 Task: In the event  named  Third Conference Call with Stakeholders, Set a range of dates when you can accept meetings  '2 Jul â€" 5 Aug 2023'. Select a duration of  60 min. Select working hours  	_x000D_
MON- SAT 10:00am â€" 6:00pm. Add time before or after your events  as 10 min. Set the frequency of available time slots for invitees as  40 min. Set the minimum notice period and maximum events allowed per day as  168 hours and 2. , logged in from the account softage.4@softage.net and add another guest for the event, softage.9@softage.net
Action: Mouse pressed left at (663, 223)
Screenshot: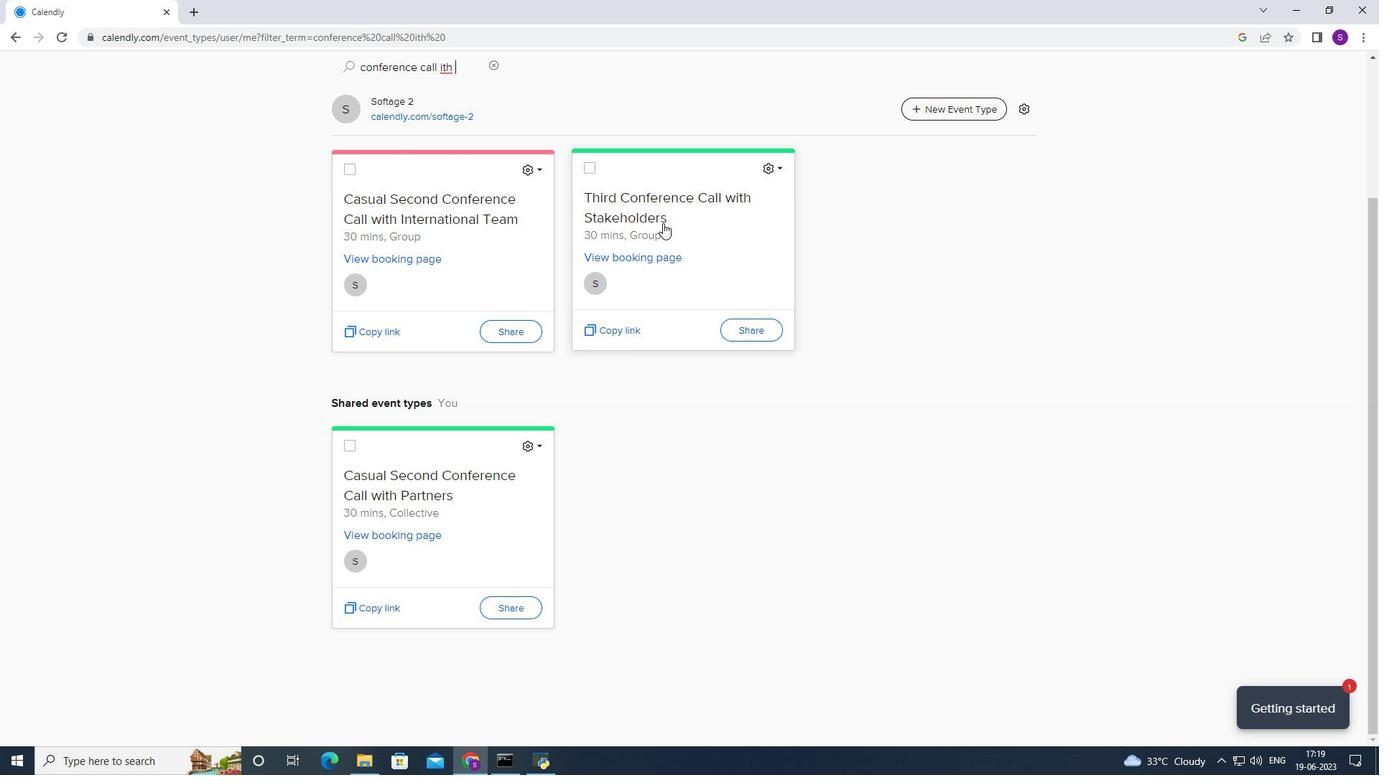 
Action: Mouse moved to (492, 309)
Screenshot: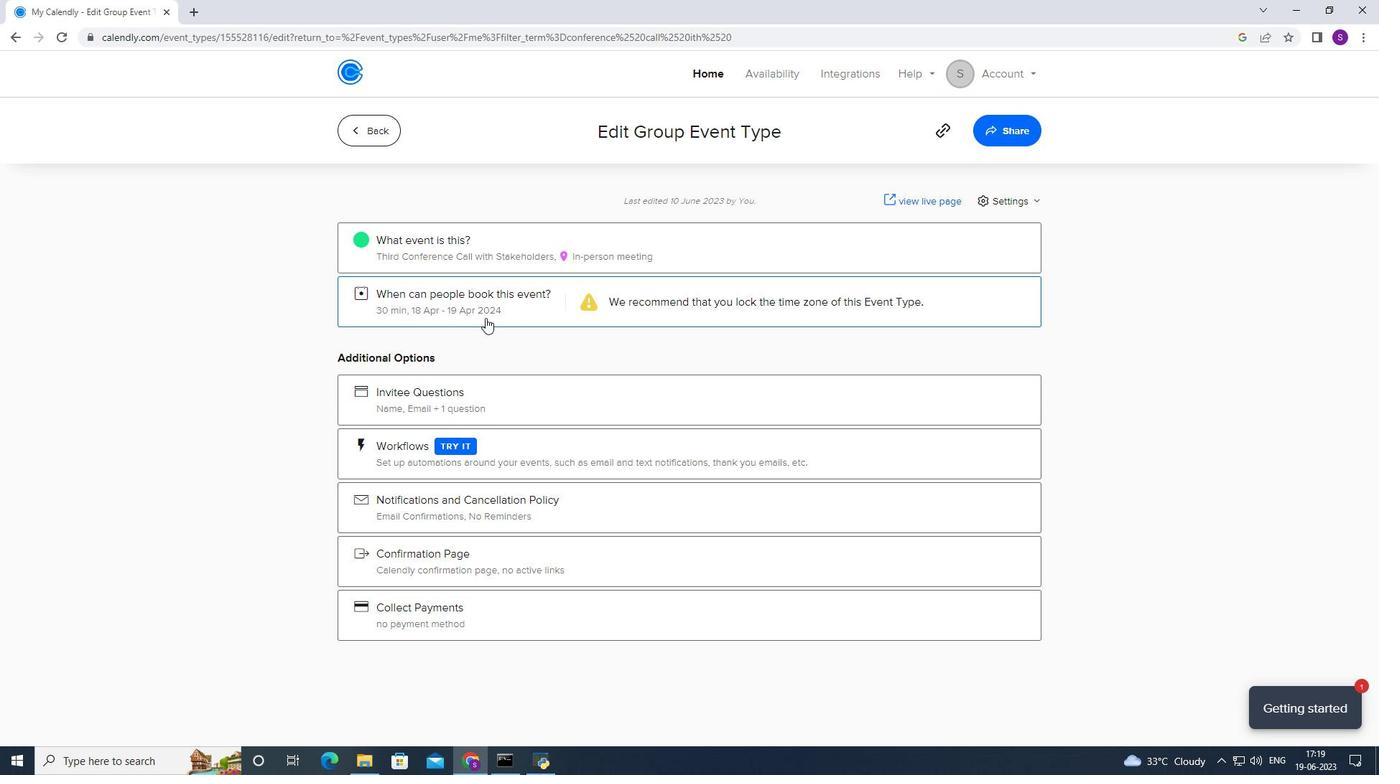 
Action: Mouse pressed left at (492, 309)
Screenshot: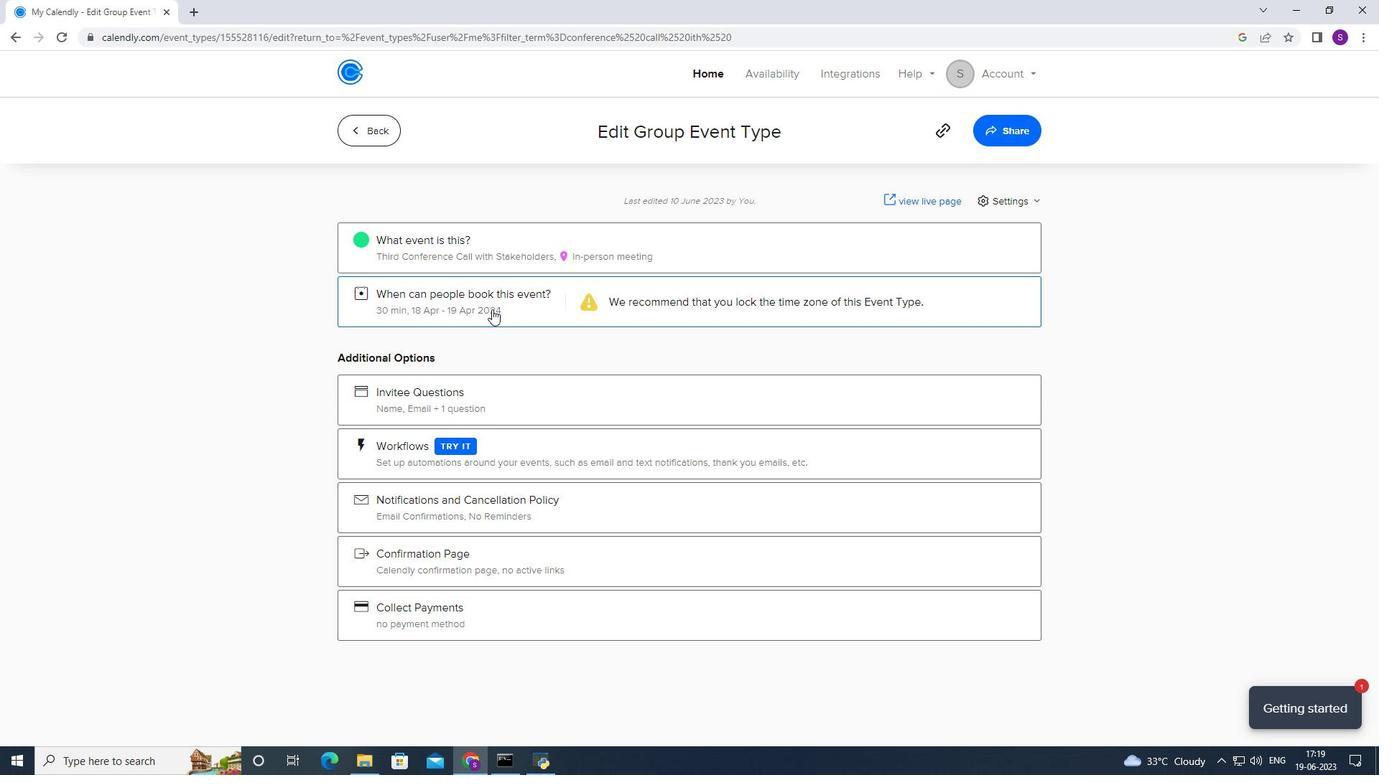 
Action: Mouse moved to (520, 479)
Screenshot: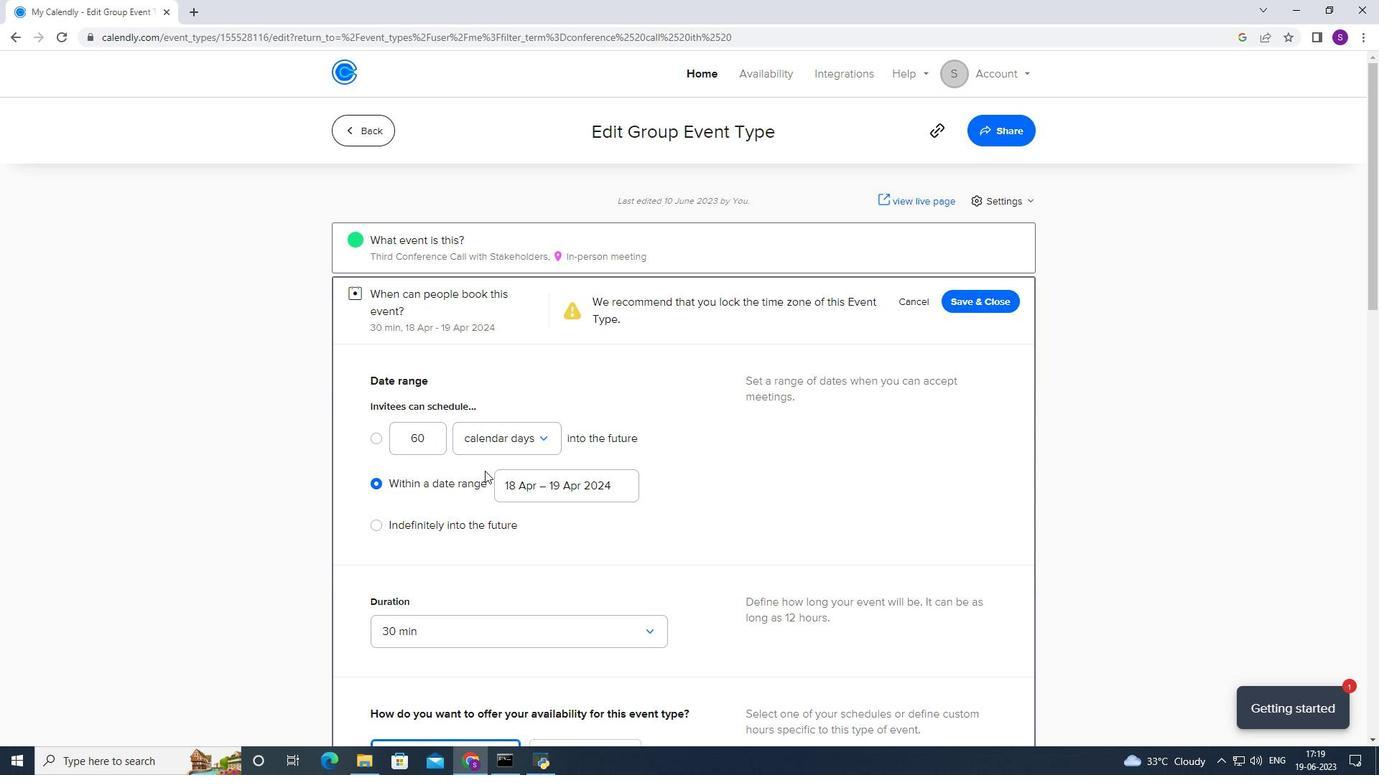 
Action: Mouse pressed left at (520, 479)
Screenshot: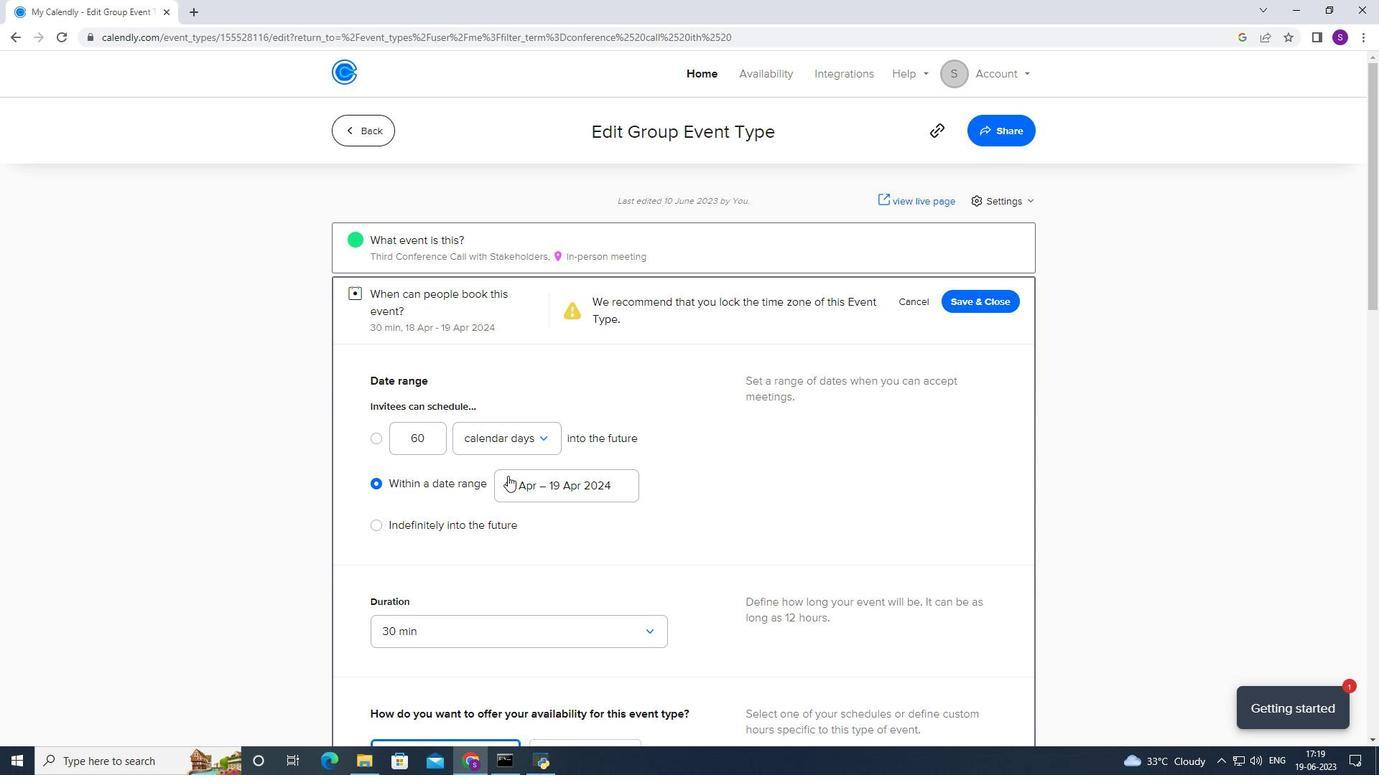 
Action: Mouse moved to (603, 220)
Screenshot: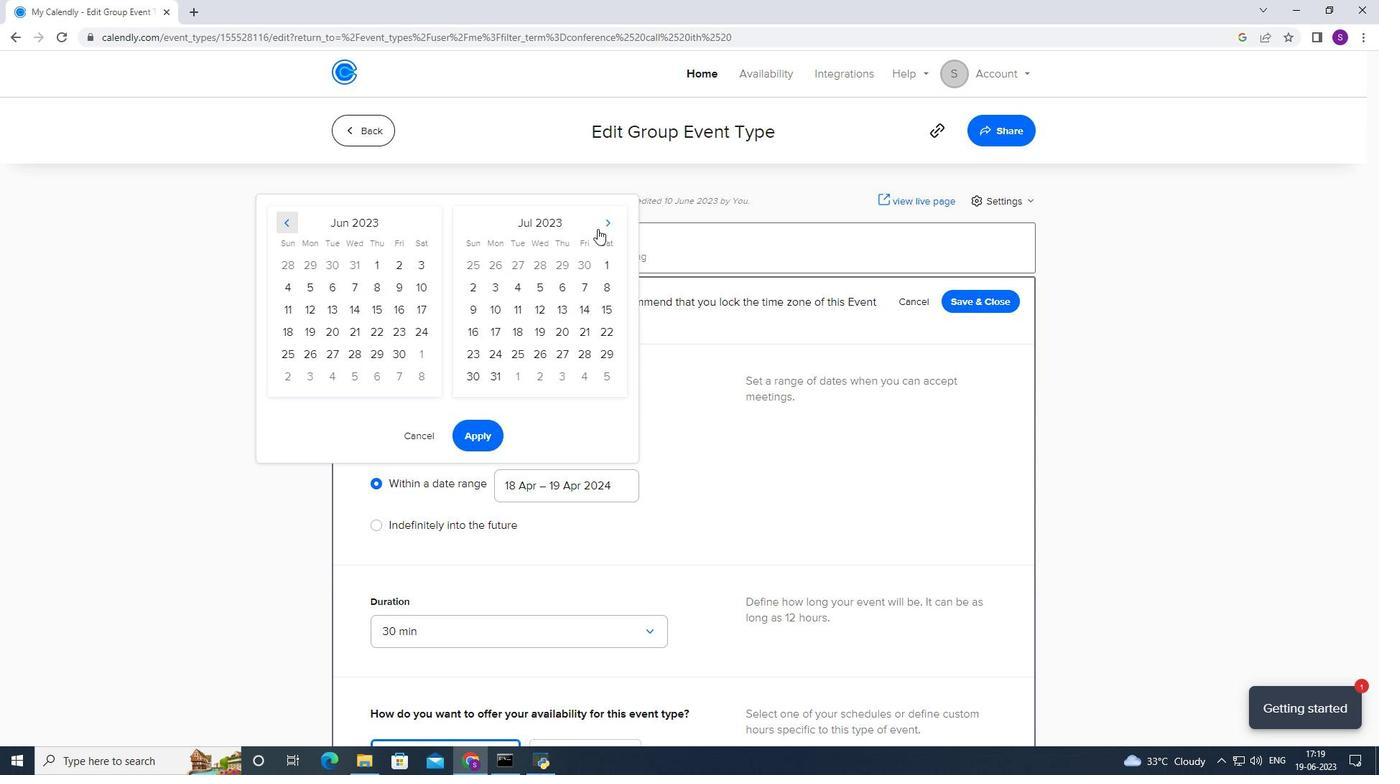 
Action: Mouse pressed left at (603, 220)
Screenshot: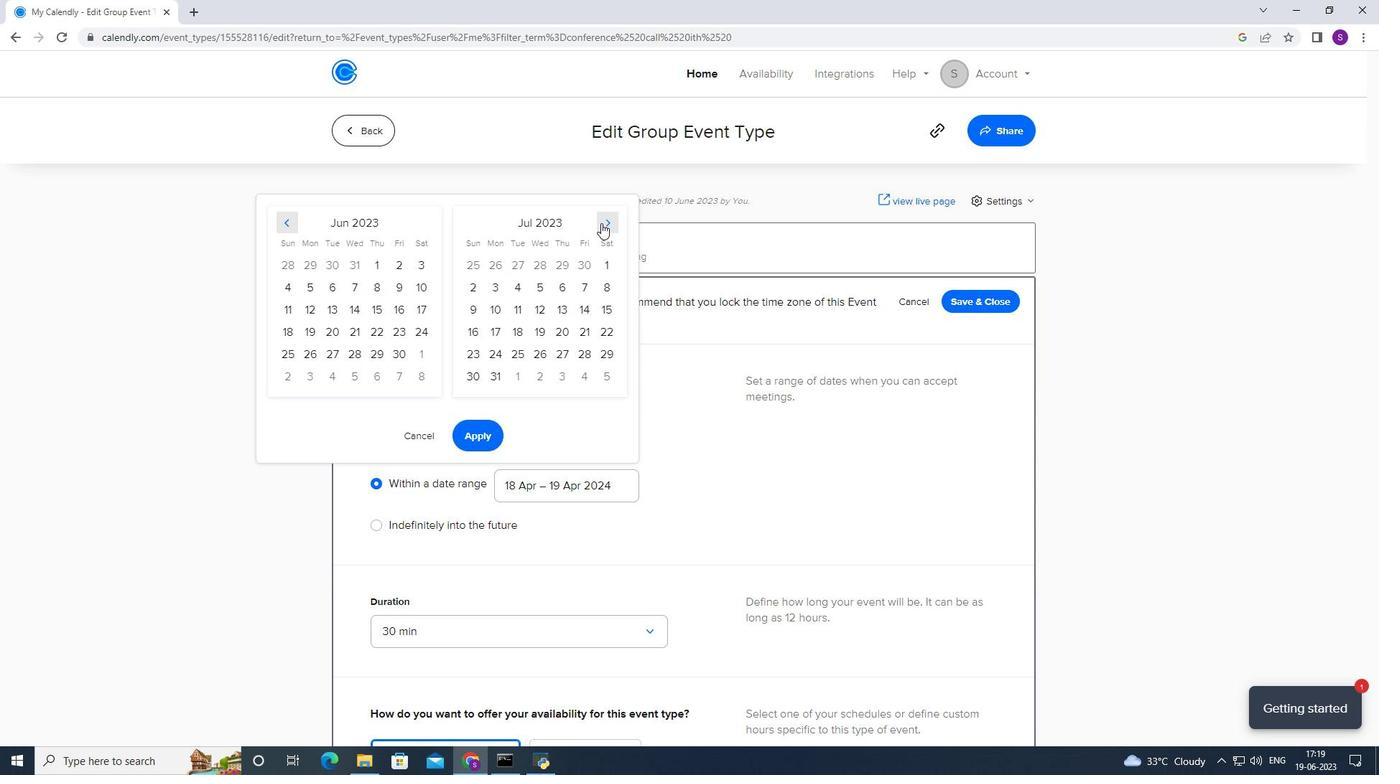 
Action: Mouse moved to (298, 280)
Screenshot: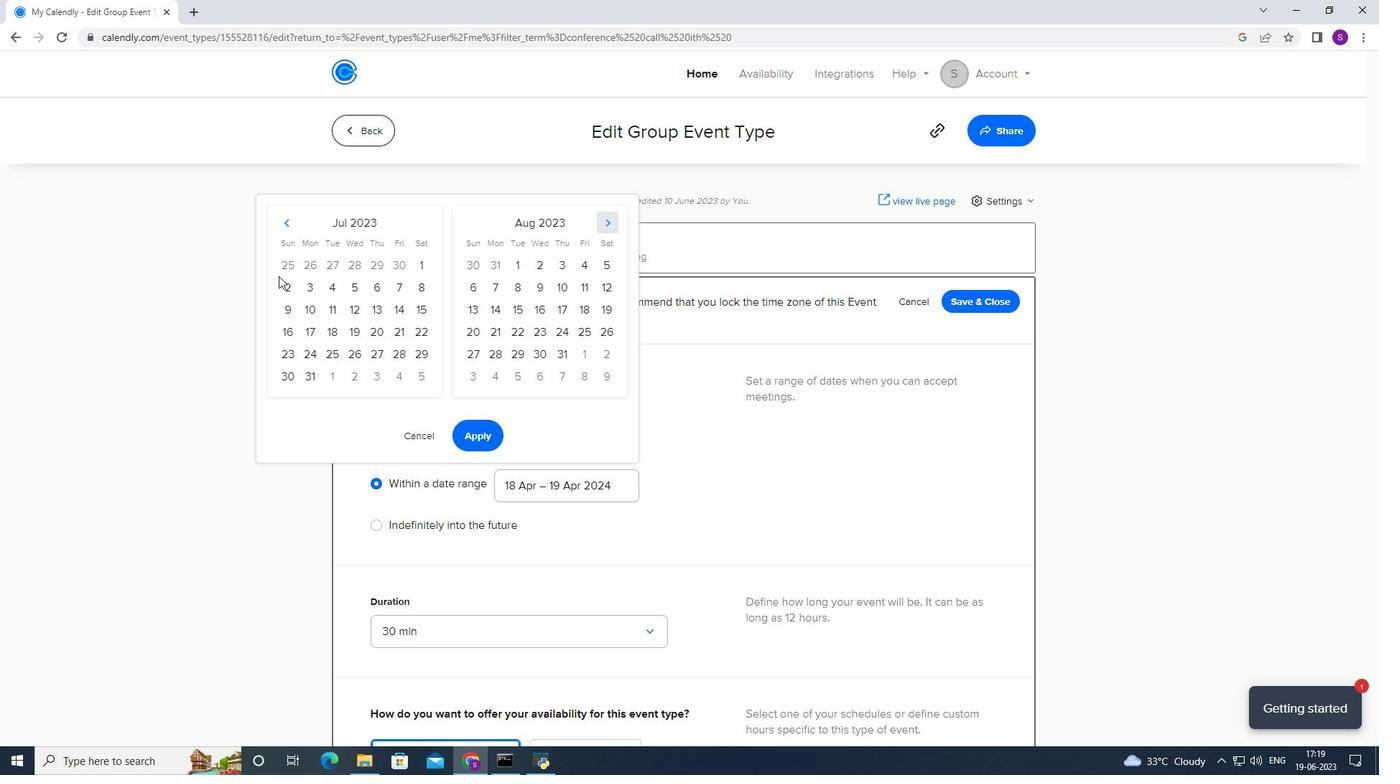 
Action: Mouse pressed left at (298, 280)
Screenshot: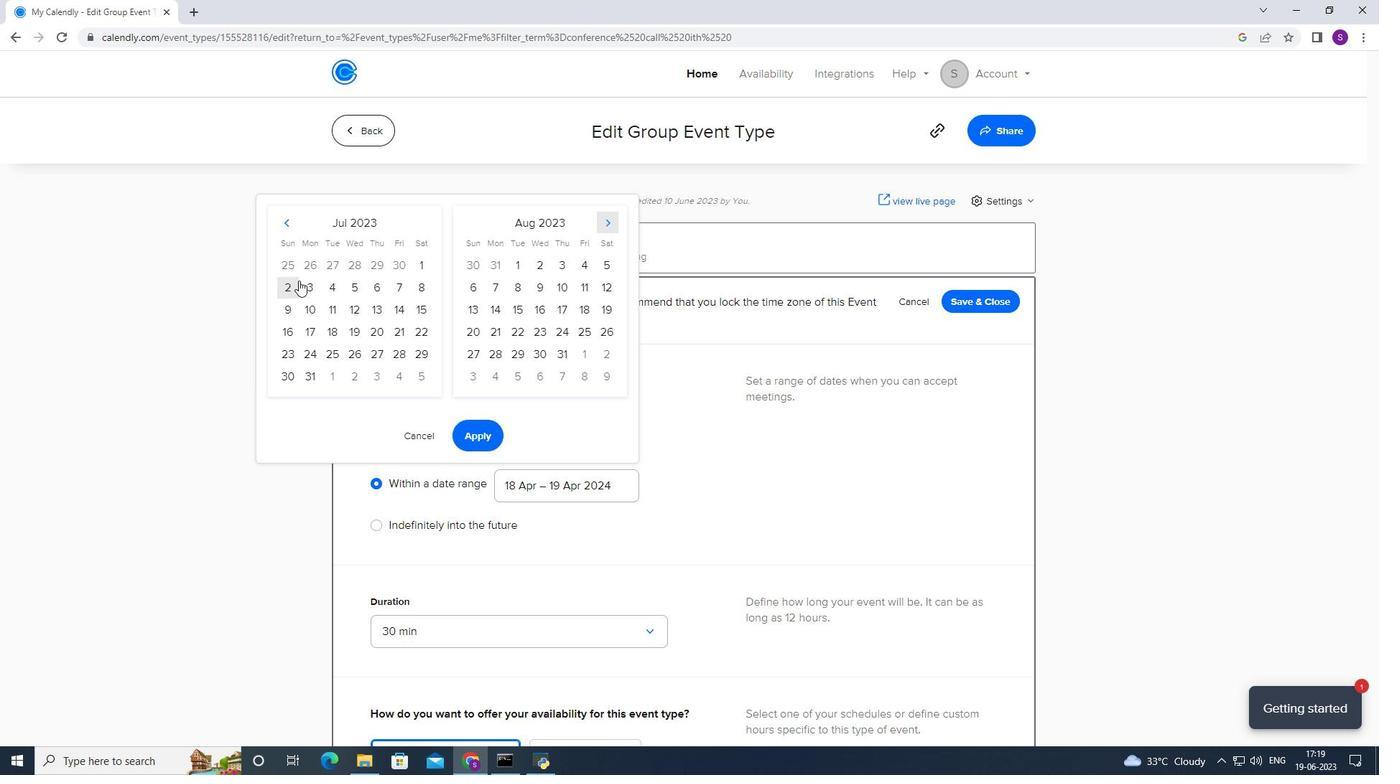 
Action: Mouse moved to (613, 271)
Screenshot: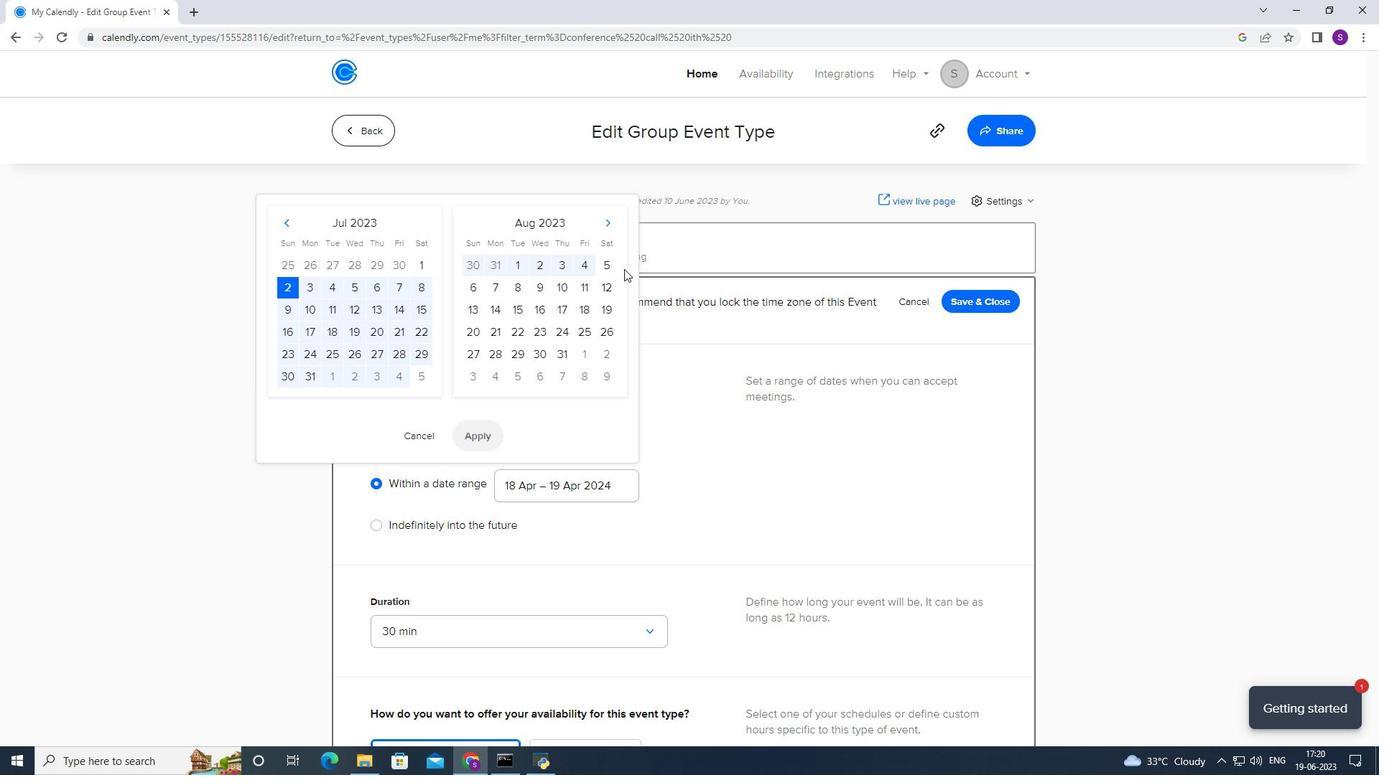 
Action: Mouse pressed left at (613, 271)
Screenshot: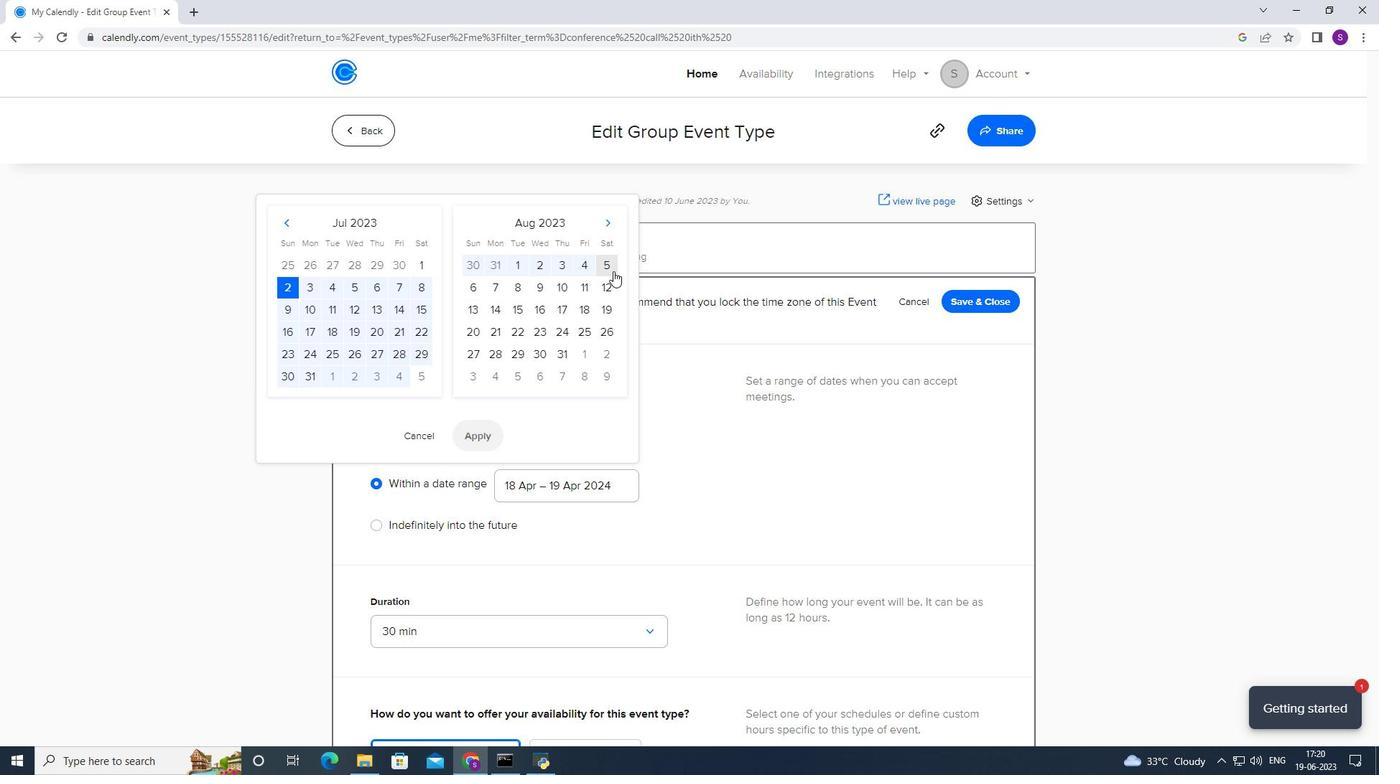 
Action: Mouse moved to (474, 431)
Screenshot: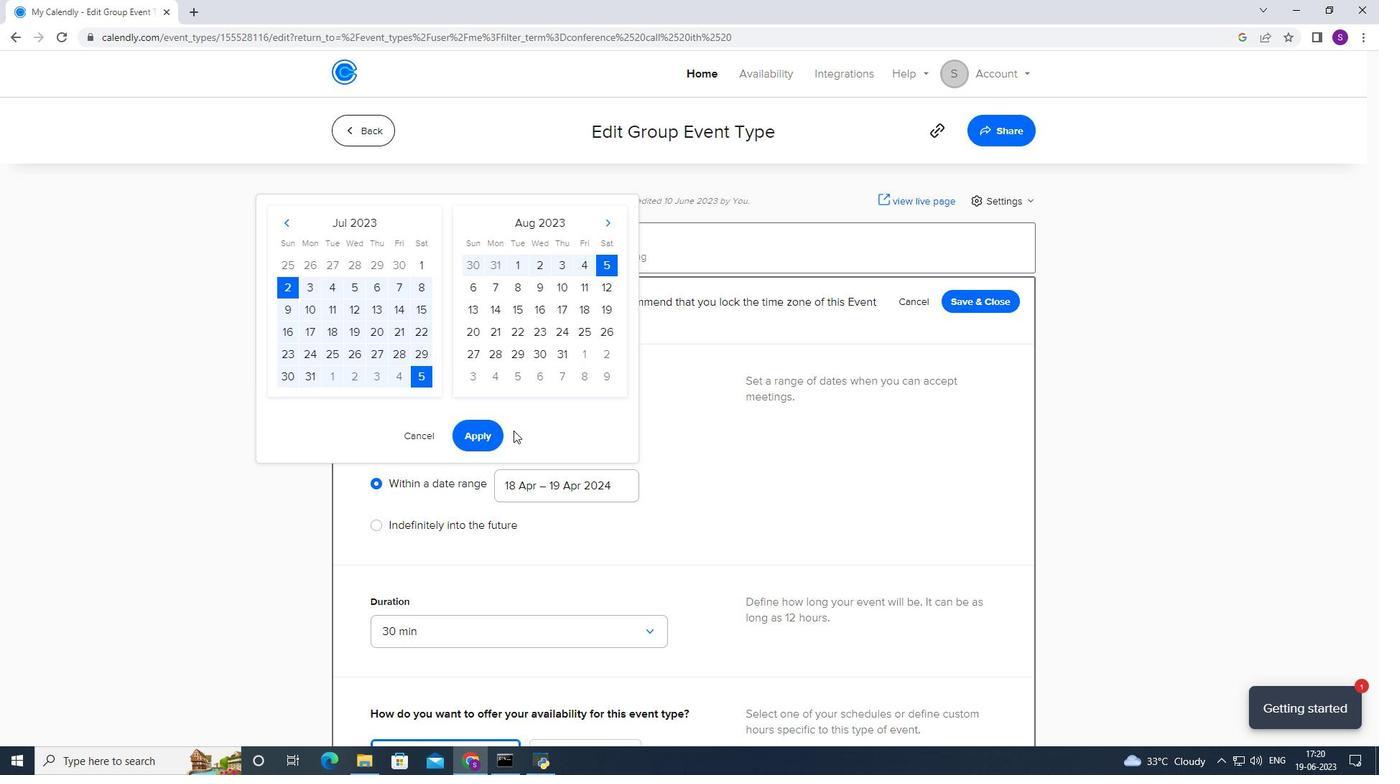 
Action: Mouse pressed left at (474, 431)
Screenshot: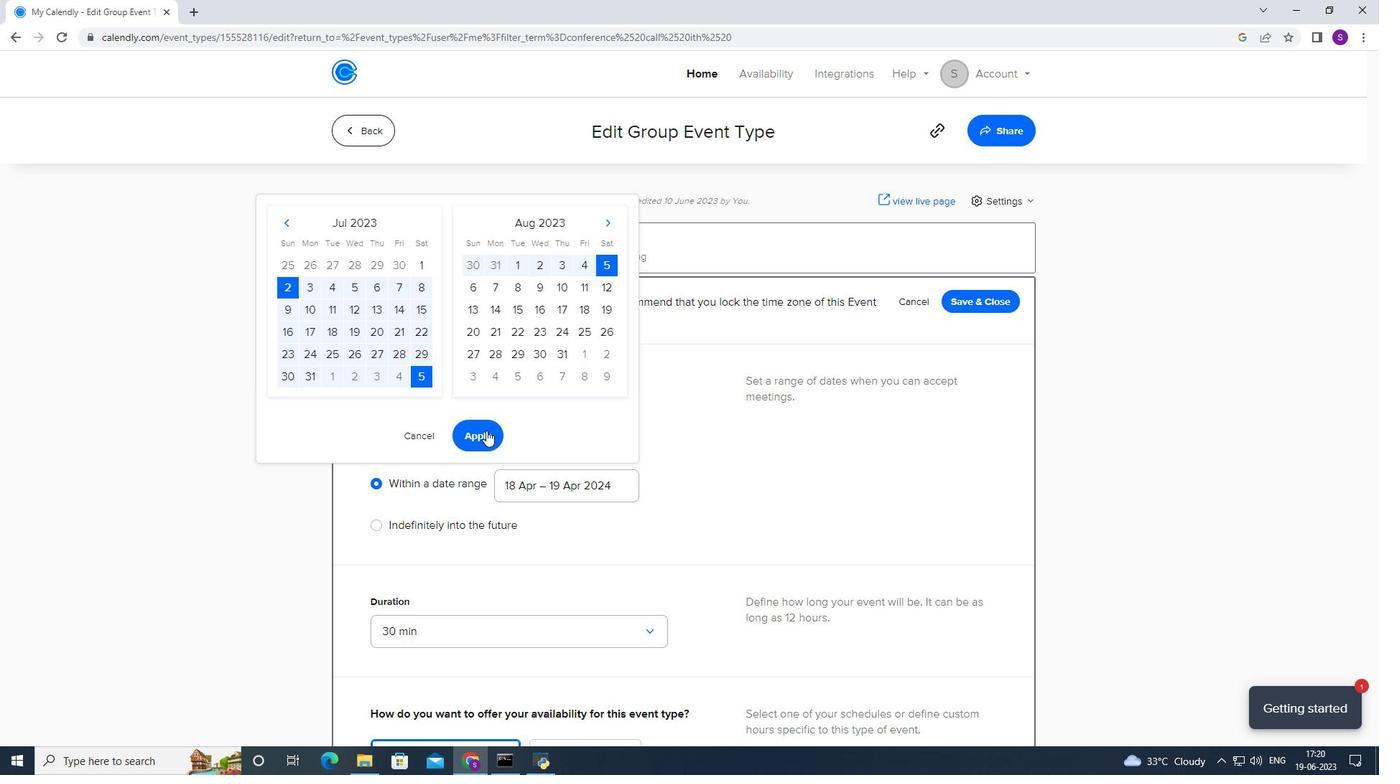 
Action: Mouse moved to (476, 416)
Screenshot: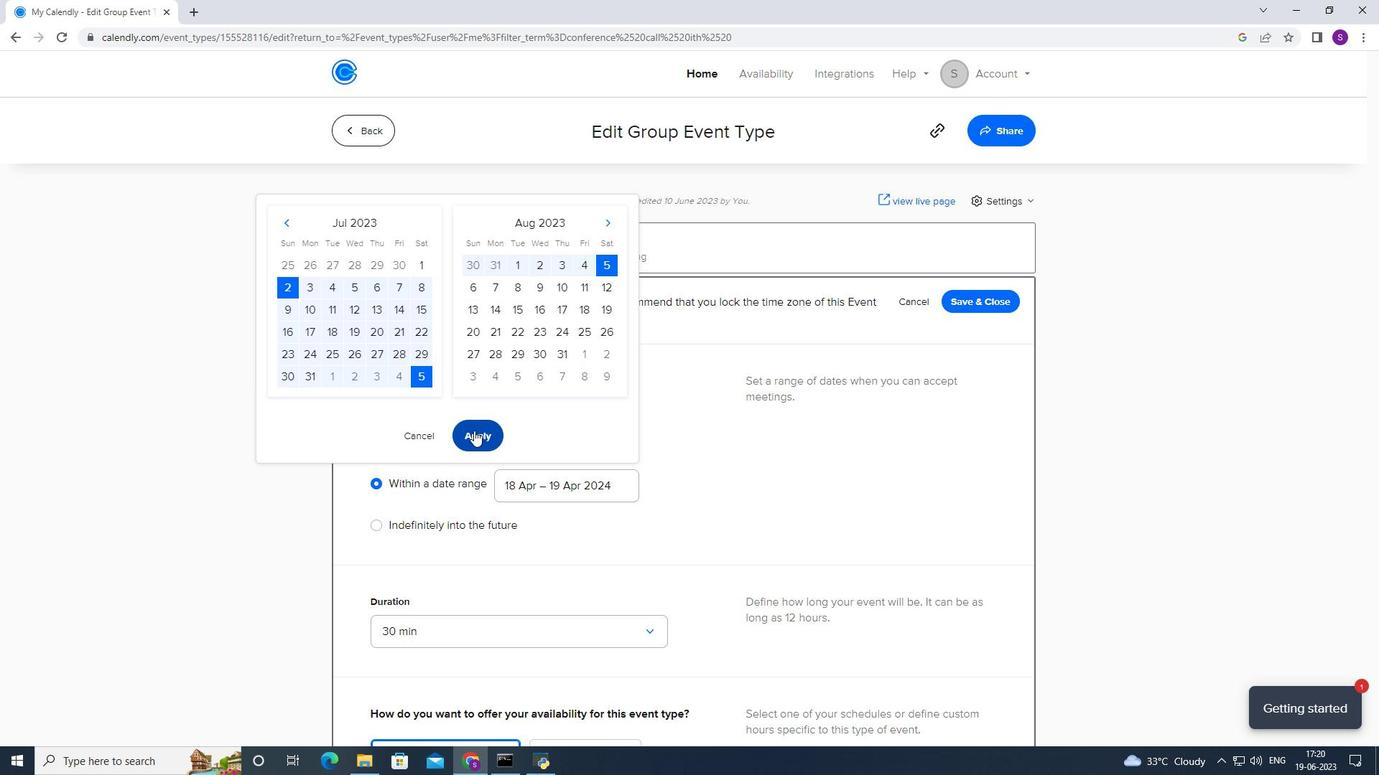 
Action: Mouse scrolled (476, 416) with delta (0, 0)
Screenshot: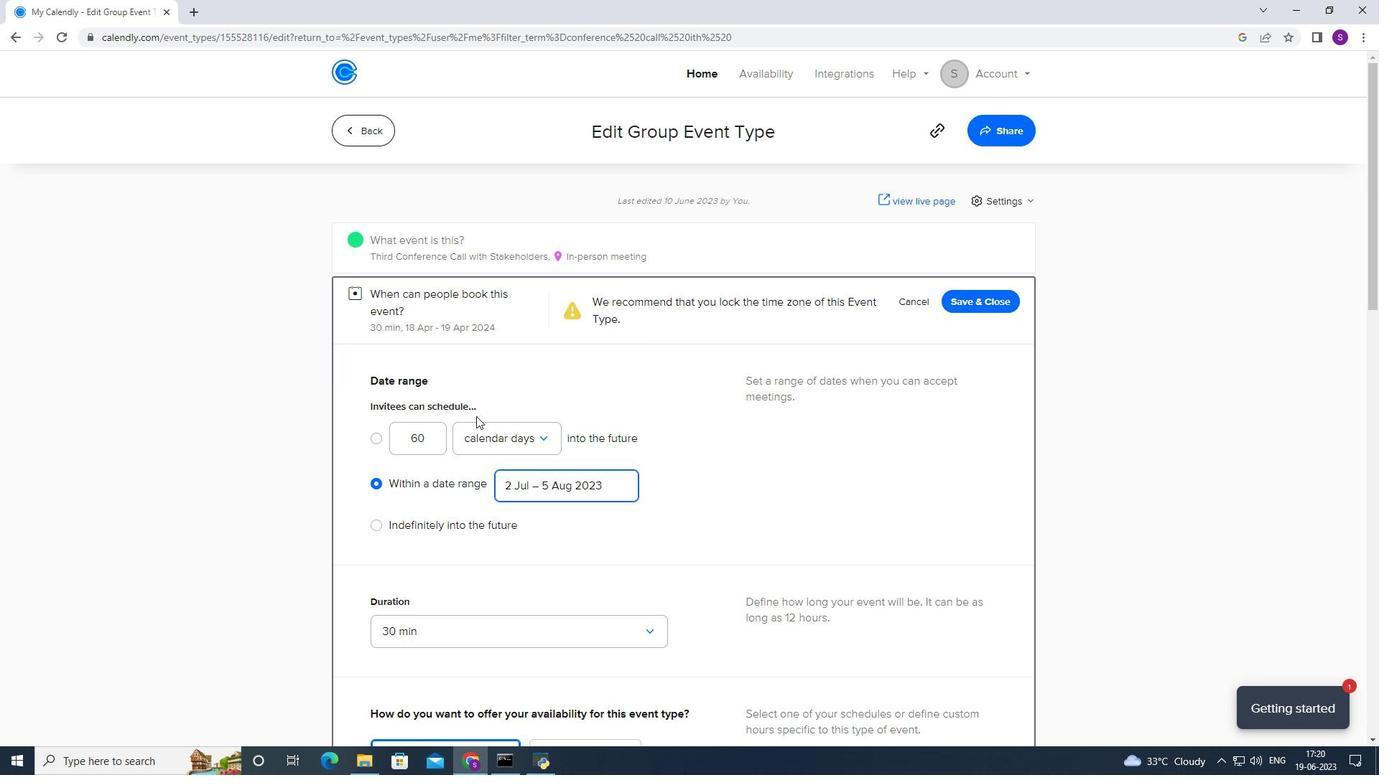 
Action: Mouse scrolled (476, 416) with delta (0, 0)
Screenshot: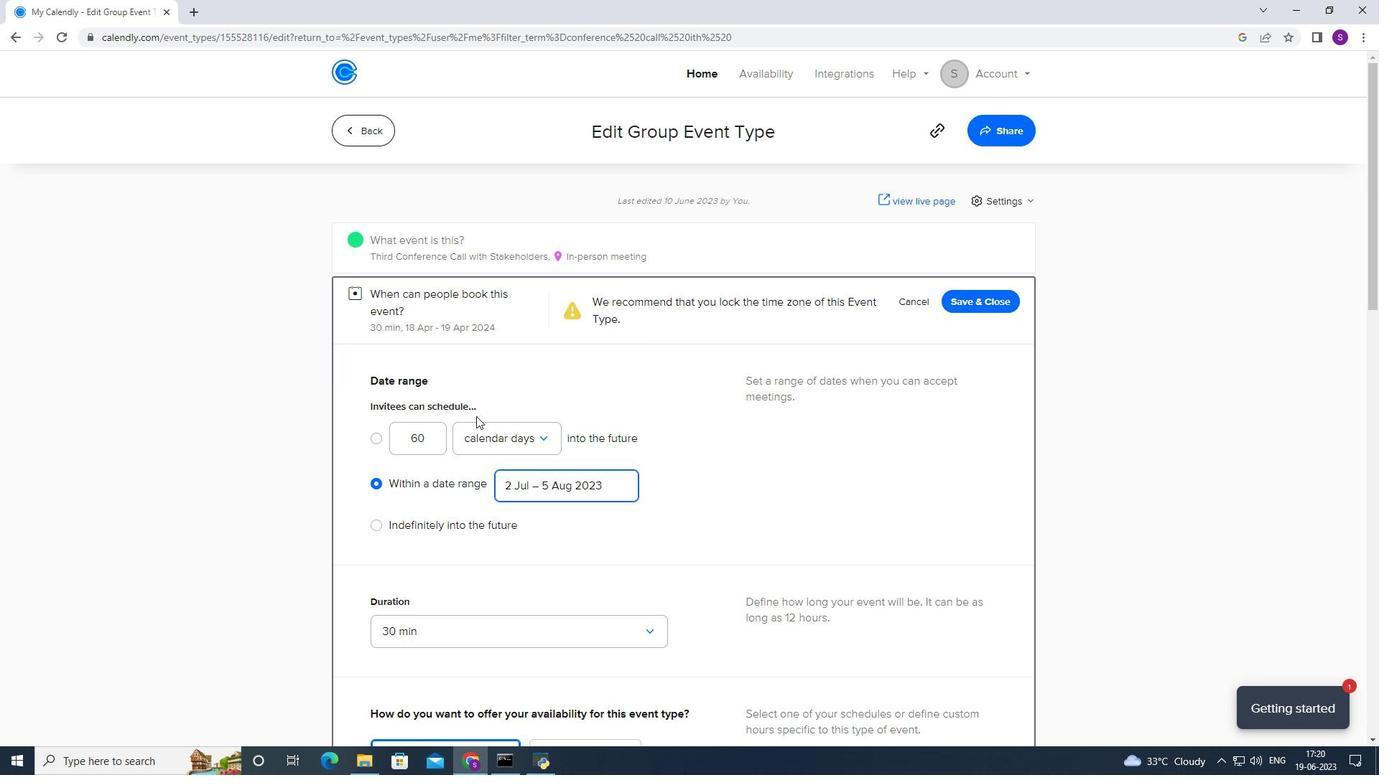 
Action: Mouse scrolled (476, 416) with delta (0, 0)
Screenshot: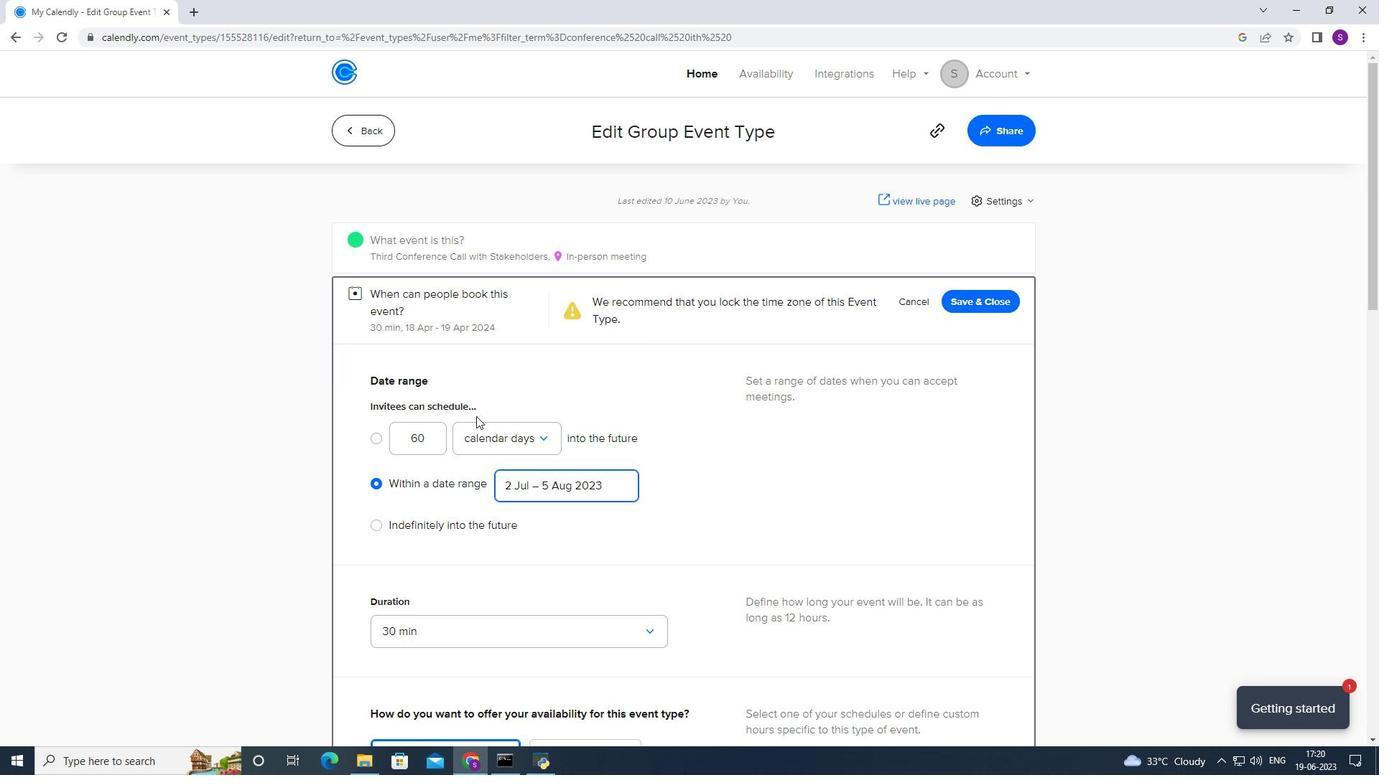 
Action: Mouse scrolled (476, 416) with delta (0, 0)
Screenshot: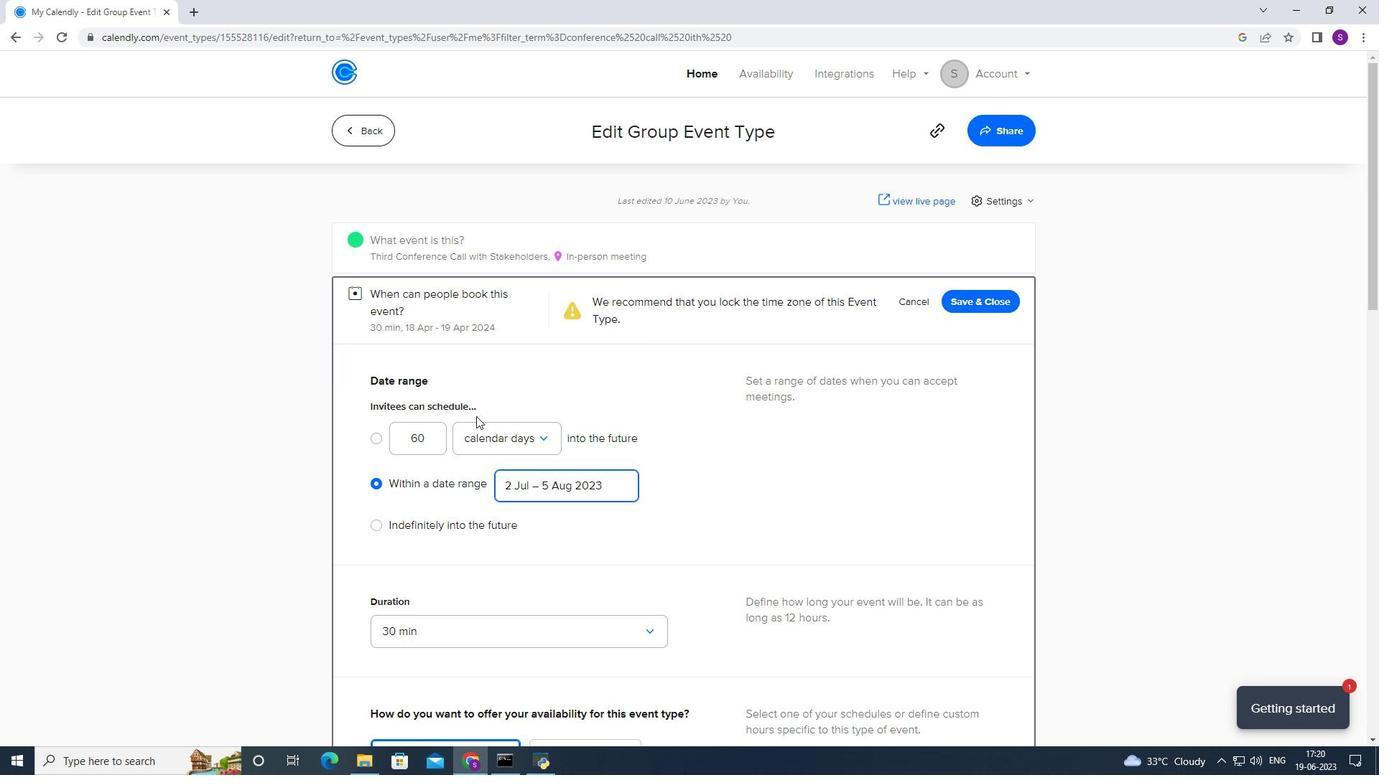 
Action: Mouse scrolled (476, 416) with delta (0, 0)
Screenshot: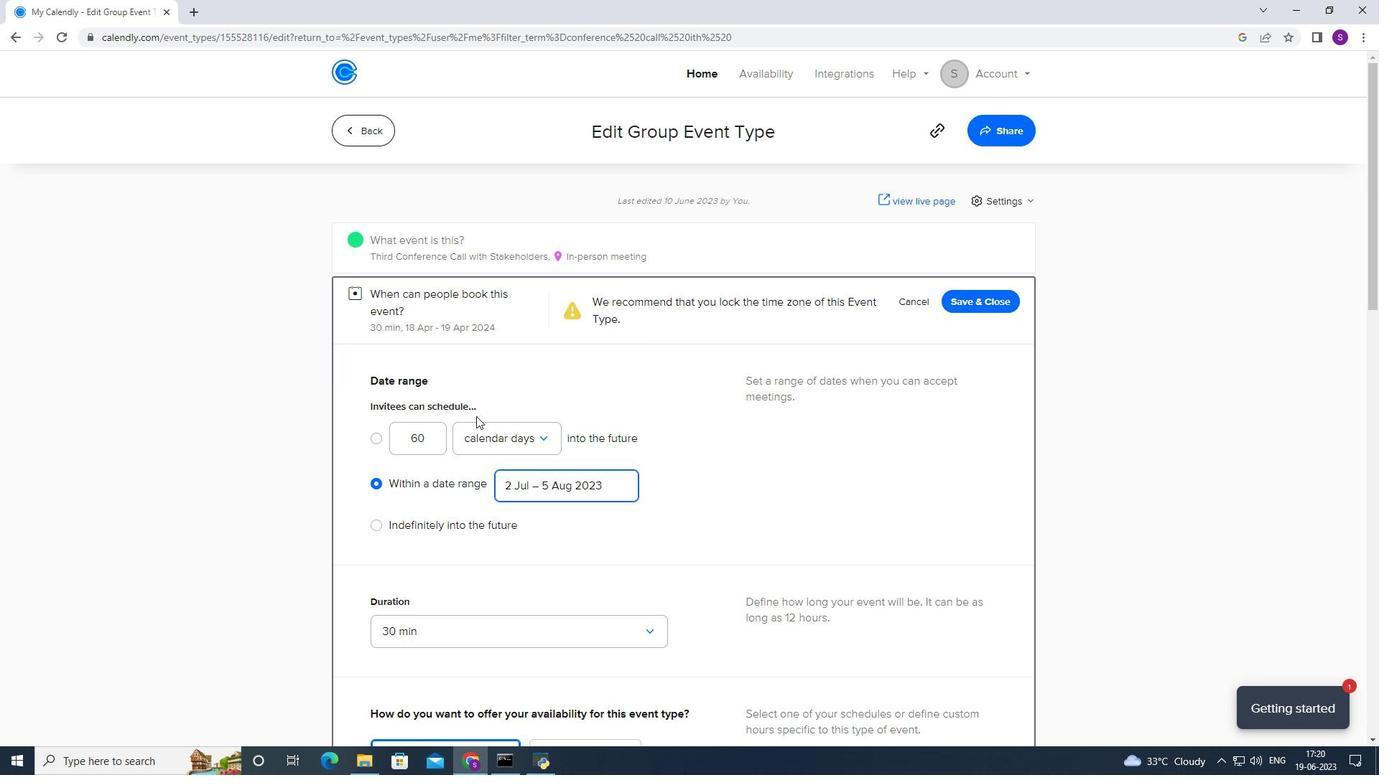 
Action: Mouse scrolled (476, 416) with delta (0, 0)
Screenshot: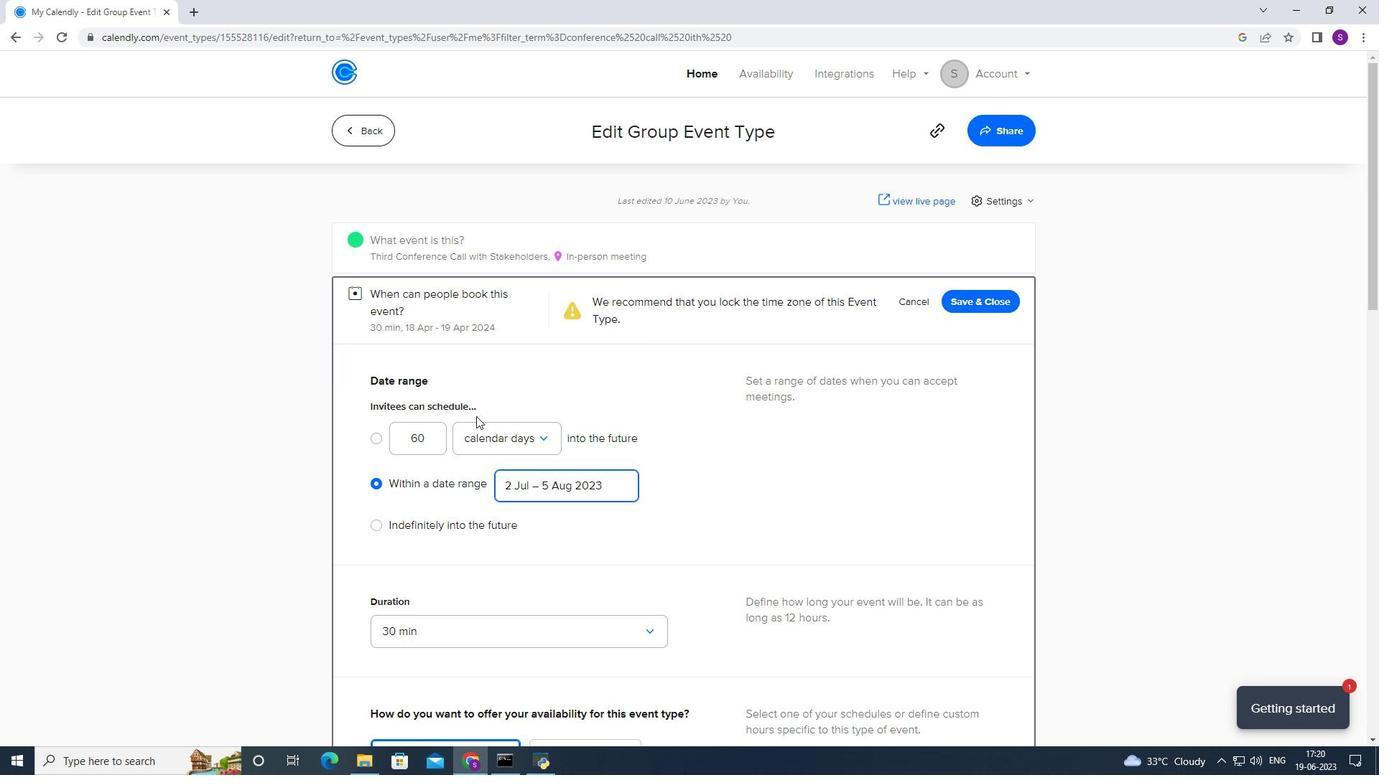 
Action: Mouse scrolled (476, 416) with delta (0, 0)
Screenshot: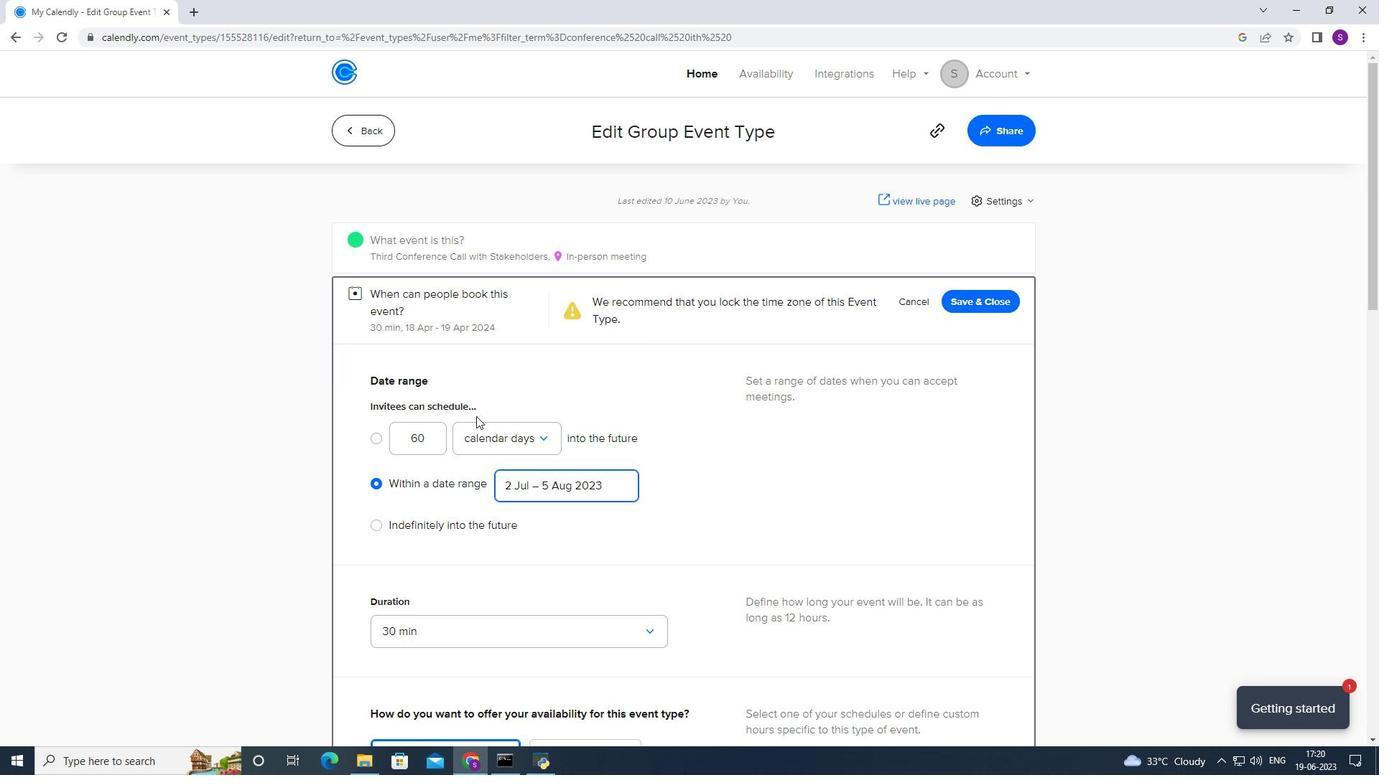 
Action: Mouse moved to (482, 408)
Screenshot: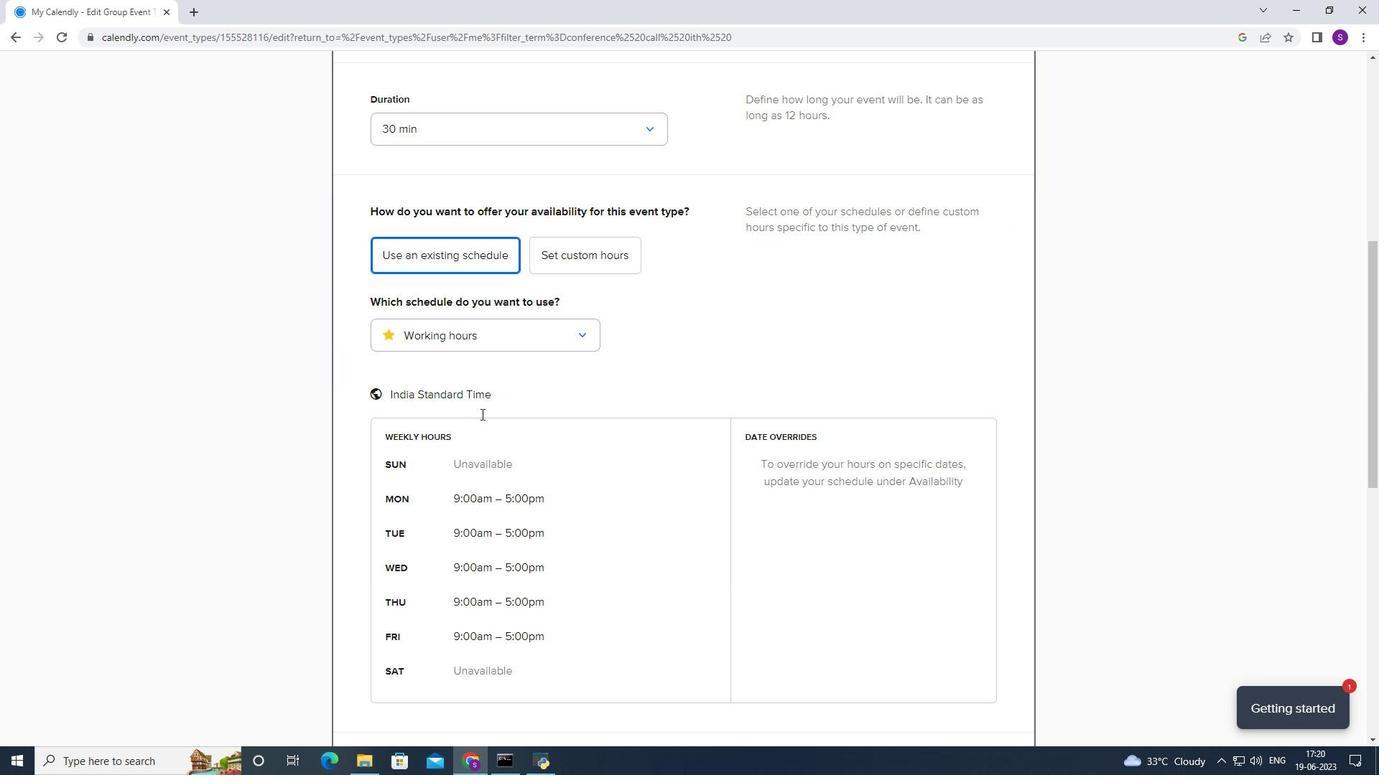 
Action: Mouse scrolled (482, 408) with delta (0, 0)
Screenshot: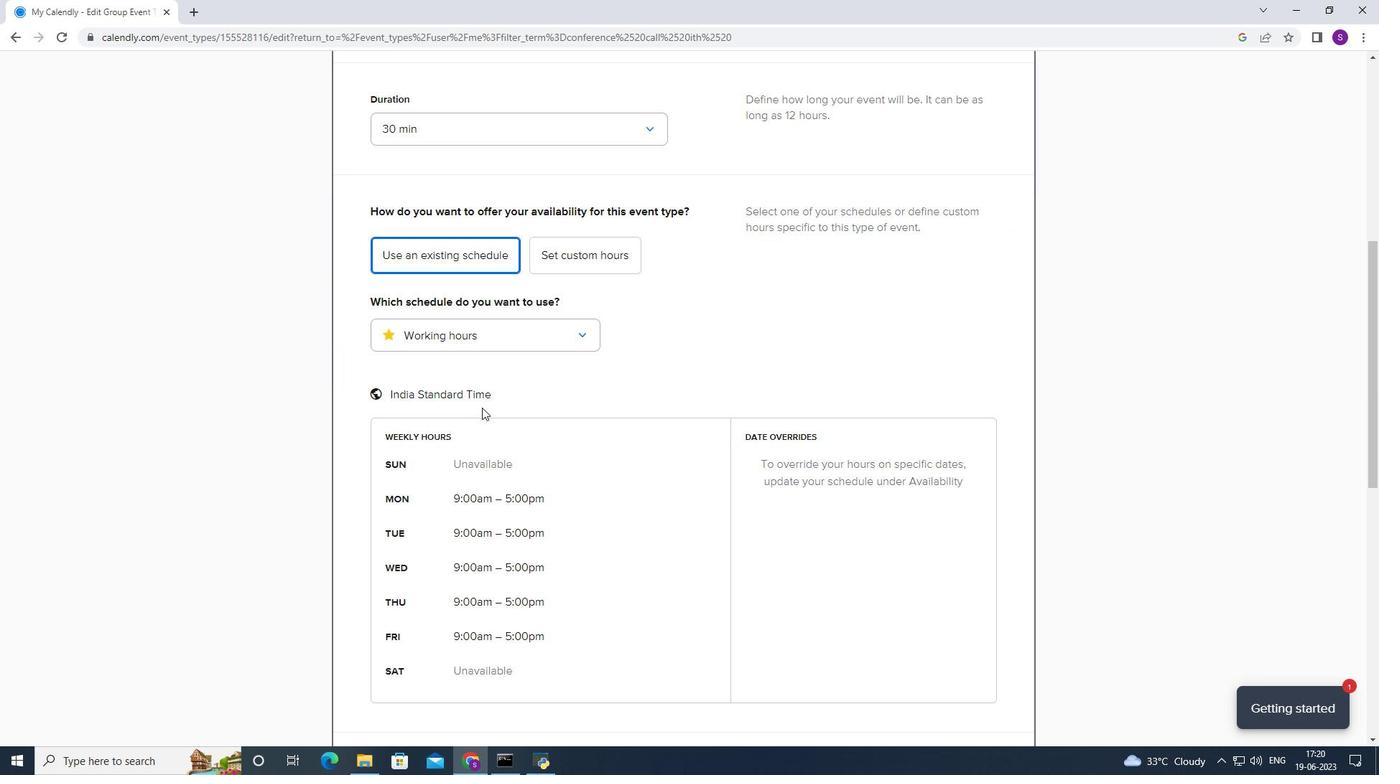 
Action: Mouse scrolled (482, 408) with delta (0, 0)
Screenshot: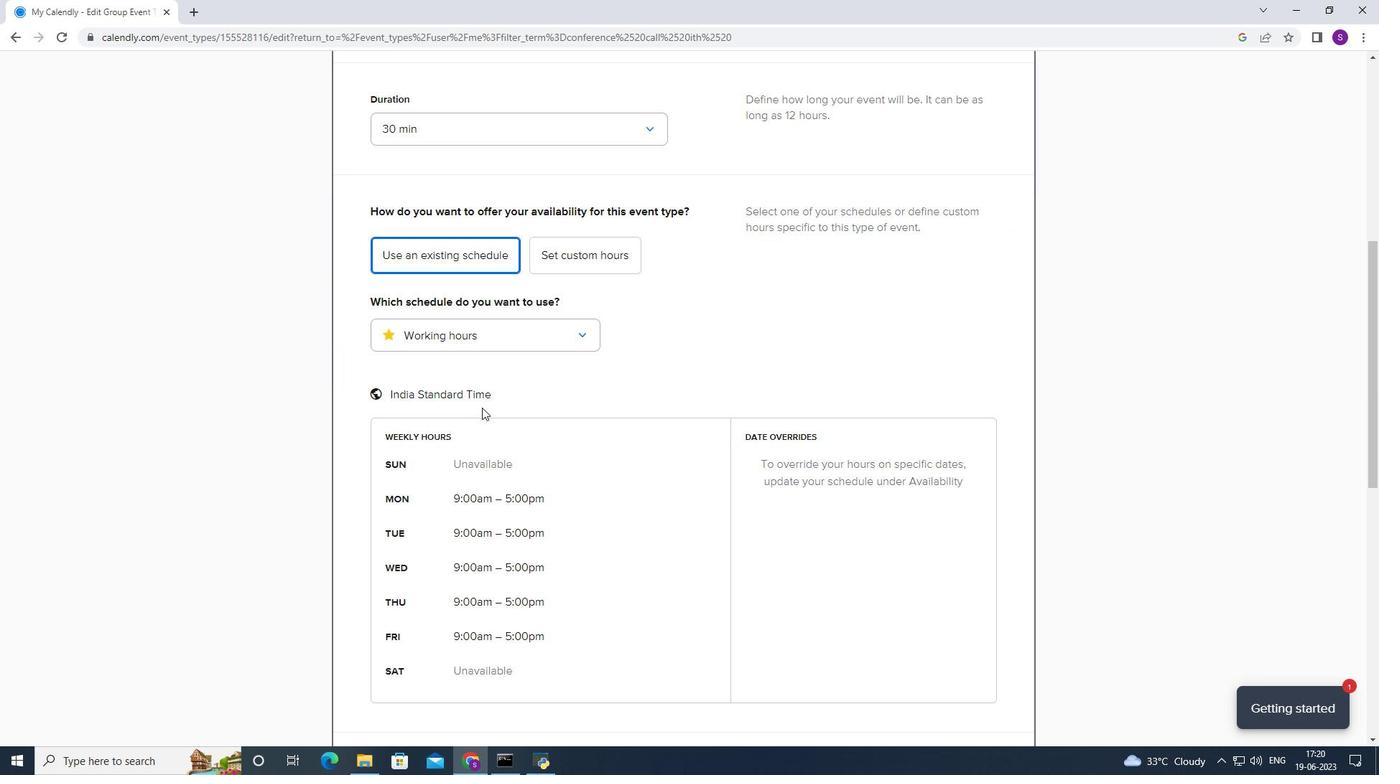 
Action: Mouse scrolled (482, 408) with delta (0, 0)
Screenshot: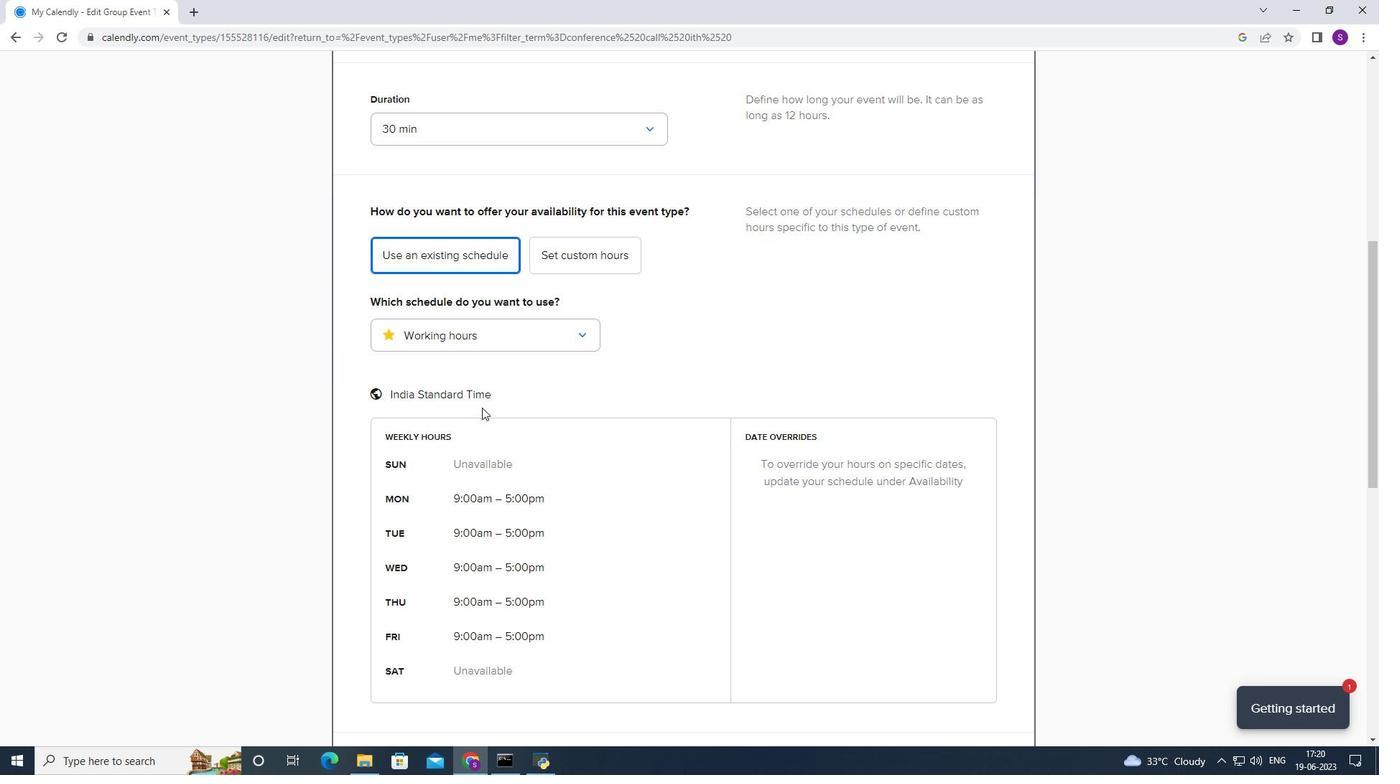 
Action: Mouse moved to (475, 343)
Screenshot: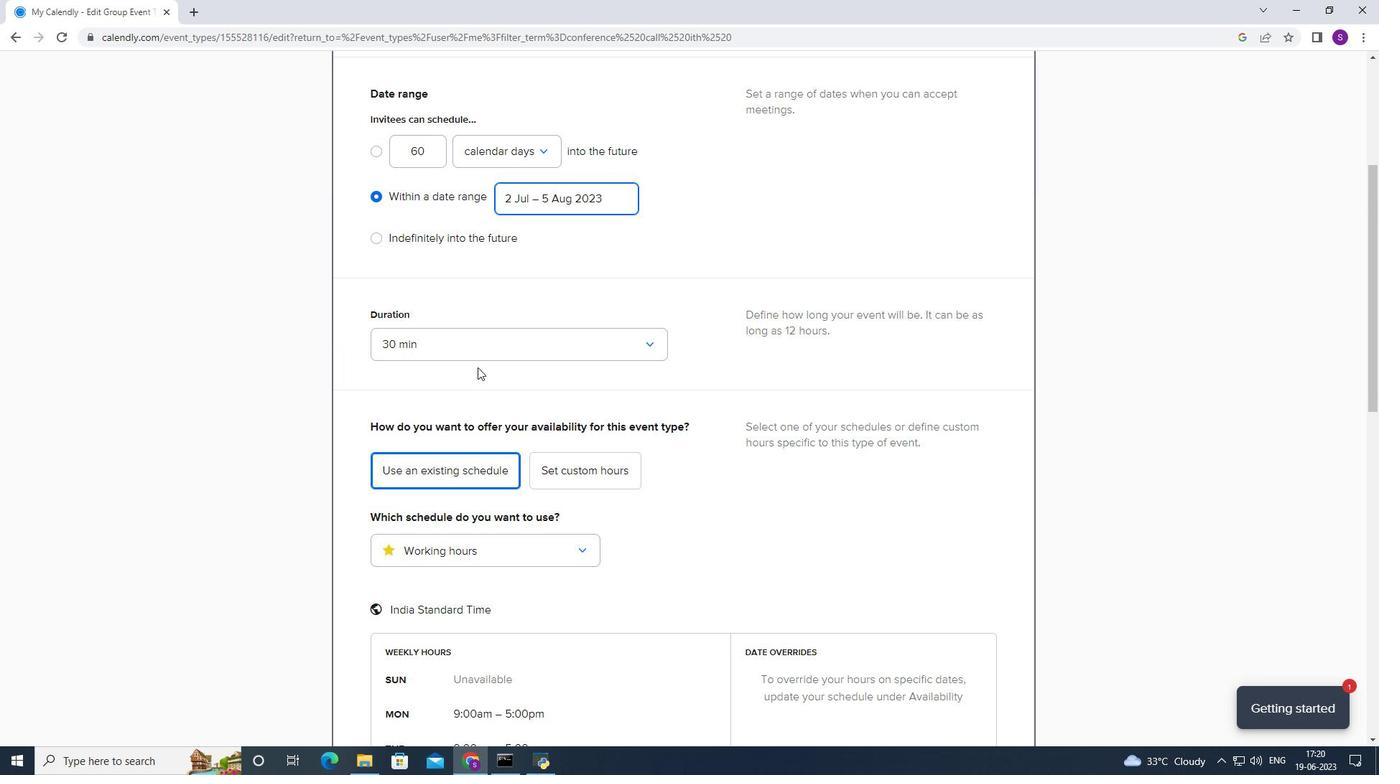 
Action: Mouse pressed left at (475, 343)
Screenshot: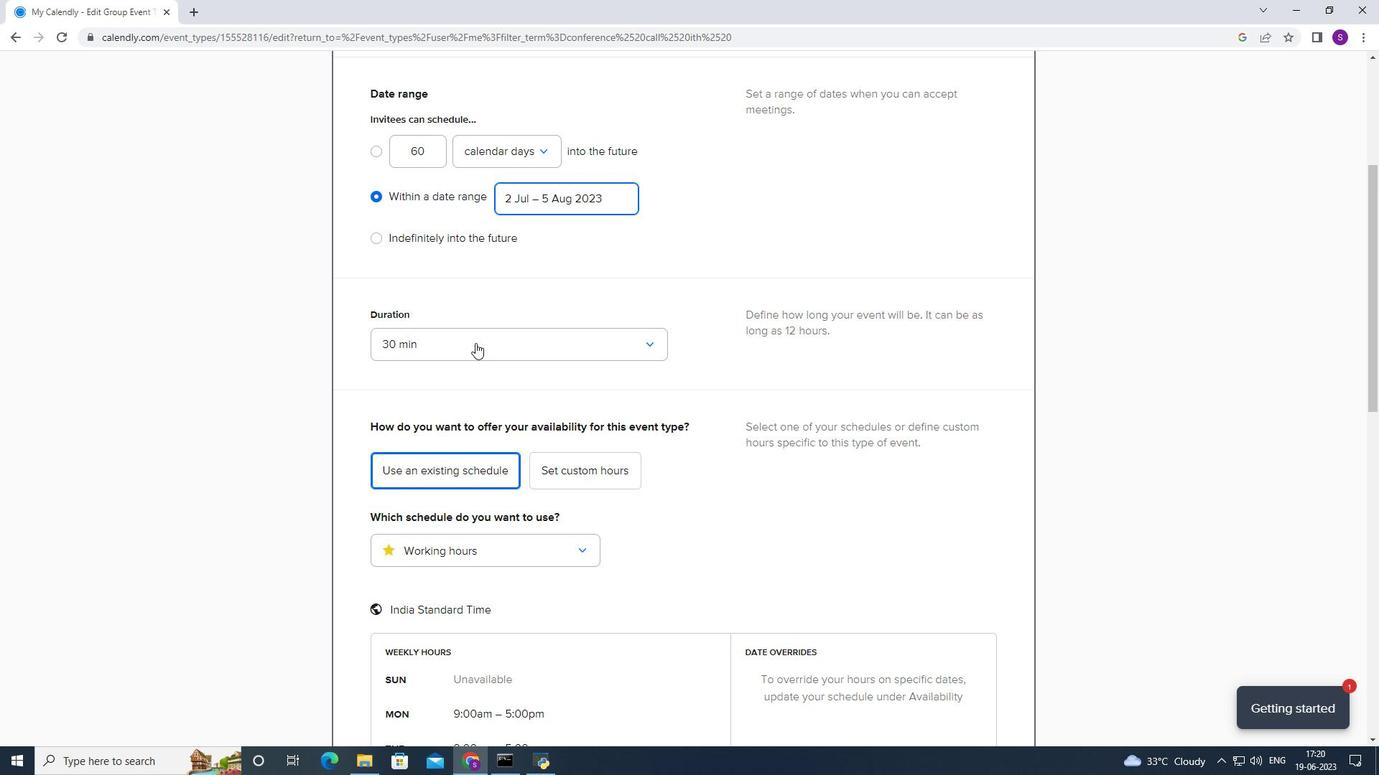 
Action: Mouse moved to (403, 464)
Screenshot: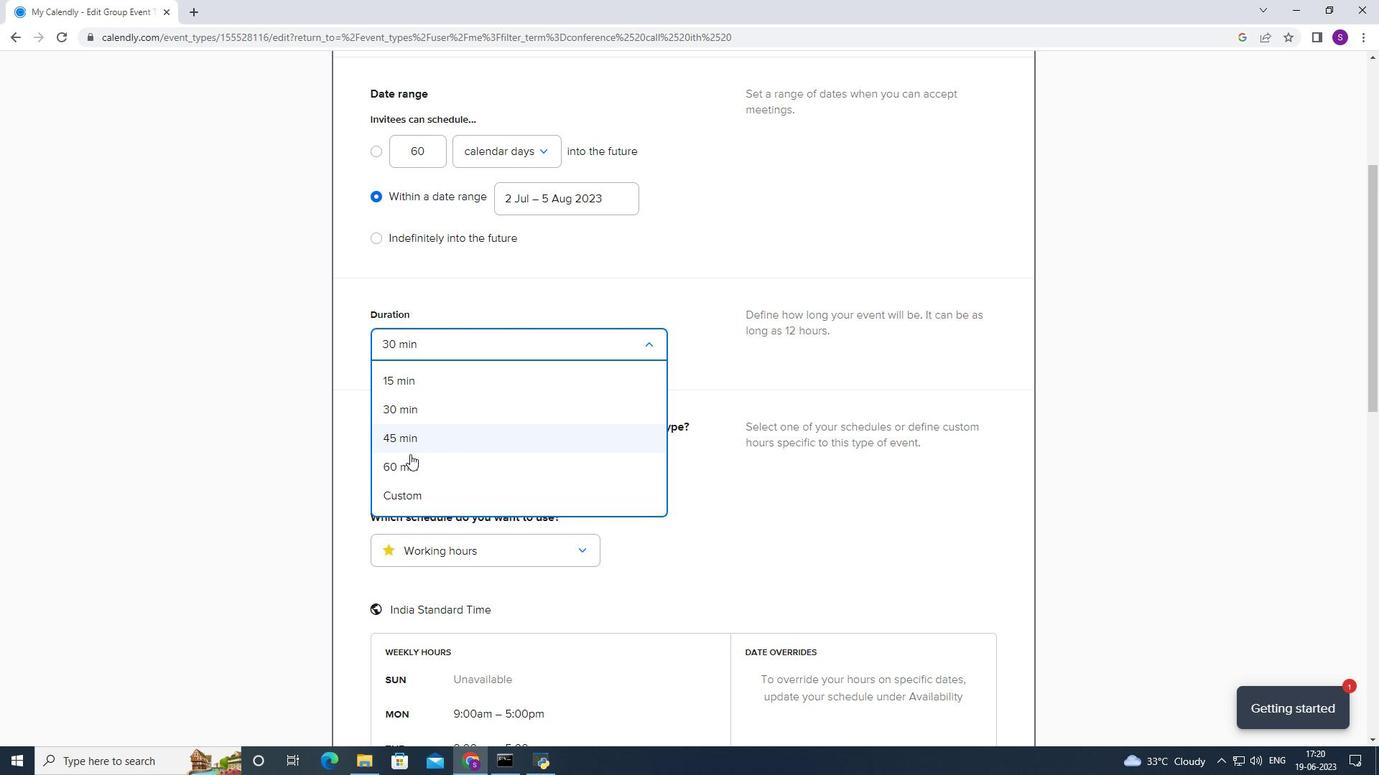 
Action: Mouse pressed left at (405, 461)
Screenshot: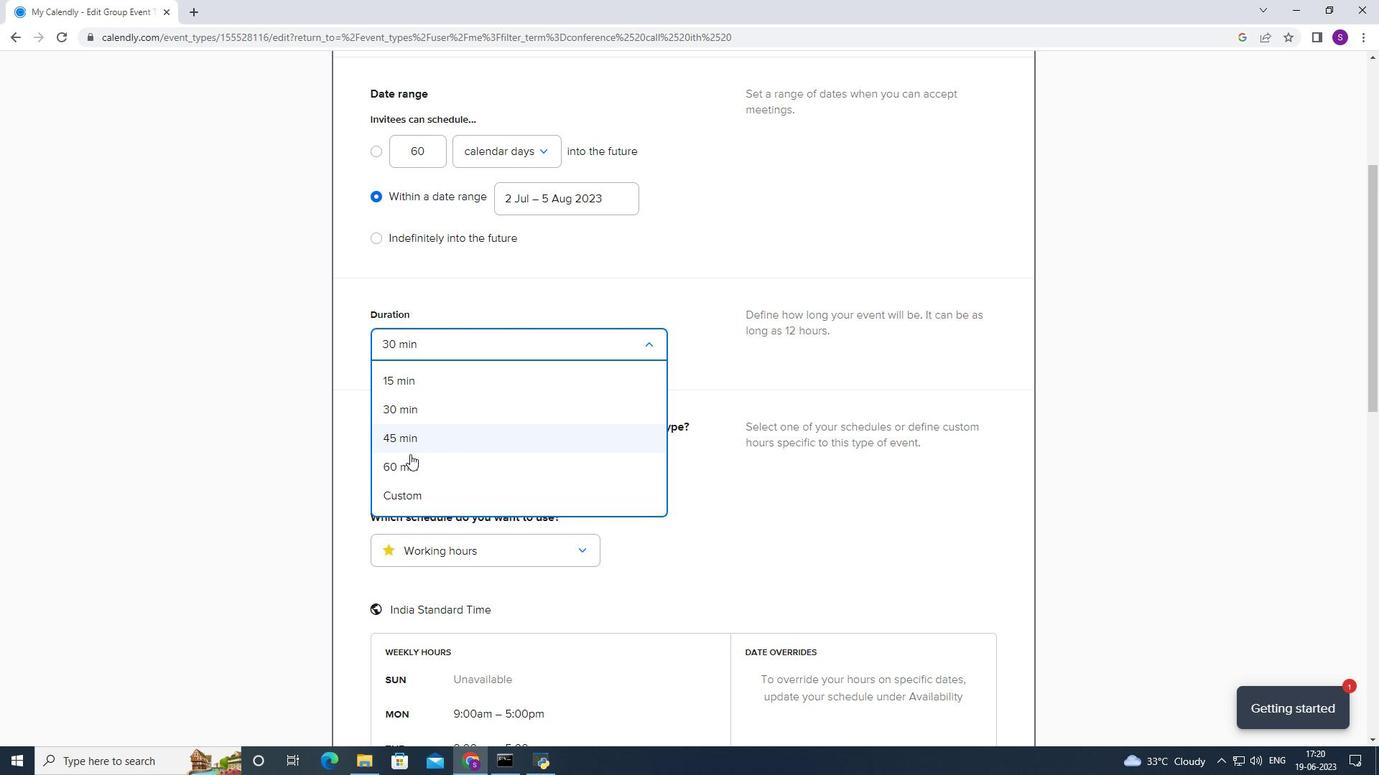 
Action: Mouse moved to (450, 436)
Screenshot: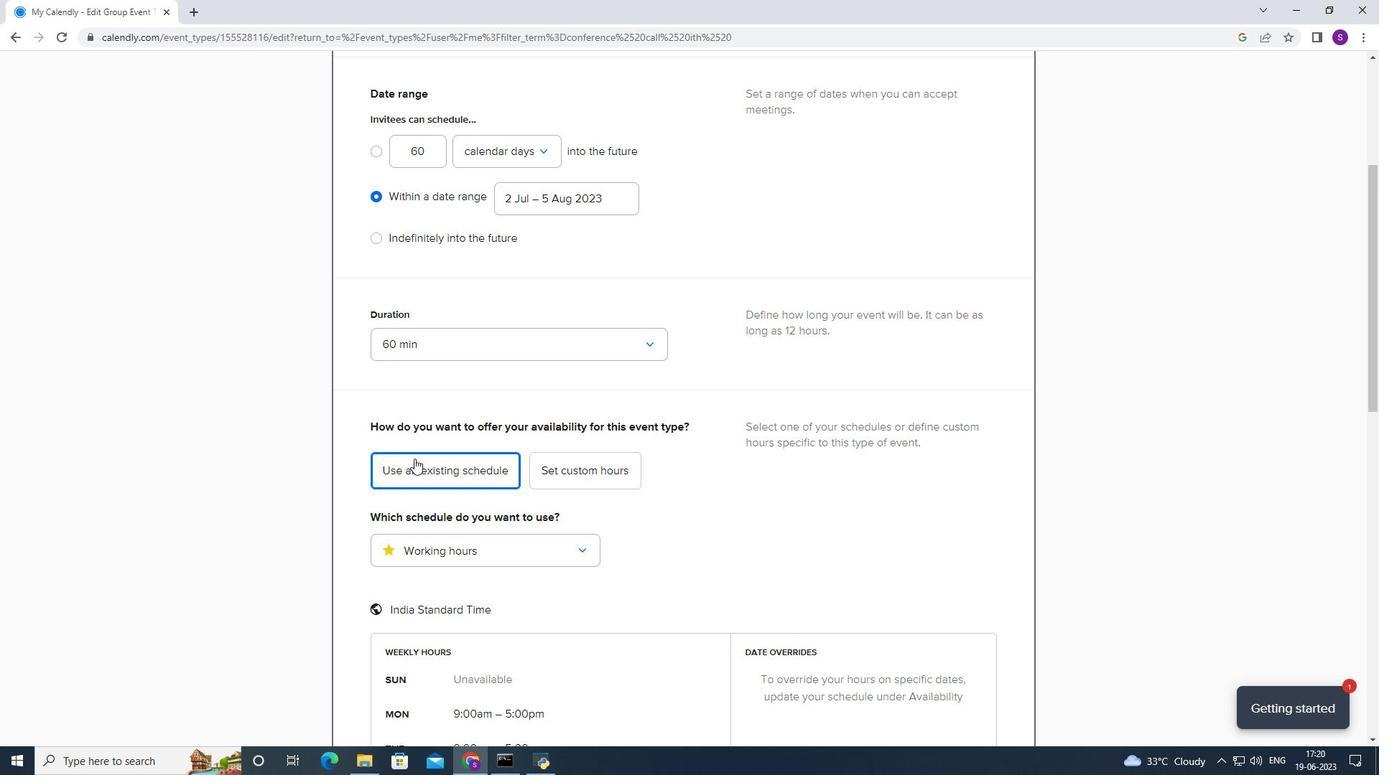 
Action: Mouse scrolled (450, 435) with delta (0, 0)
Screenshot: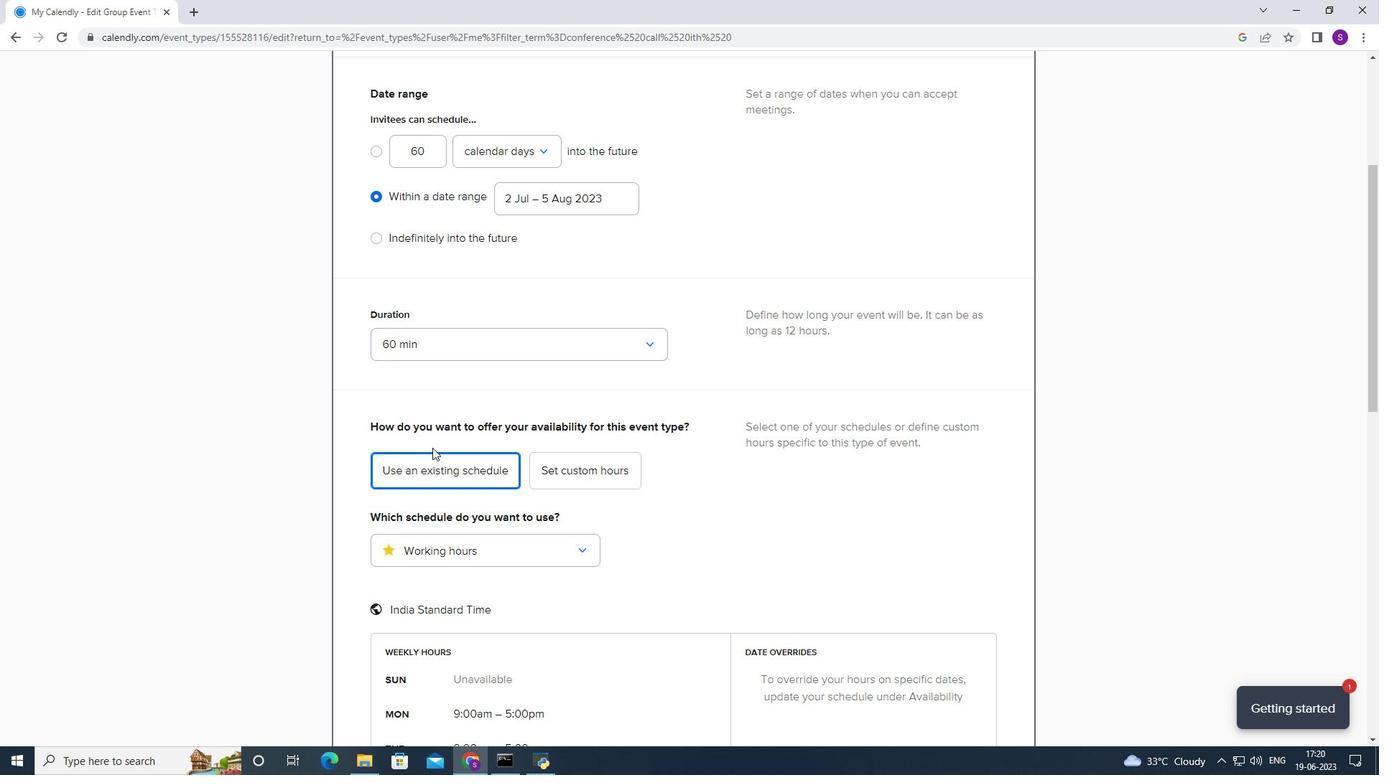 
Action: Mouse scrolled (450, 435) with delta (0, 0)
Screenshot: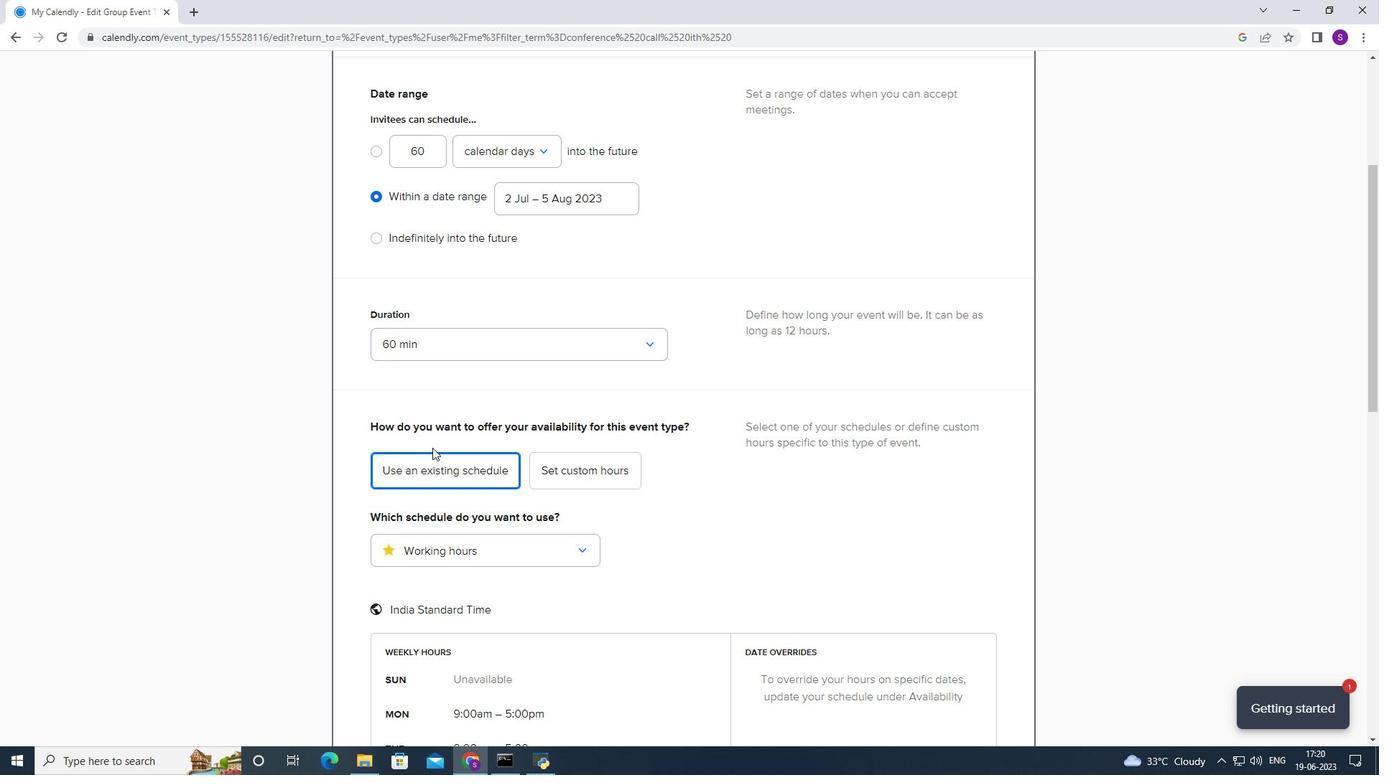 
Action: Mouse scrolled (450, 435) with delta (0, 0)
Screenshot: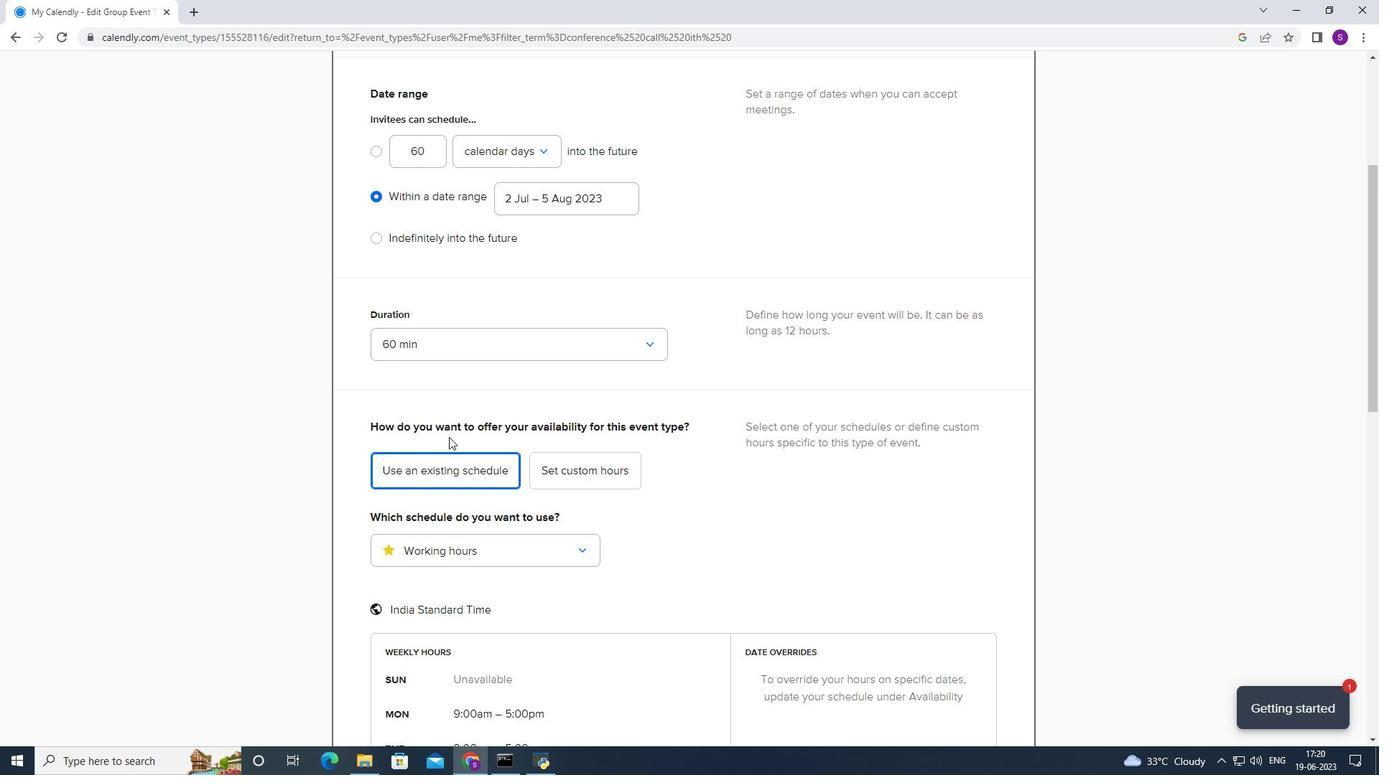 
Action: Mouse scrolled (450, 435) with delta (0, 0)
Screenshot: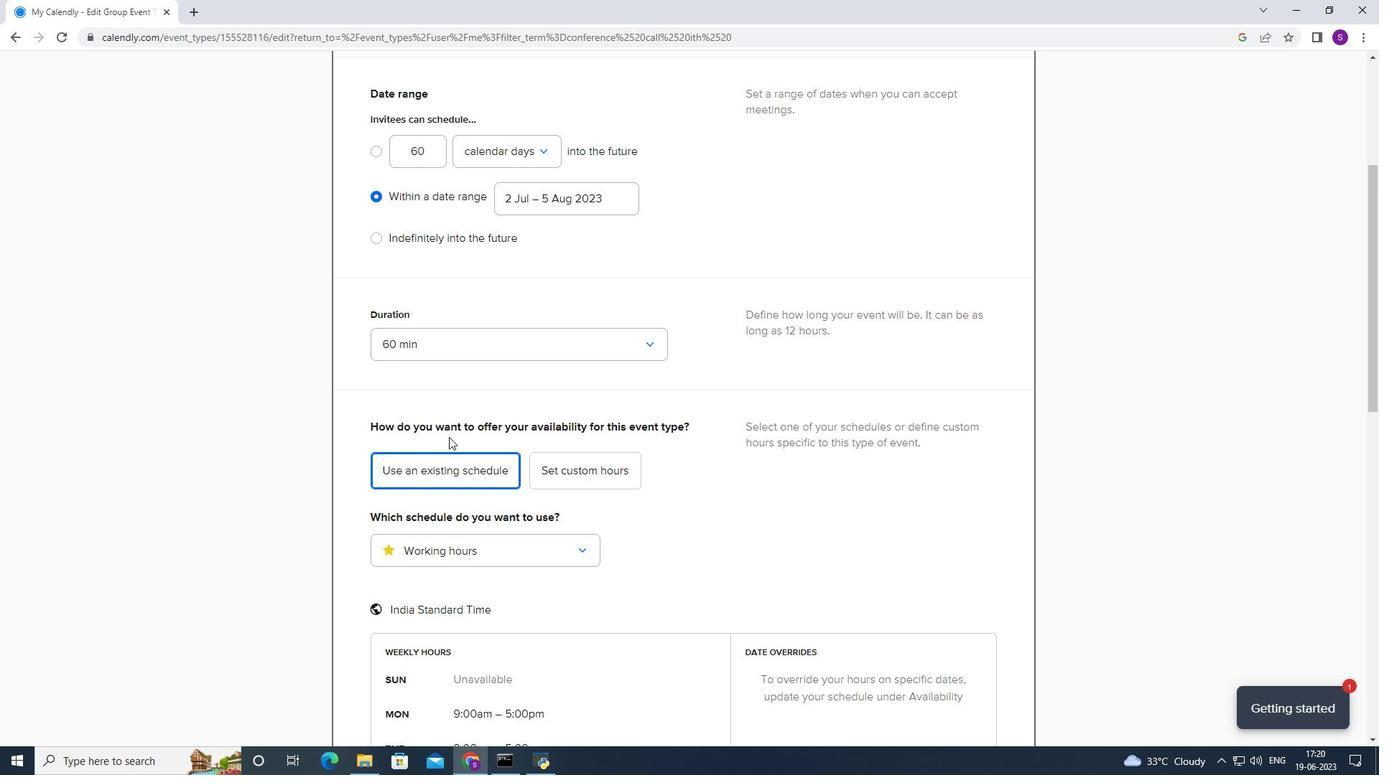 
Action: Mouse moved to (607, 199)
Screenshot: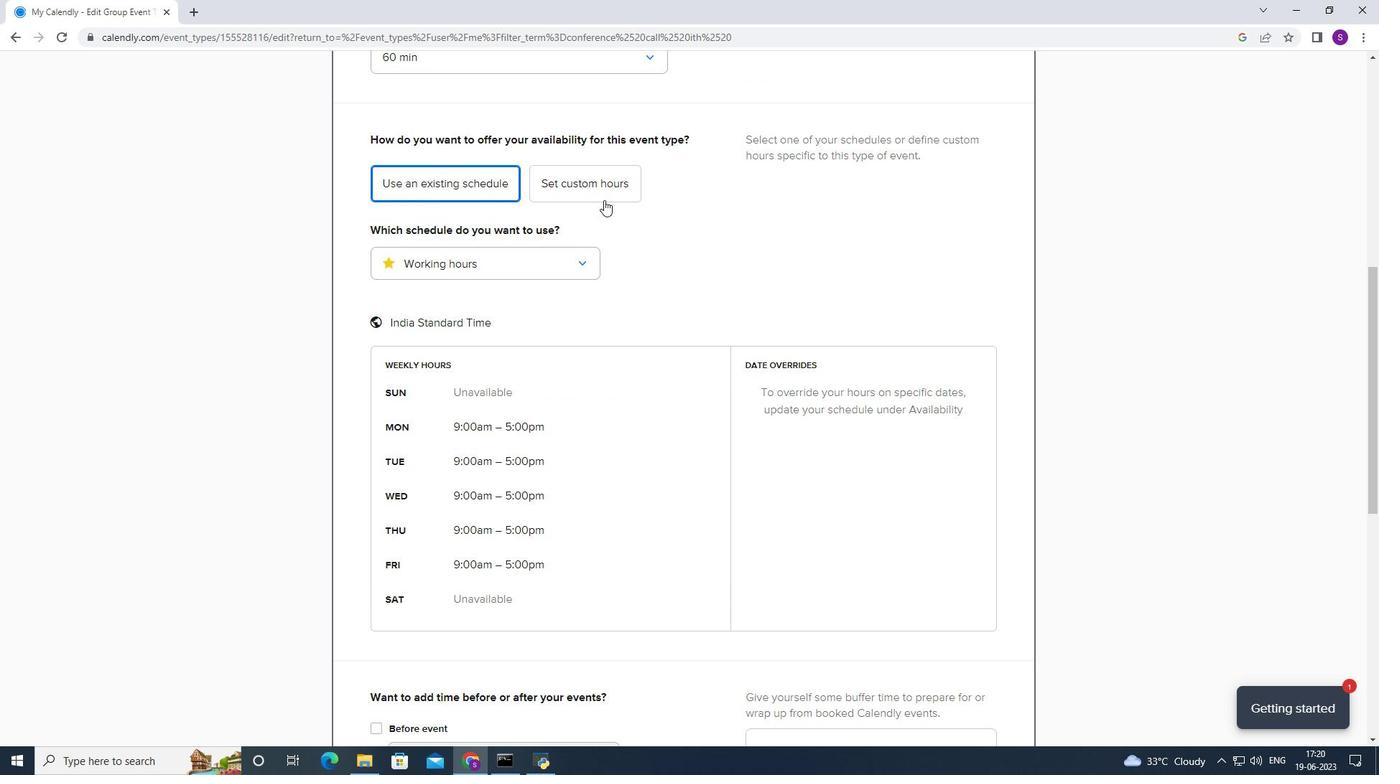 
Action: Mouse pressed left at (607, 199)
Screenshot: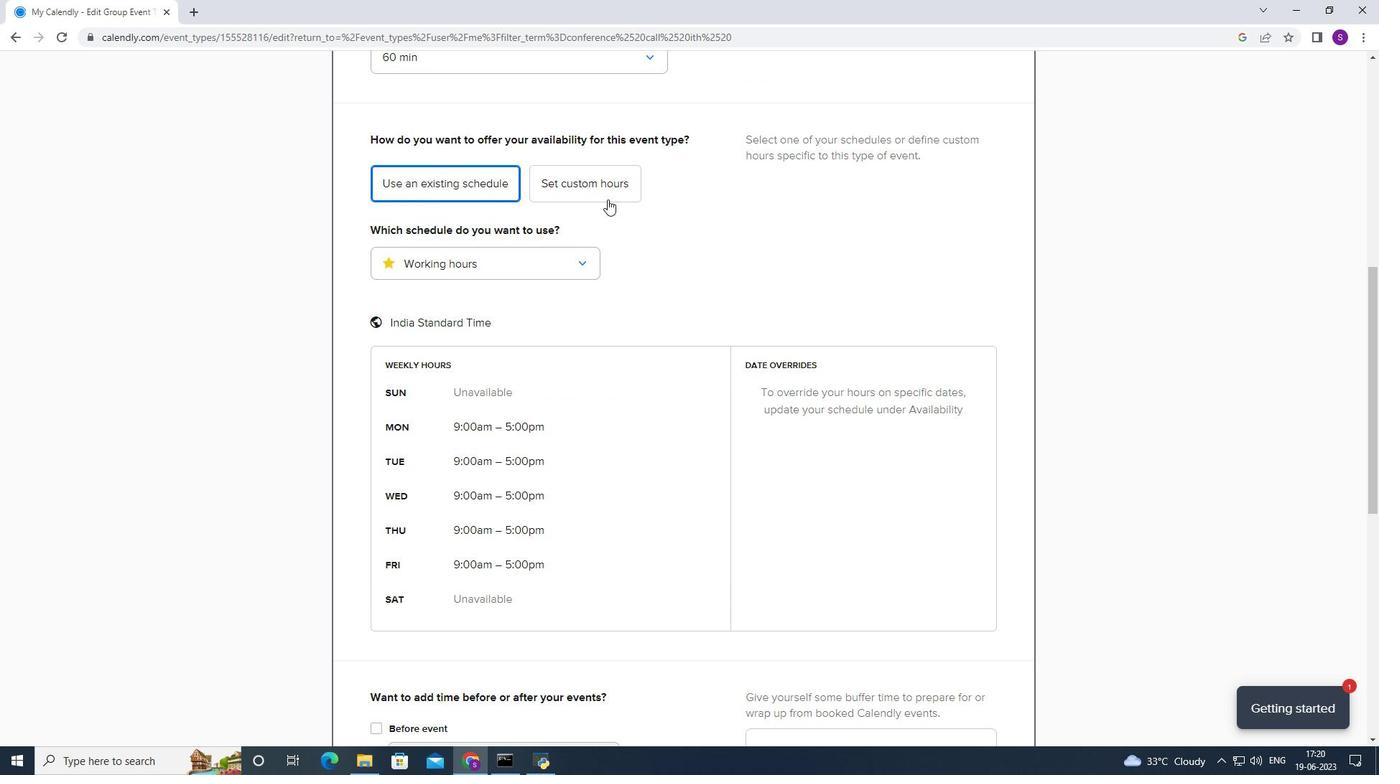 
Action: Mouse moved to (427, 476)
Screenshot: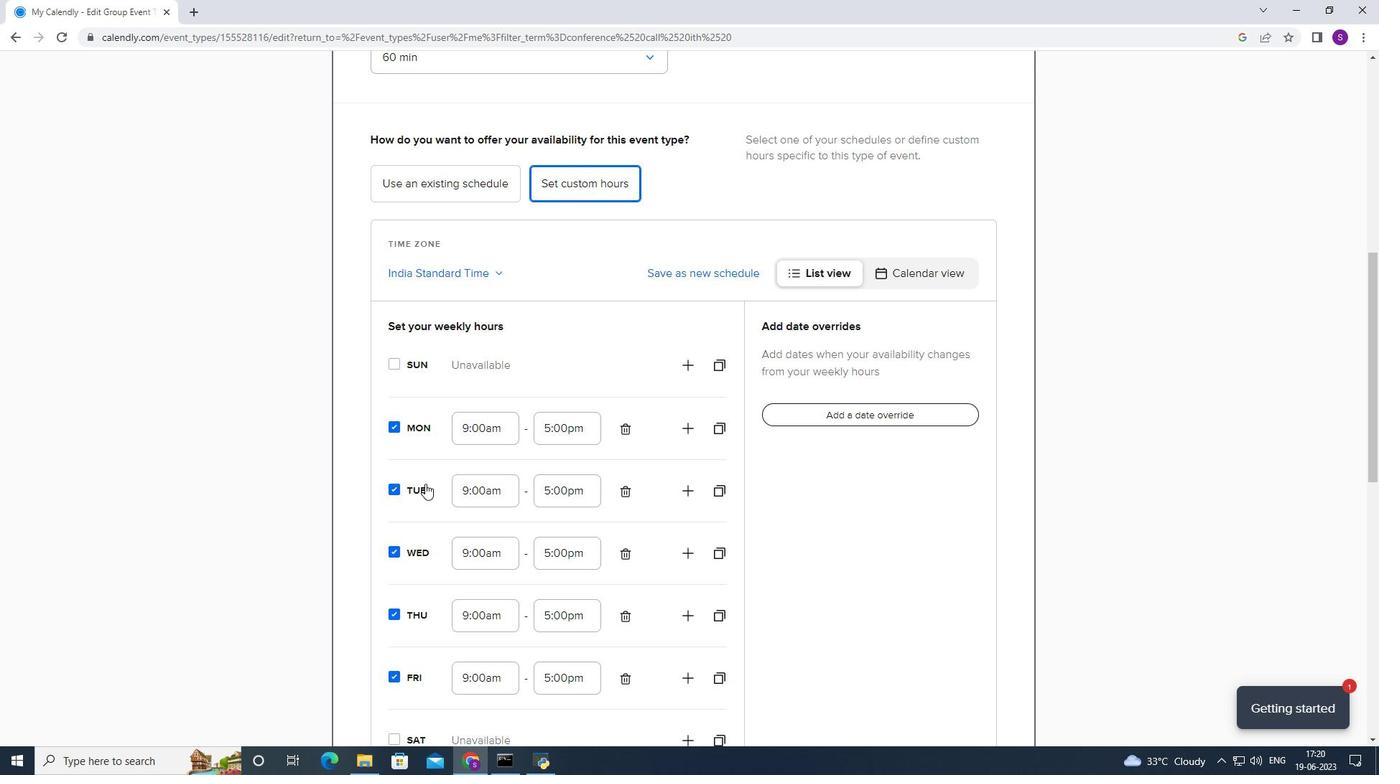 
Action: Mouse scrolled (427, 475) with delta (0, 0)
Screenshot: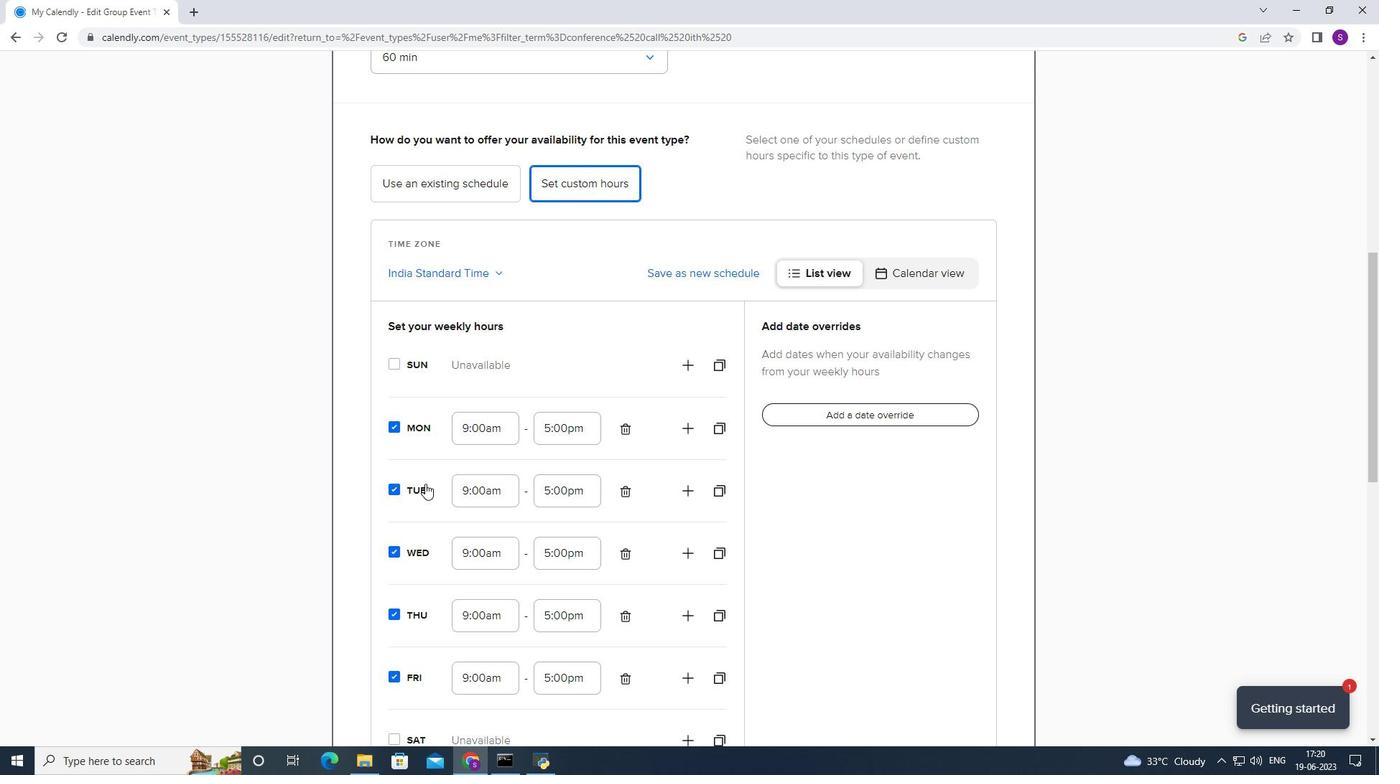
Action: Mouse scrolled (427, 475) with delta (0, 0)
Screenshot: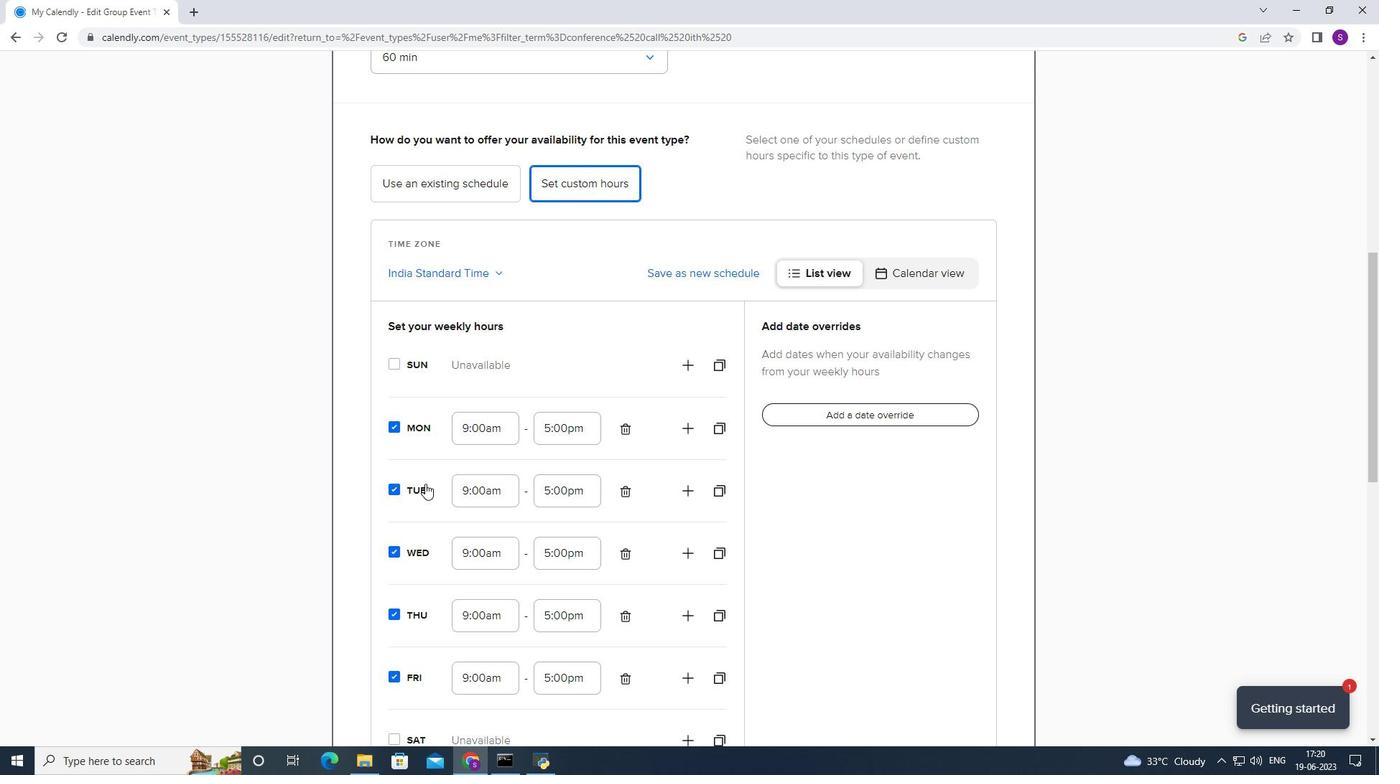 
Action: Mouse scrolled (427, 475) with delta (0, 0)
Screenshot: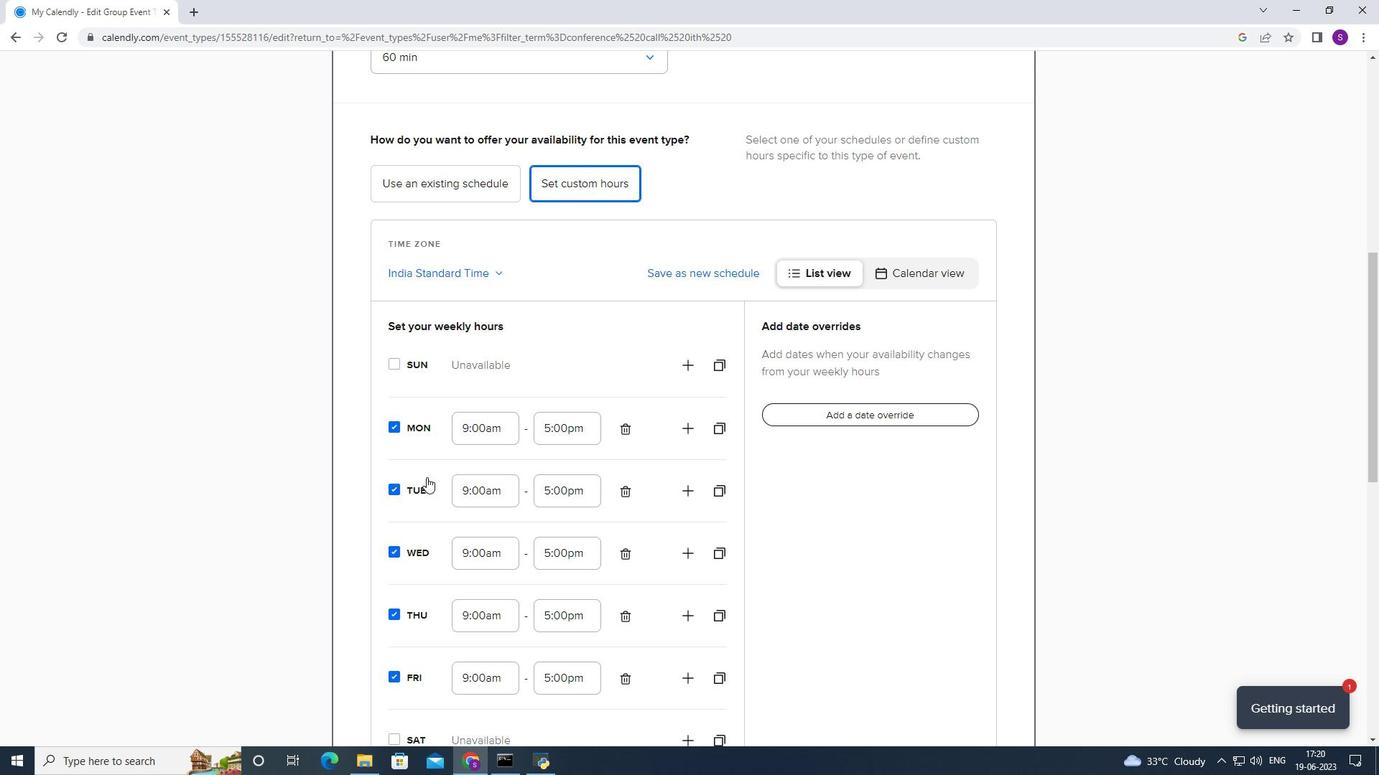 
Action: Mouse scrolled (427, 475) with delta (0, 0)
Screenshot: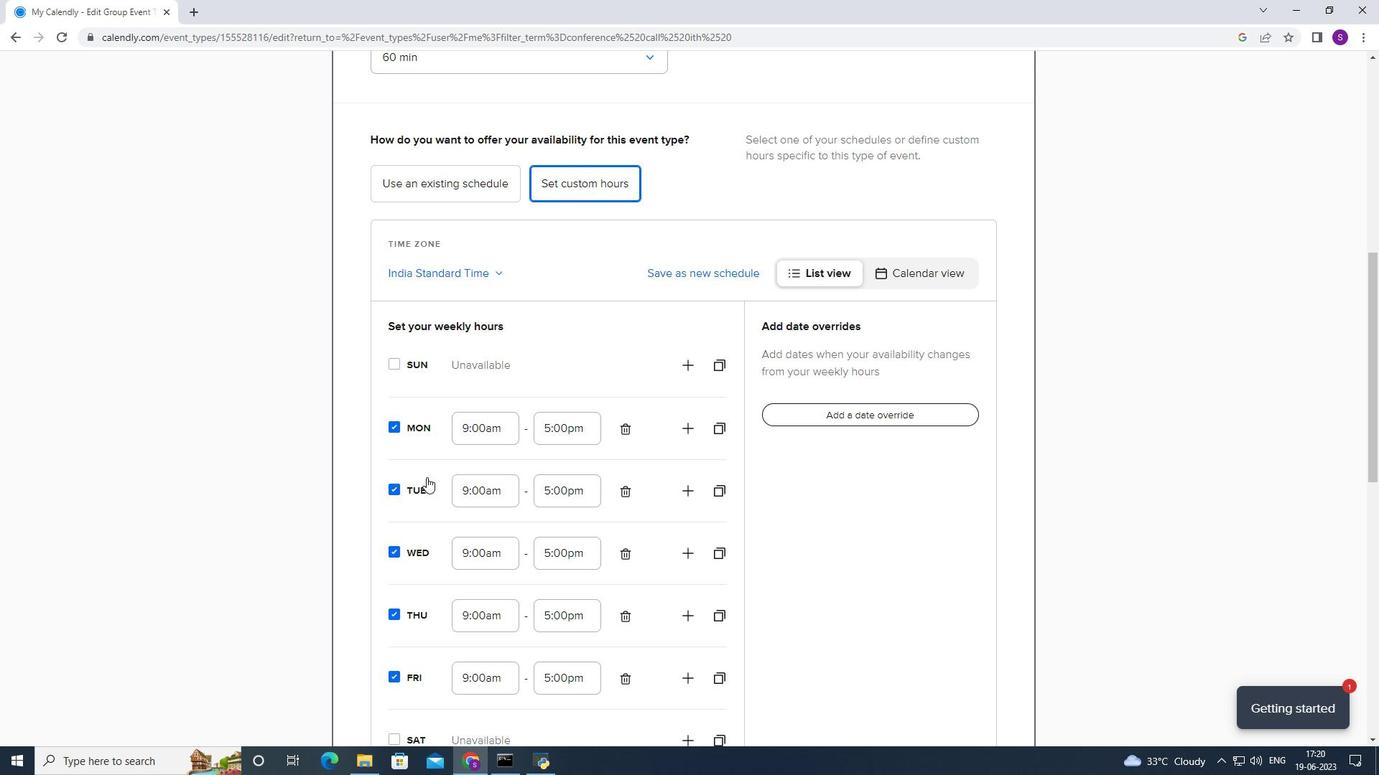 
Action: Mouse scrolled (427, 475) with delta (0, 0)
Screenshot: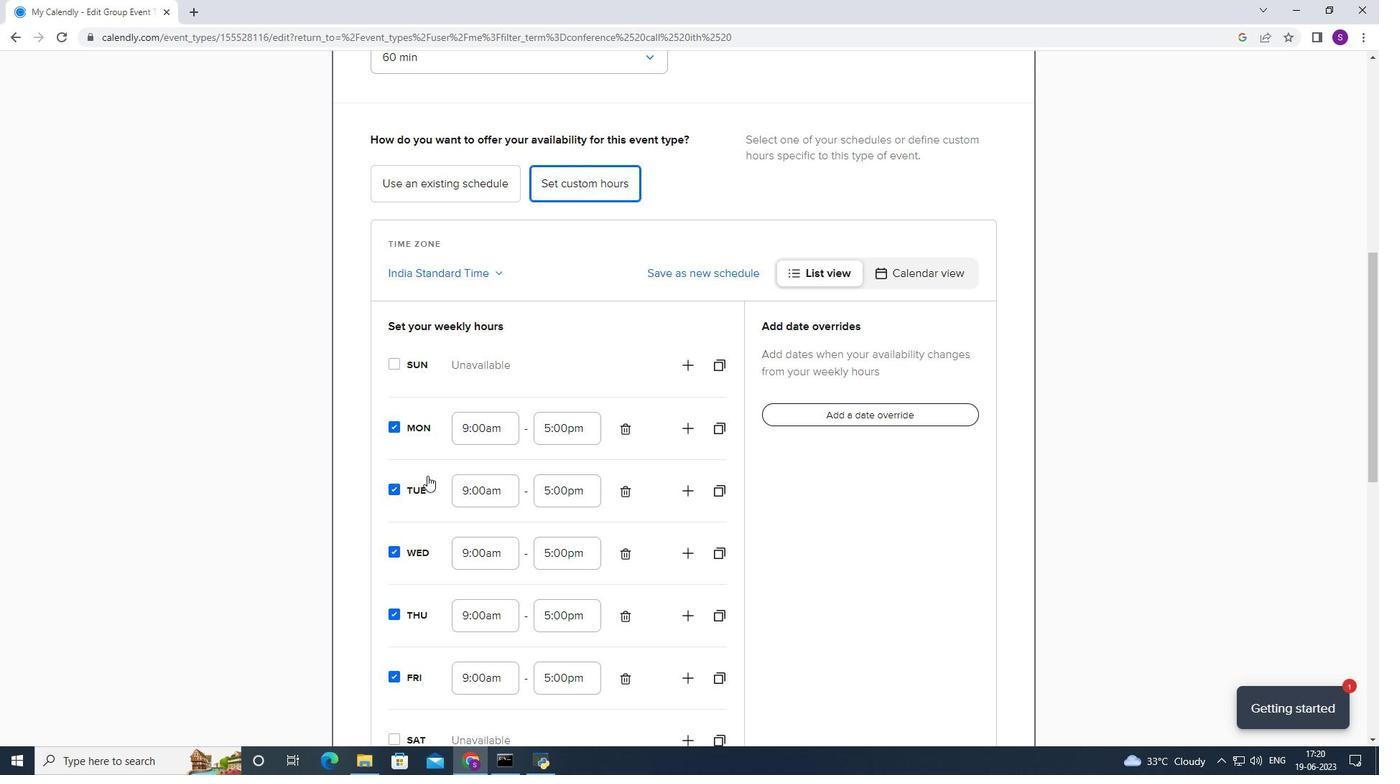 
Action: Mouse moved to (386, 367)
Screenshot: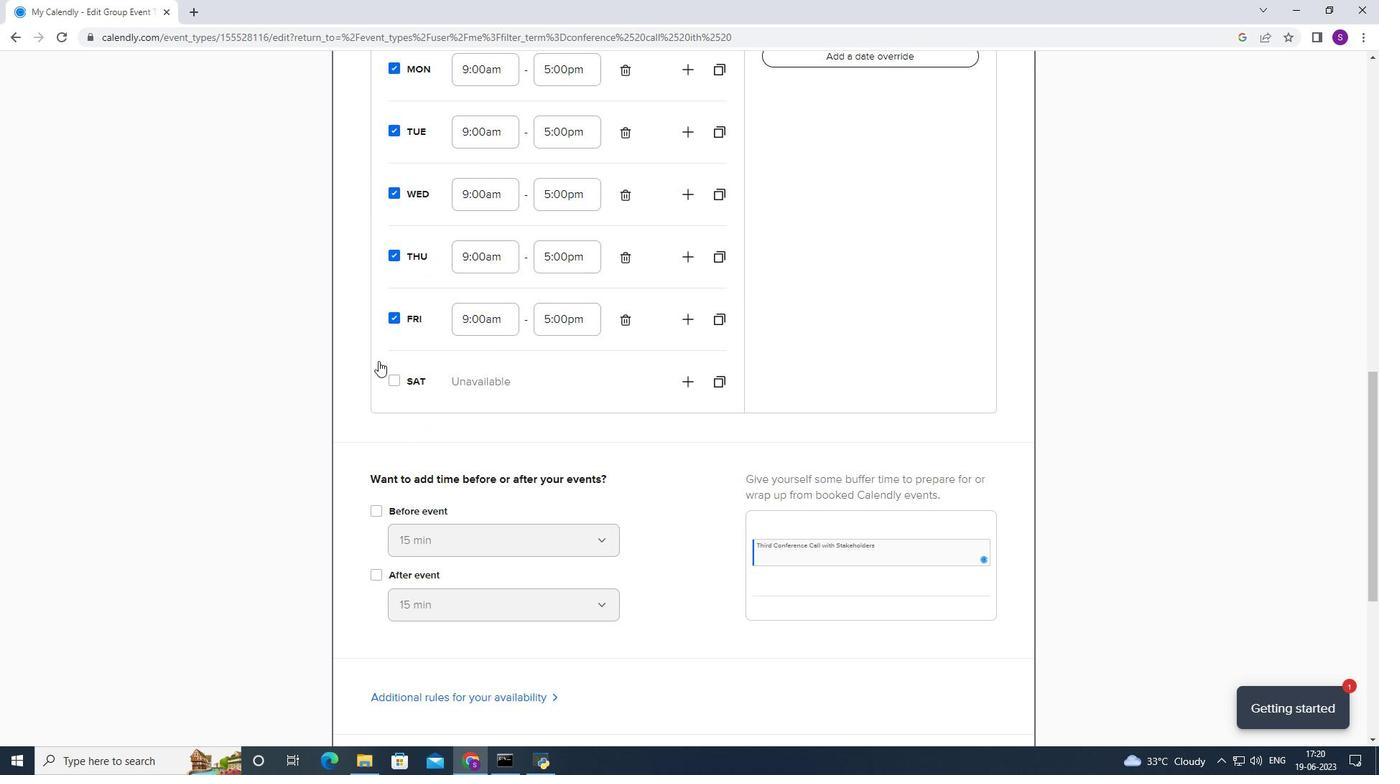 
Action: Mouse pressed left at (386, 367)
Screenshot: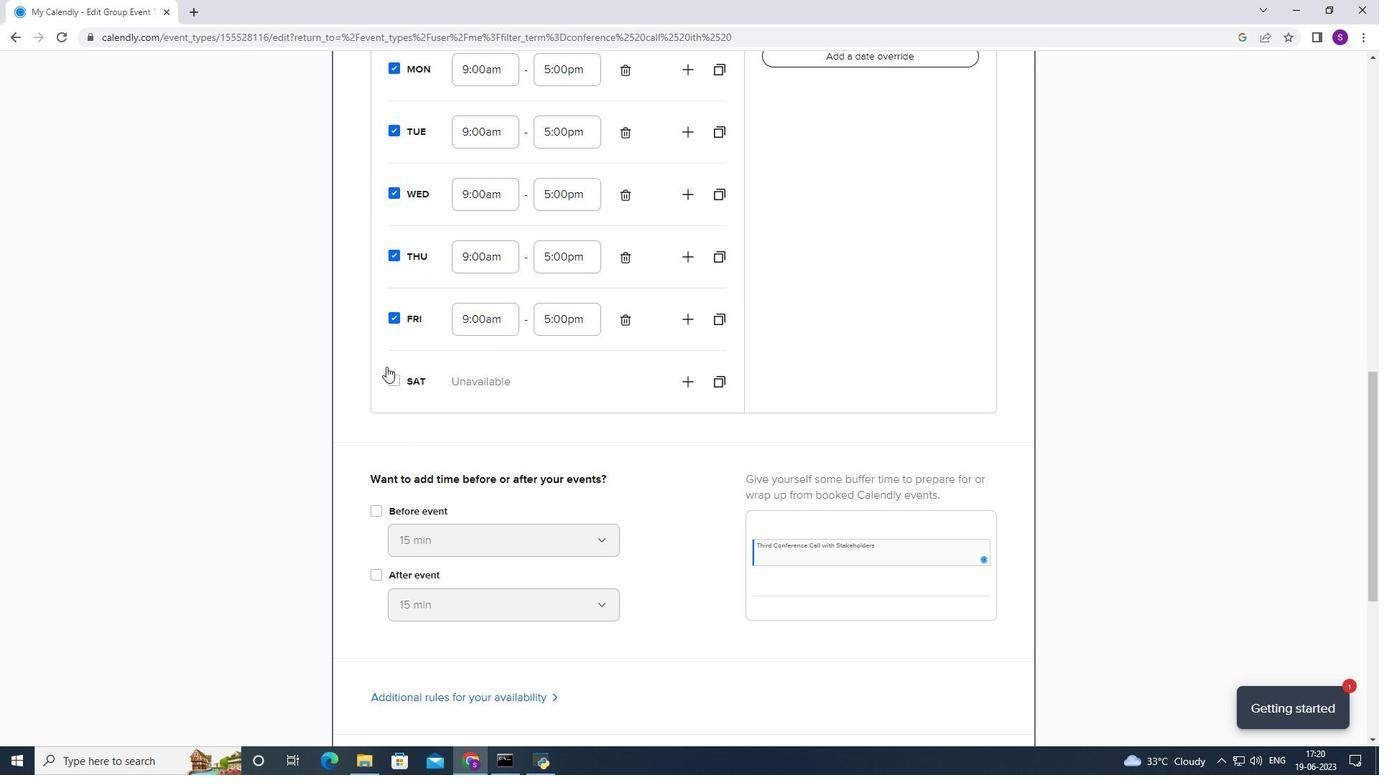
Action: Mouse moved to (395, 378)
Screenshot: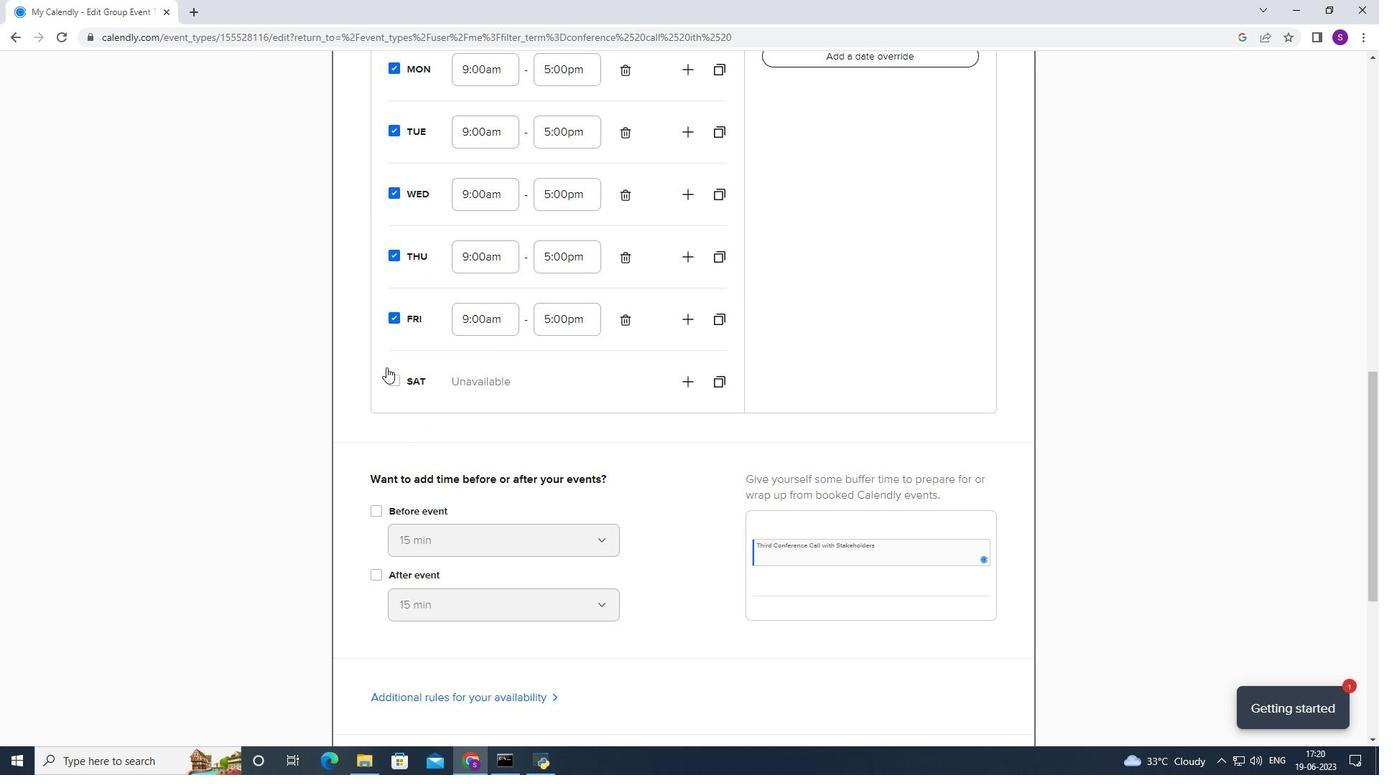 
Action: Mouse pressed left at (395, 378)
Screenshot: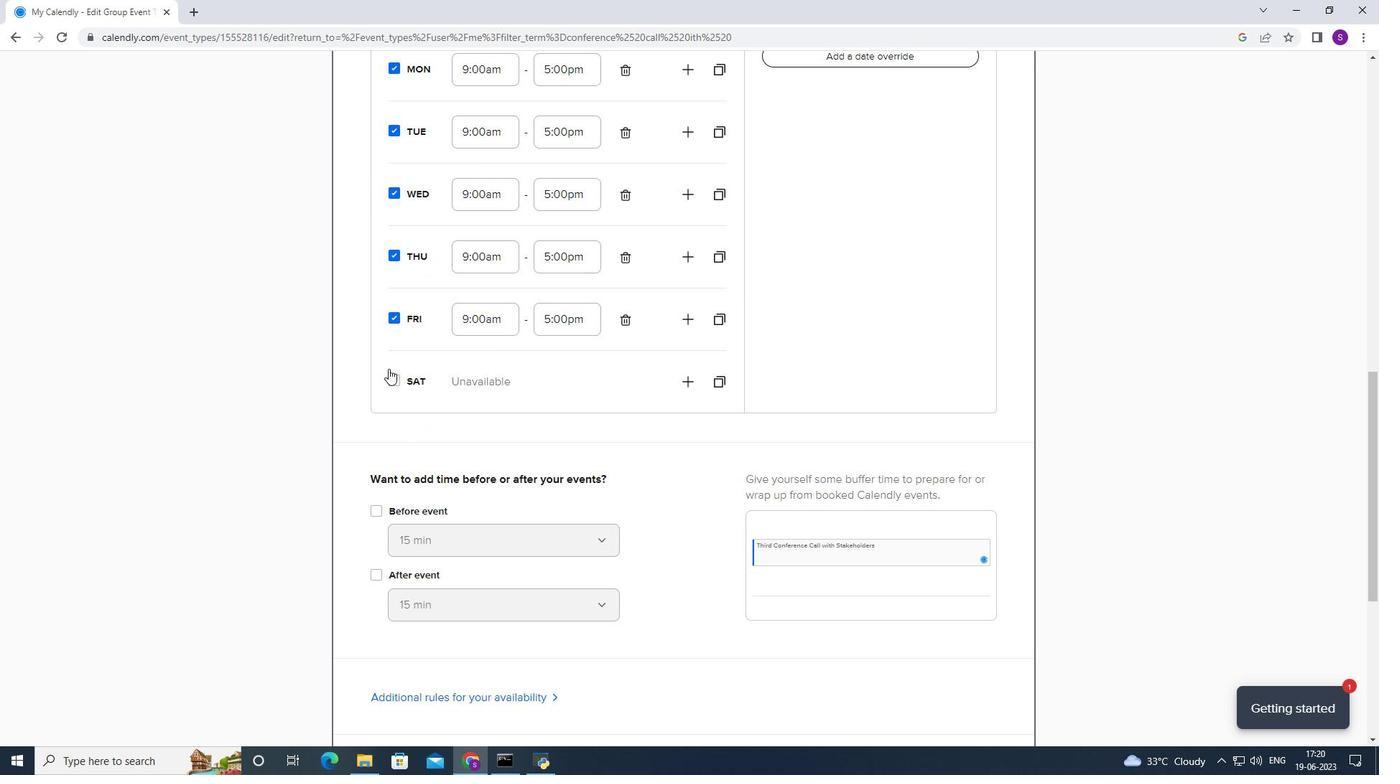
Action: Mouse moved to (408, 374)
Screenshot: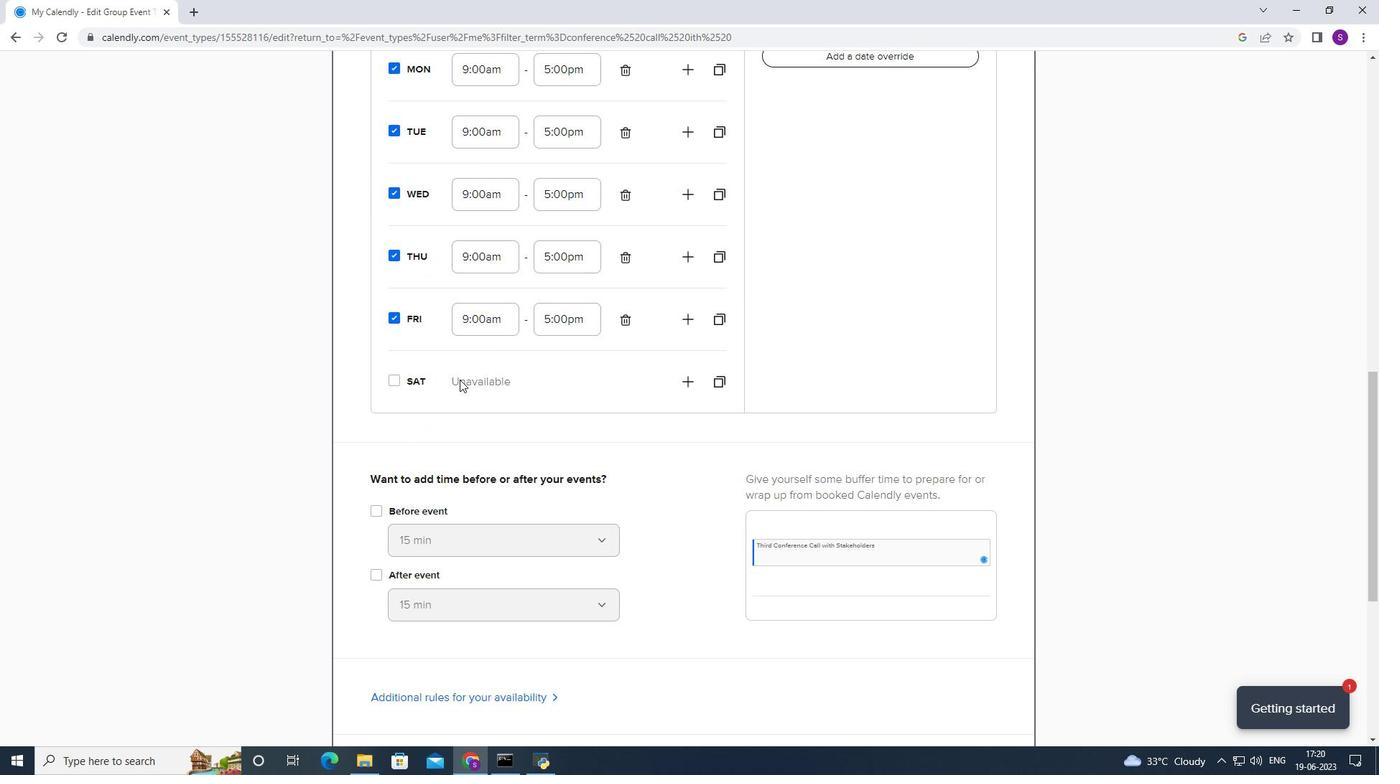
Action: Mouse pressed left at (408, 374)
Screenshot: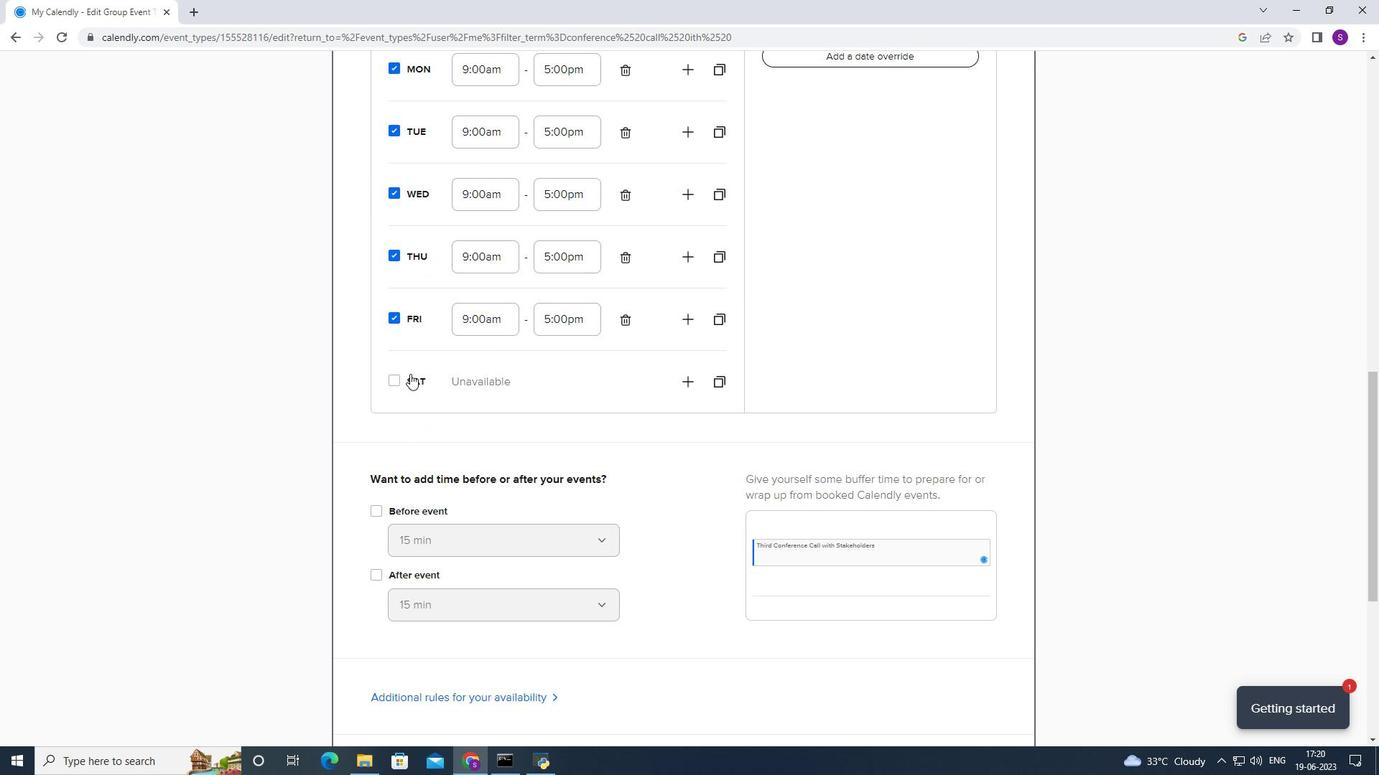 
Action: Mouse moved to (472, 378)
Screenshot: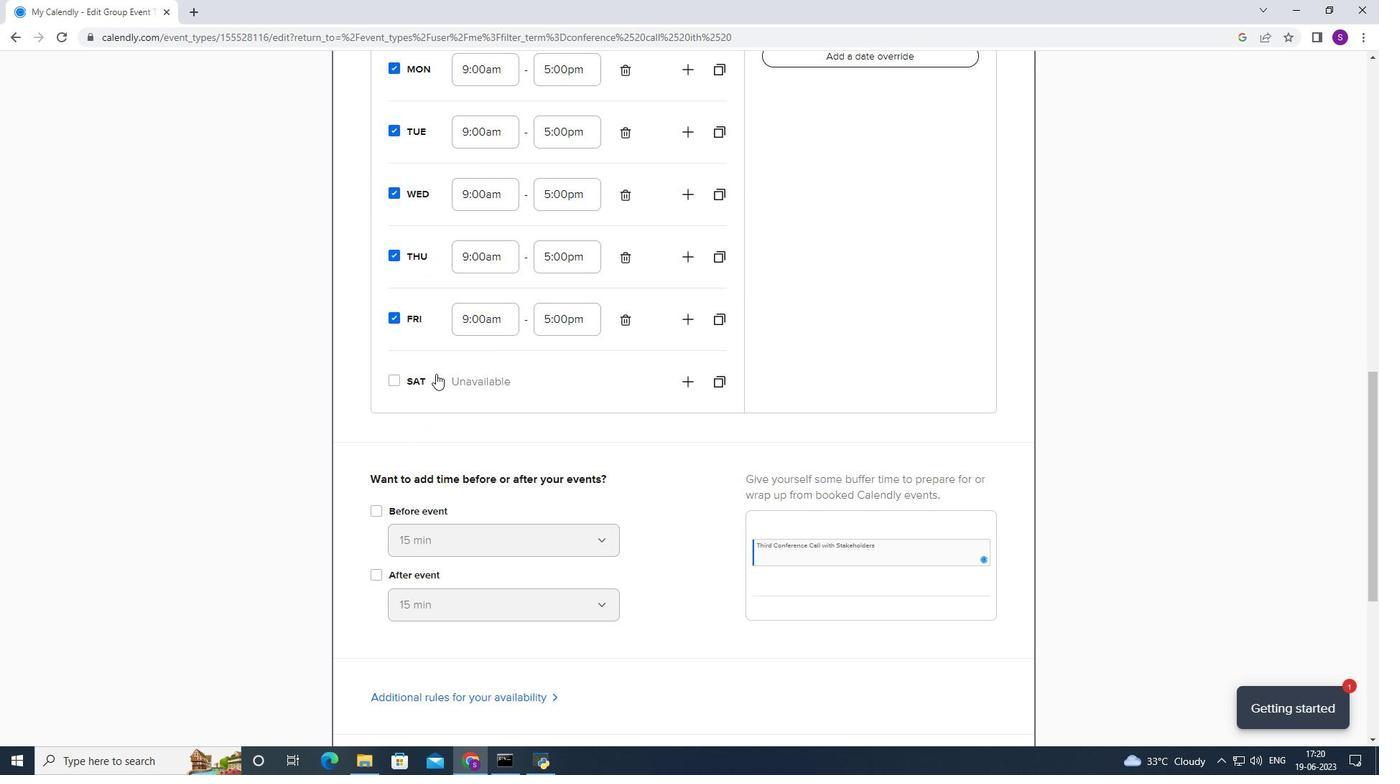 
Action: Mouse pressed left at (472, 378)
Screenshot: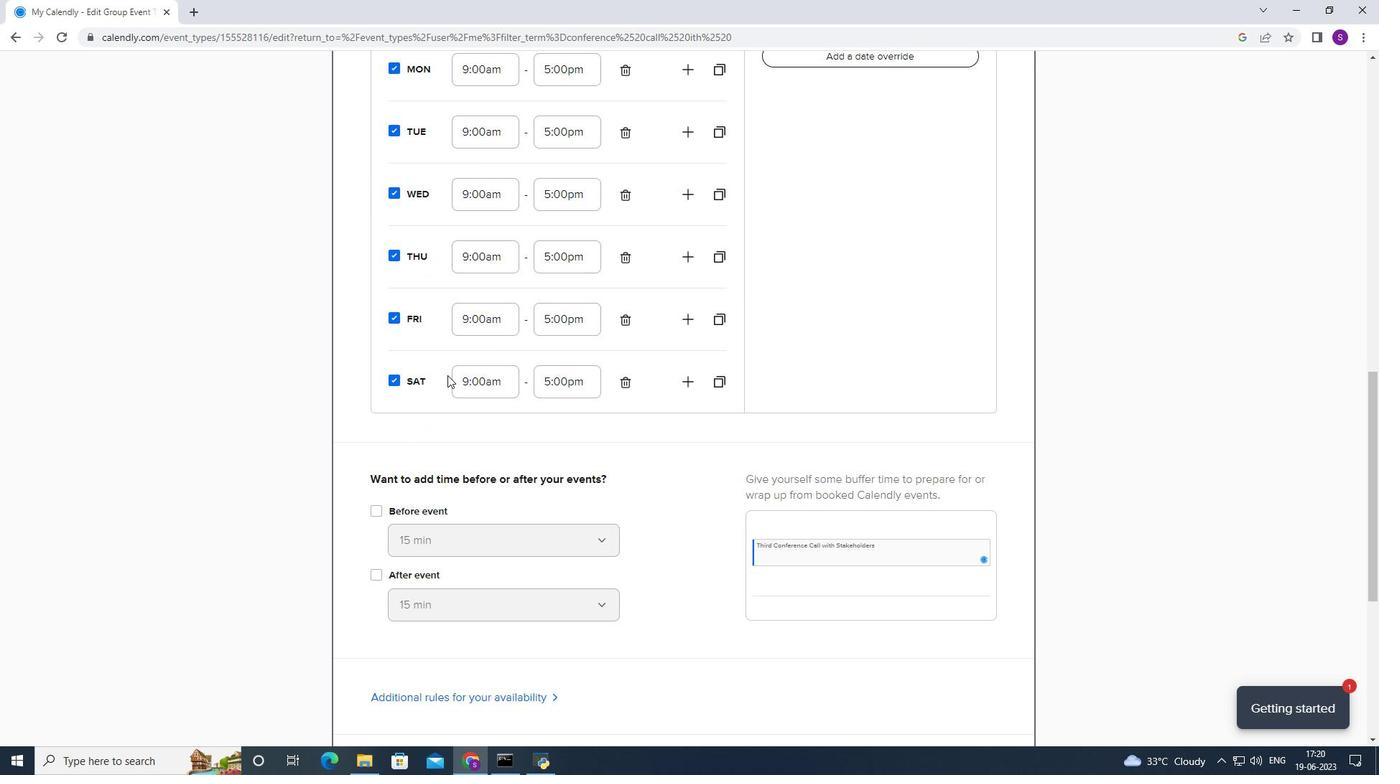 
Action: Mouse moved to (485, 428)
Screenshot: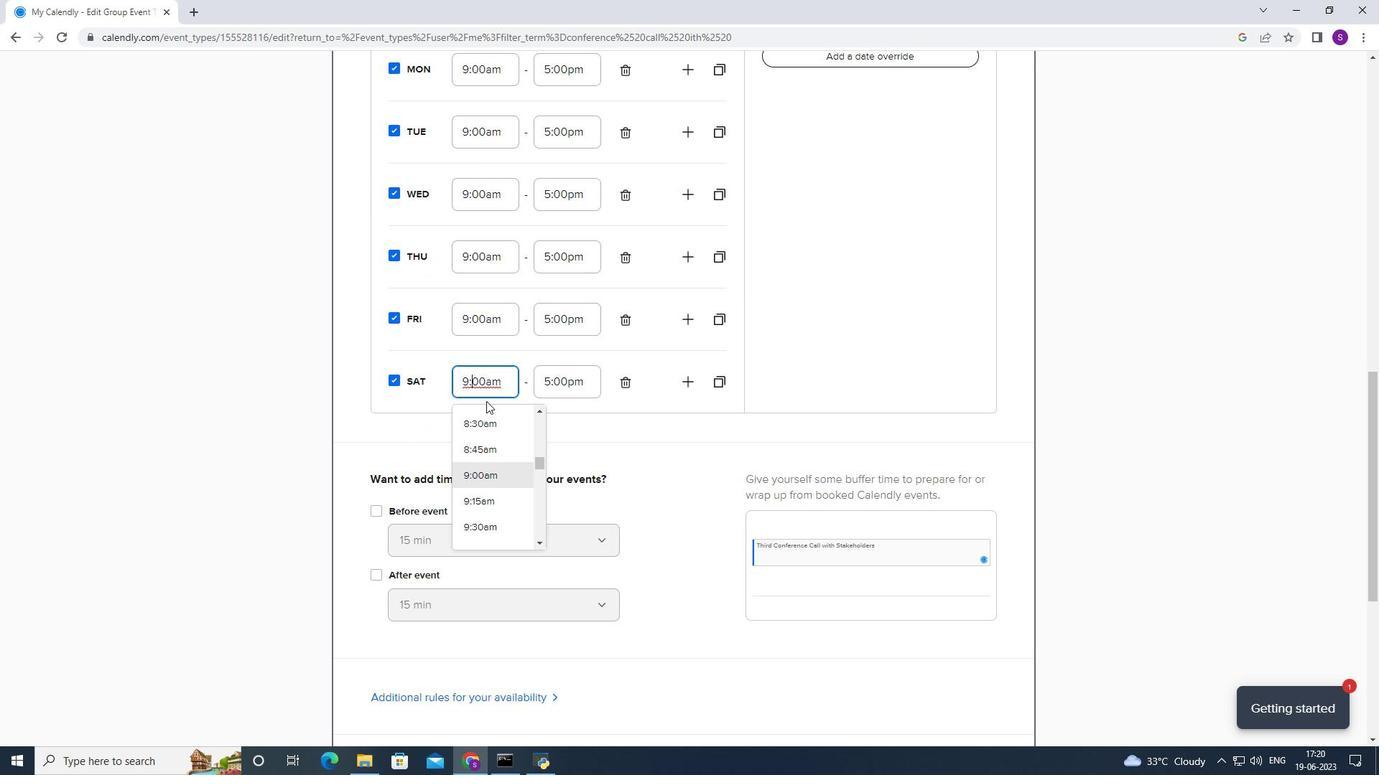 
Action: Mouse scrolled (485, 427) with delta (0, 0)
Screenshot: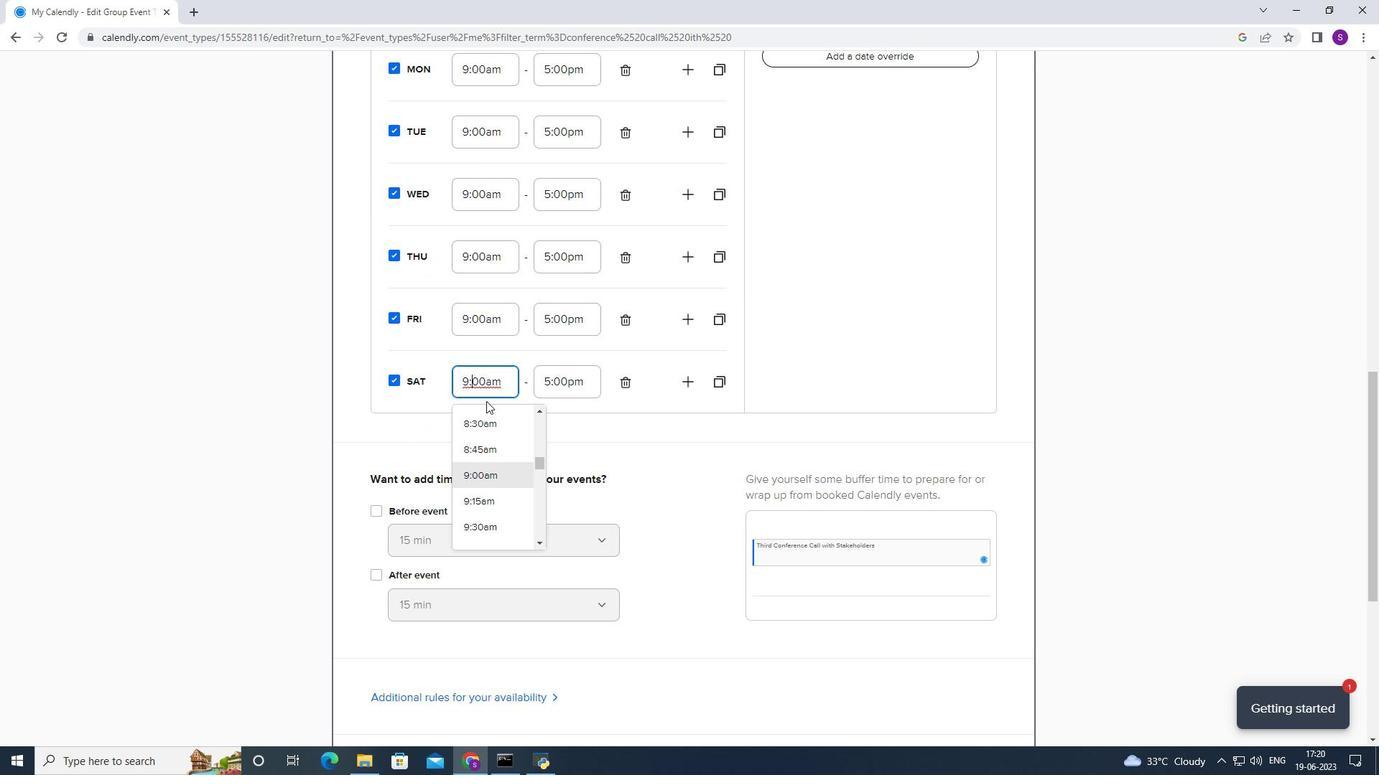 
Action: Mouse scrolled (485, 427) with delta (0, 0)
Screenshot: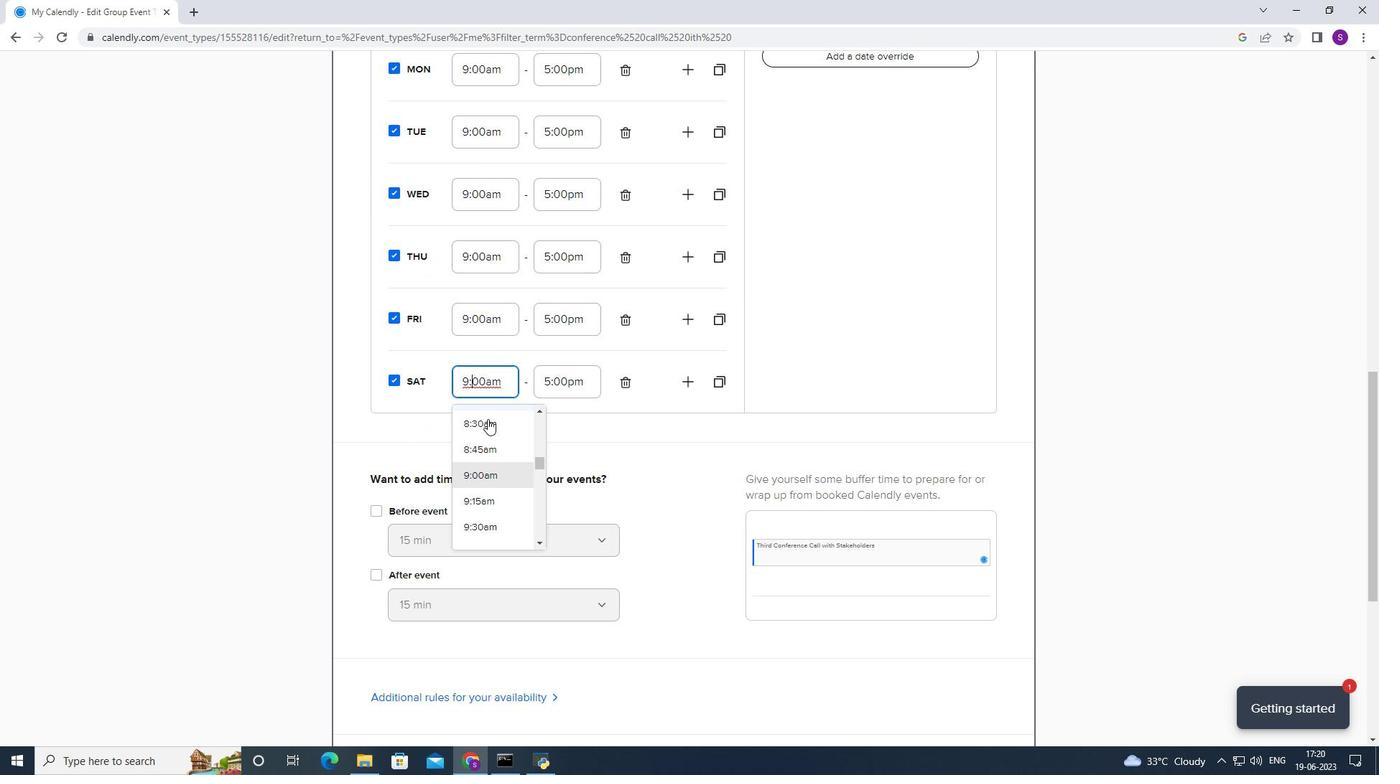 
Action: Mouse moved to (479, 438)
Screenshot: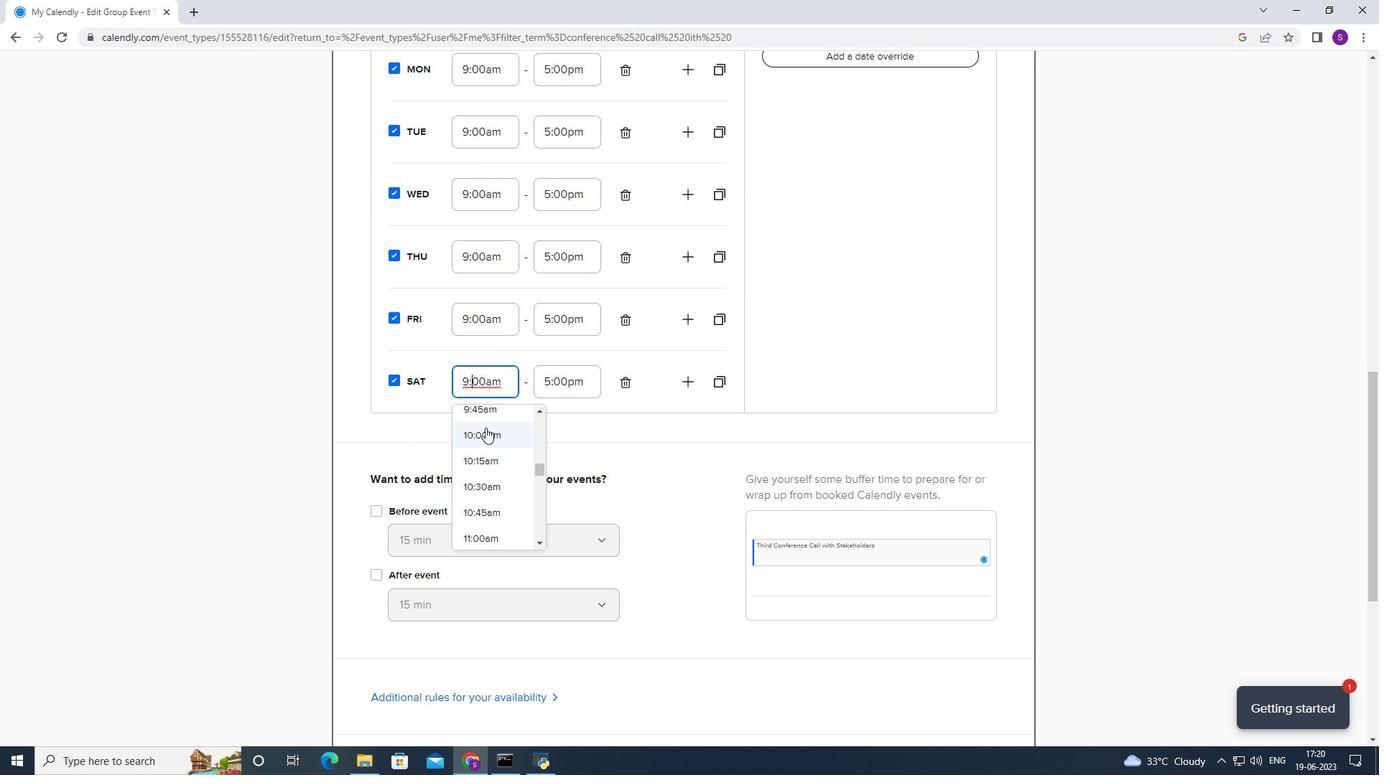 
Action: Mouse pressed left at (479, 438)
Screenshot: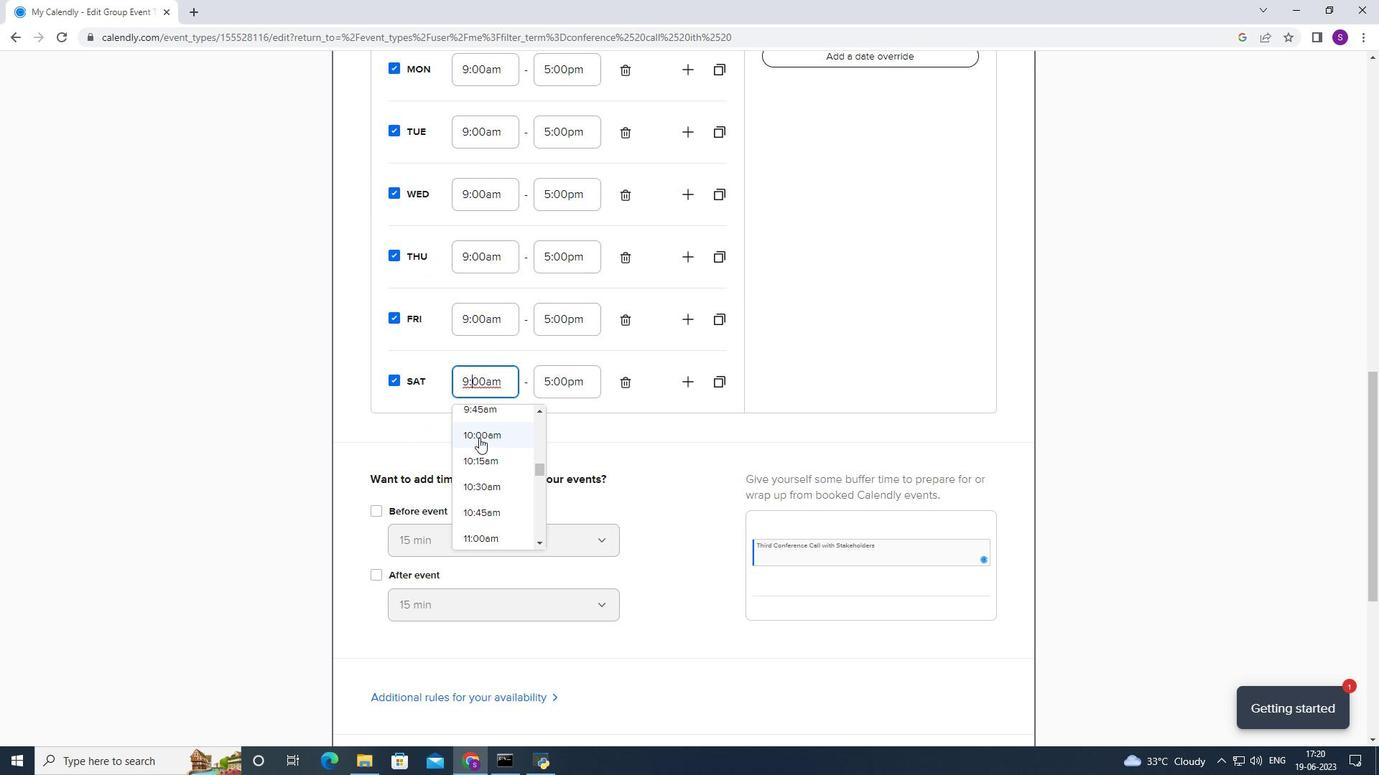 
Action: Mouse moved to (573, 398)
Screenshot: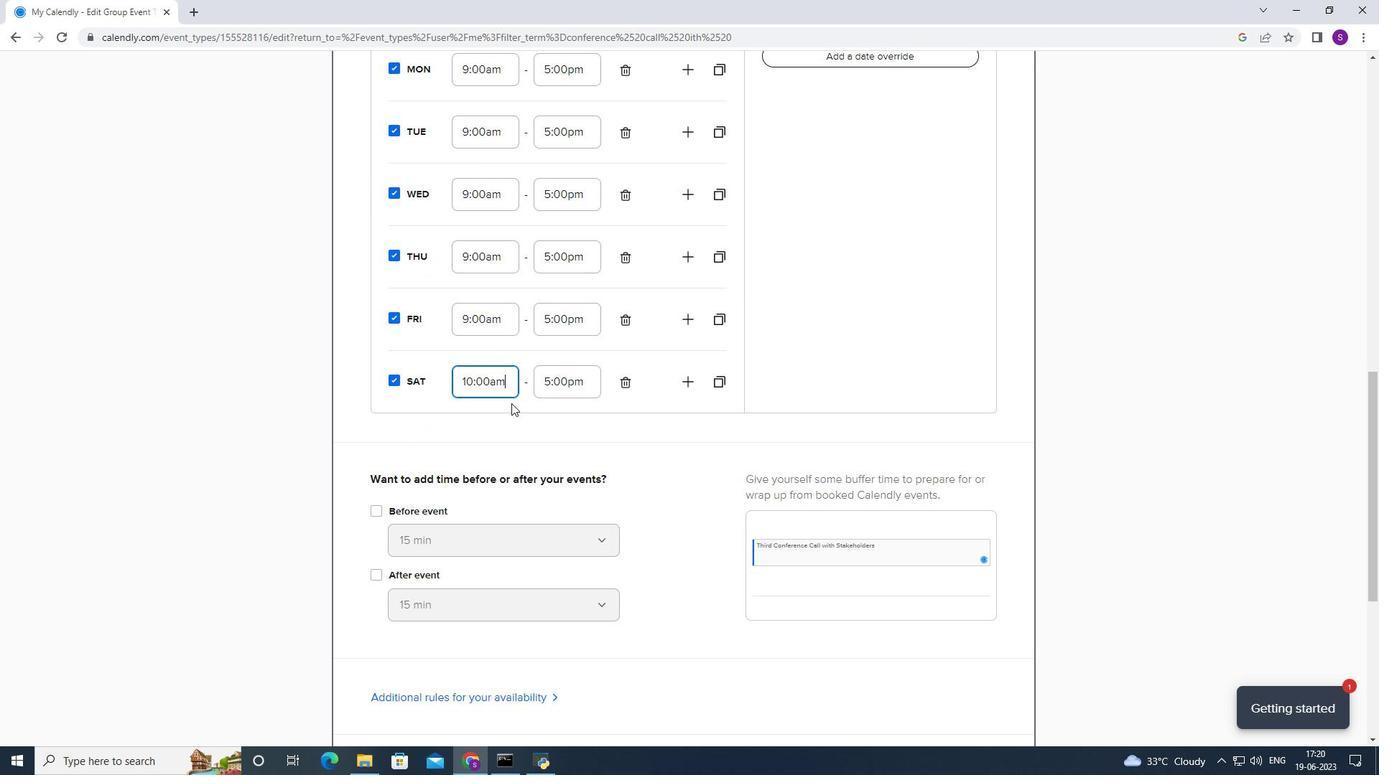 
Action: Mouse pressed left at (573, 398)
Screenshot: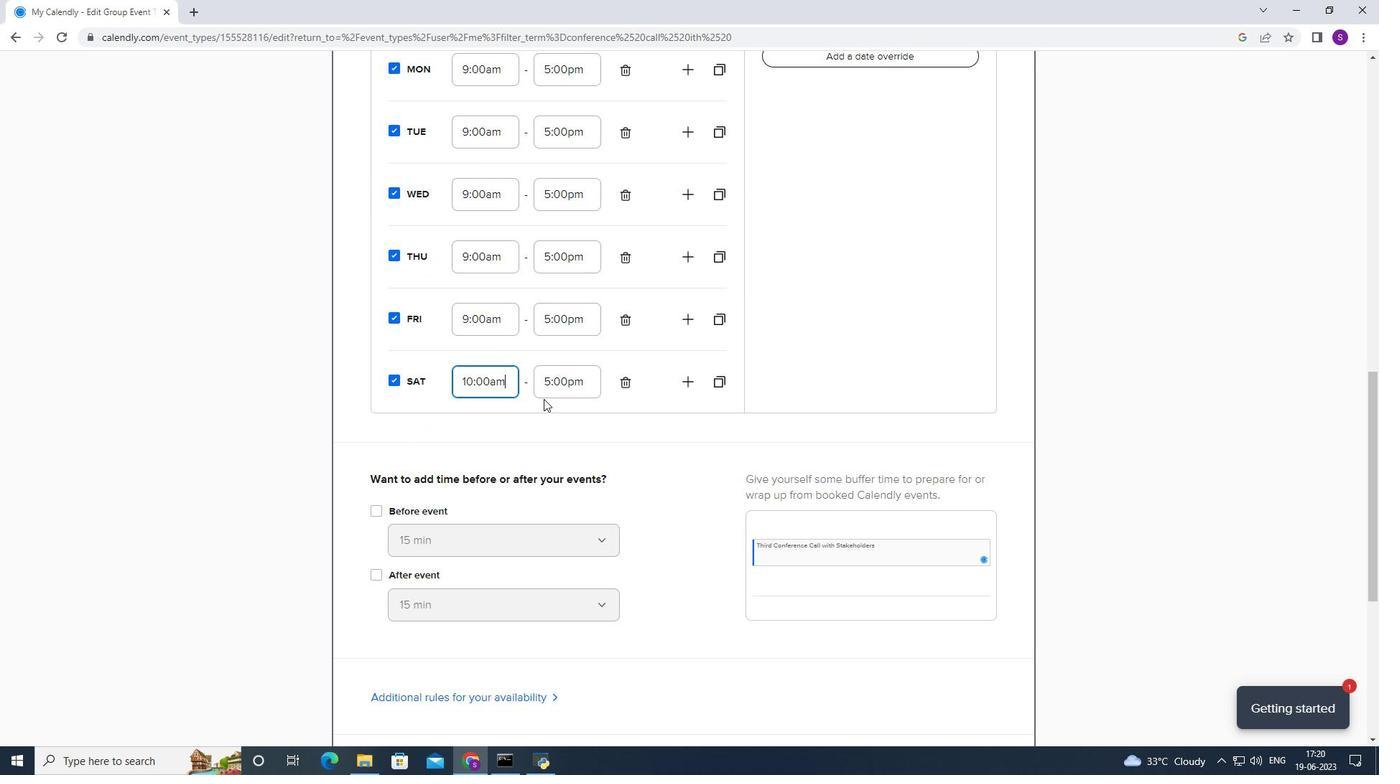 
Action: Mouse moved to (560, 441)
Screenshot: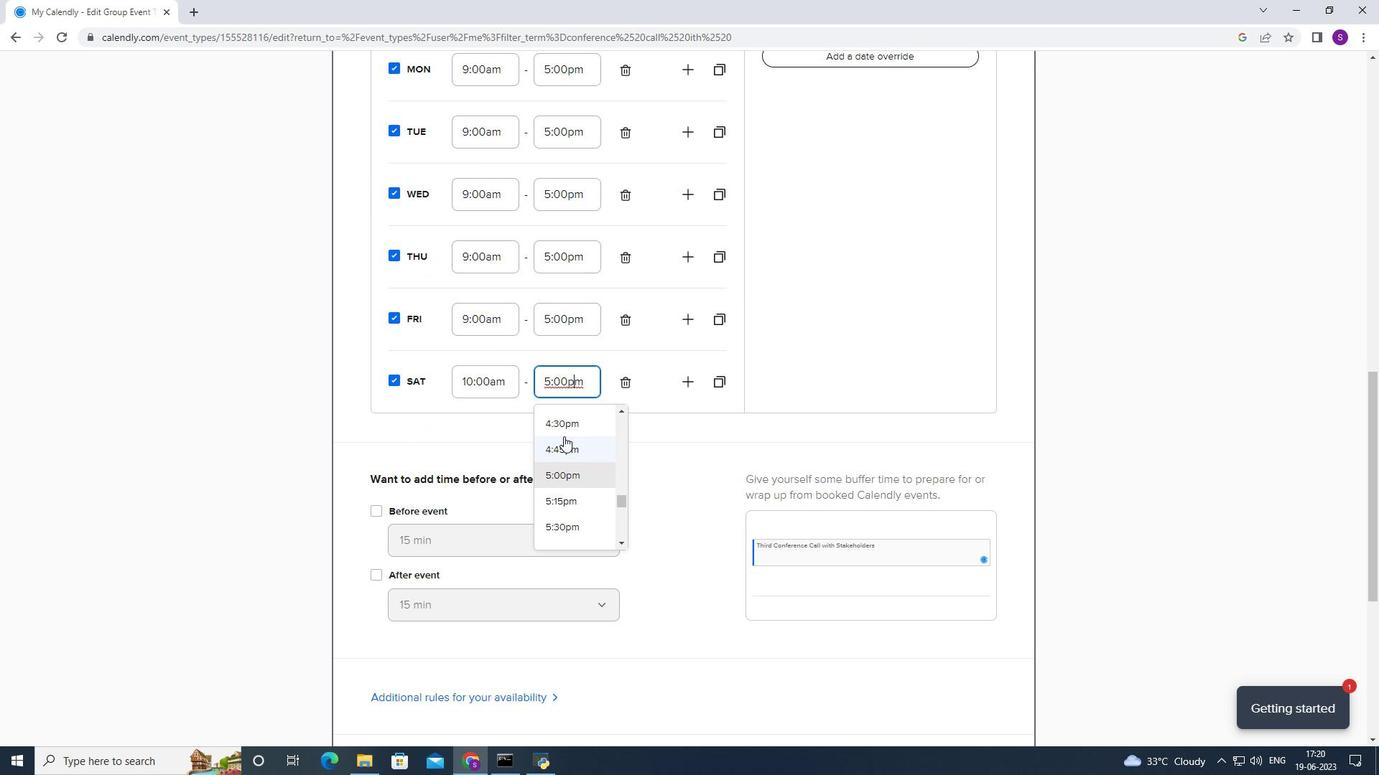 
Action: Mouse scrolled (560, 441) with delta (0, 0)
Screenshot: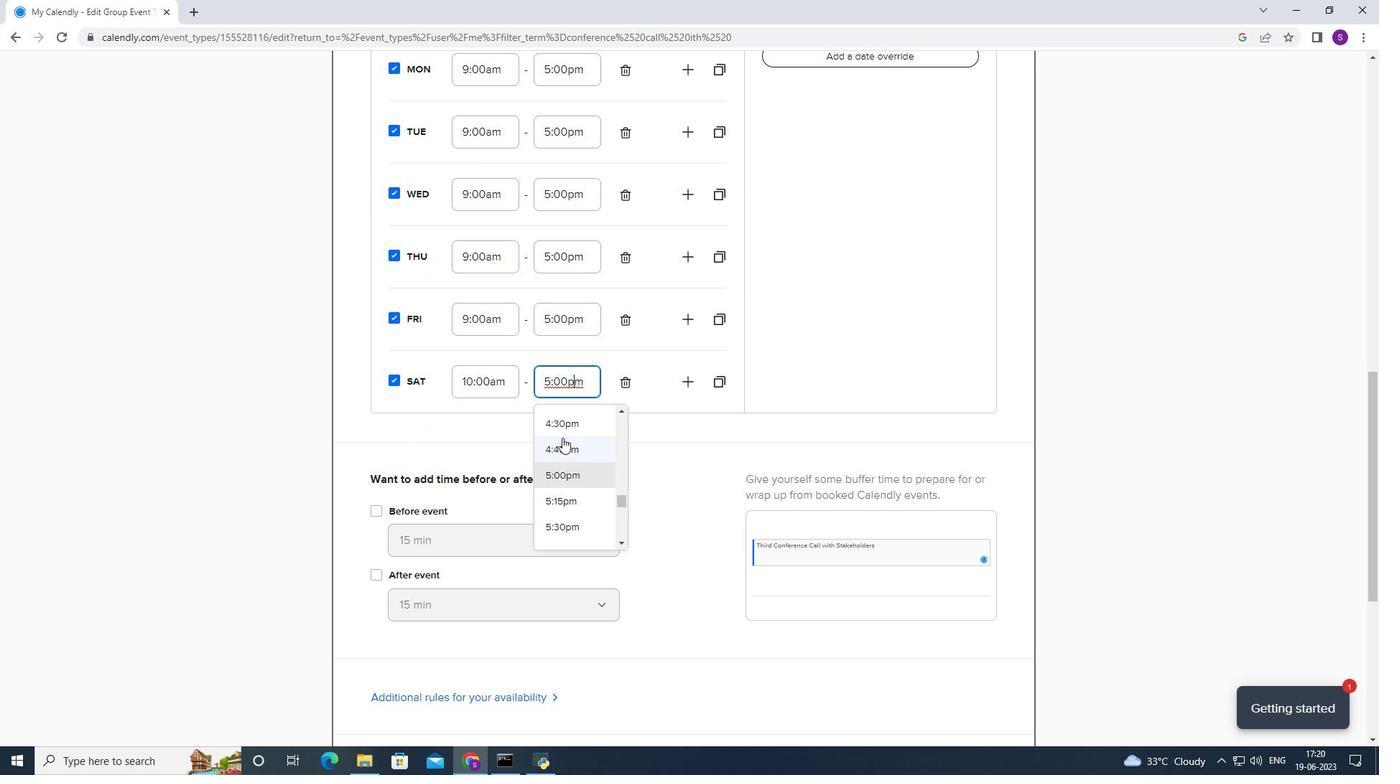 
Action: Mouse moved to (540, 509)
Screenshot: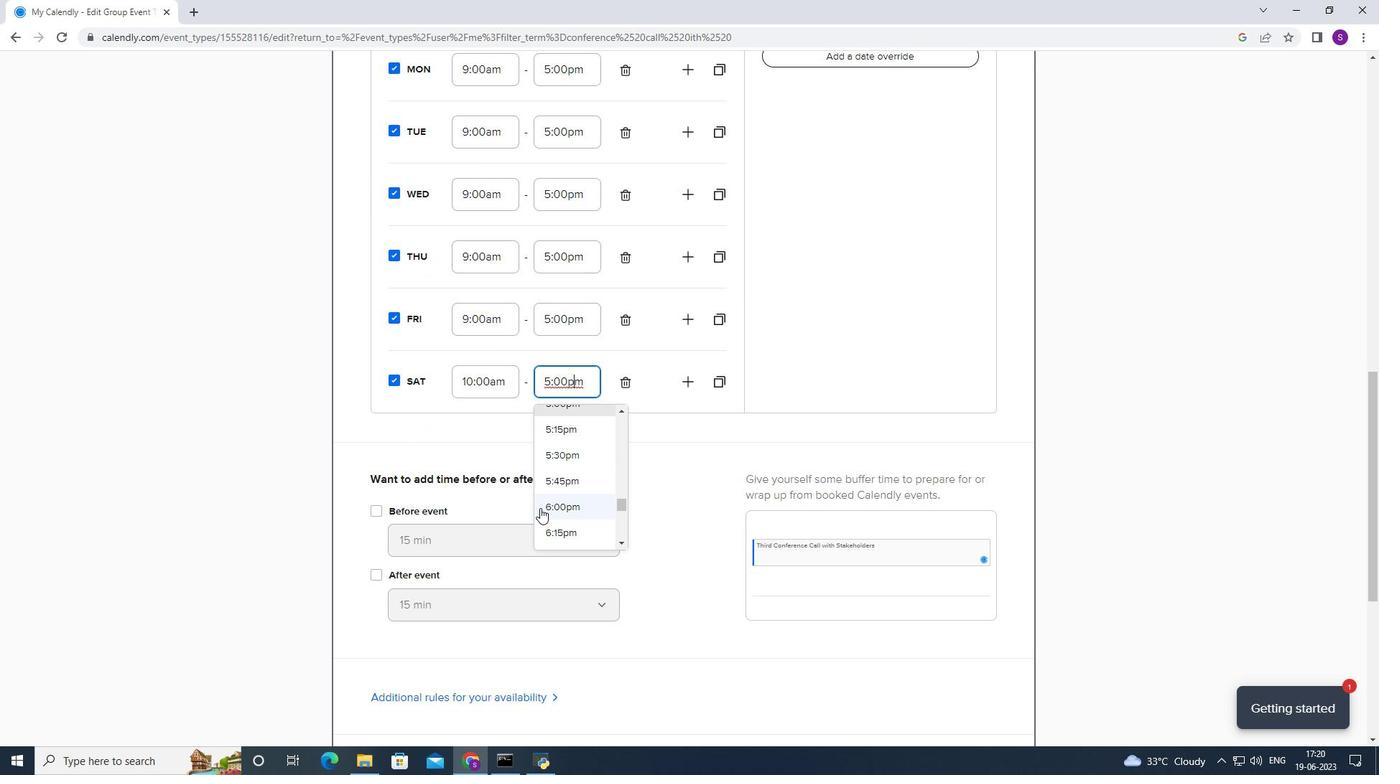 
Action: Mouse pressed left at (540, 509)
Screenshot: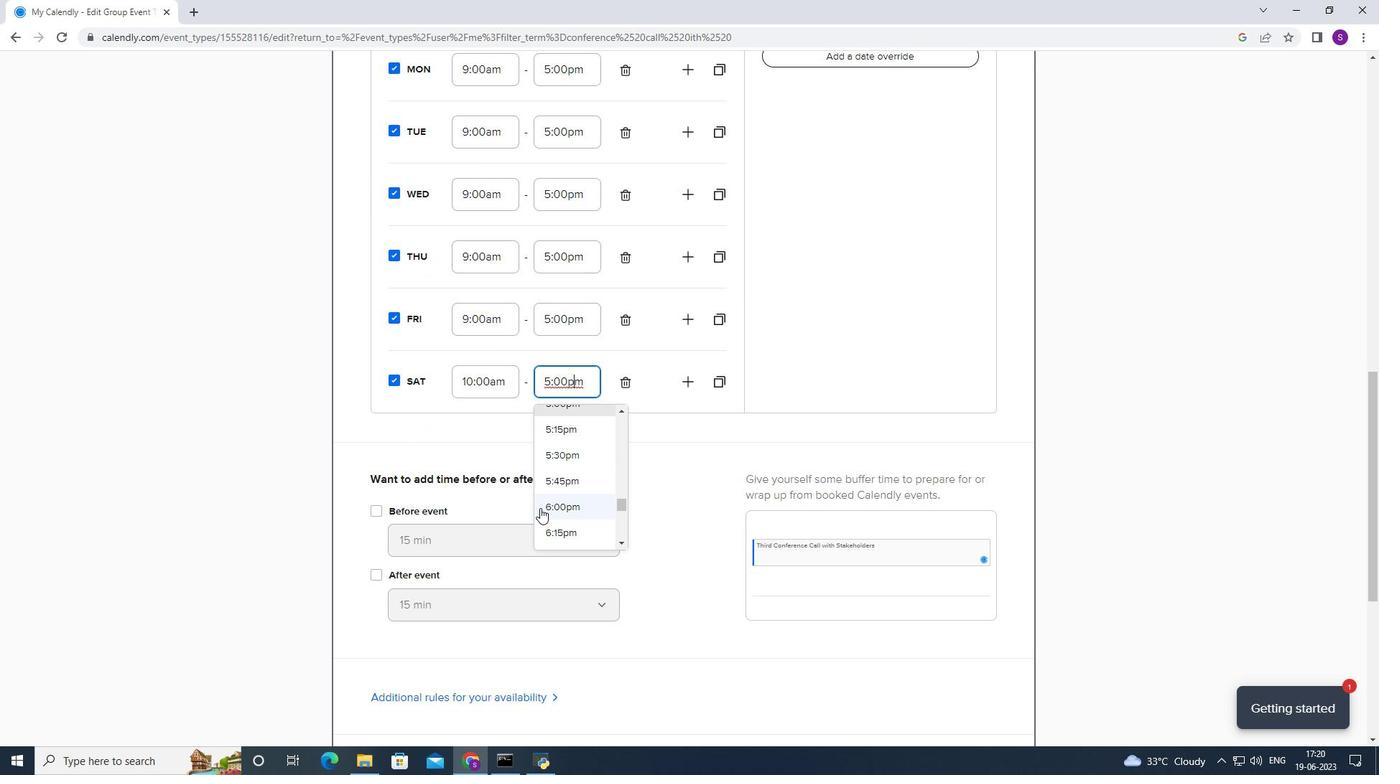 
Action: Mouse moved to (564, 295)
Screenshot: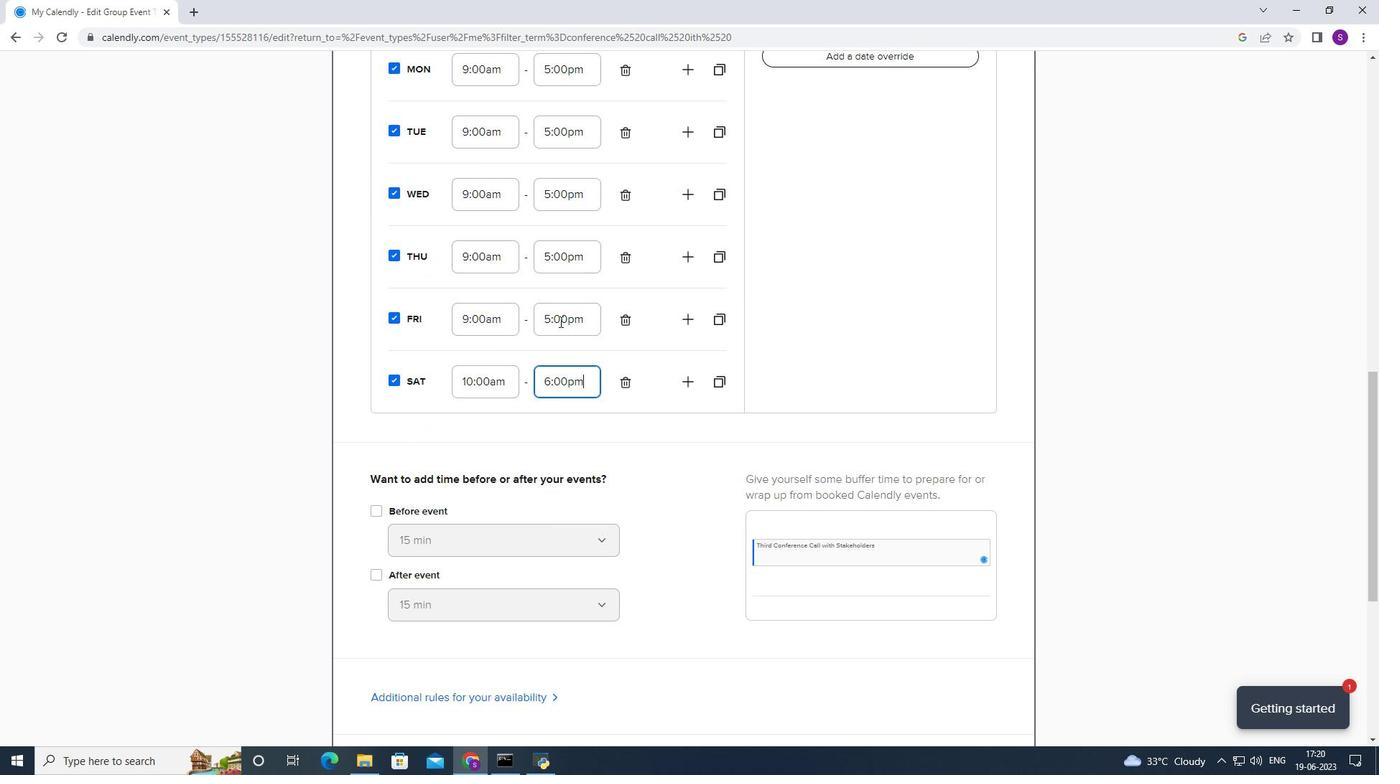 
Action: Mouse pressed left at (564, 295)
Screenshot: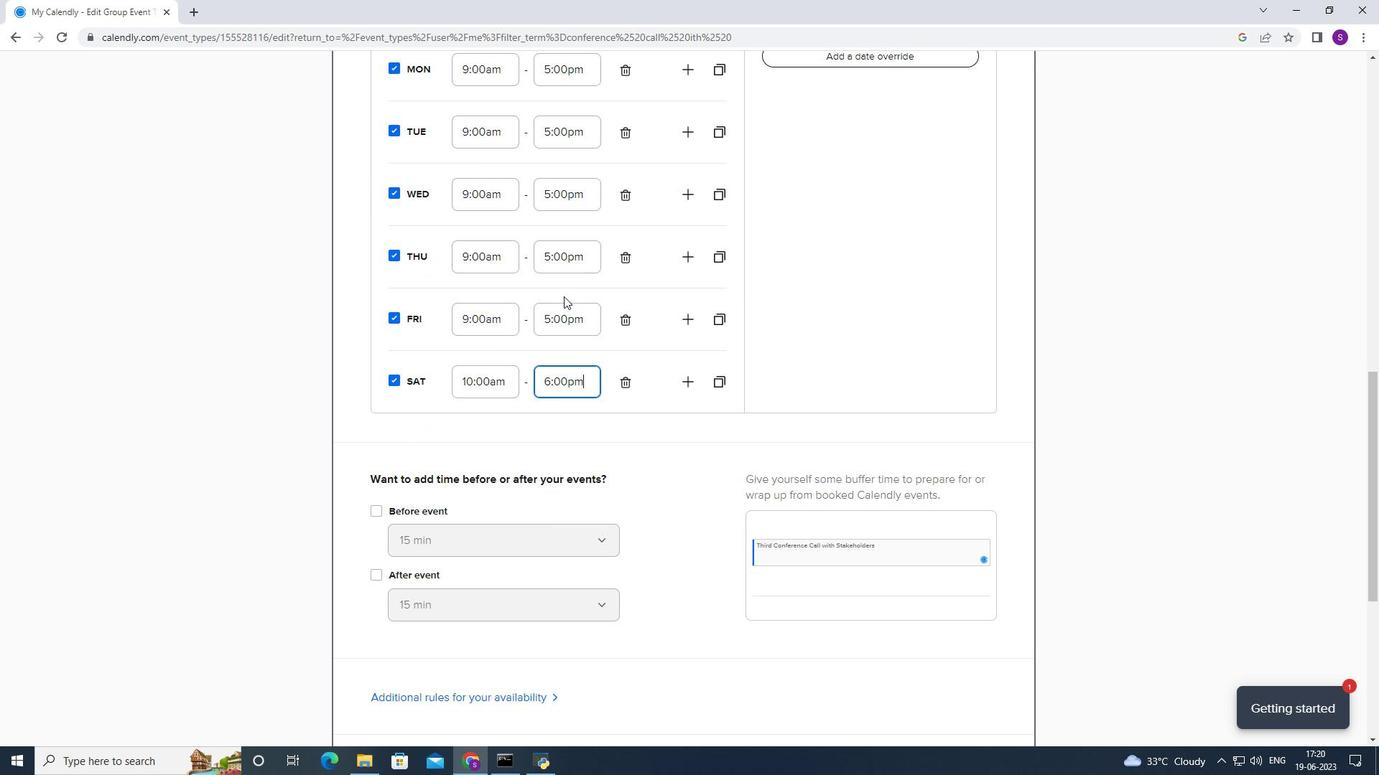 
Action: Mouse moved to (561, 313)
Screenshot: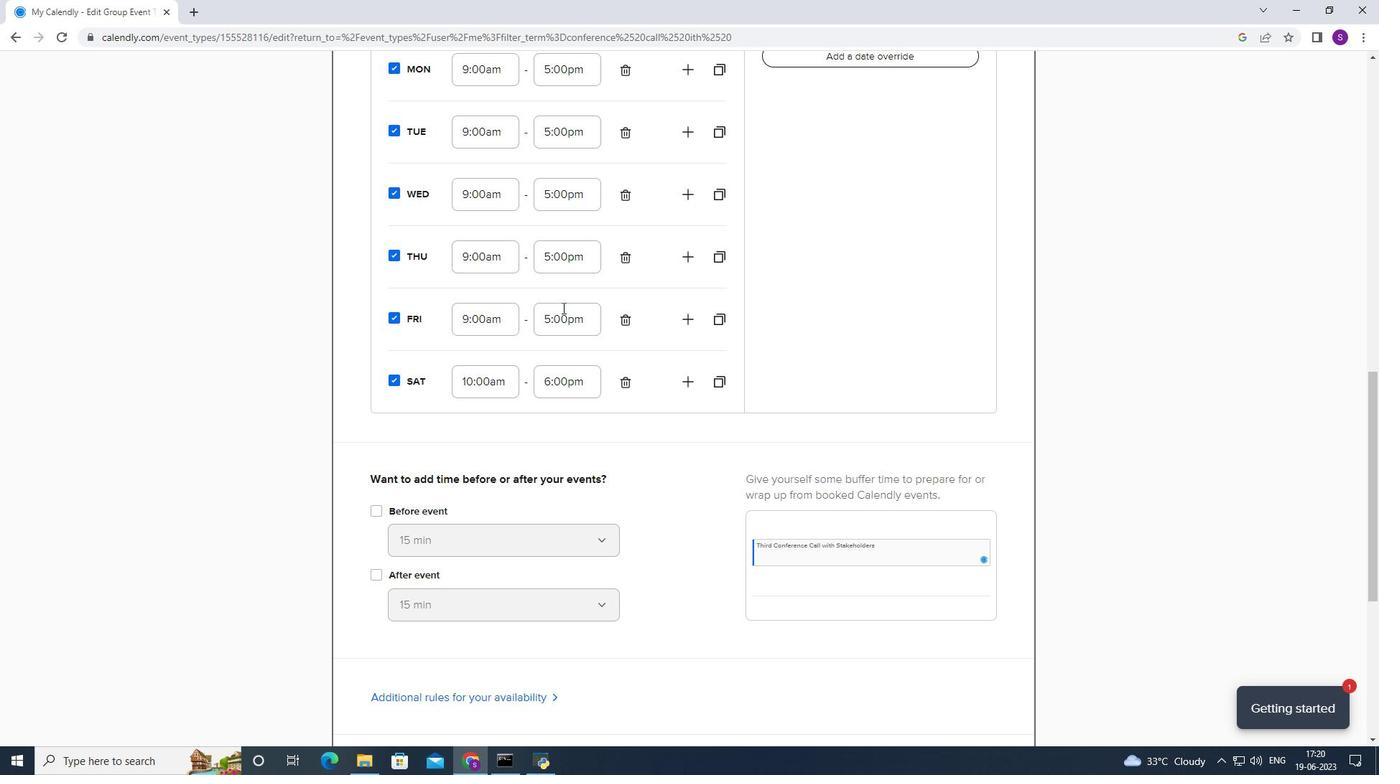 
Action: Mouse pressed left at (561, 313)
Screenshot: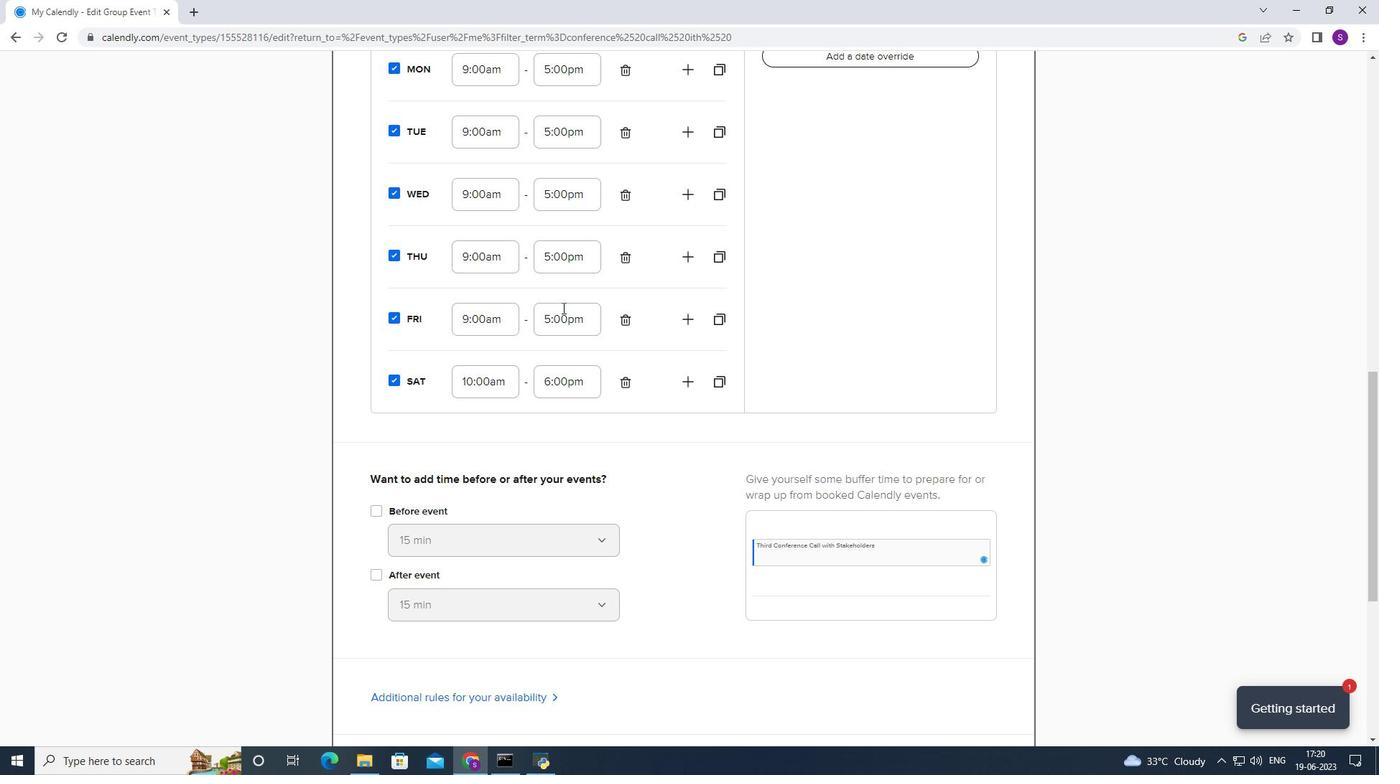 
Action: Mouse moved to (551, 420)
Screenshot: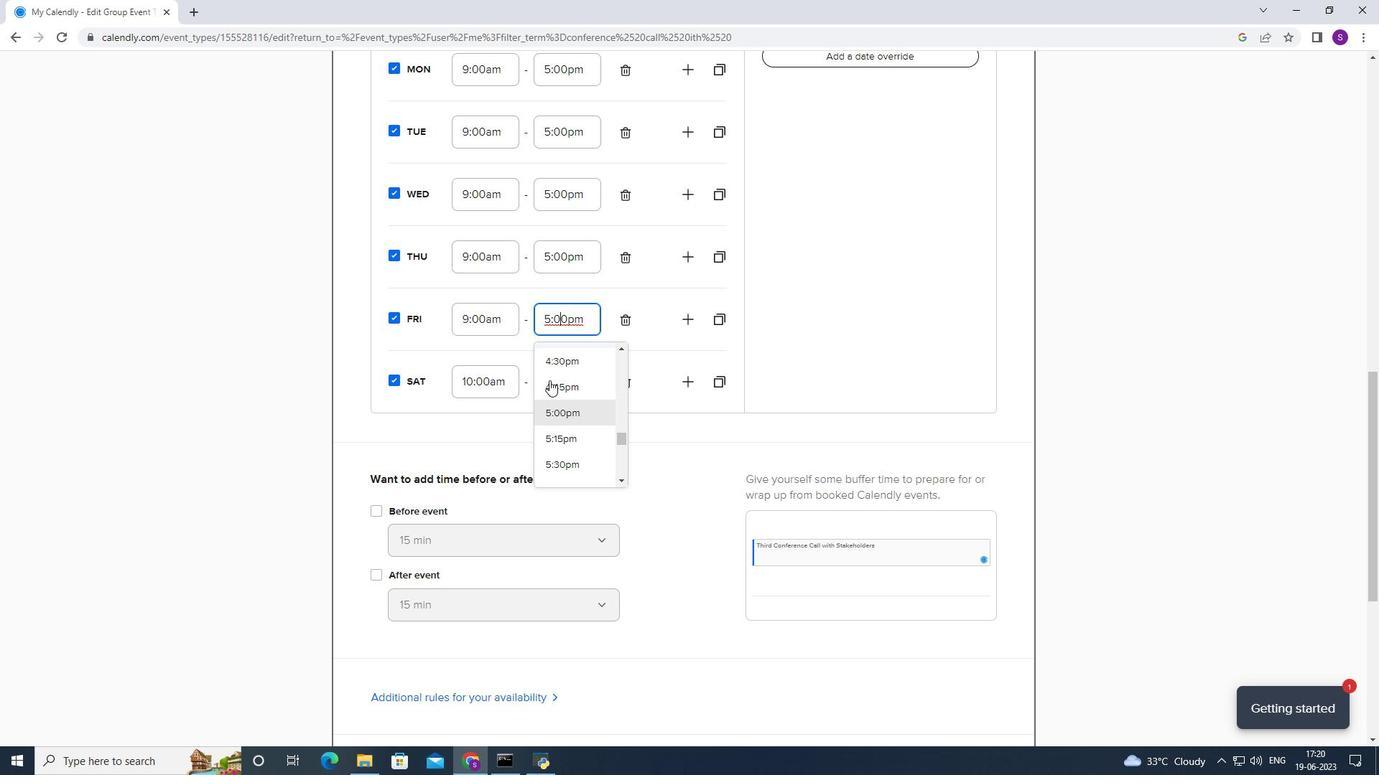 
Action: Mouse scrolled (551, 419) with delta (0, 0)
Screenshot: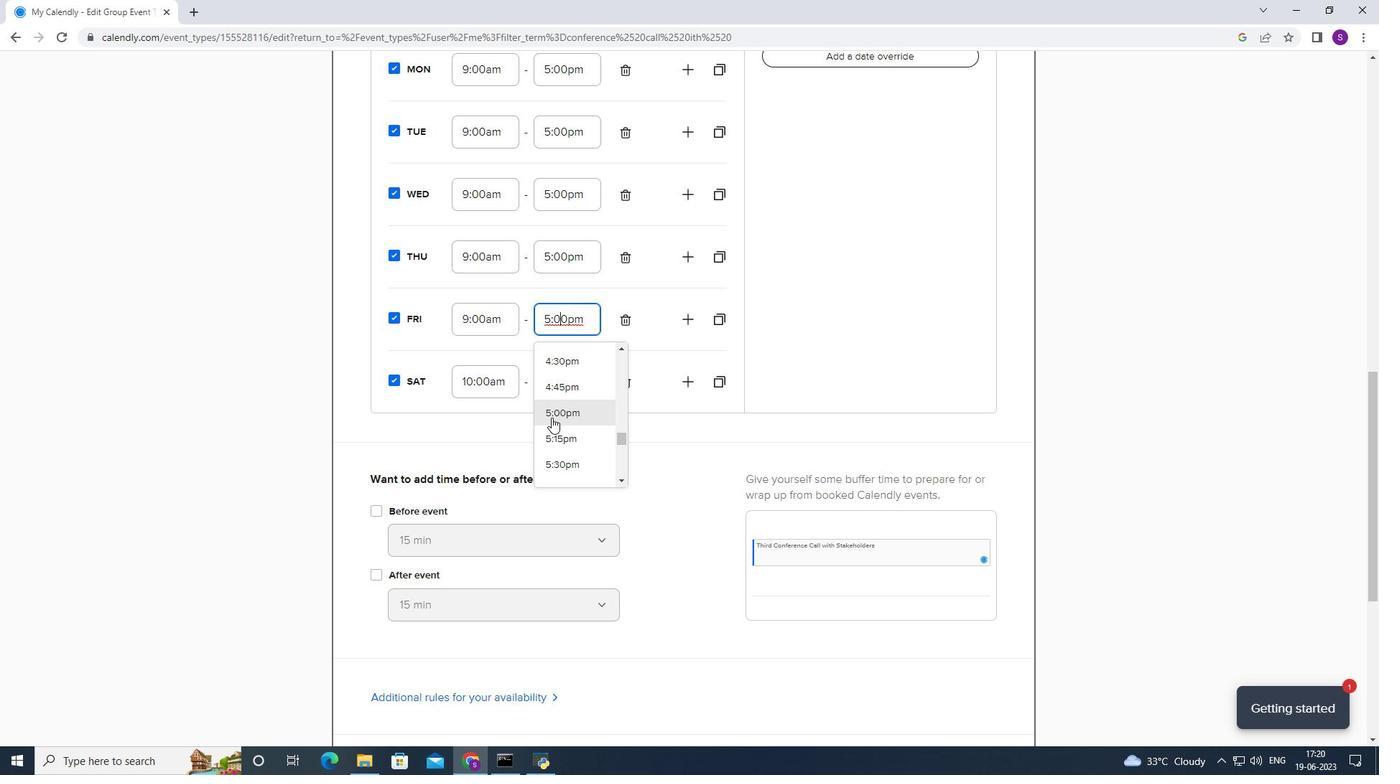 
Action: Mouse scrolled (551, 419) with delta (0, 0)
Screenshot: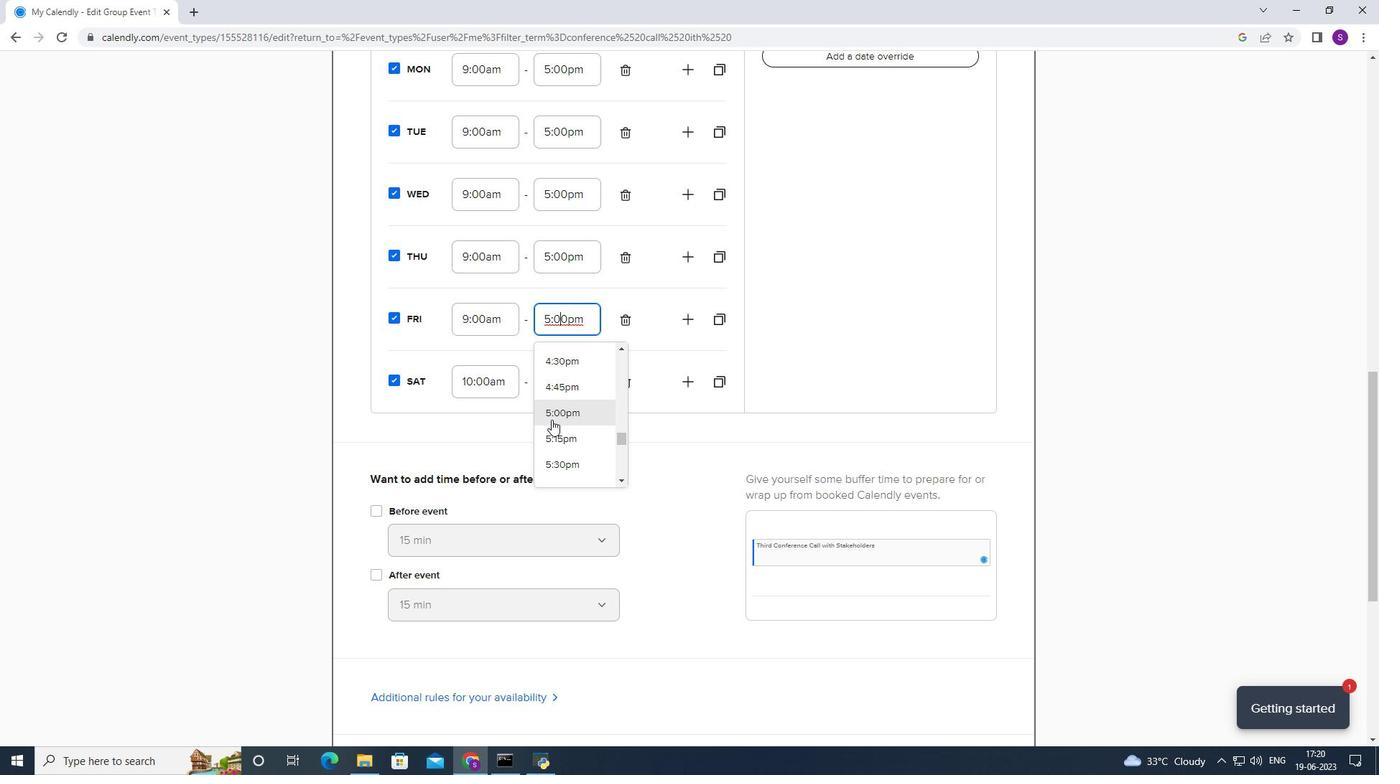 
Action: Mouse moved to (575, 375)
Screenshot: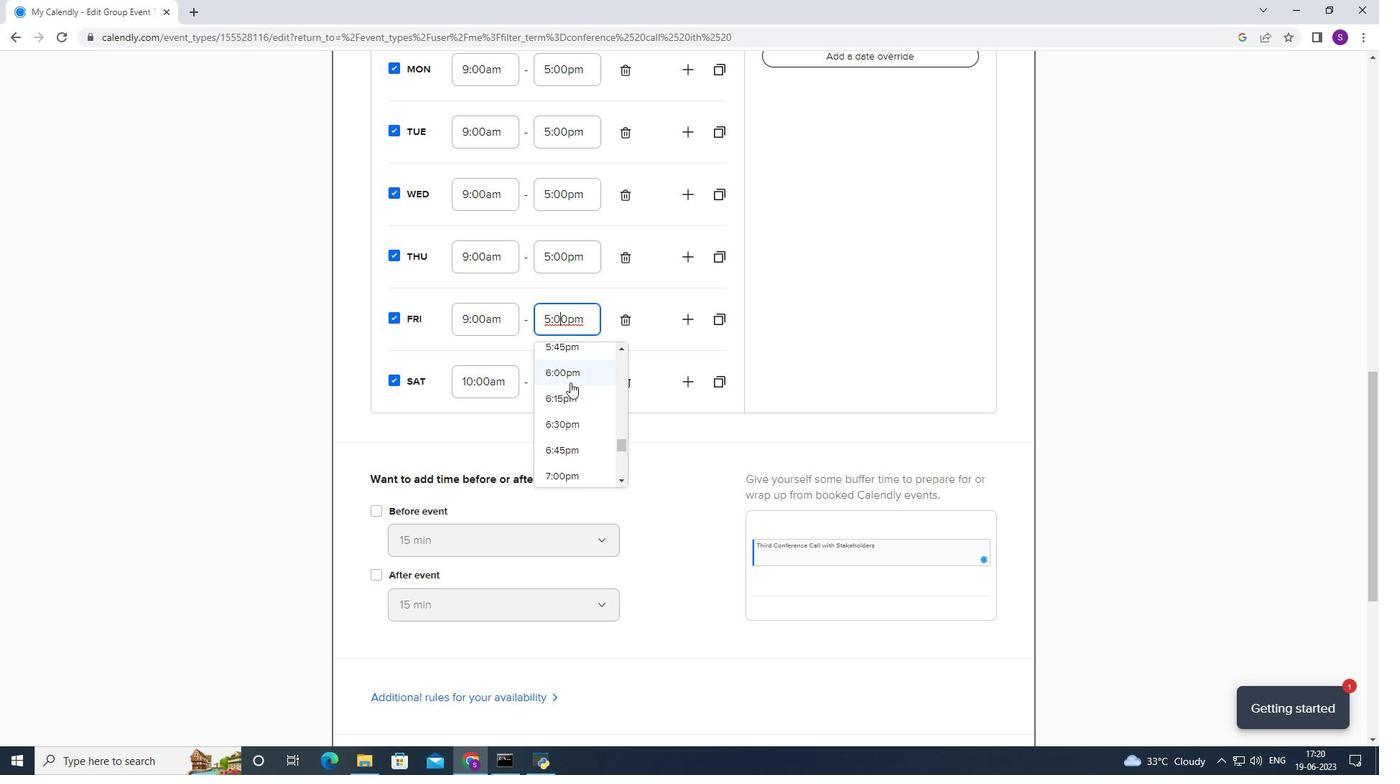 
Action: Mouse pressed left at (575, 375)
Screenshot: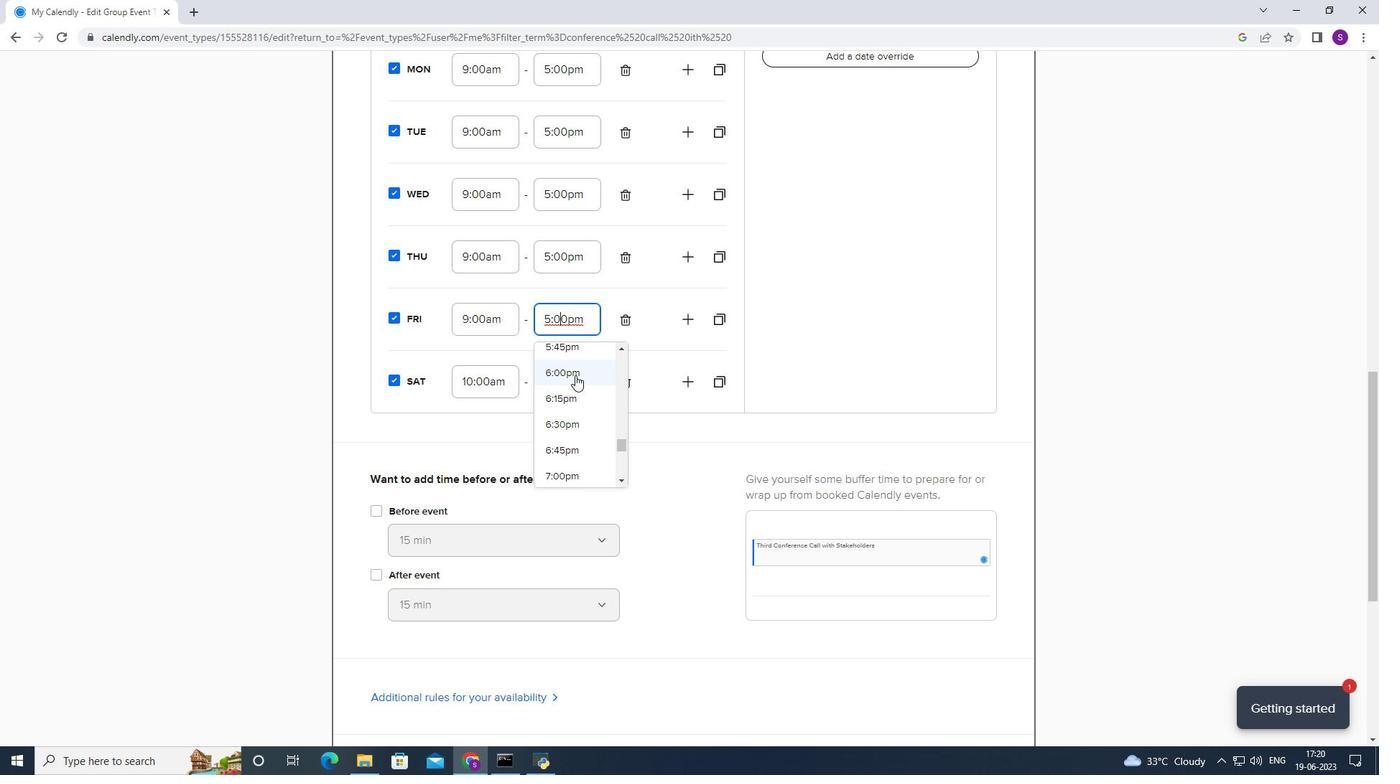 
Action: Mouse moved to (508, 338)
Screenshot: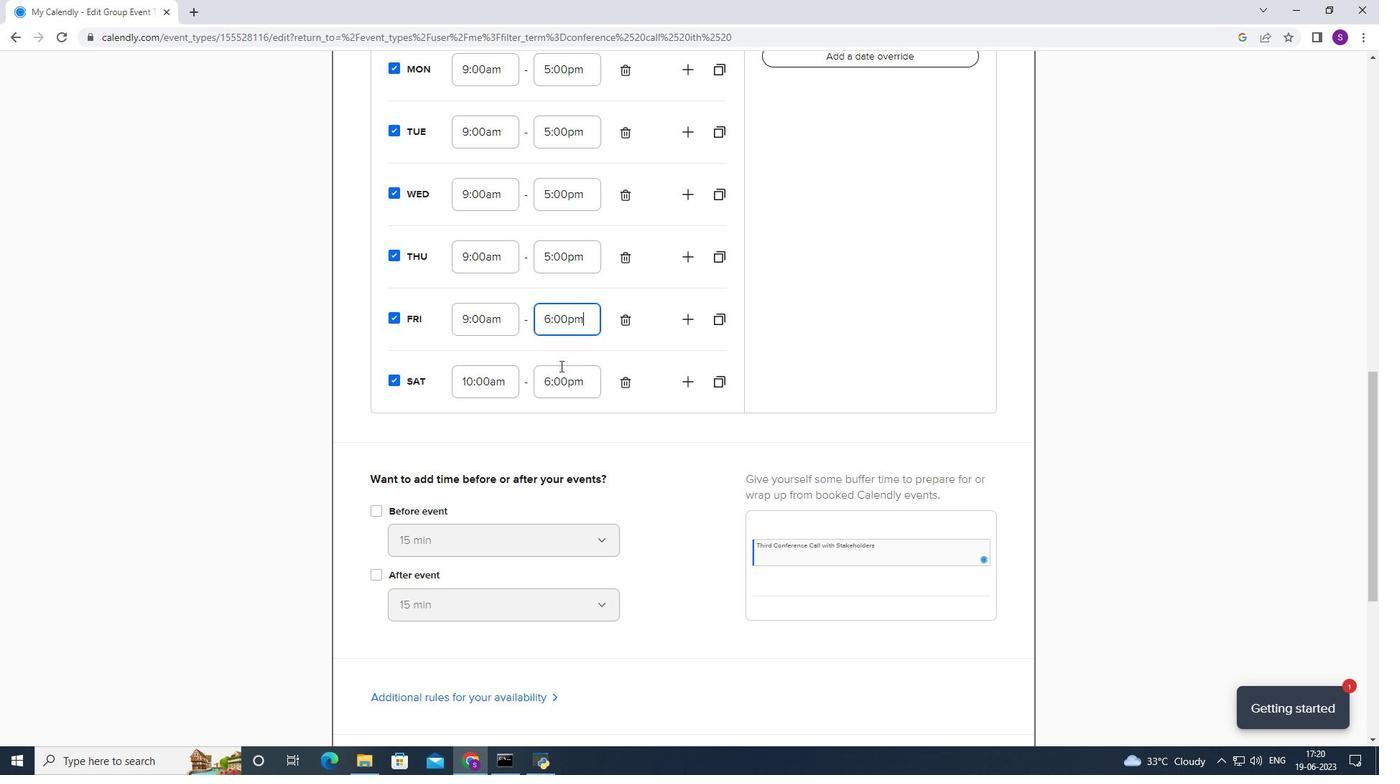 
Action: Mouse pressed left at (508, 338)
Screenshot: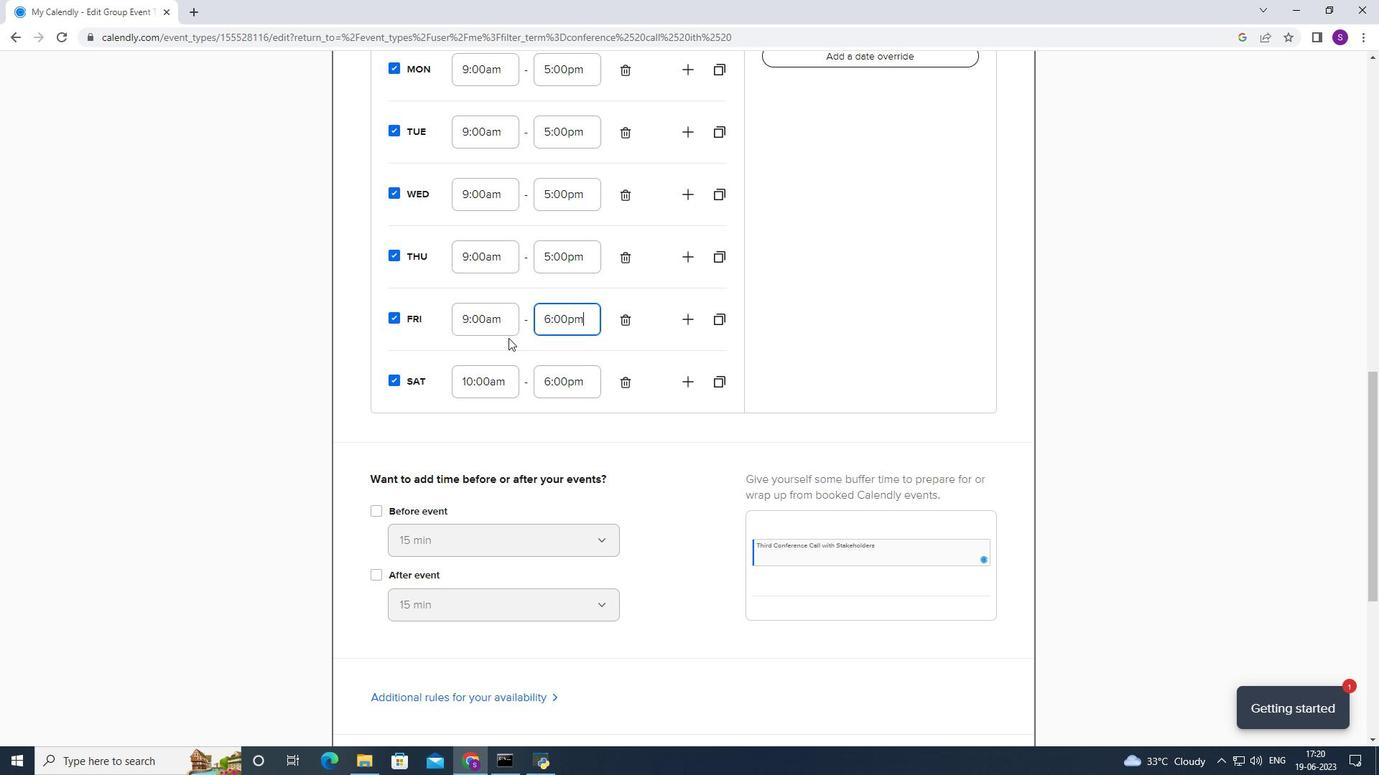 
Action: Mouse moved to (509, 327)
Screenshot: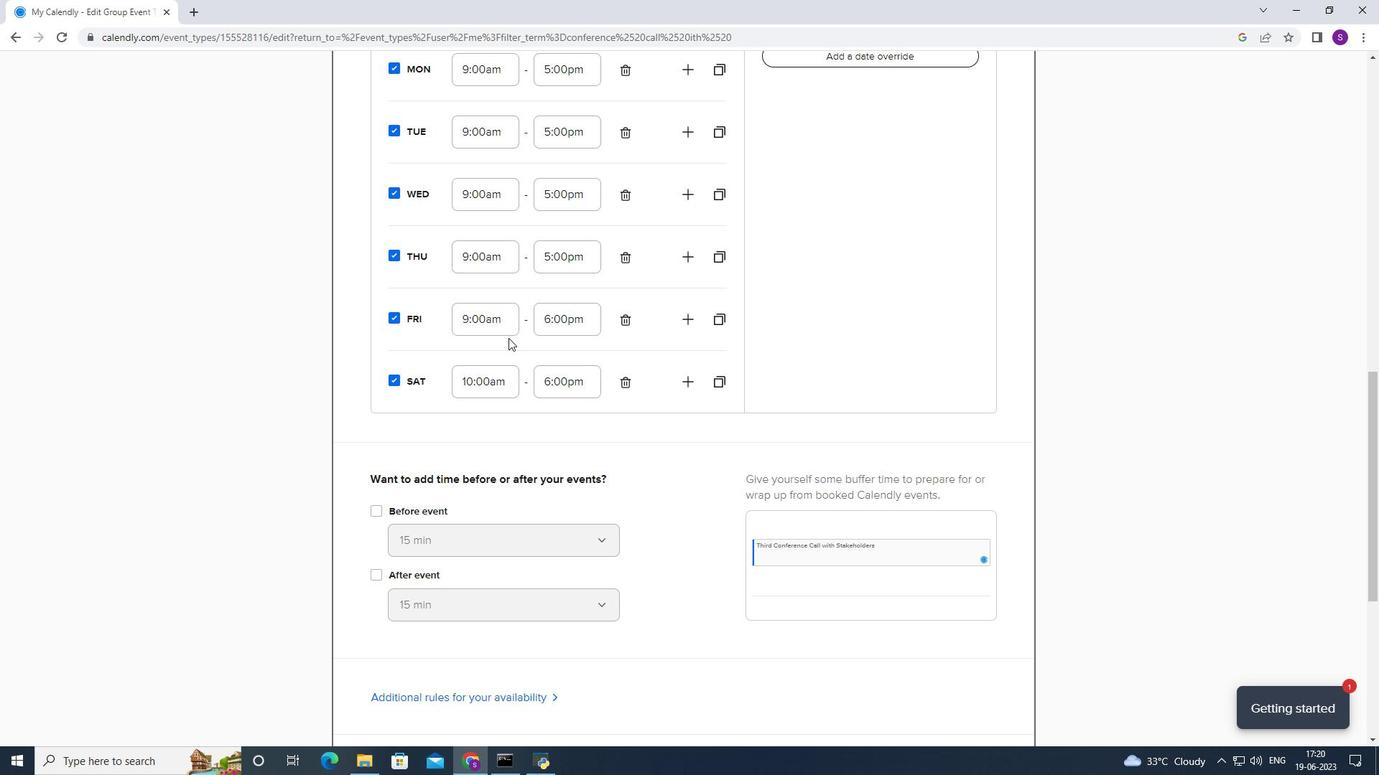 
Action: Mouse pressed left at (509, 327)
Screenshot: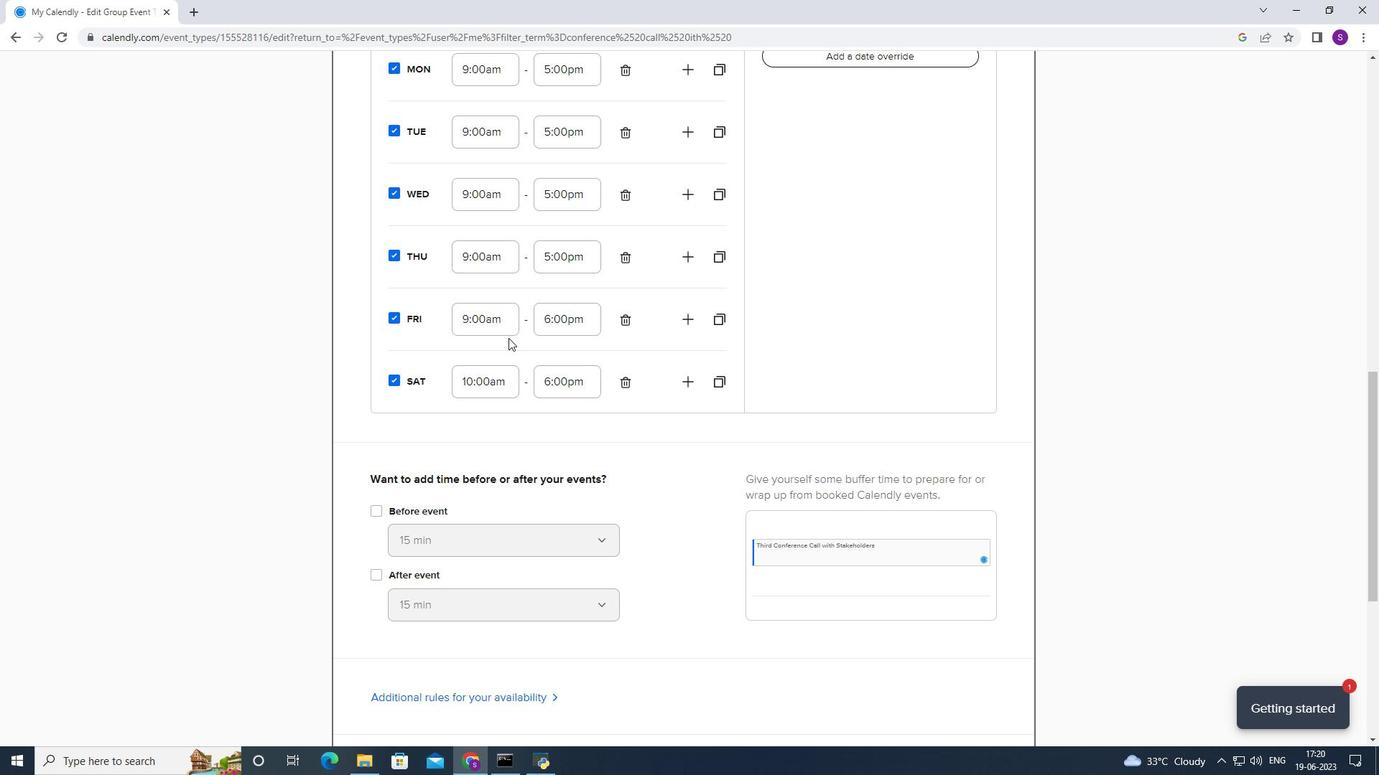 
Action: Mouse moved to (499, 423)
Screenshot: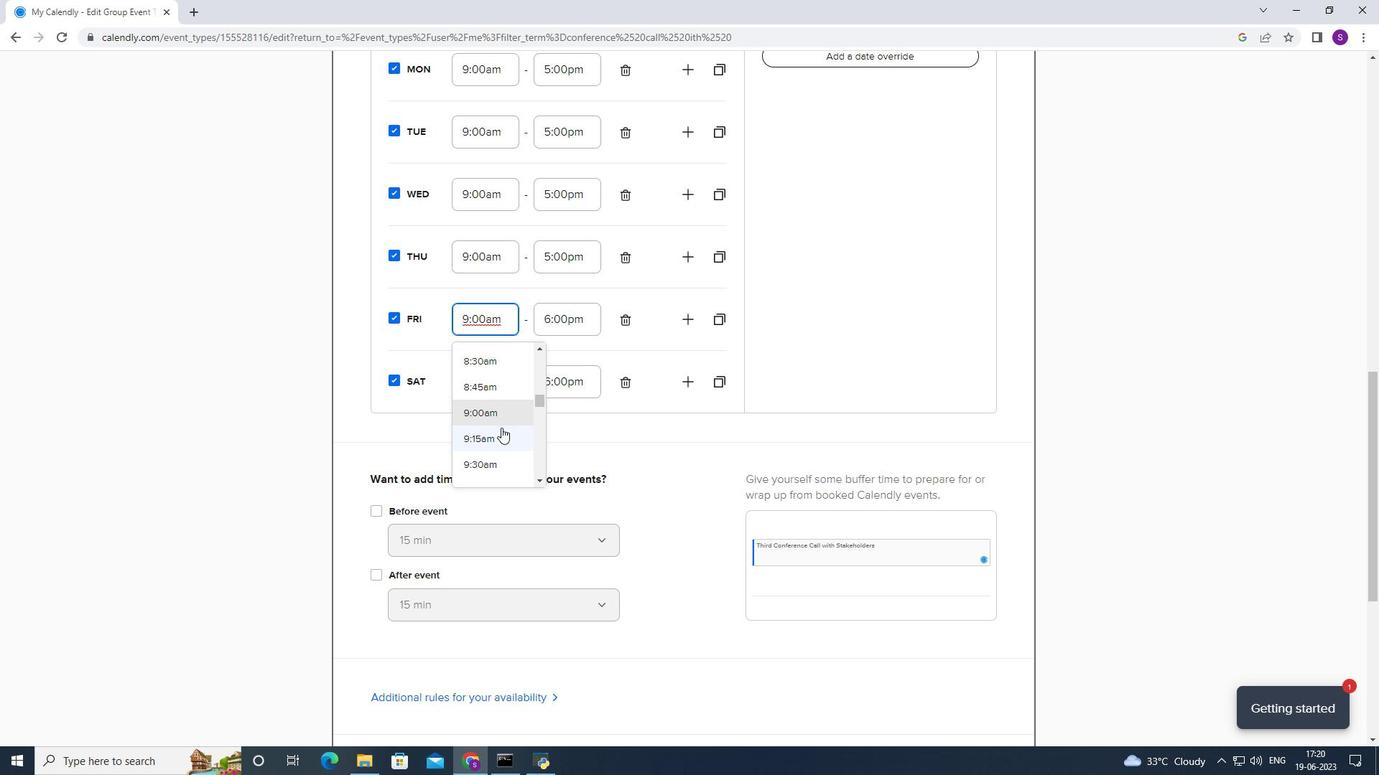 
Action: Mouse scrolled (499, 422) with delta (0, 0)
Screenshot: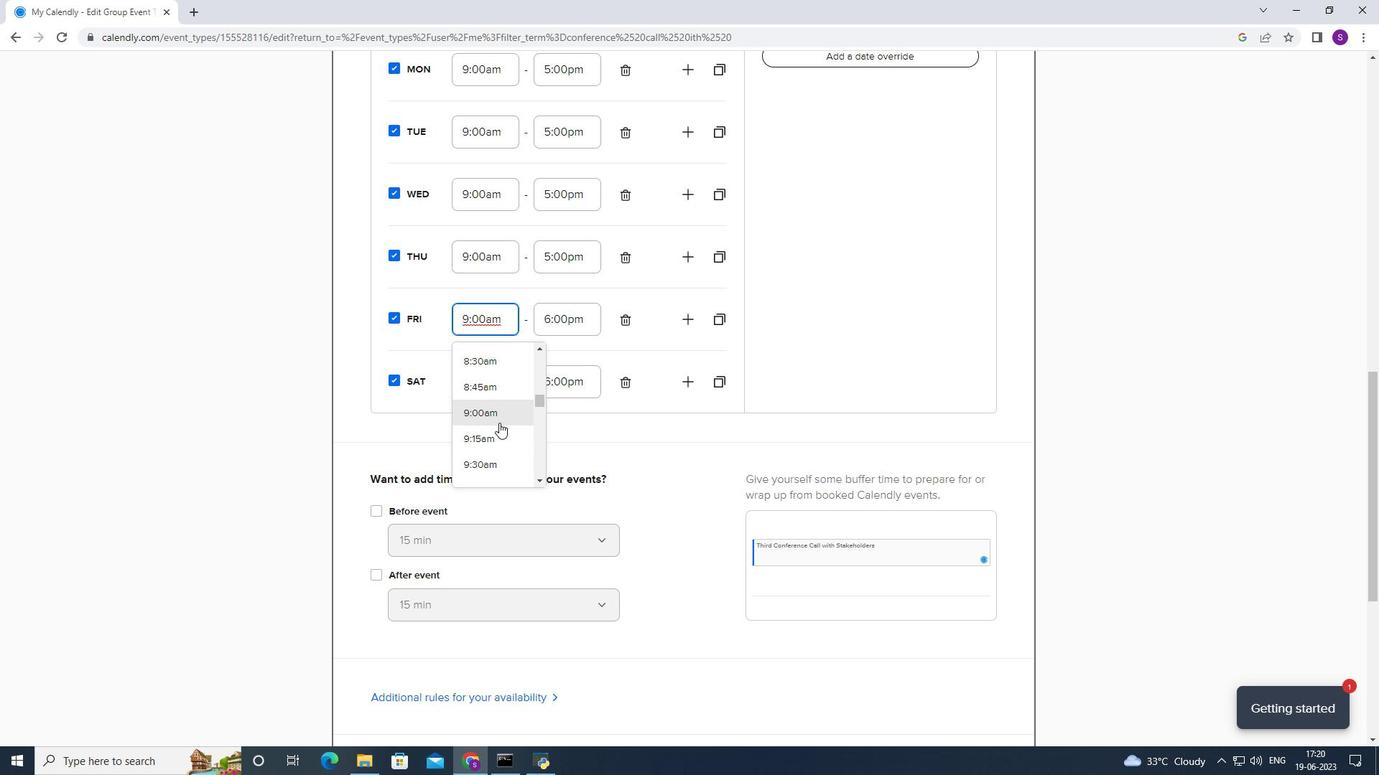 
Action: Mouse moved to (486, 432)
Screenshot: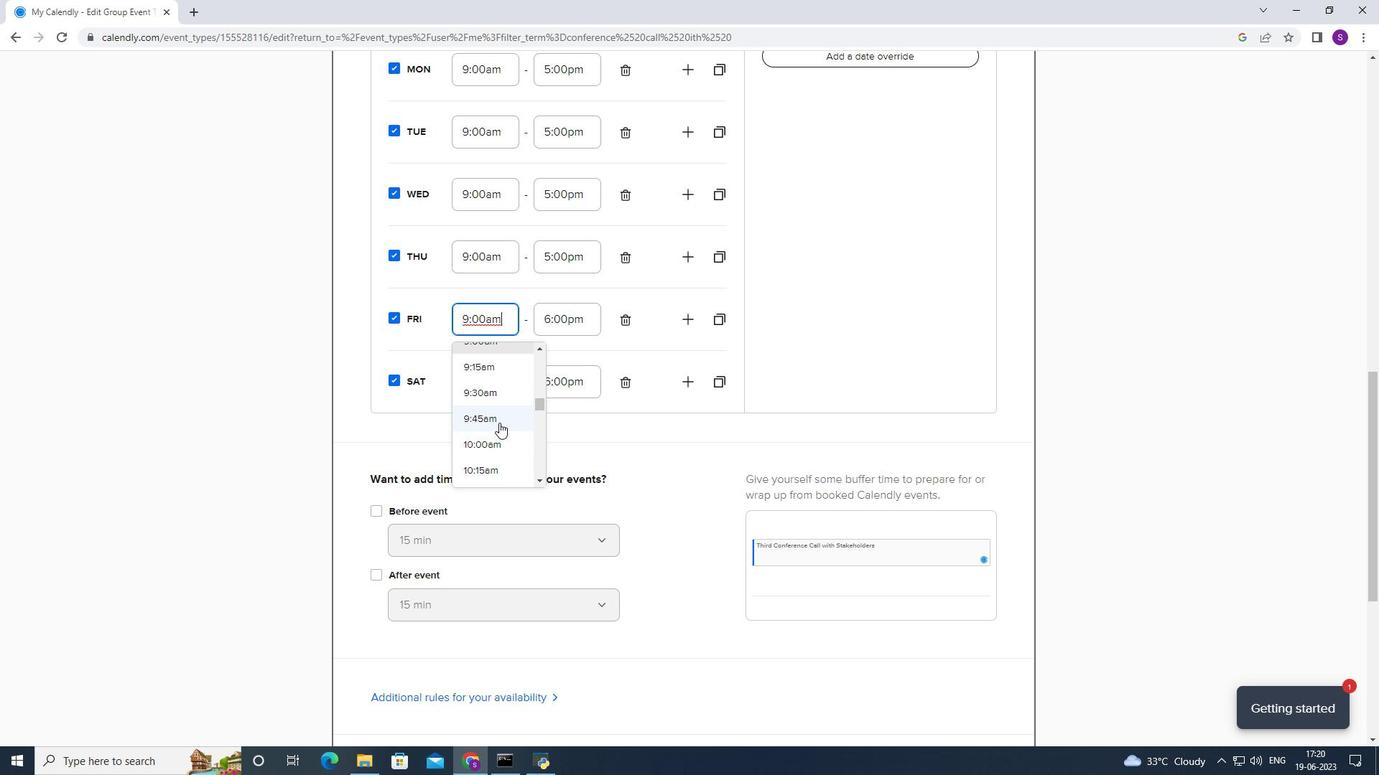 
Action: Mouse pressed left at (486, 432)
Screenshot: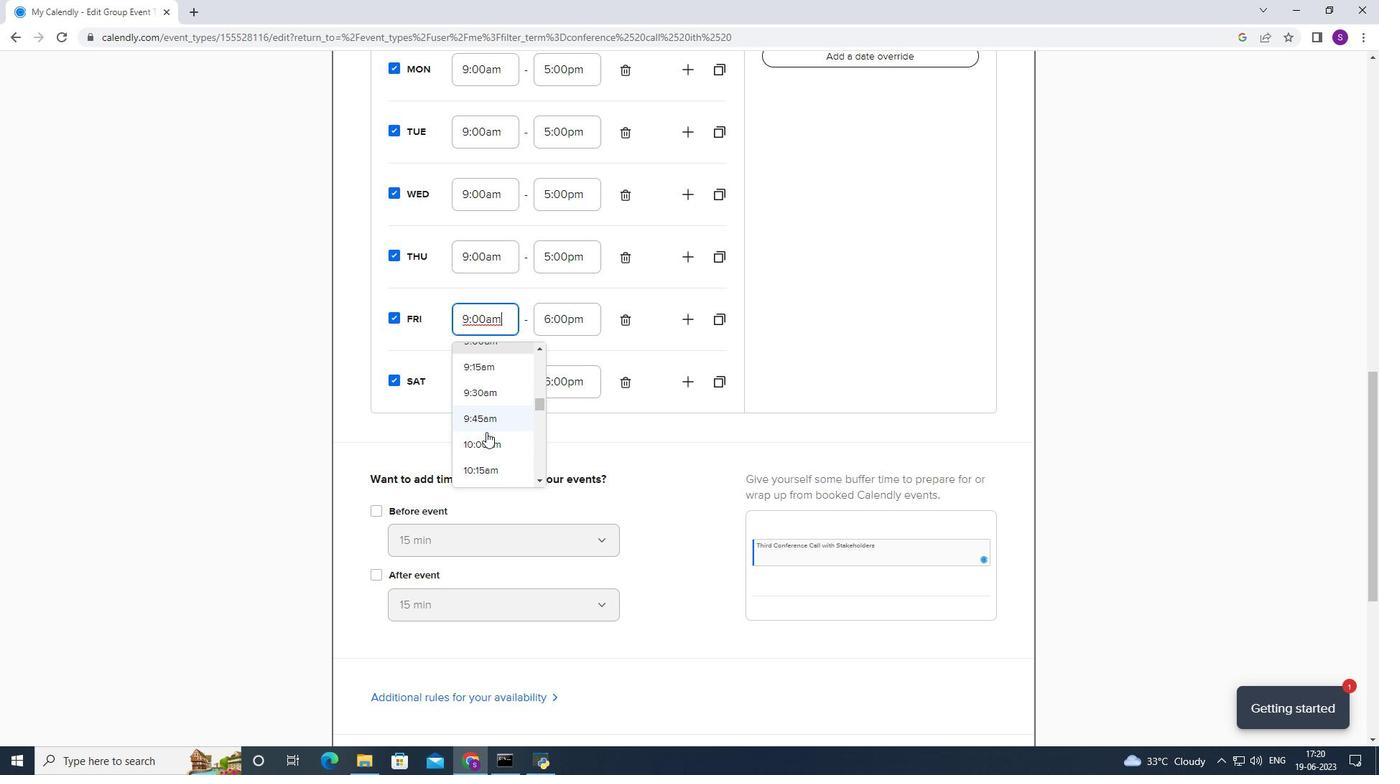 
Action: Mouse moved to (495, 269)
Screenshot: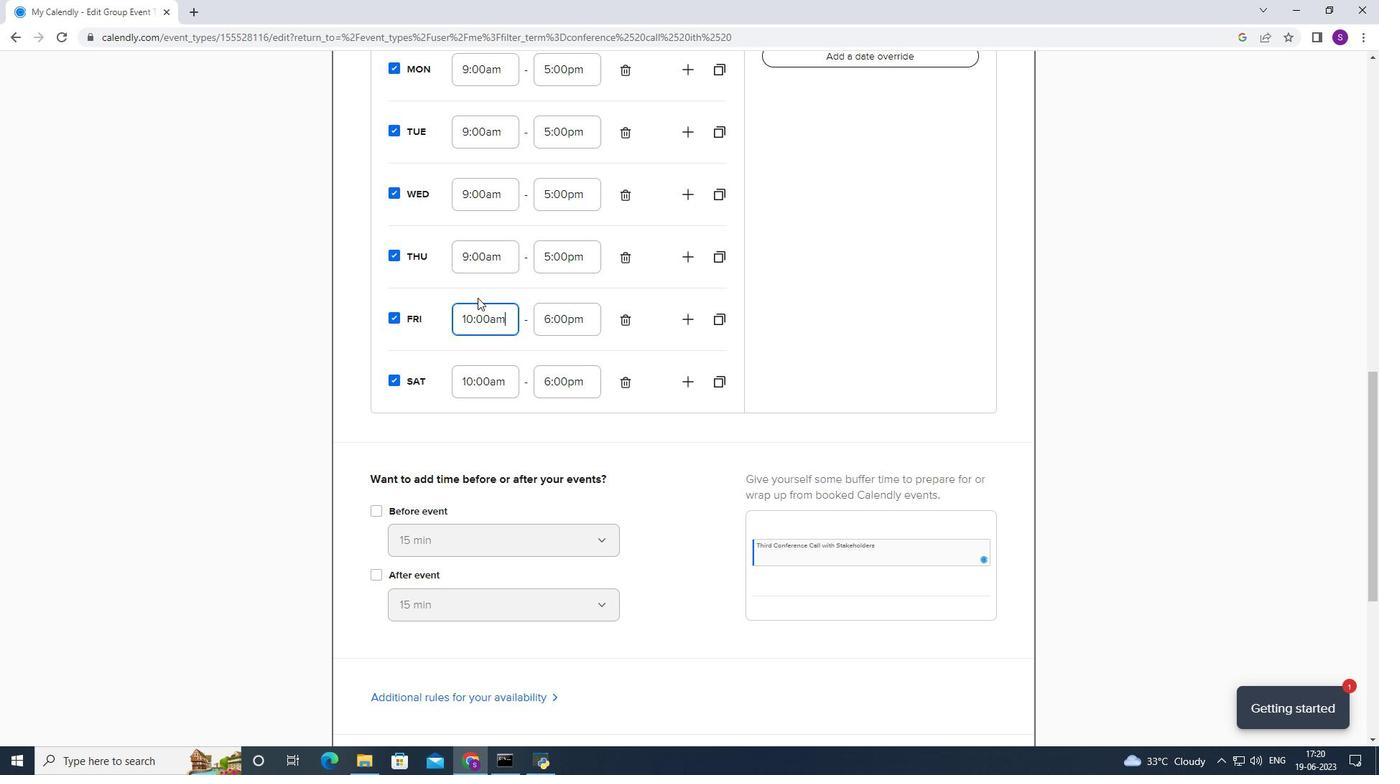
Action: Mouse pressed left at (495, 269)
Screenshot: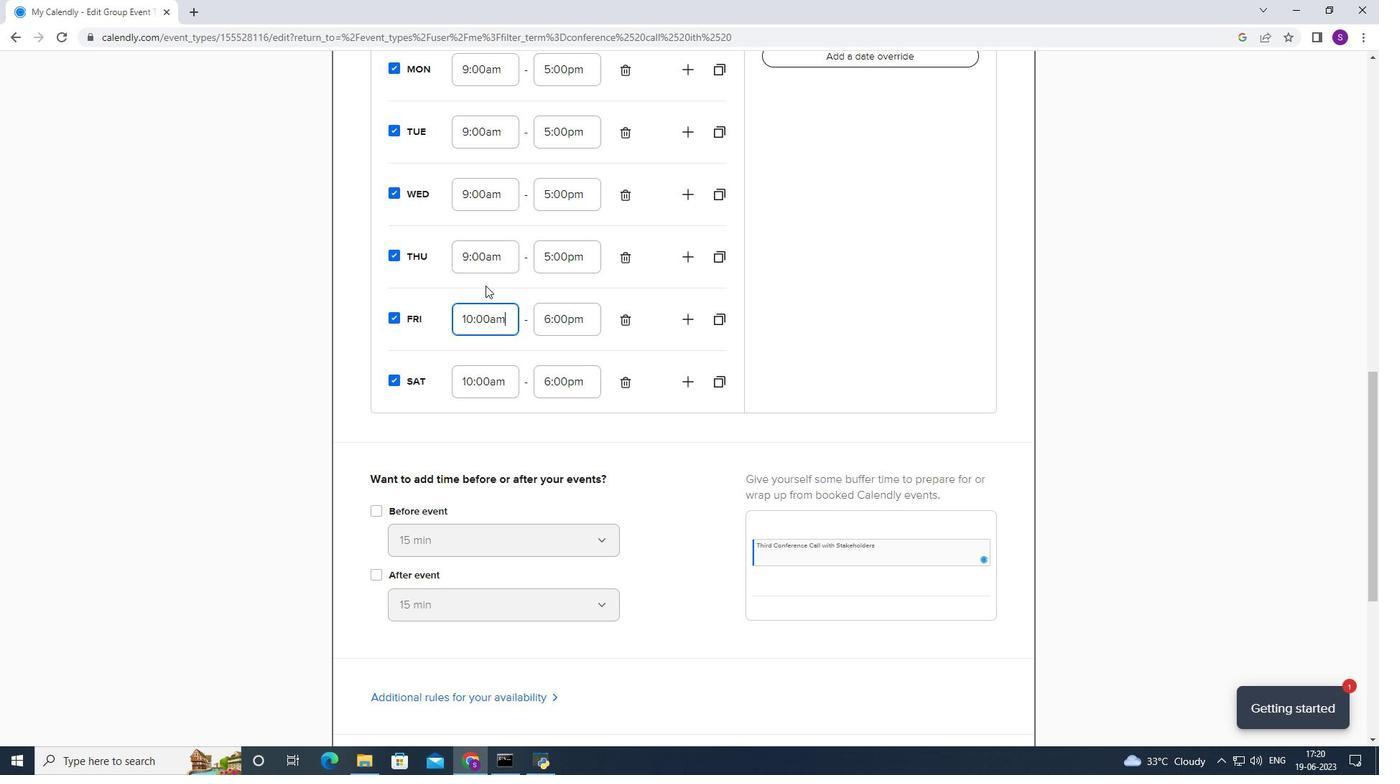 
Action: Mouse moved to (501, 319)
Screenshot: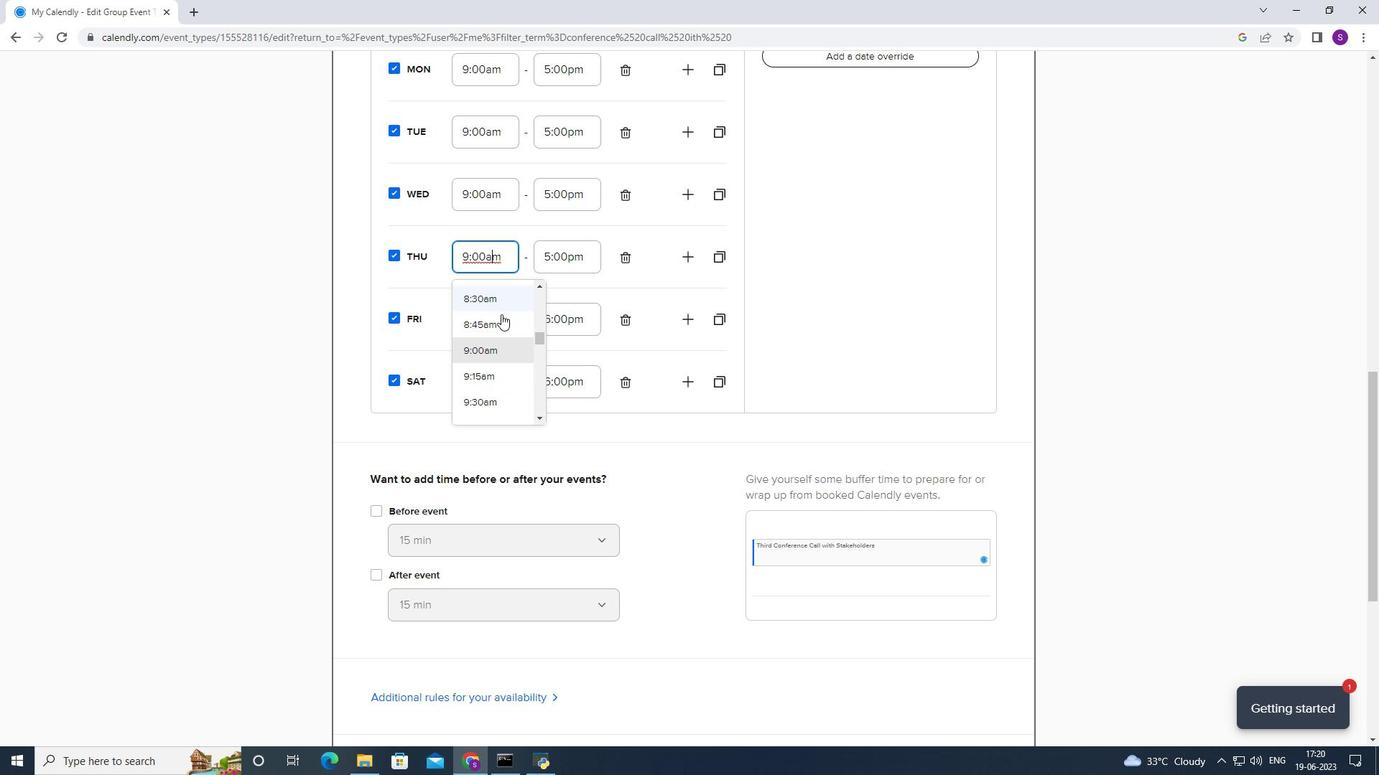 
Action: Mouse scrolled (501, 319) with delta (0, 0)
Screenshot: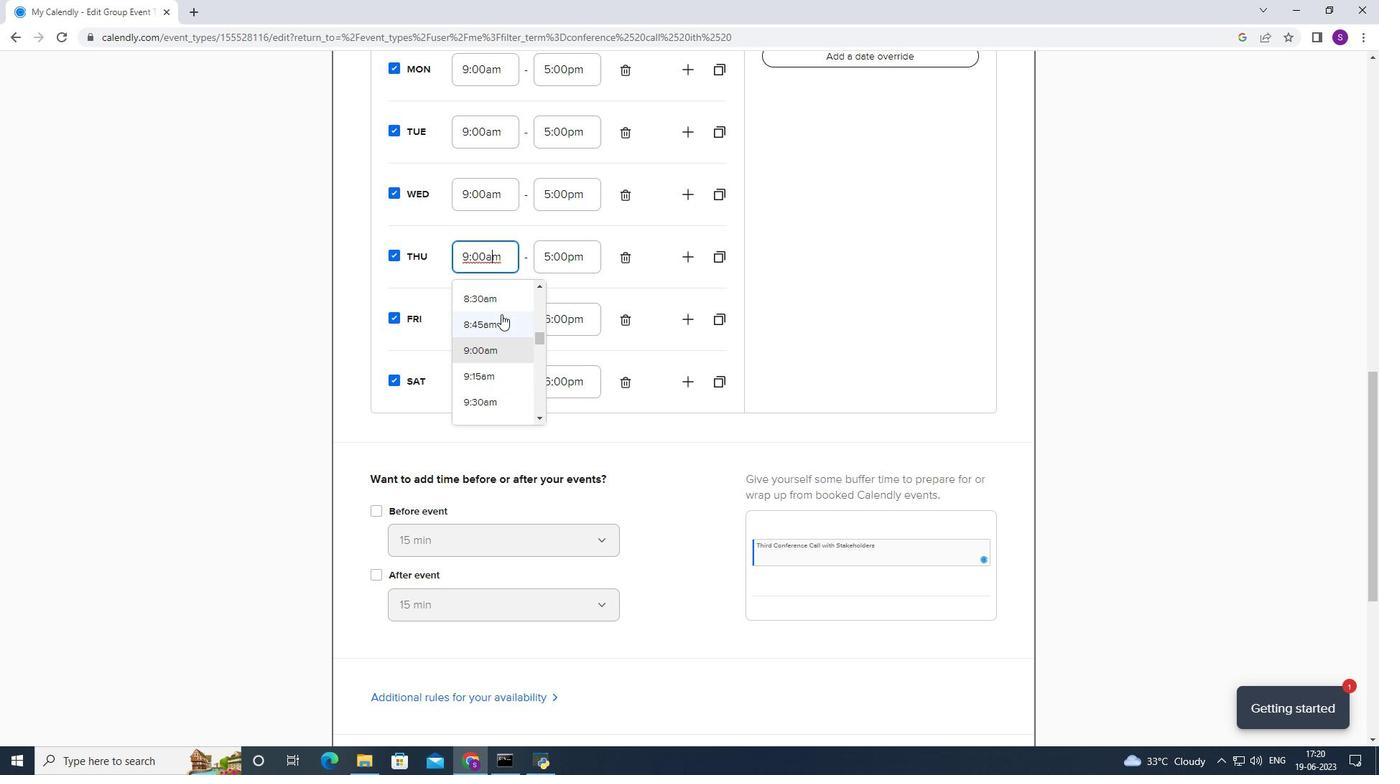
Action: Mouse moved to (475, 389)
Screenshot: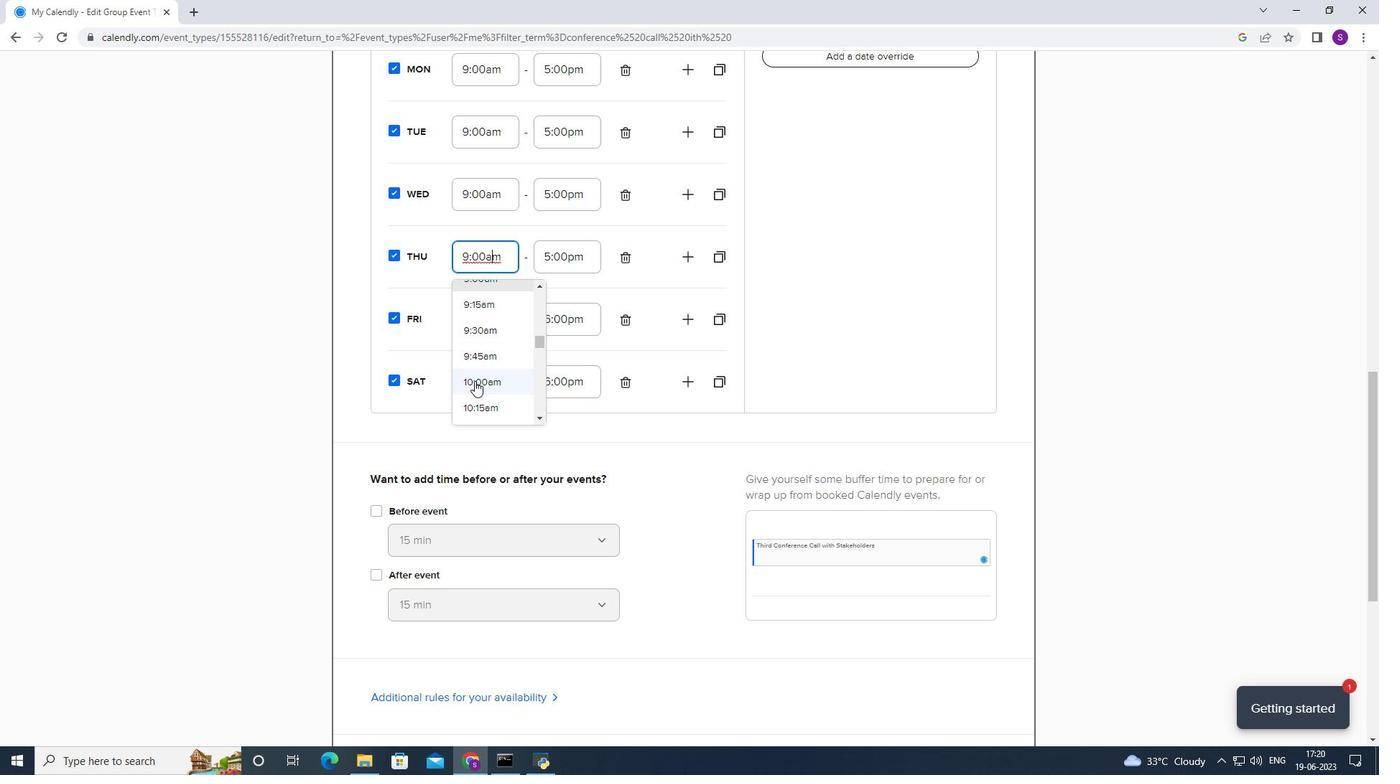 
Action: Mouse pressed left at (475, 389)
Screenshot: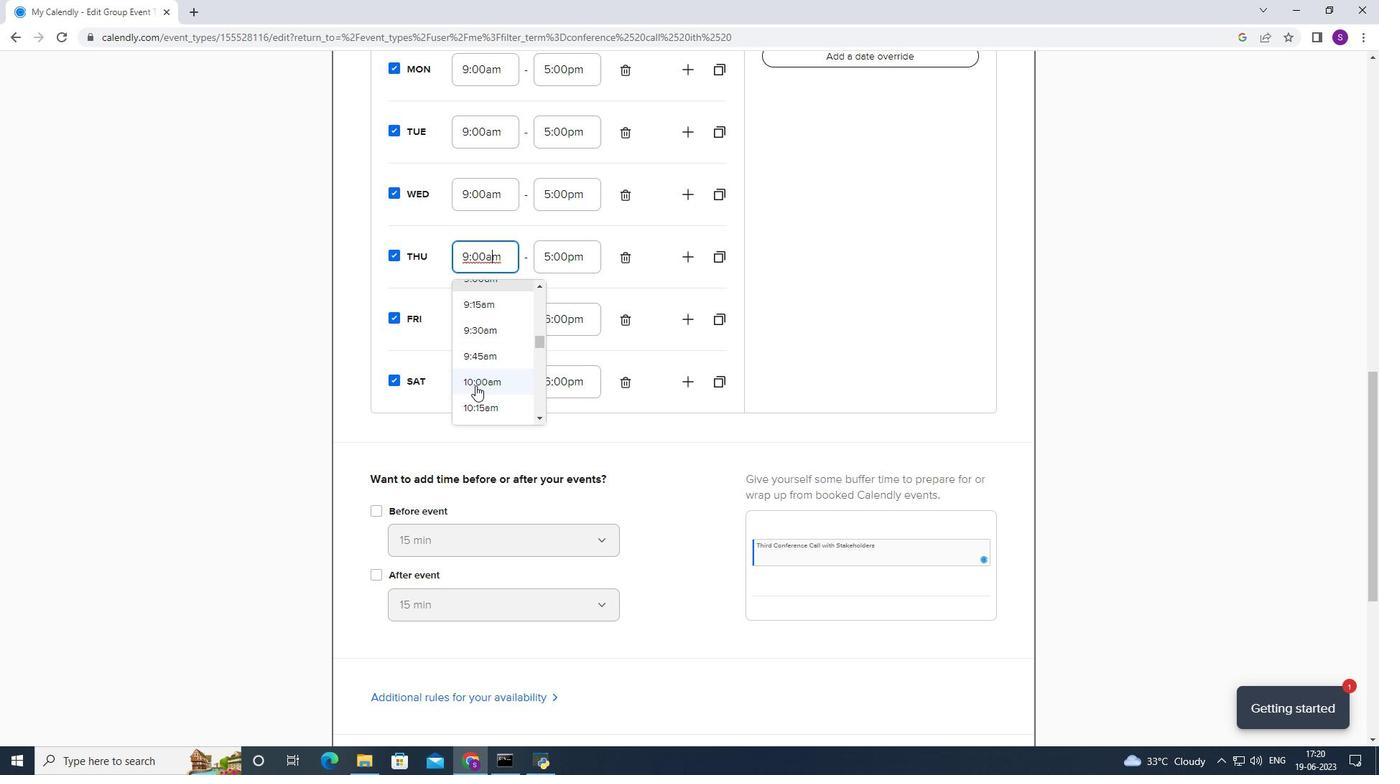 
Action: Mouse moved to (571, 267)
Screenshot: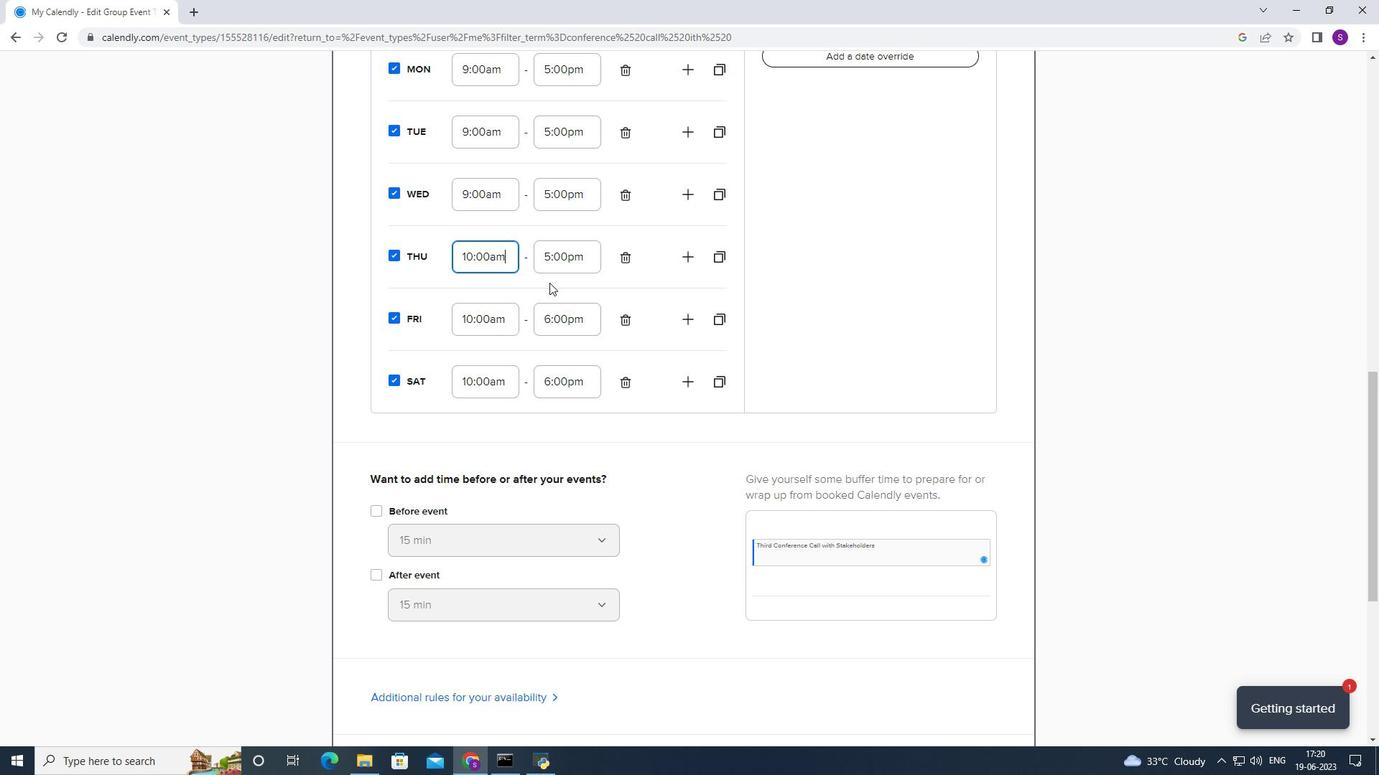 
Action: Mouse pressed left at (571, 267)
Screenshot: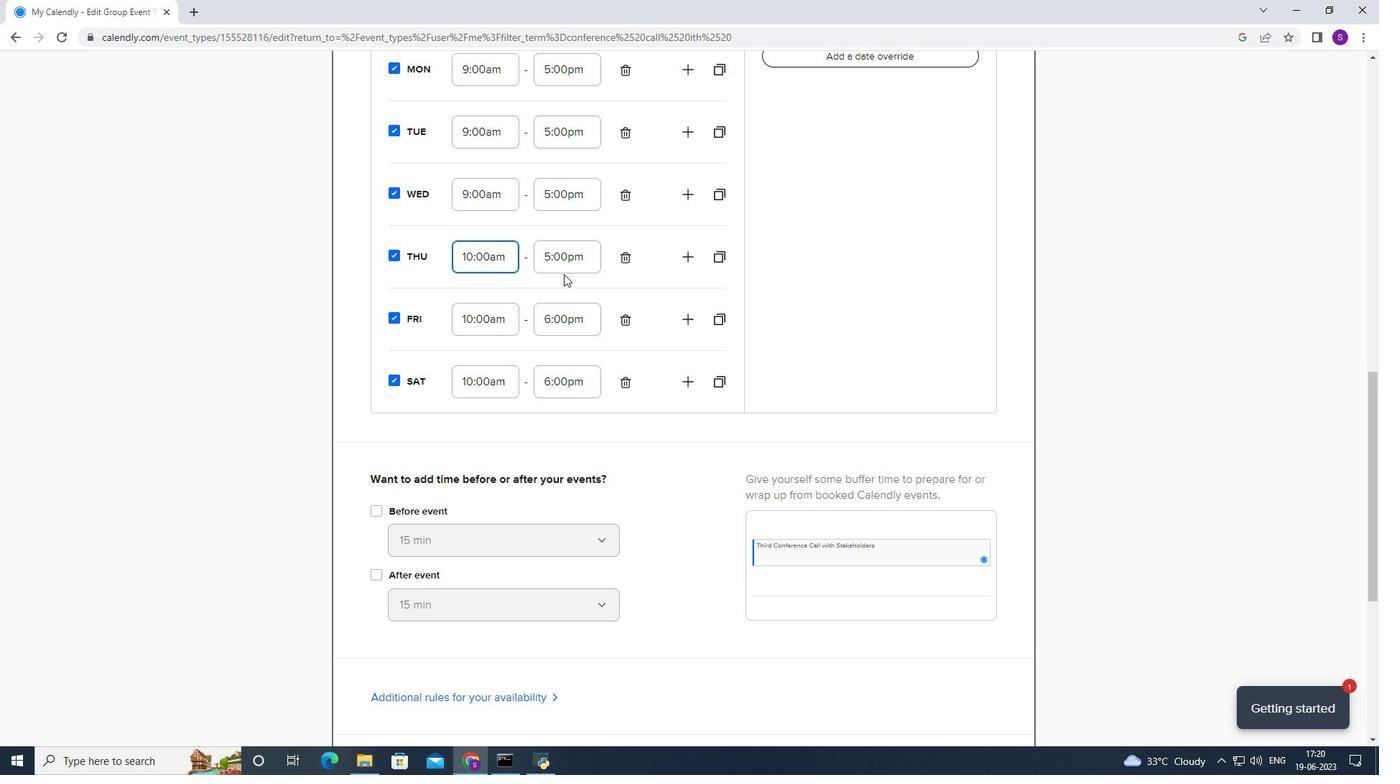 
Action: Mouse moved to (560, 329)
Screenshot: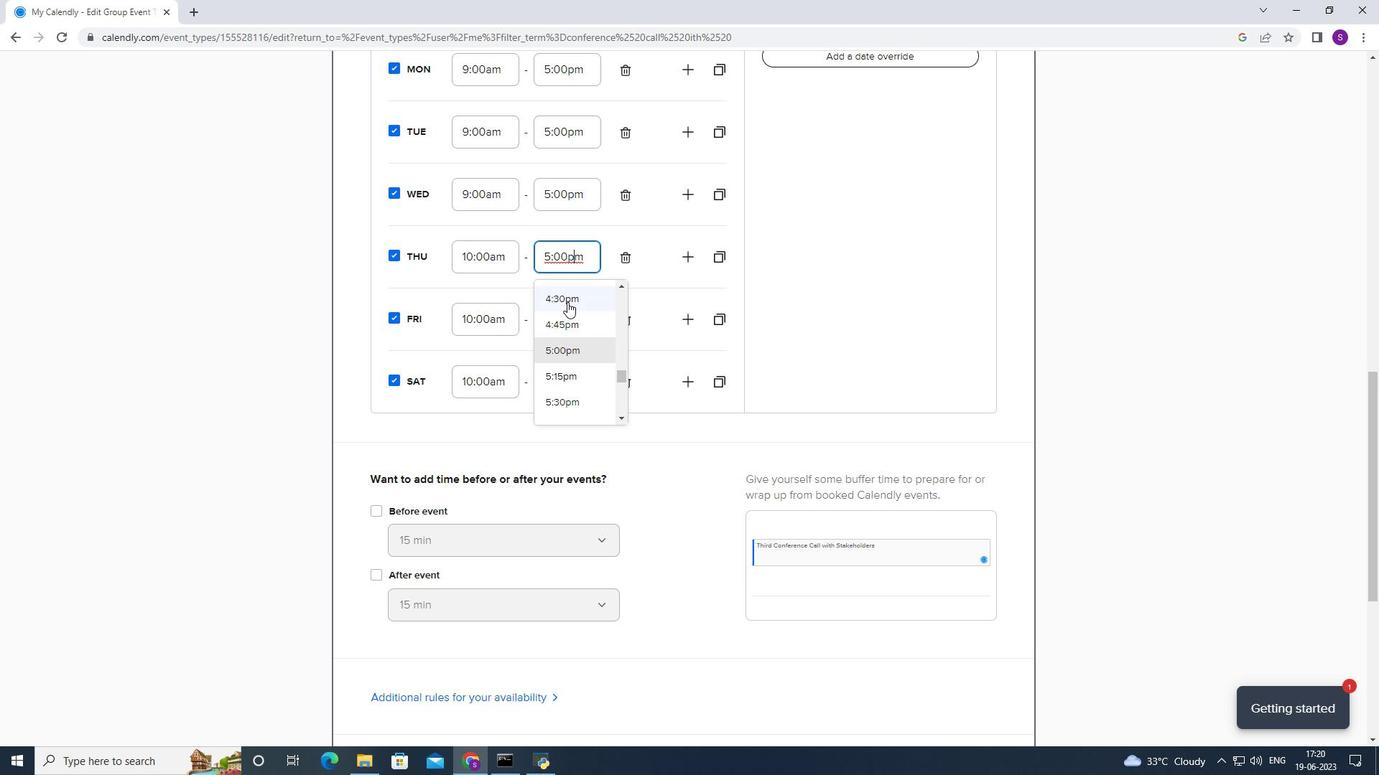 
Action: Mouse scrolled (560, 328) with delta (0, 0)
Screenshot: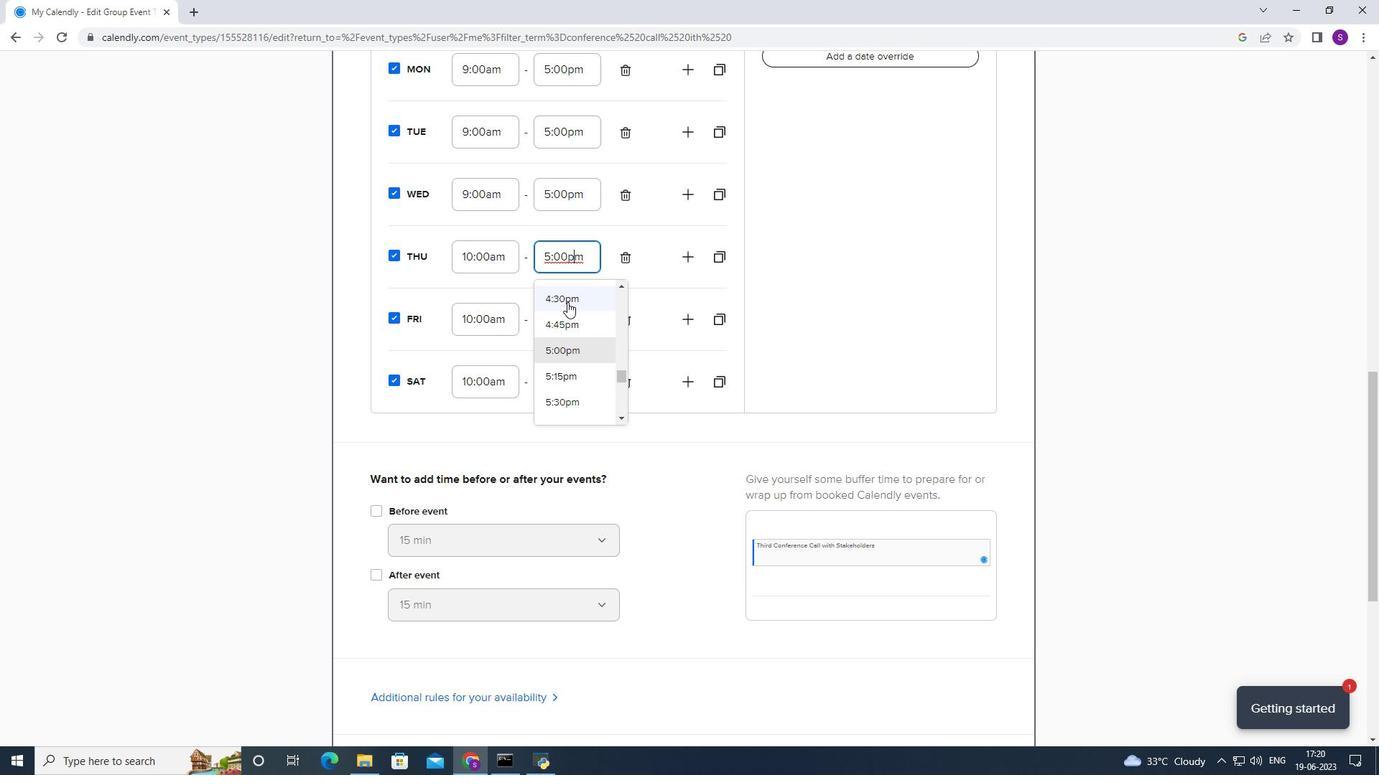 
Action: Mouse moved to (560, 329)
Screenshot: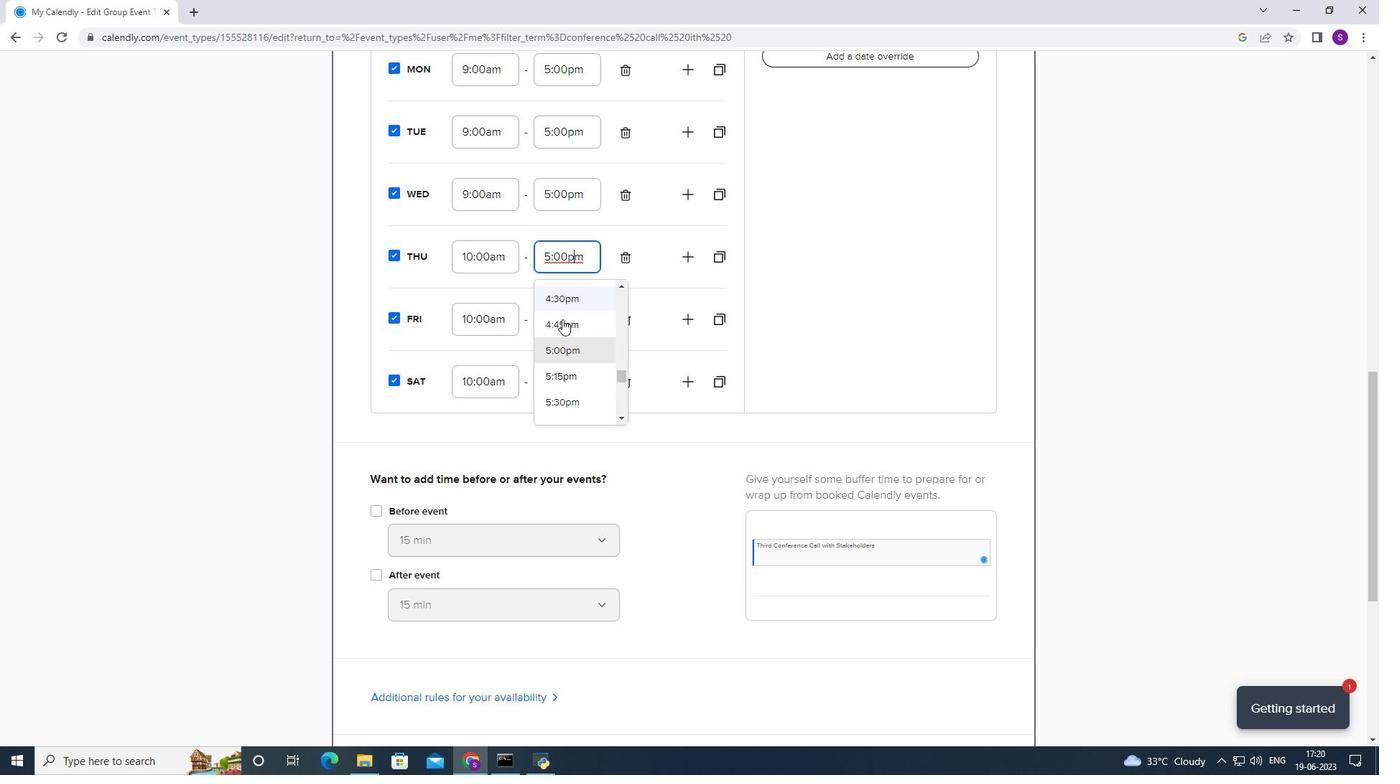 
Action: Mouse scrolled (560, 329) with delta (0, 0)
Screenshot: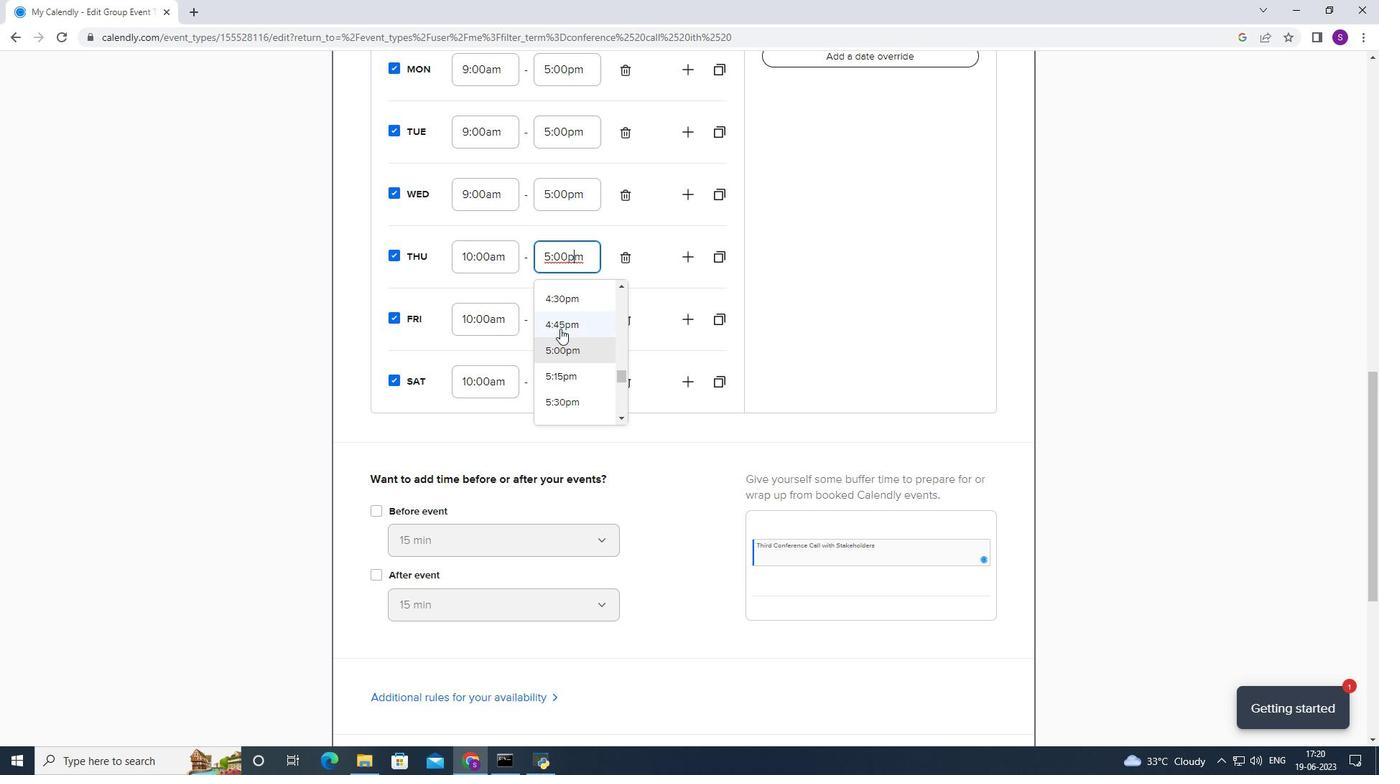 
Action: Mouse moved to (561, 336)
Screenshot: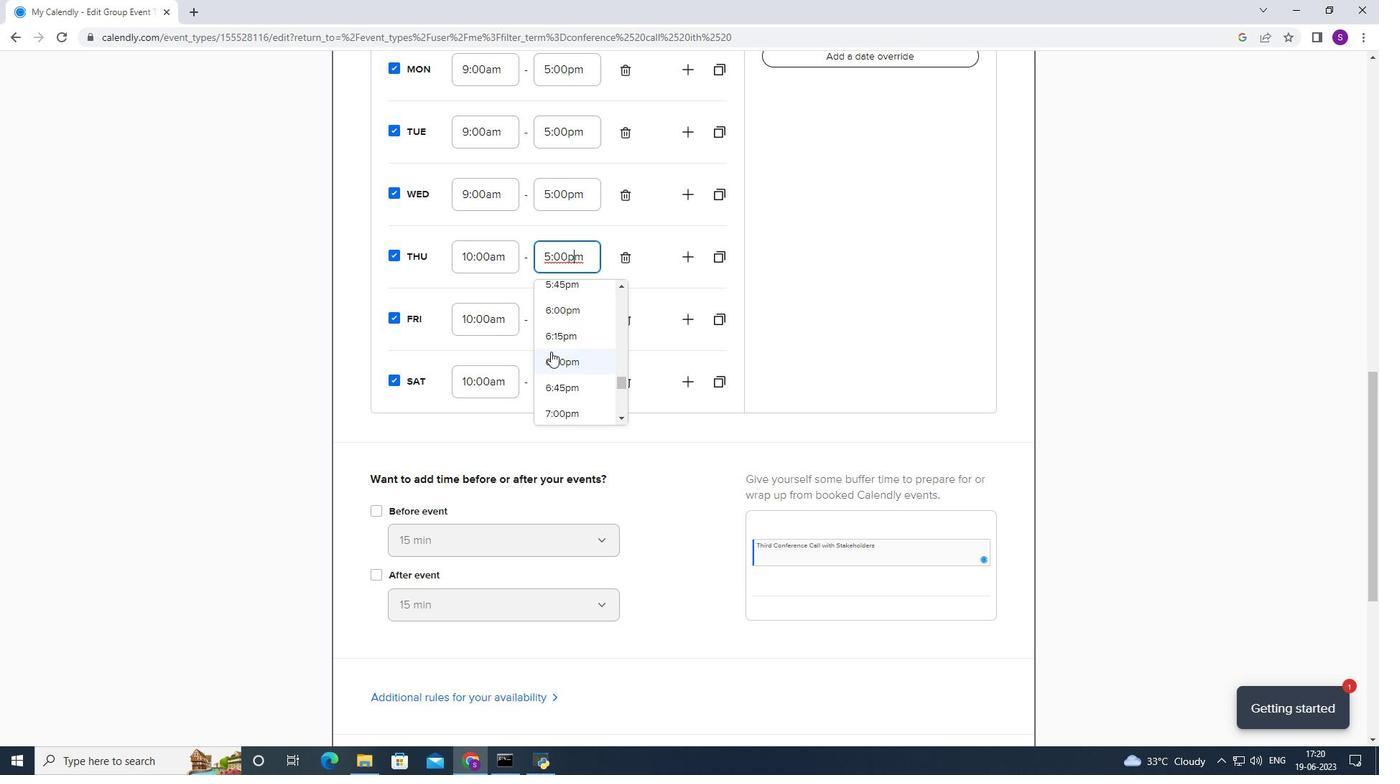 
Action: Mouse pressed left at (561, 336)
Screenshot: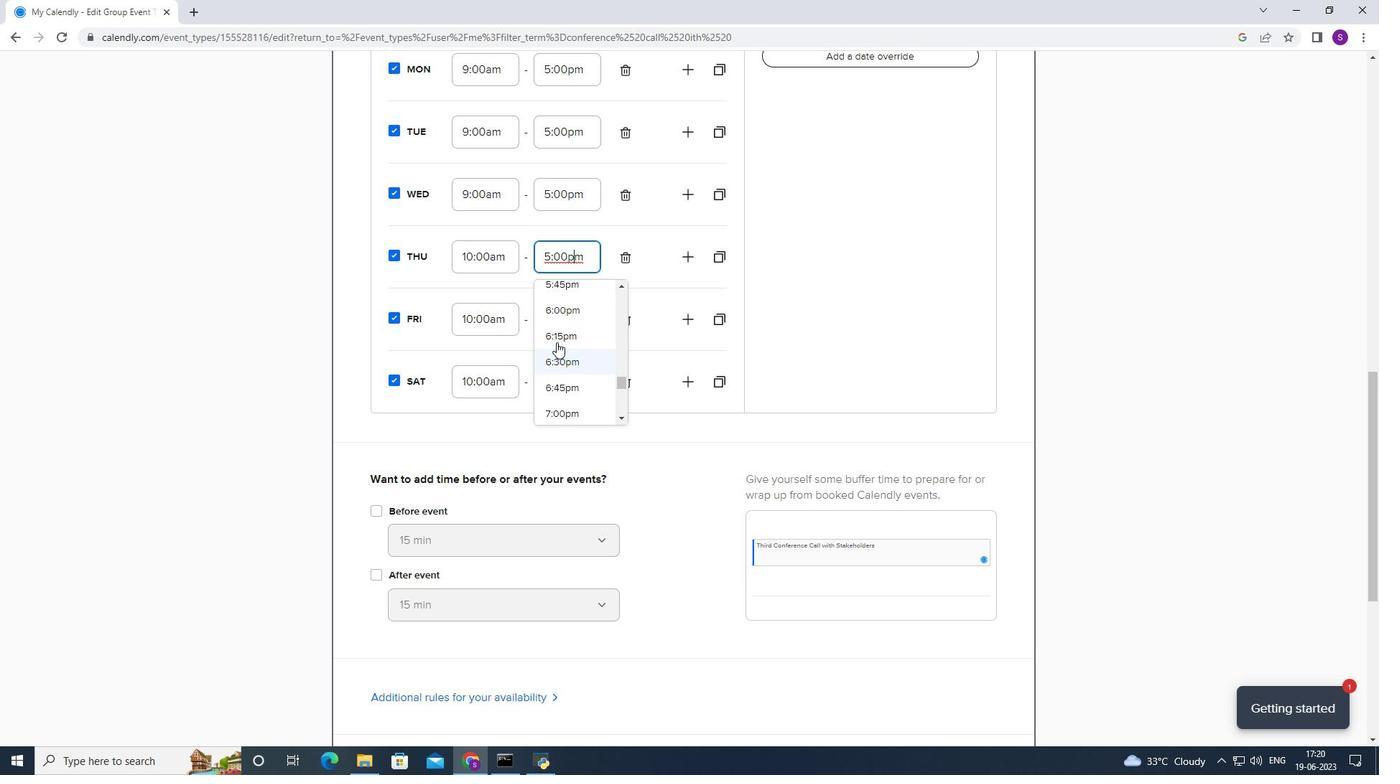 
Action: Mouse moved to (585, 269)
Screenshot: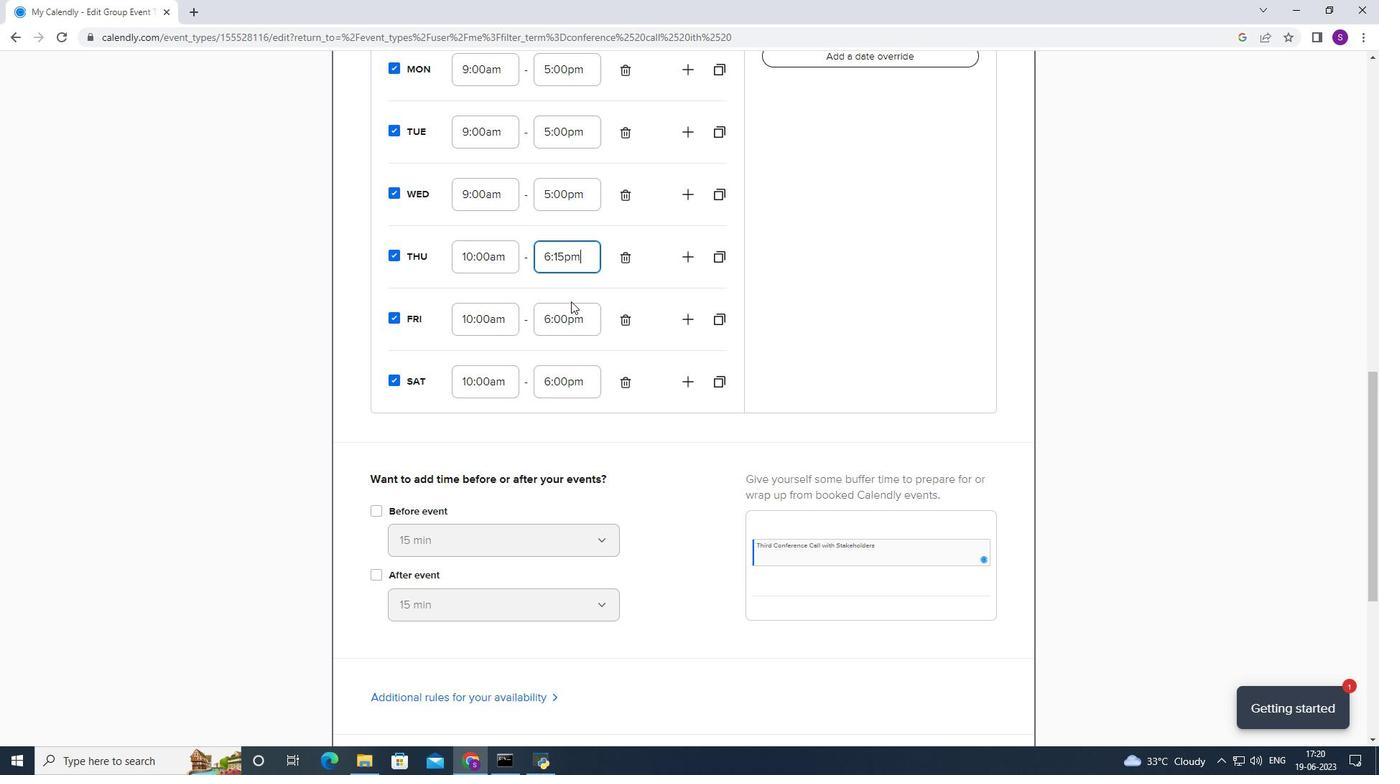 
Action: Mouse pressed left at (585, 269)
Screenshot: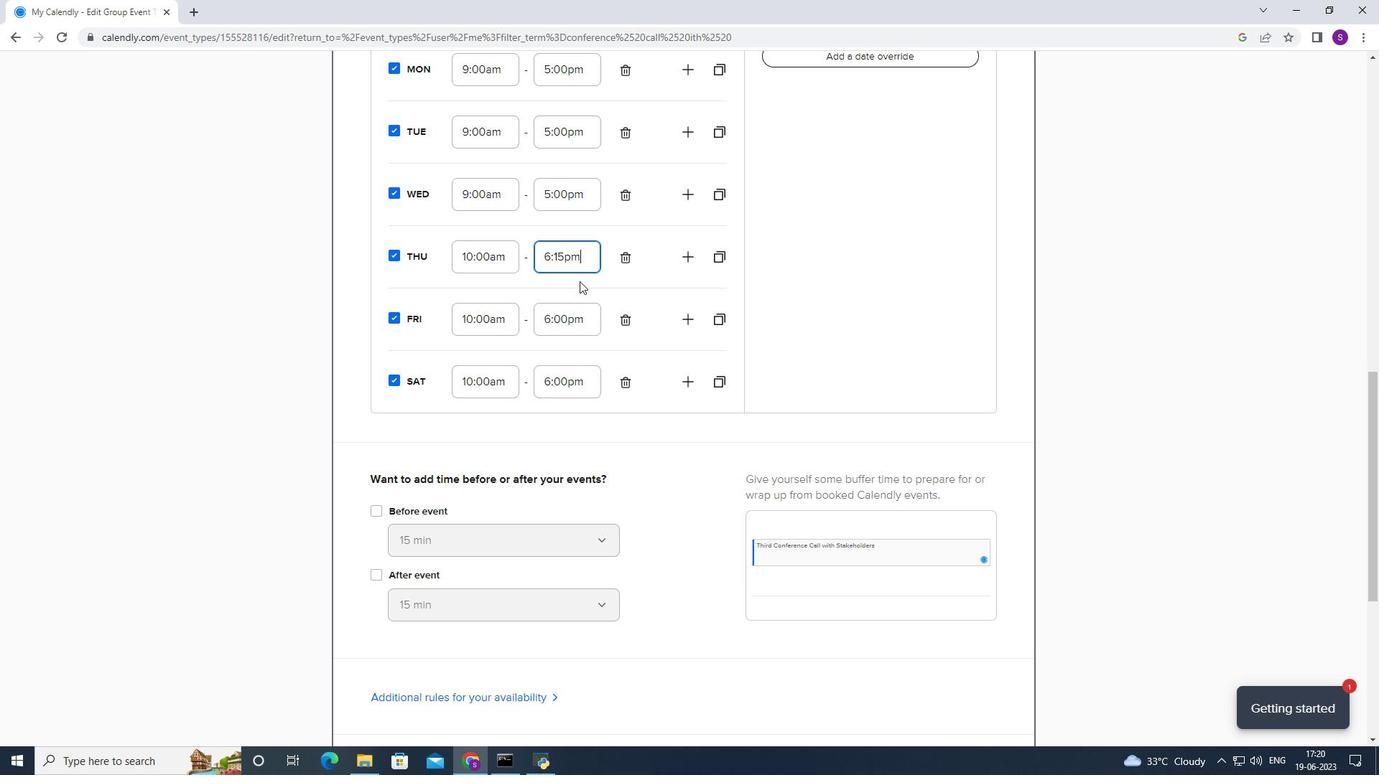 
Action: Mouse moved to (569, 334)
Screenshot: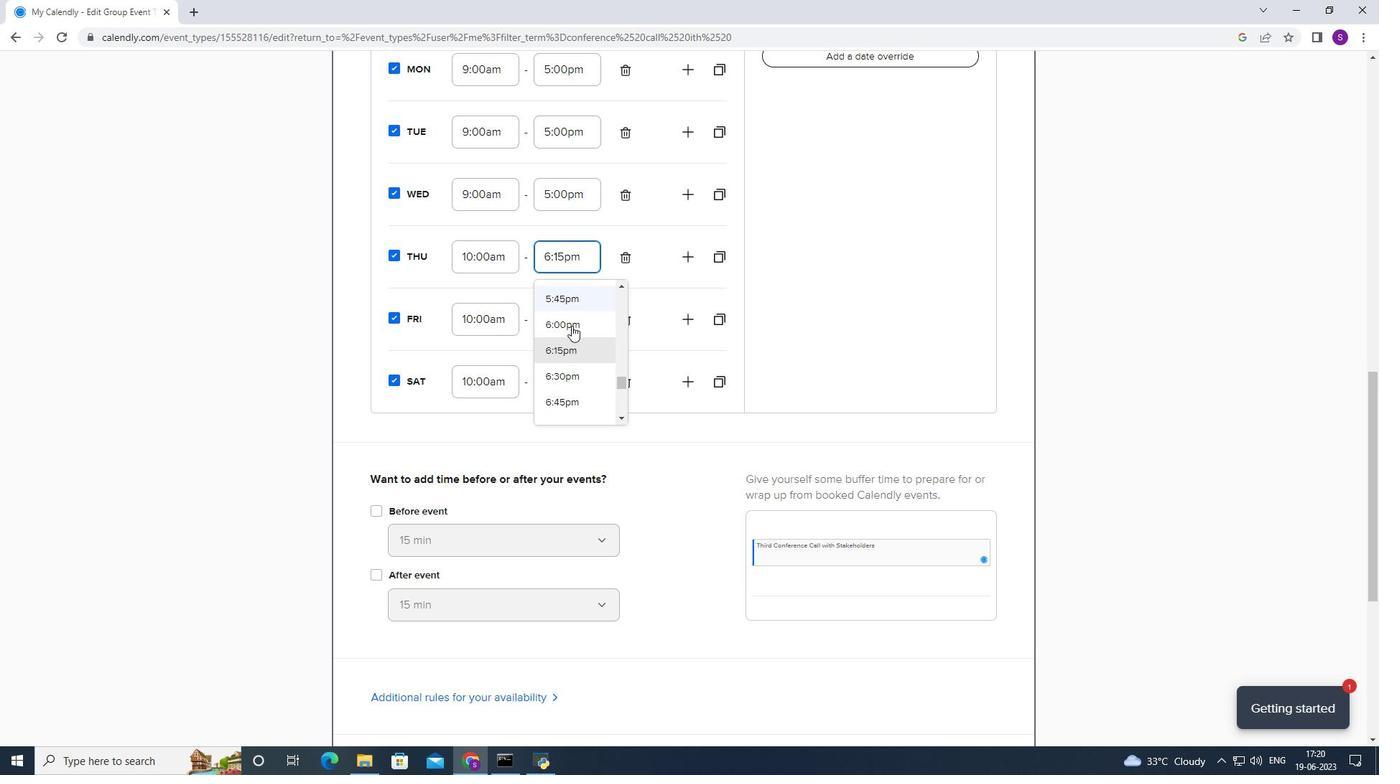
Action: Mouse pressed left at (569, 334)
Screenshot: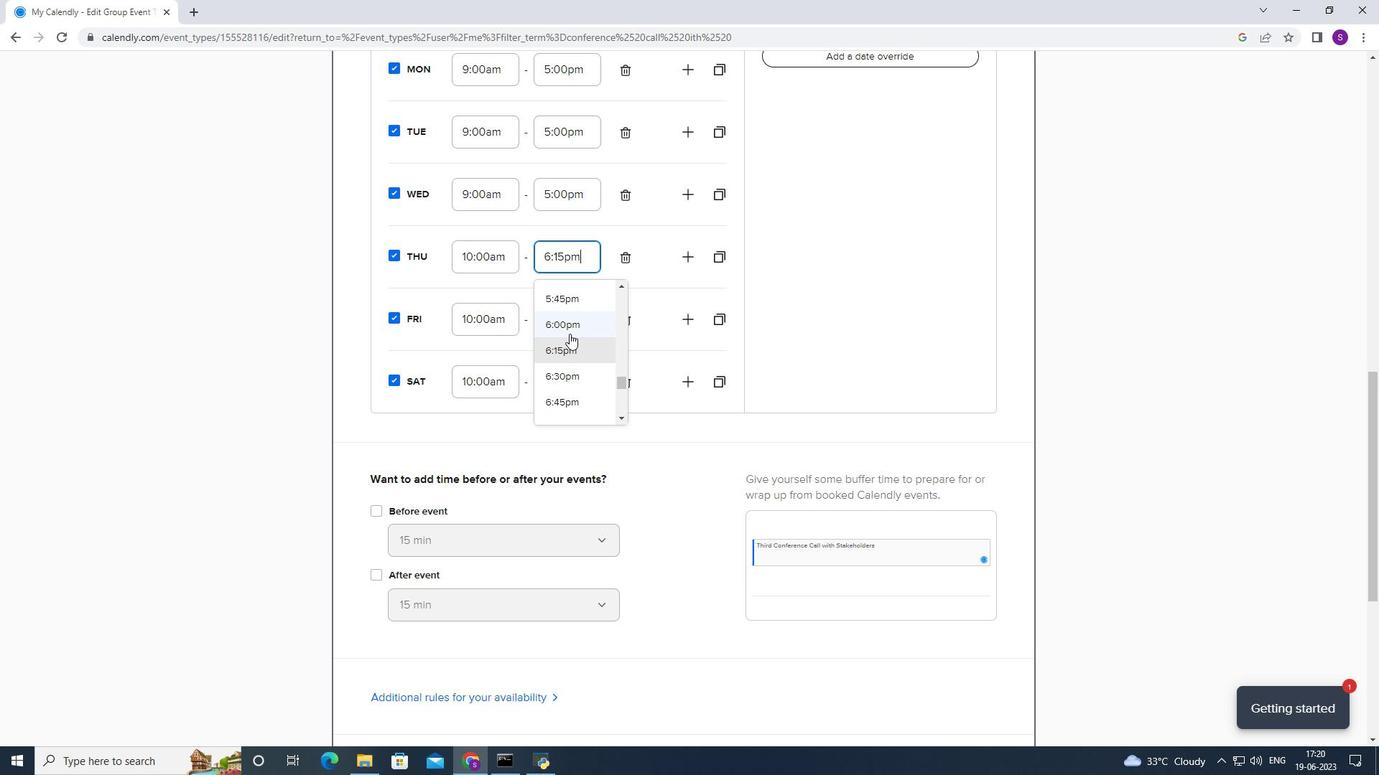 
Action: Mouse moved to (579, 200)
Screenshot: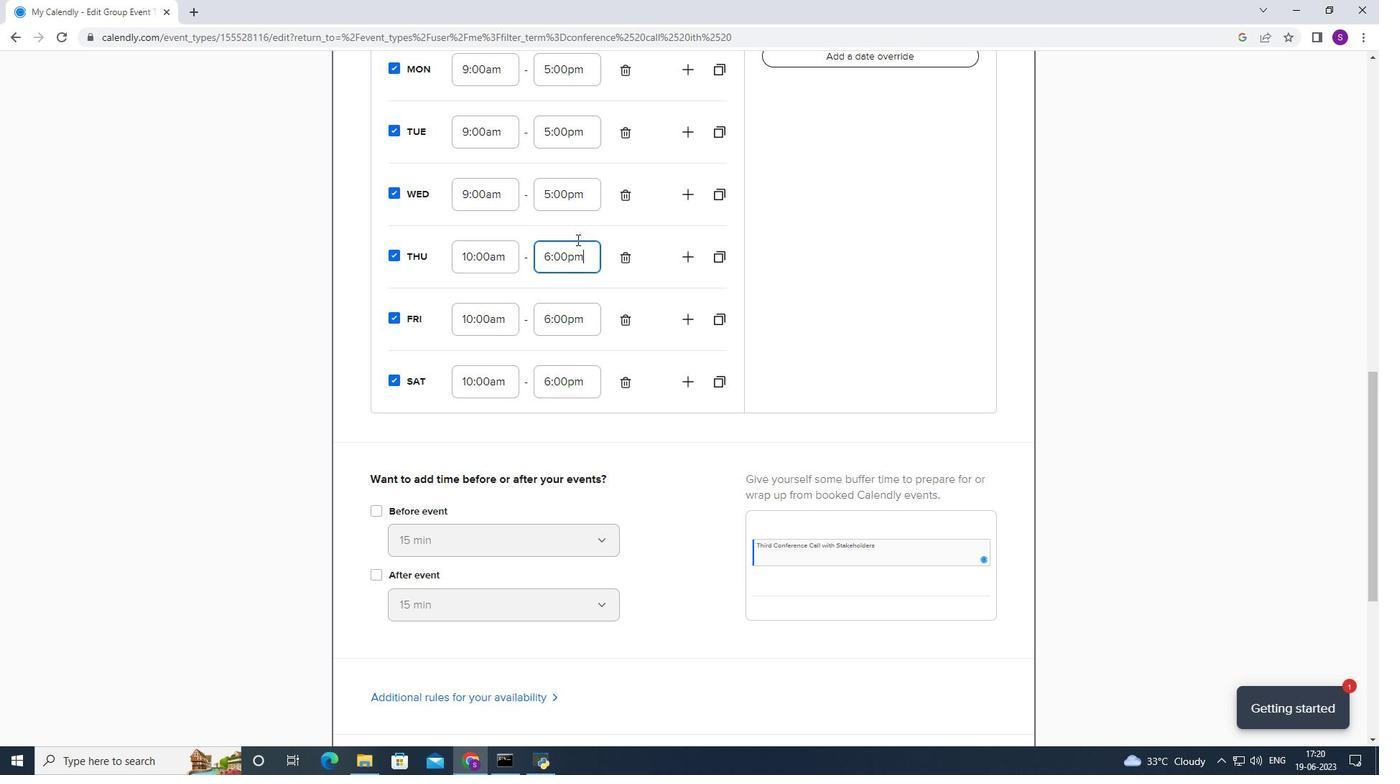 
Action: Mouse pressed left at (579, 200)
Screenshot: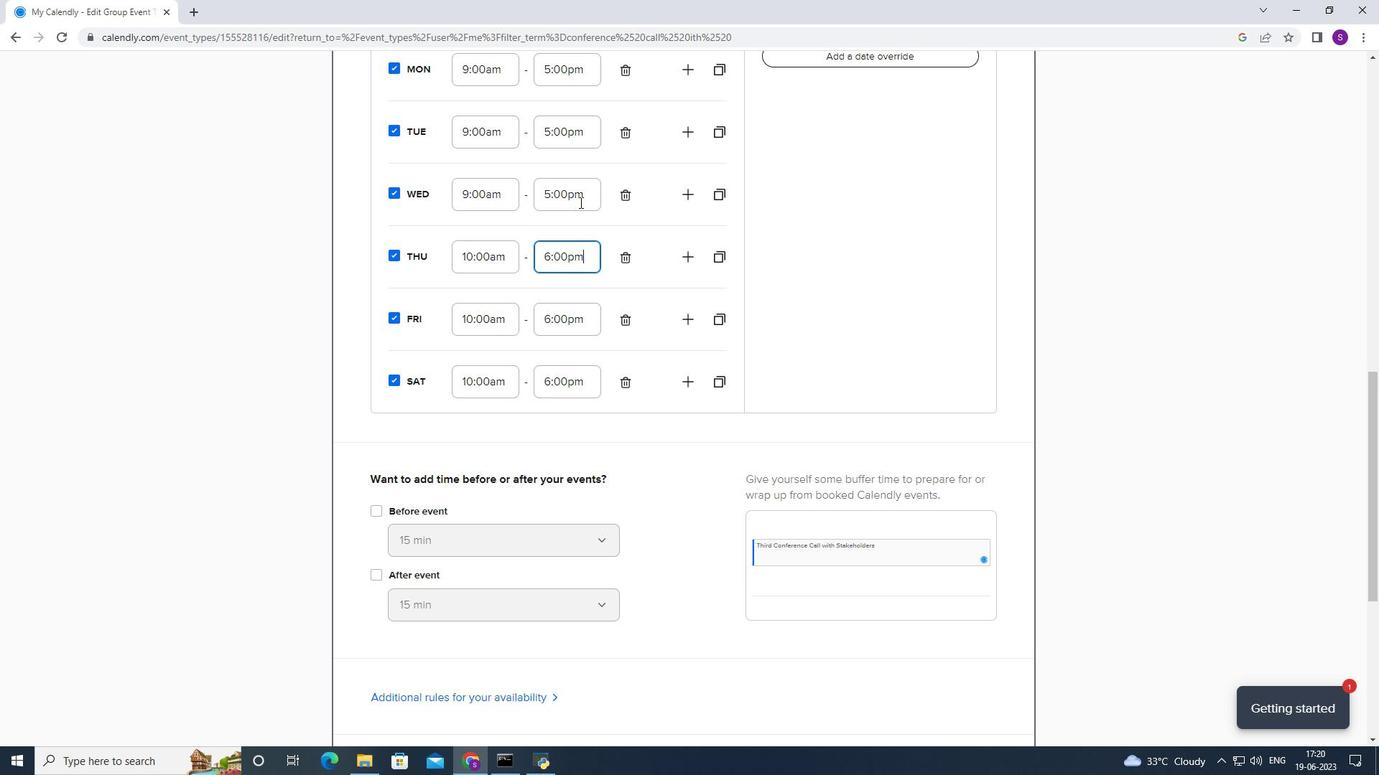 
Action: Mouse moved to (576, 278)
Screenshot: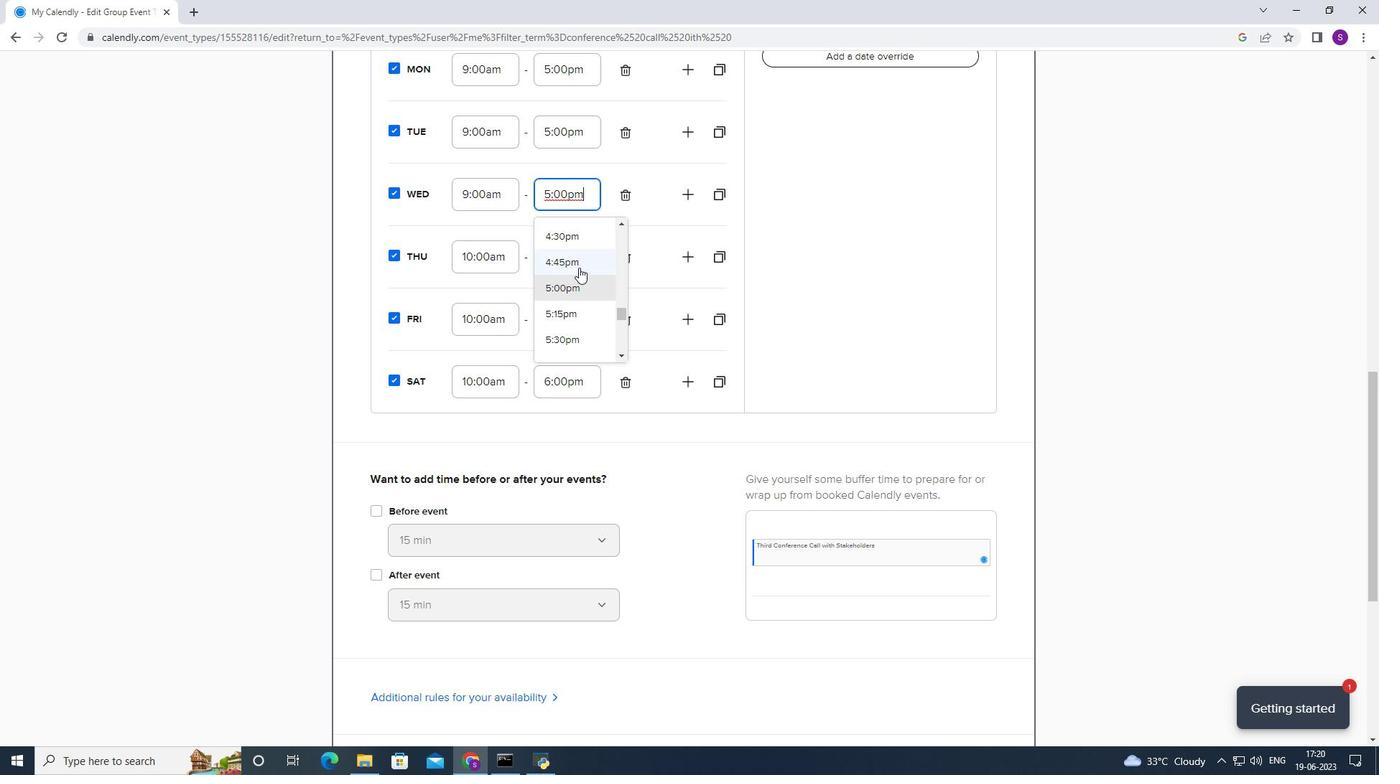 
Action: Mouse scrolled (576, 278) with delta (0, 0)
Screenshot: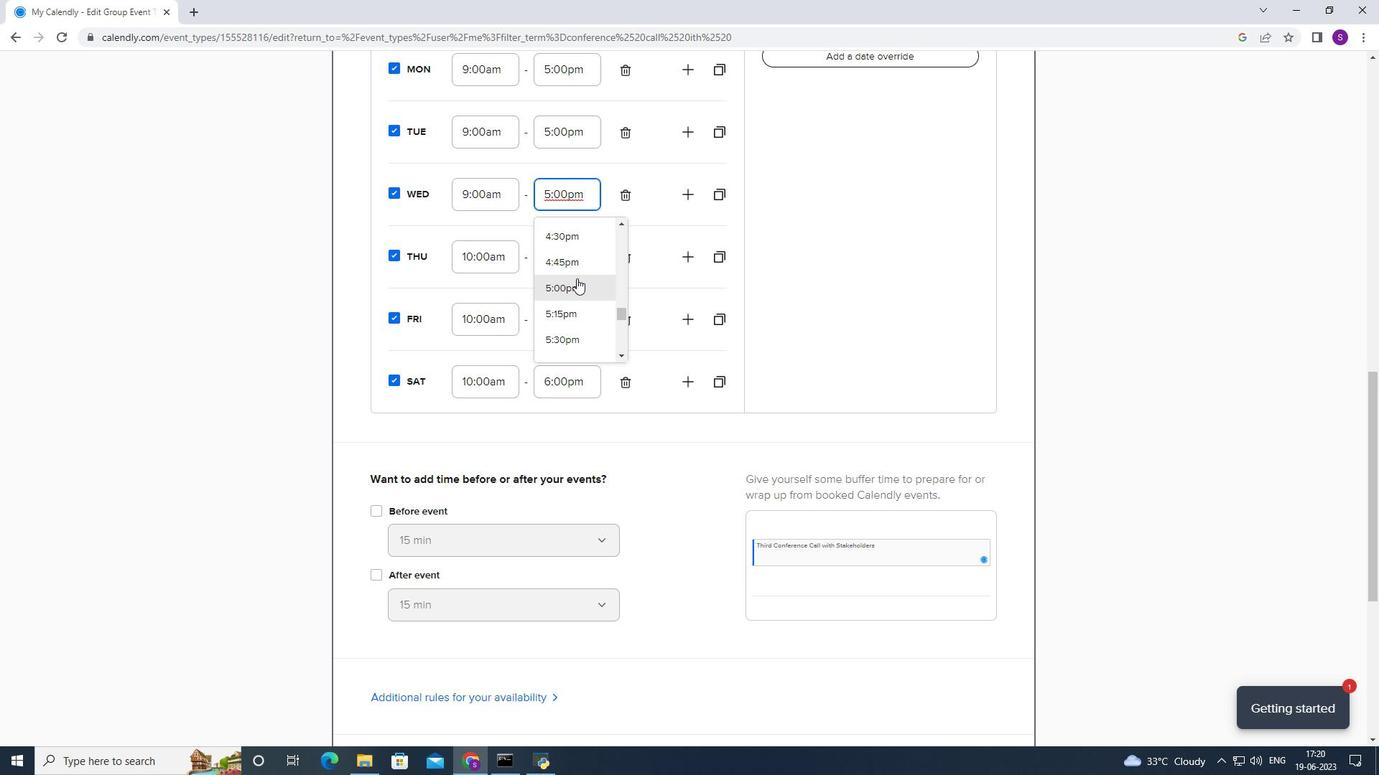 
Action: Mouse moved to (558, 309)
Screenshot: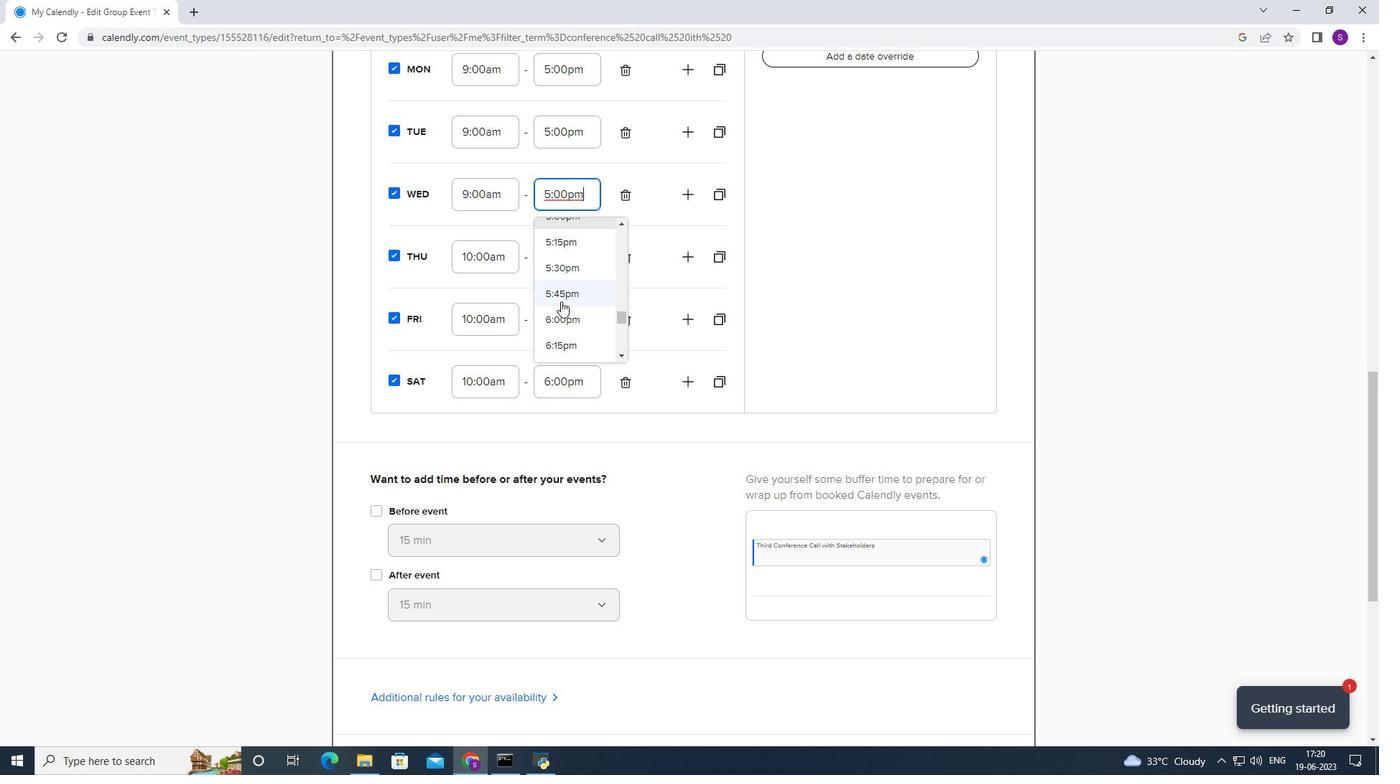 
Action: Mouse pressed left at (558, 309)
Screenshot: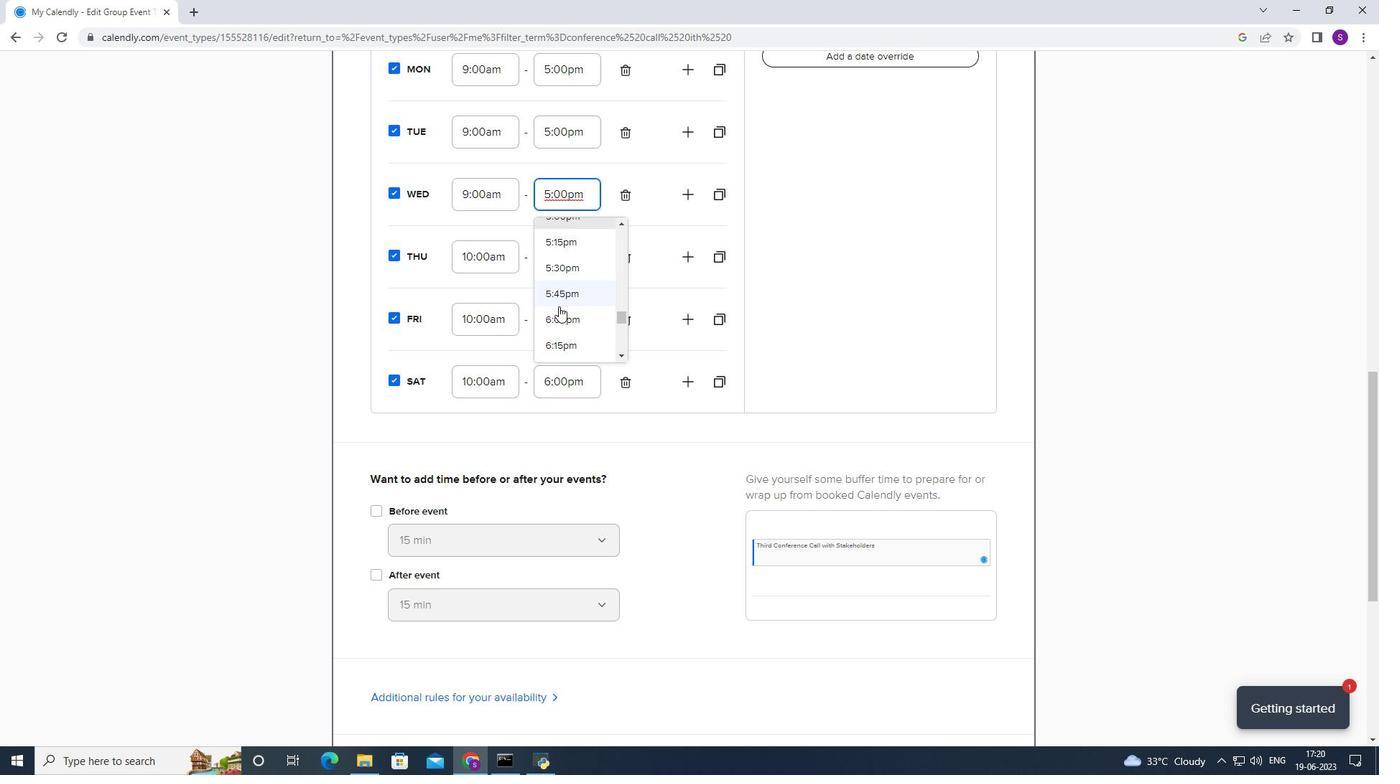 
Action: Mouse moved to (571, 152)
Screenshot: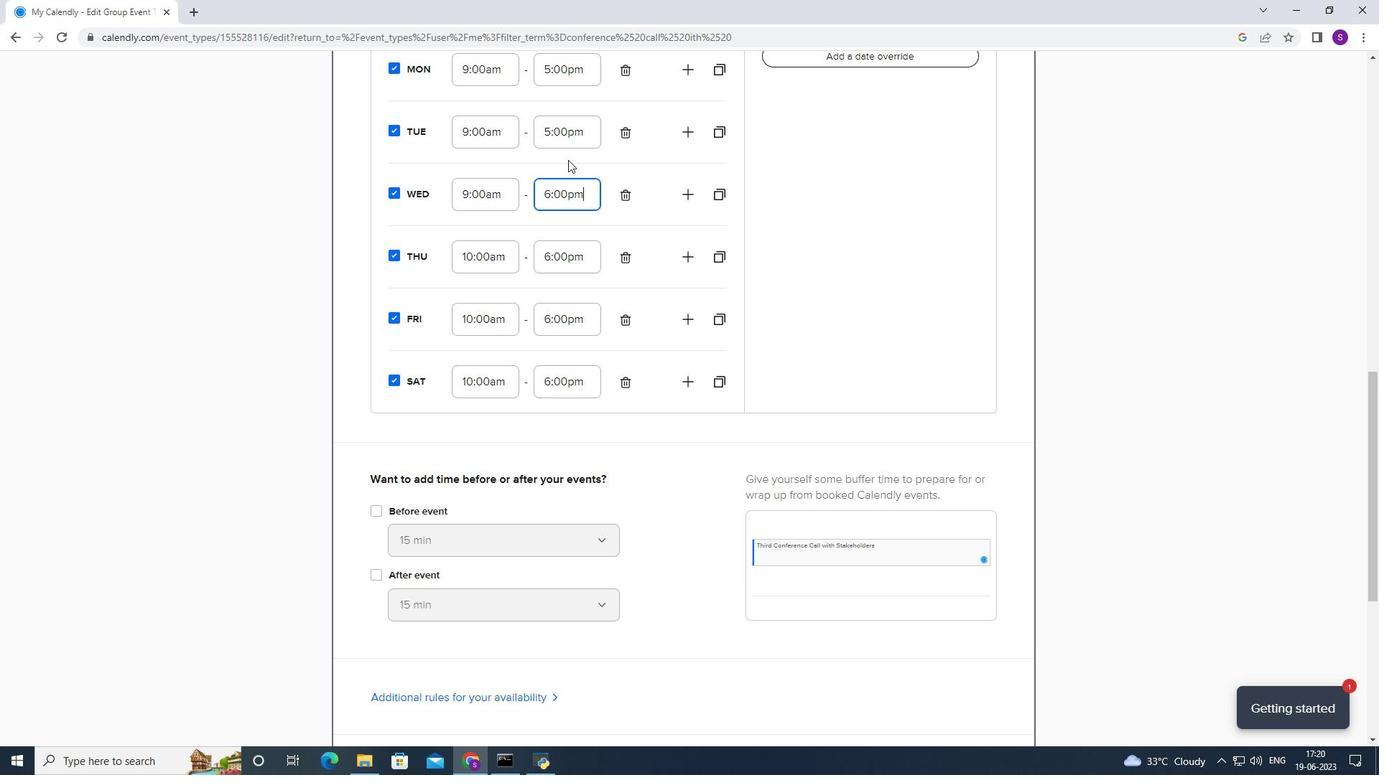 
Action: Mouse pressed left at (571, 152)
Screenshot: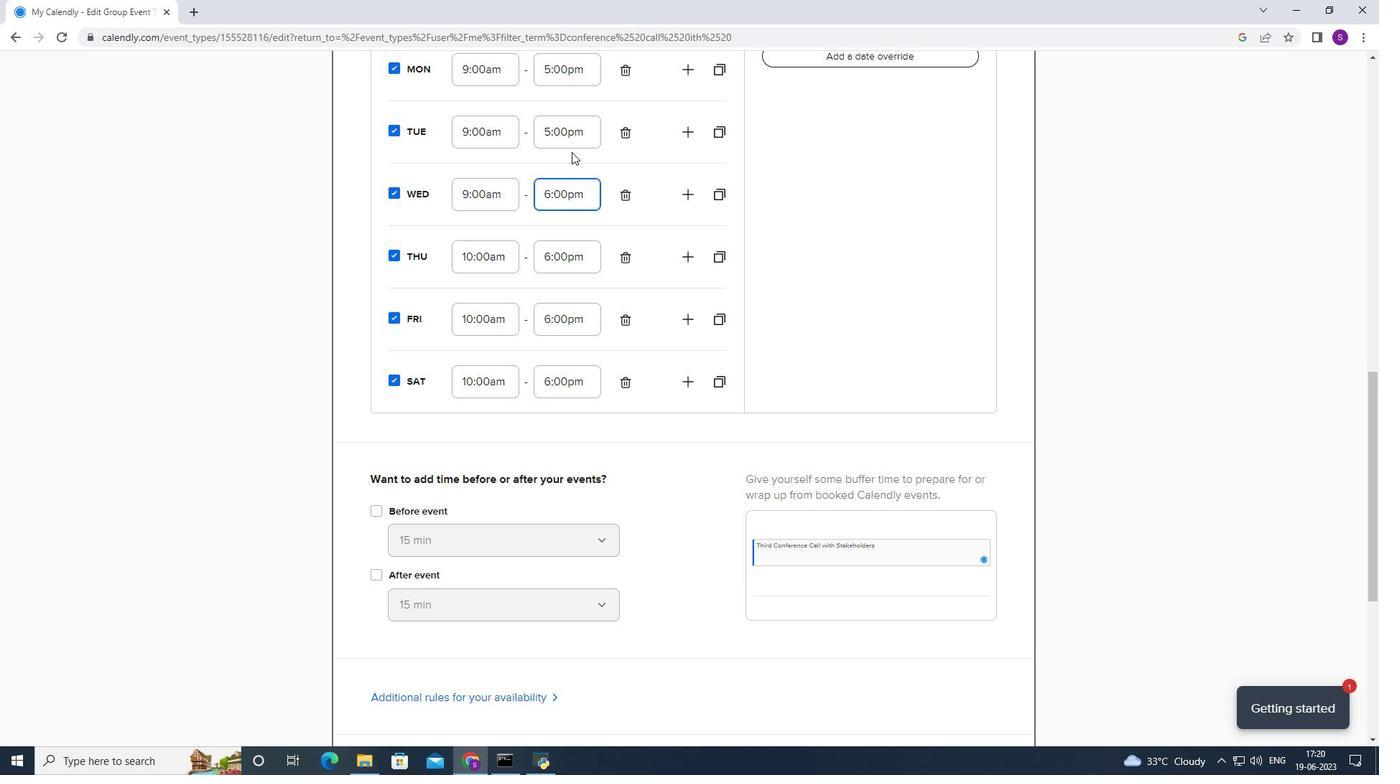 
Action: Mouse moved to (583, 138)
Screenshot: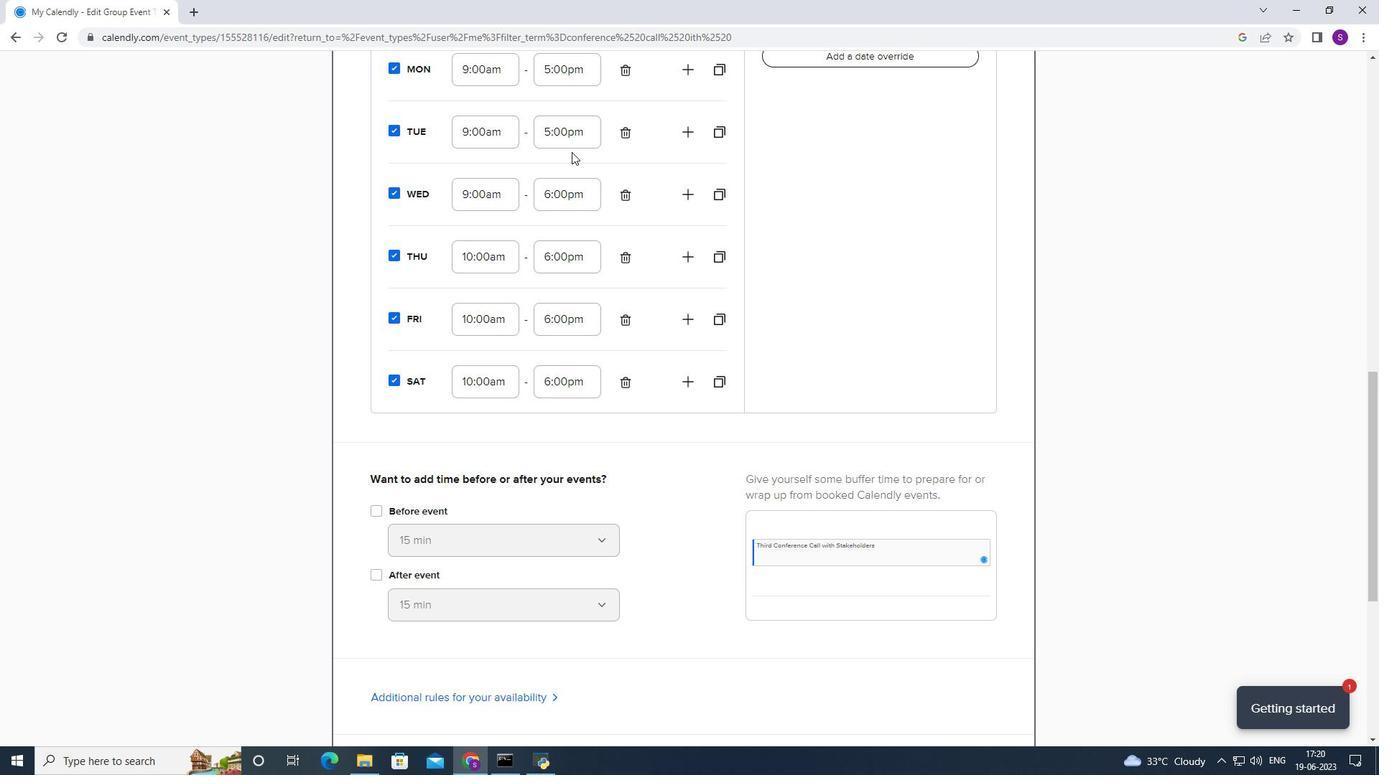 
Action: Mouse pressed left at (583, 138)
Screenshot: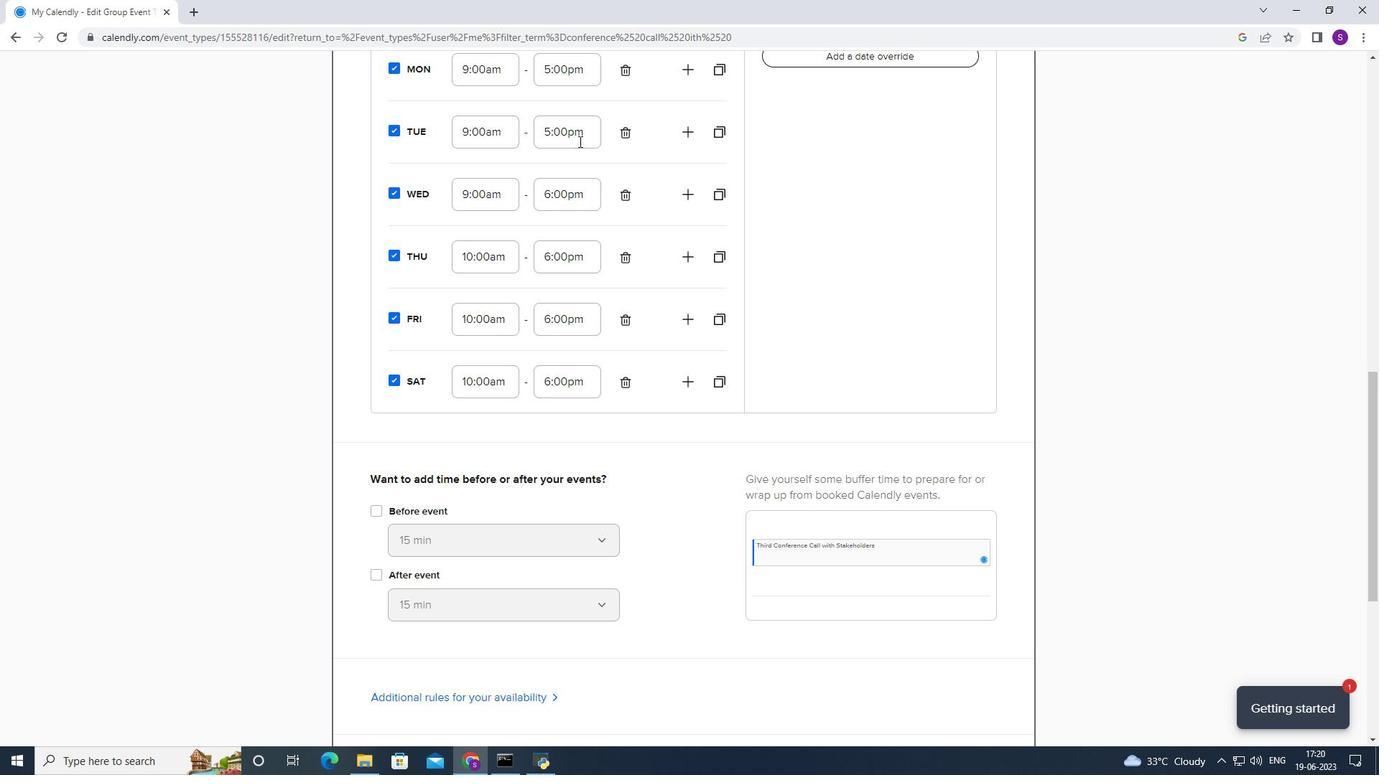 
Action: Mouse moved to (584, 227)
Screenshot: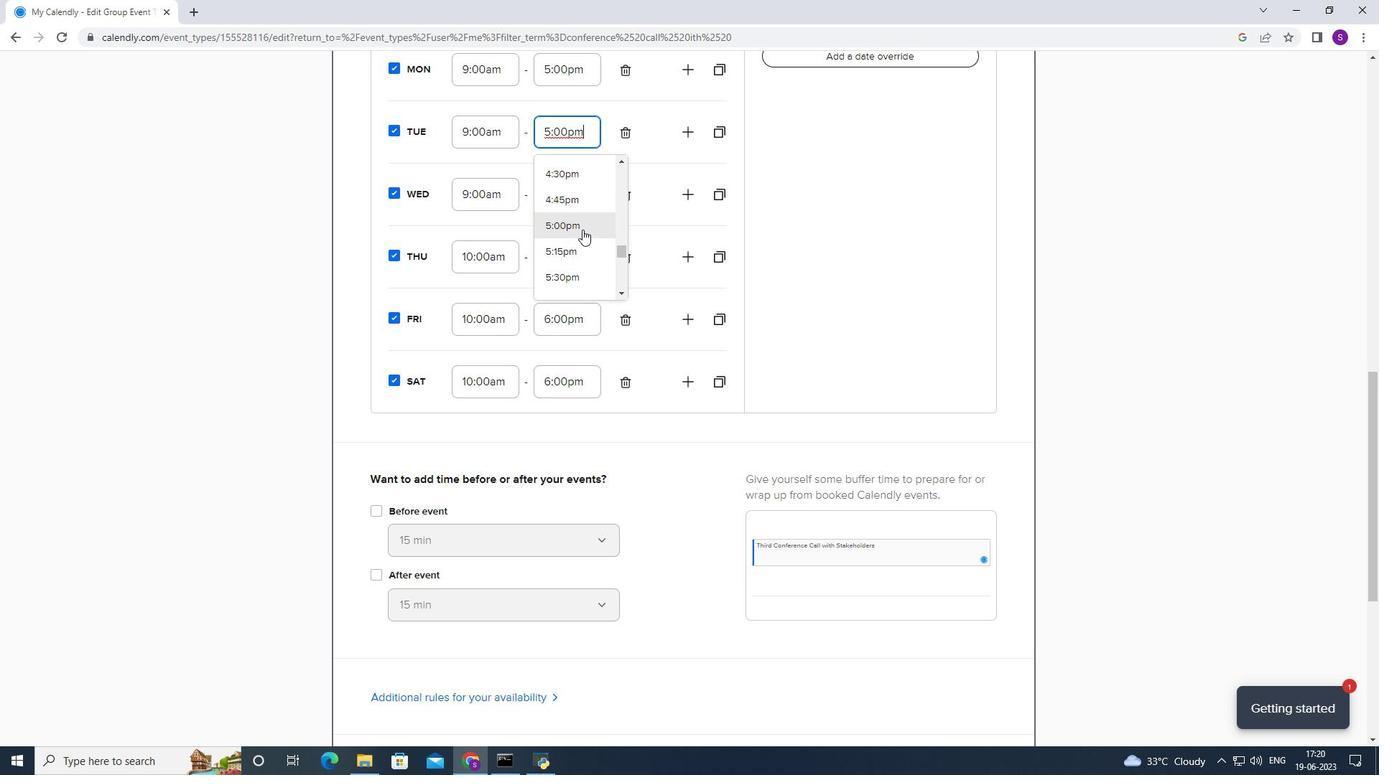 
Action: Mouse scrolled (584, 227) with delta (0, 0)
Screenshot: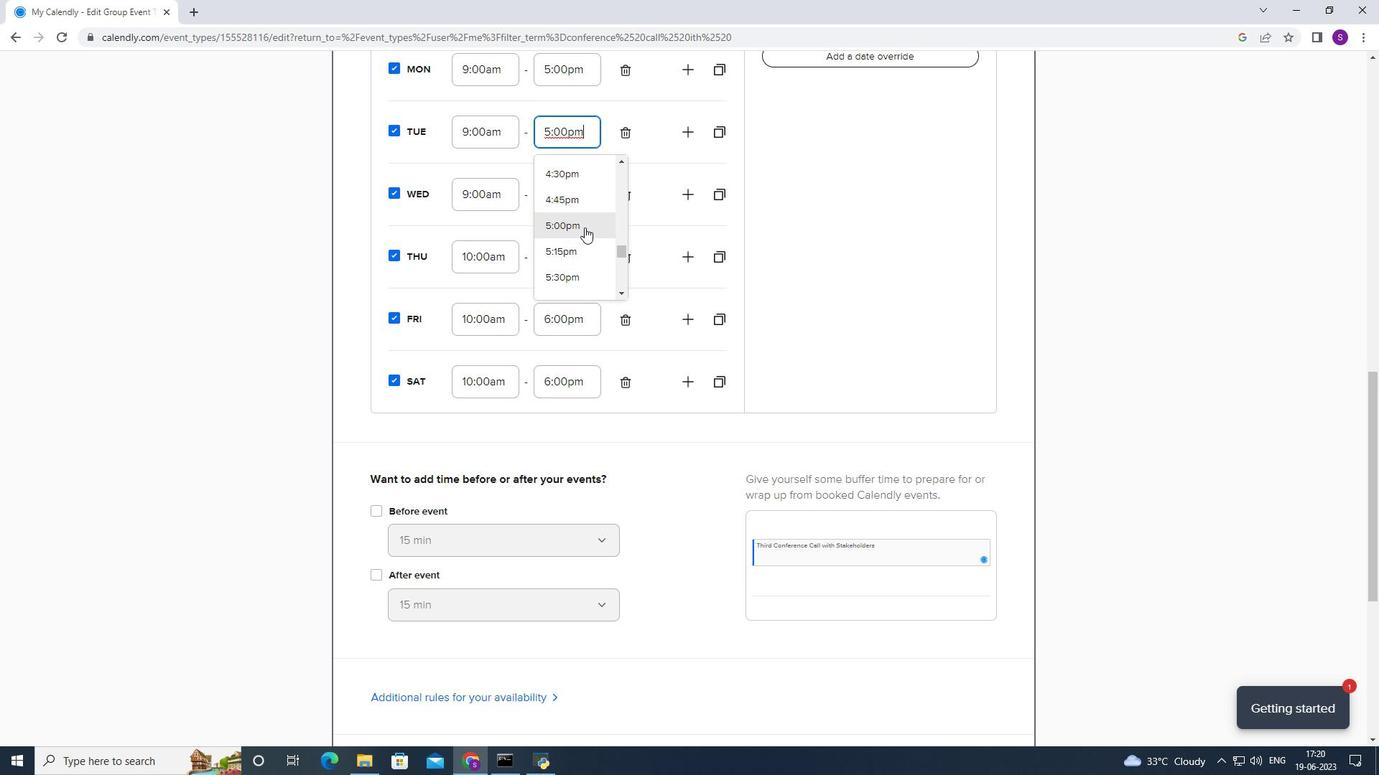 
Action: Mouse moved to (566, 246)
Screenshot: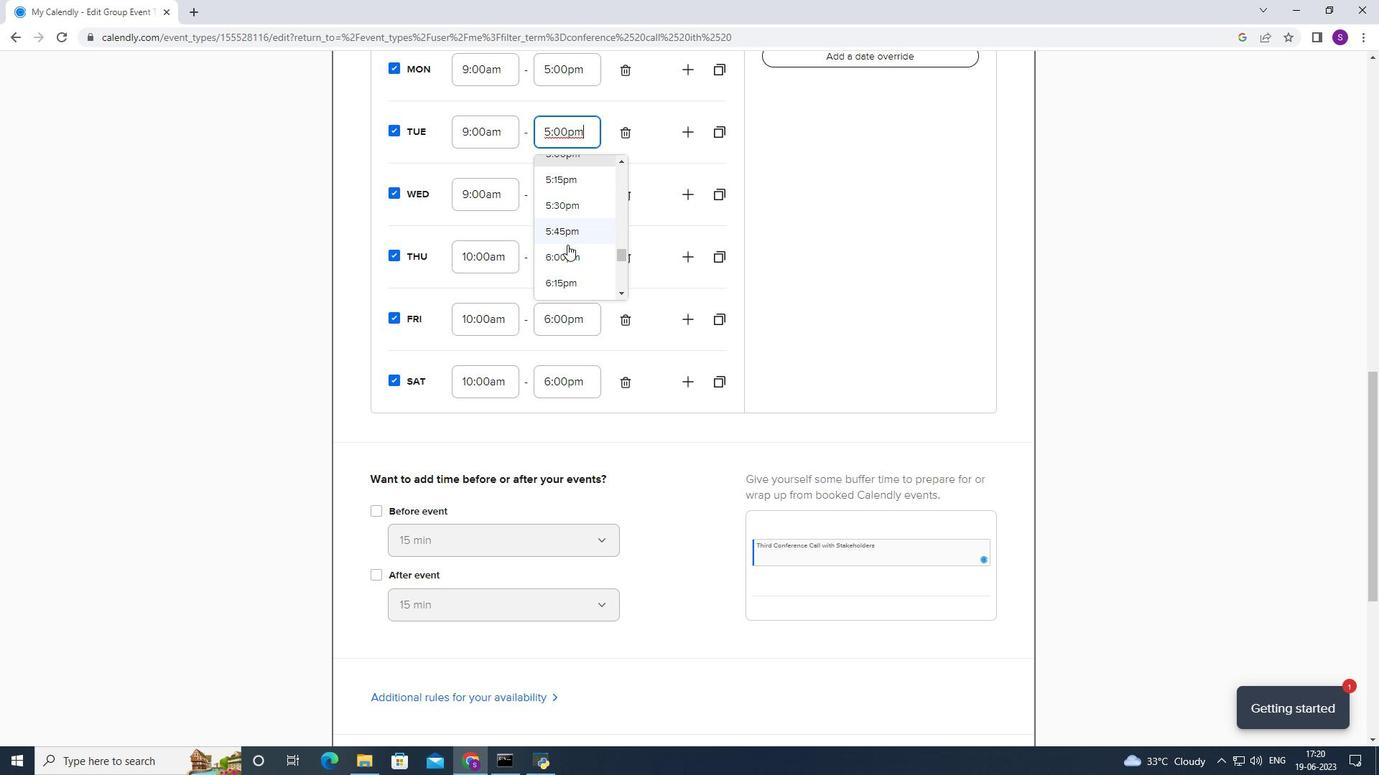 
Action: Mouse pressed left at (566, 246)
Screenshot: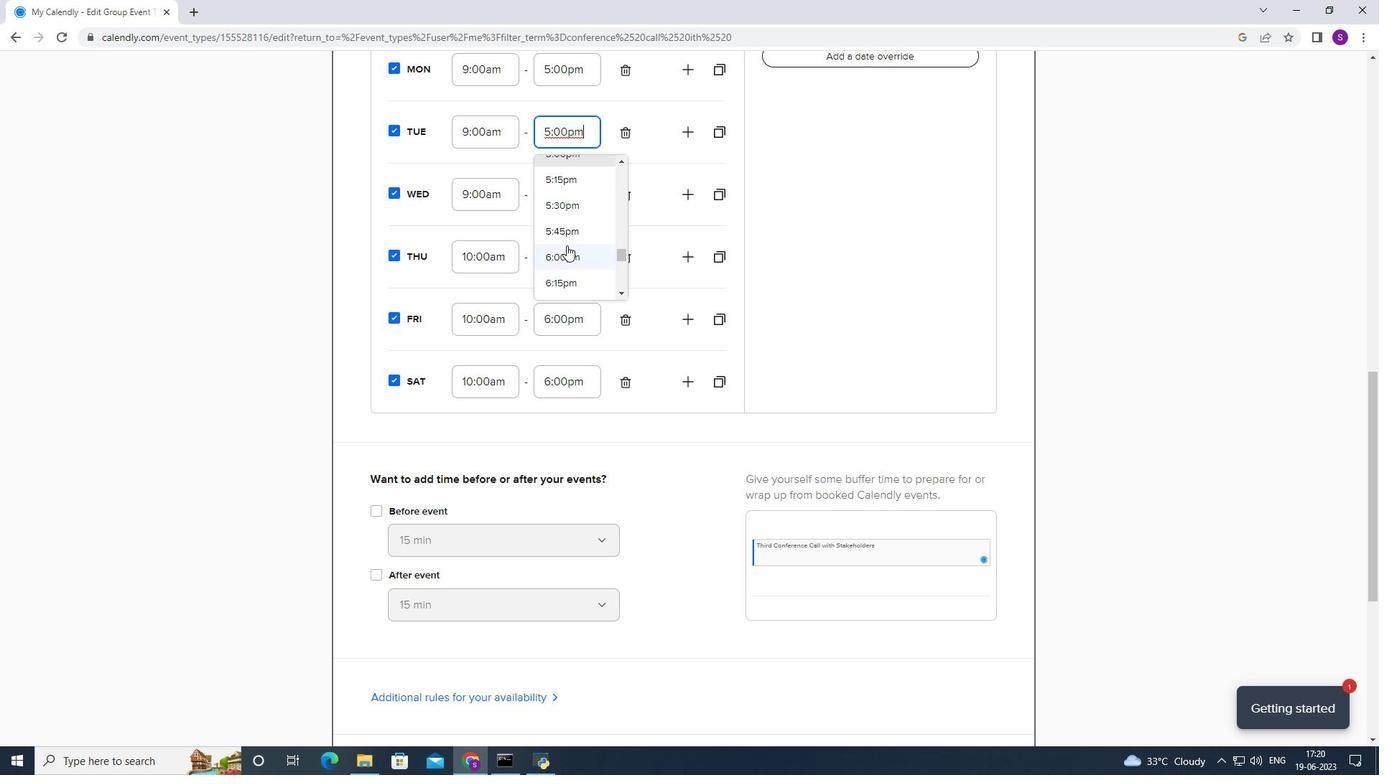 
Action: Mouse moved to (558, 212)
Screenshot: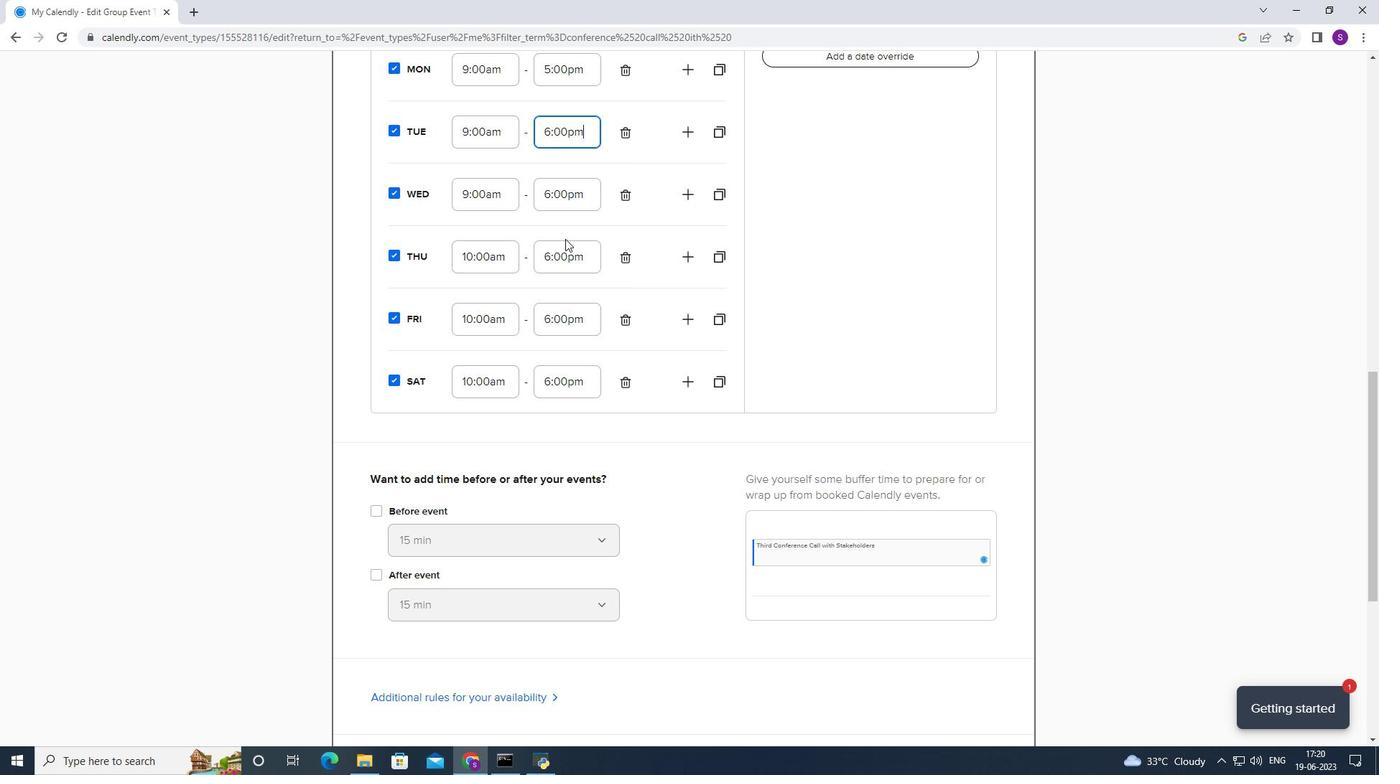 
Action: Mouse scrolled (558, 213) with delta (0, 0)
Screenshot: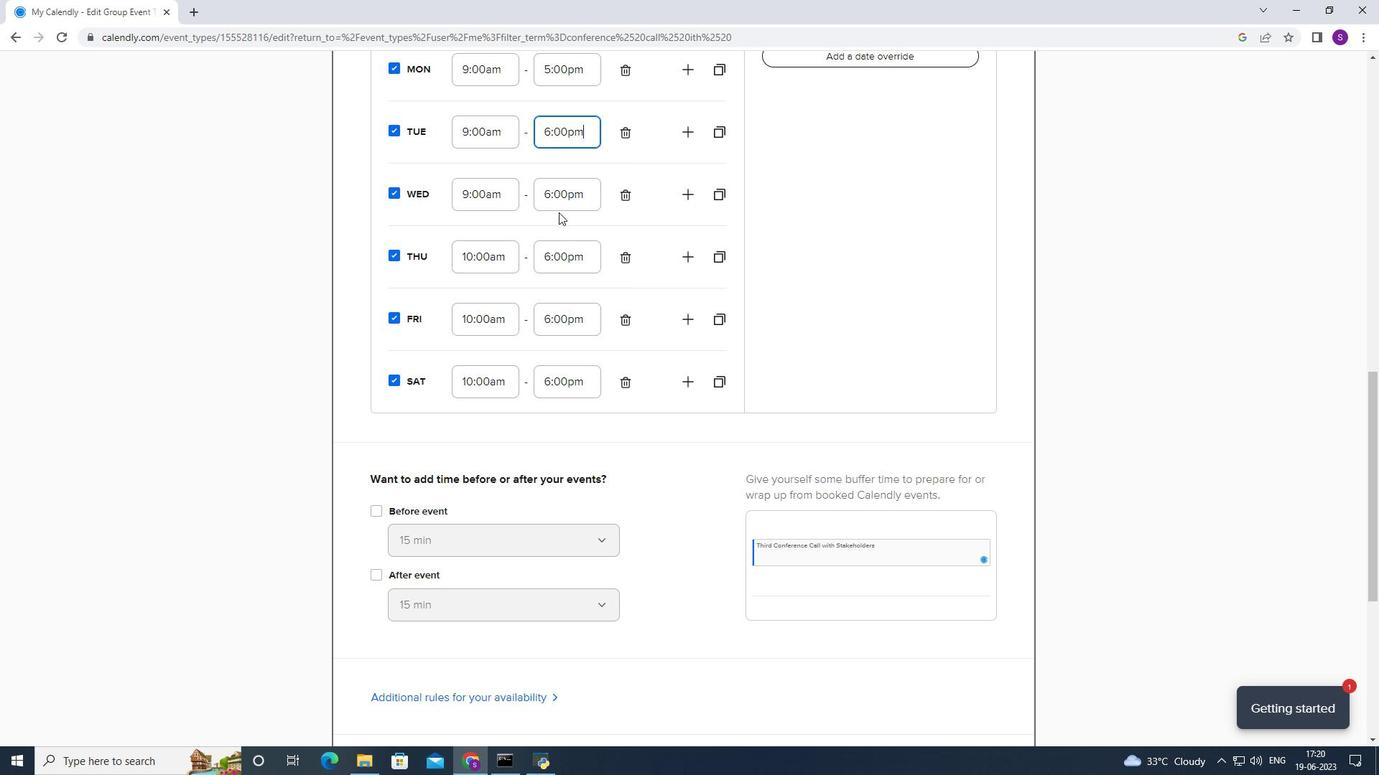 
Action: Mouse moved to (583, 136)
Screenshot: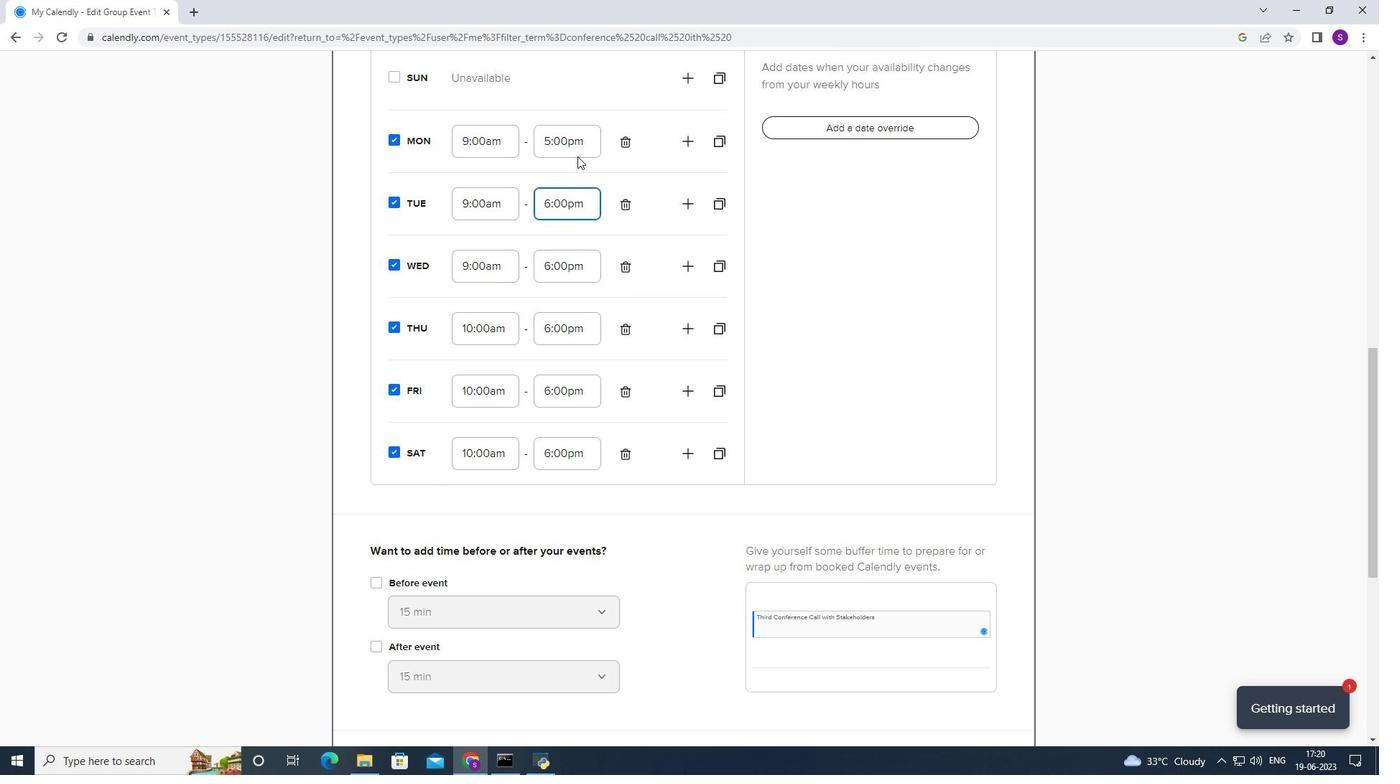 
Action: Mouse pressed left at (583, 136)
Screenshot: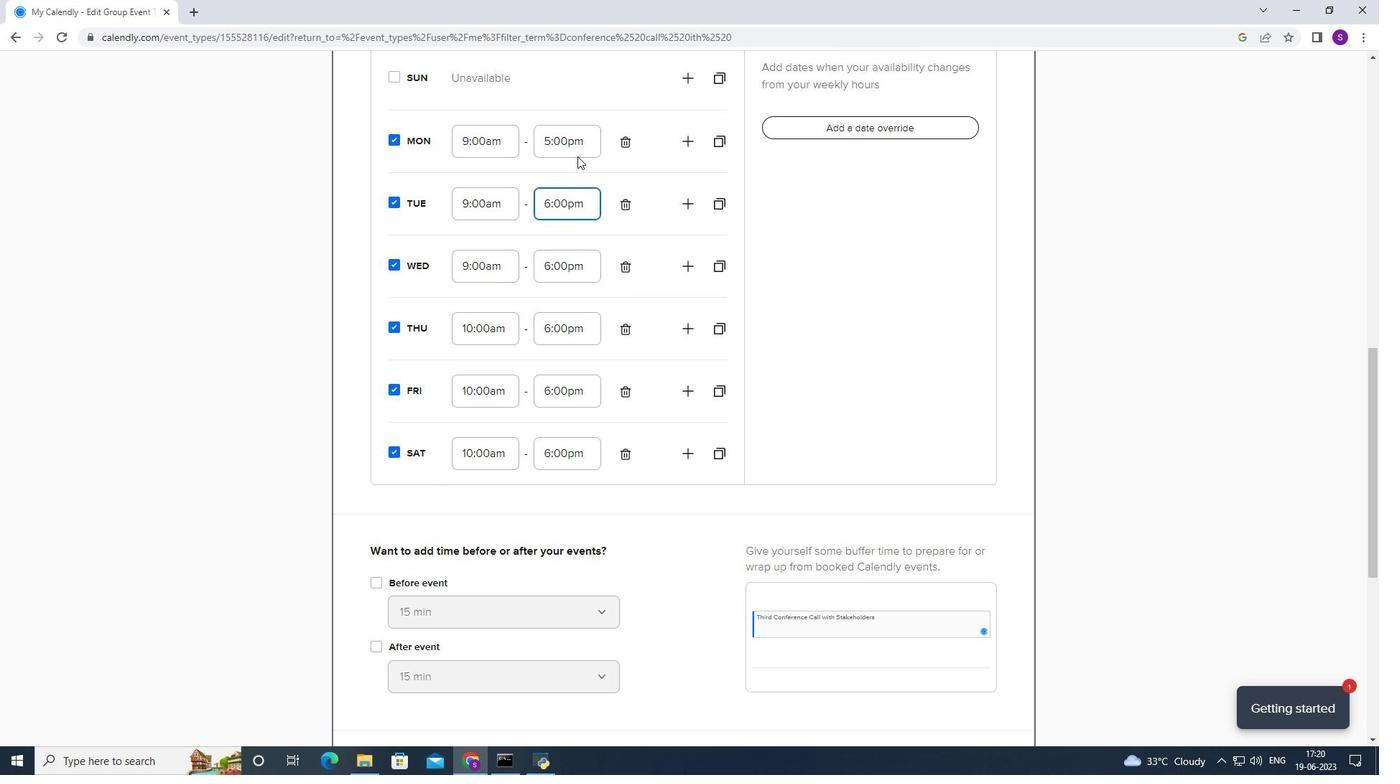 
Action: Mouse moved to (574, 191)
Screenshot: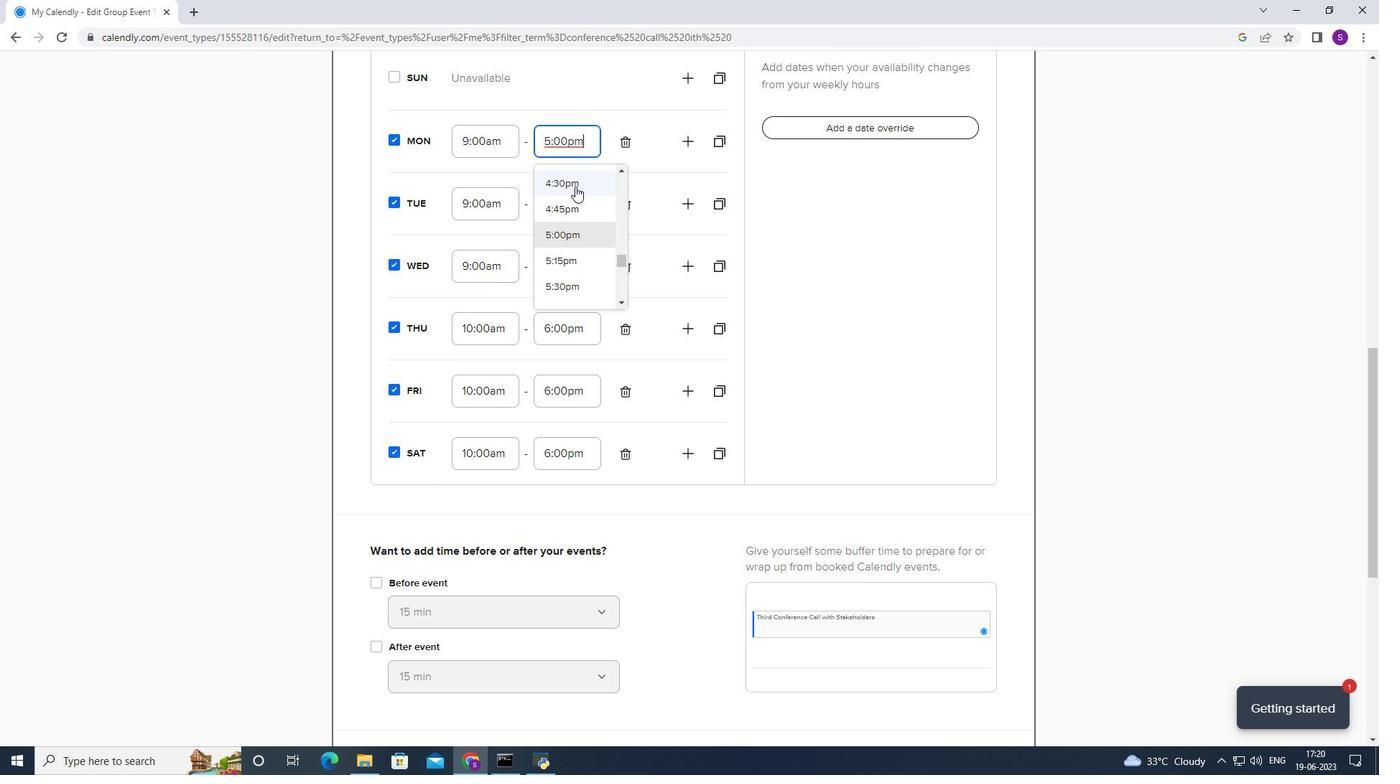 
Action: Mouse scrolled (574, 191) with delta (0, 0)
Screenshot: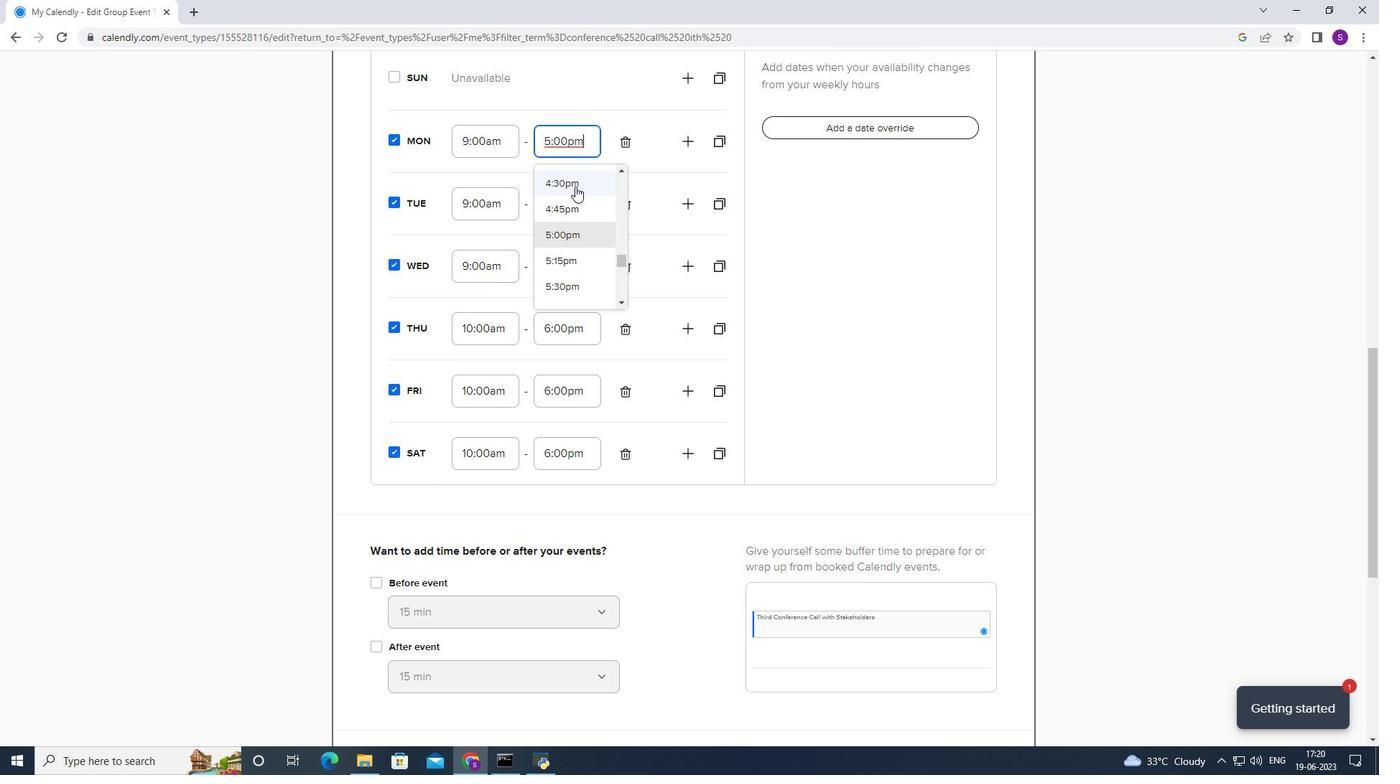 
Action: Mouse moved to (564, 270)
Screenshot: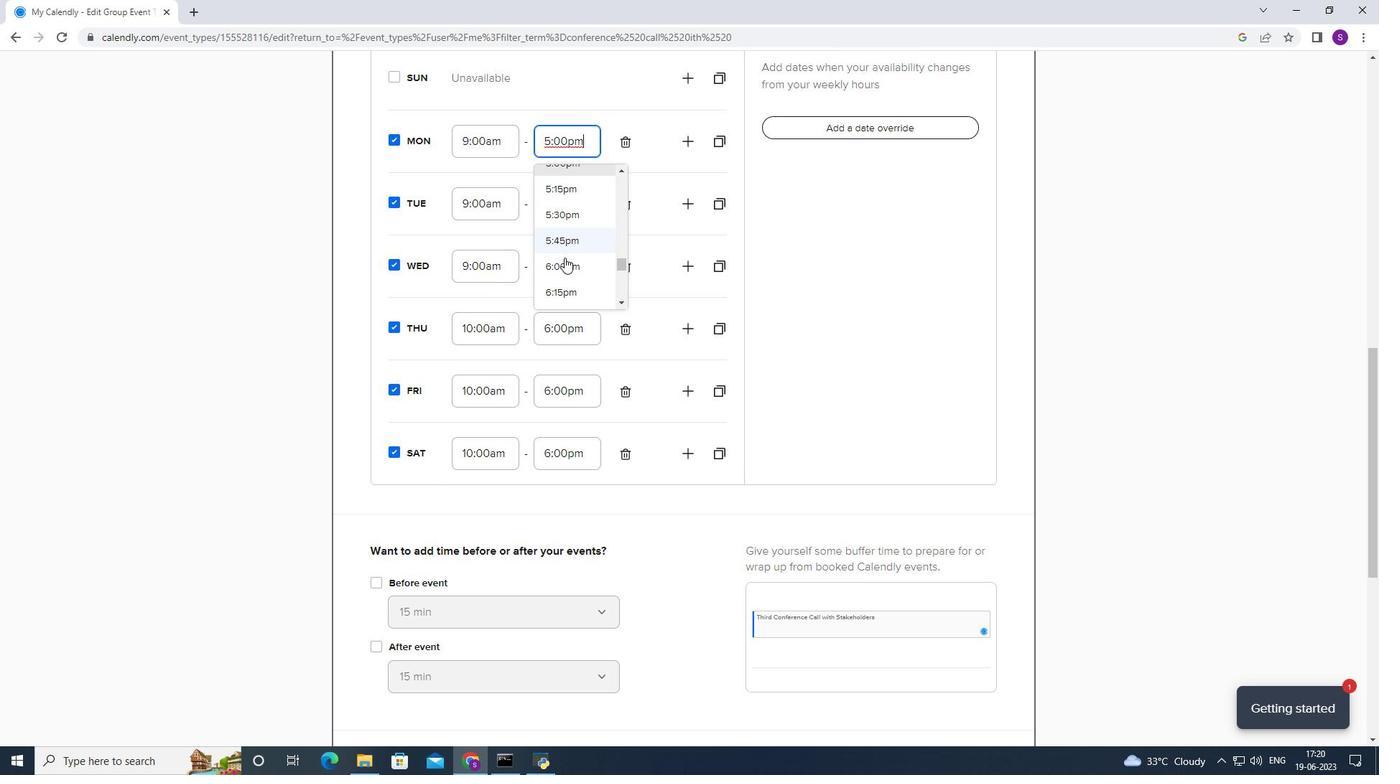 
Action: Mouse pressed left at (564, 270)
Screenshot: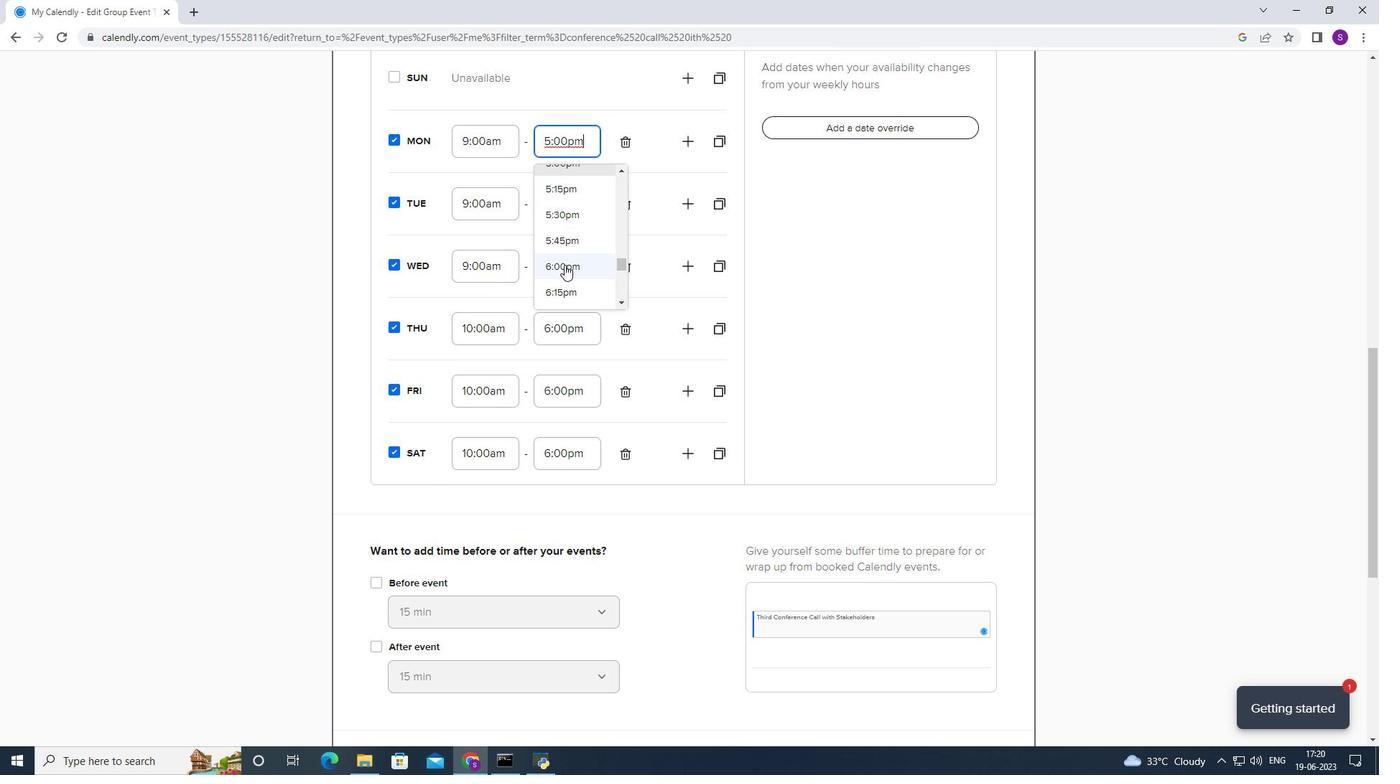 
Action: Mouse moved to (483, 144)
Screenshot: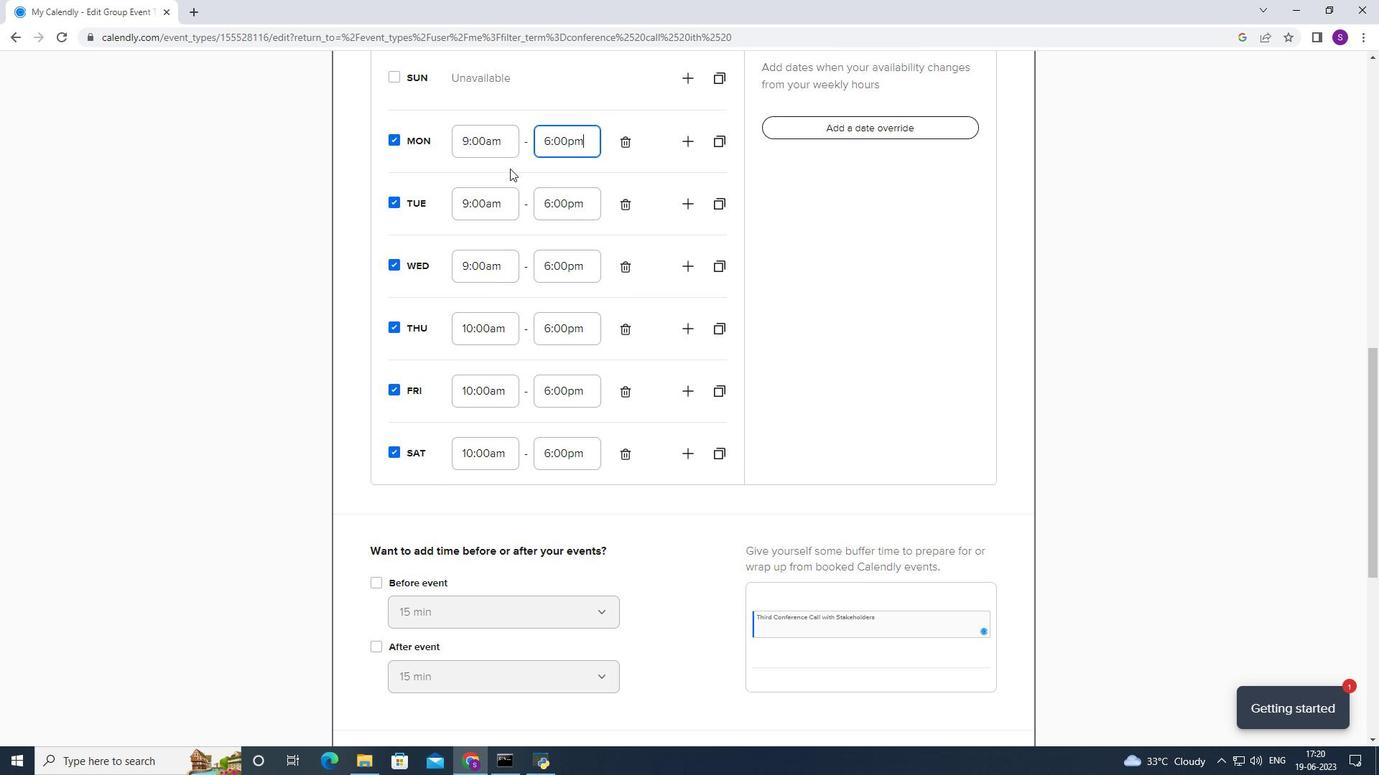 
Action: Mouse pressed left at (483, 144)
Screenshot: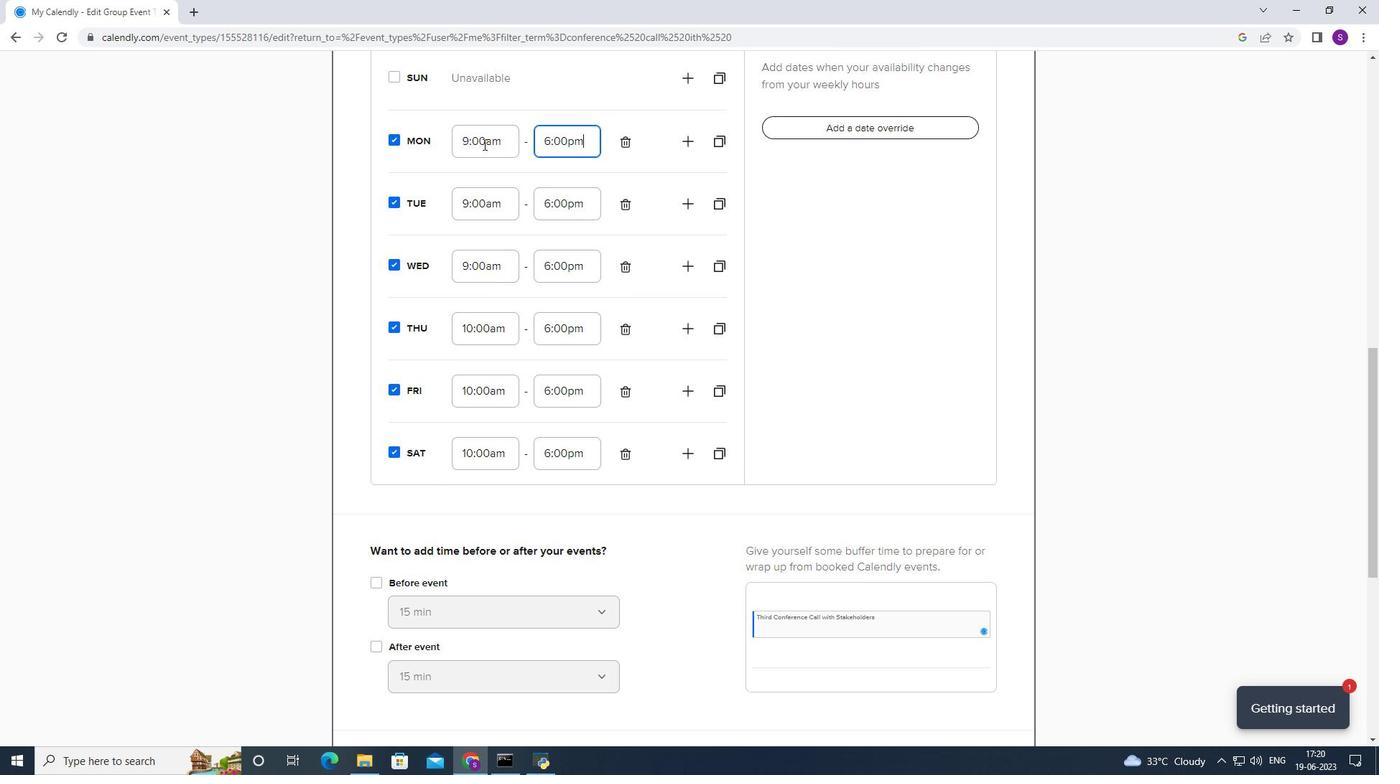 
Action: Mouse moved to (509, 209)
Screenshot: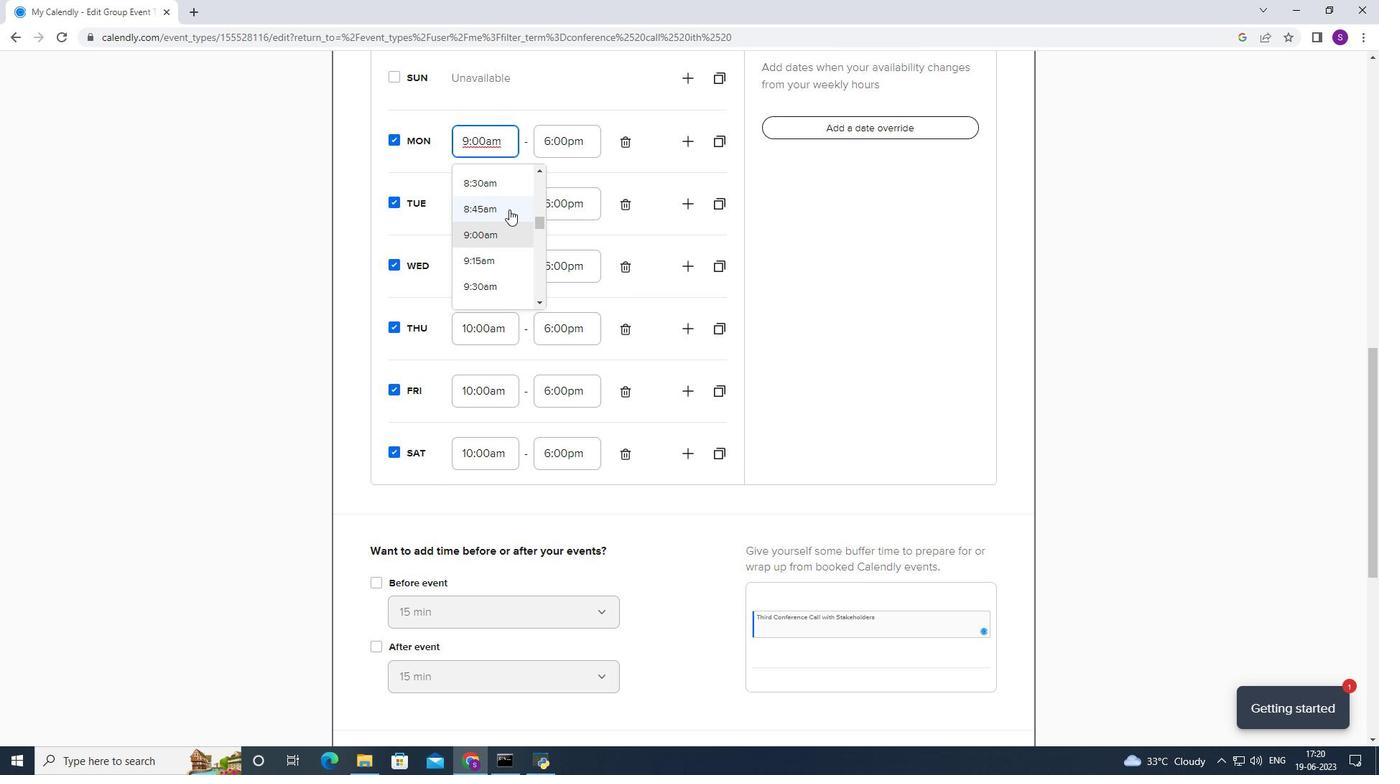 
Action: Mouse scrolled (509, 209) with delta (0, 0)
Screenshot: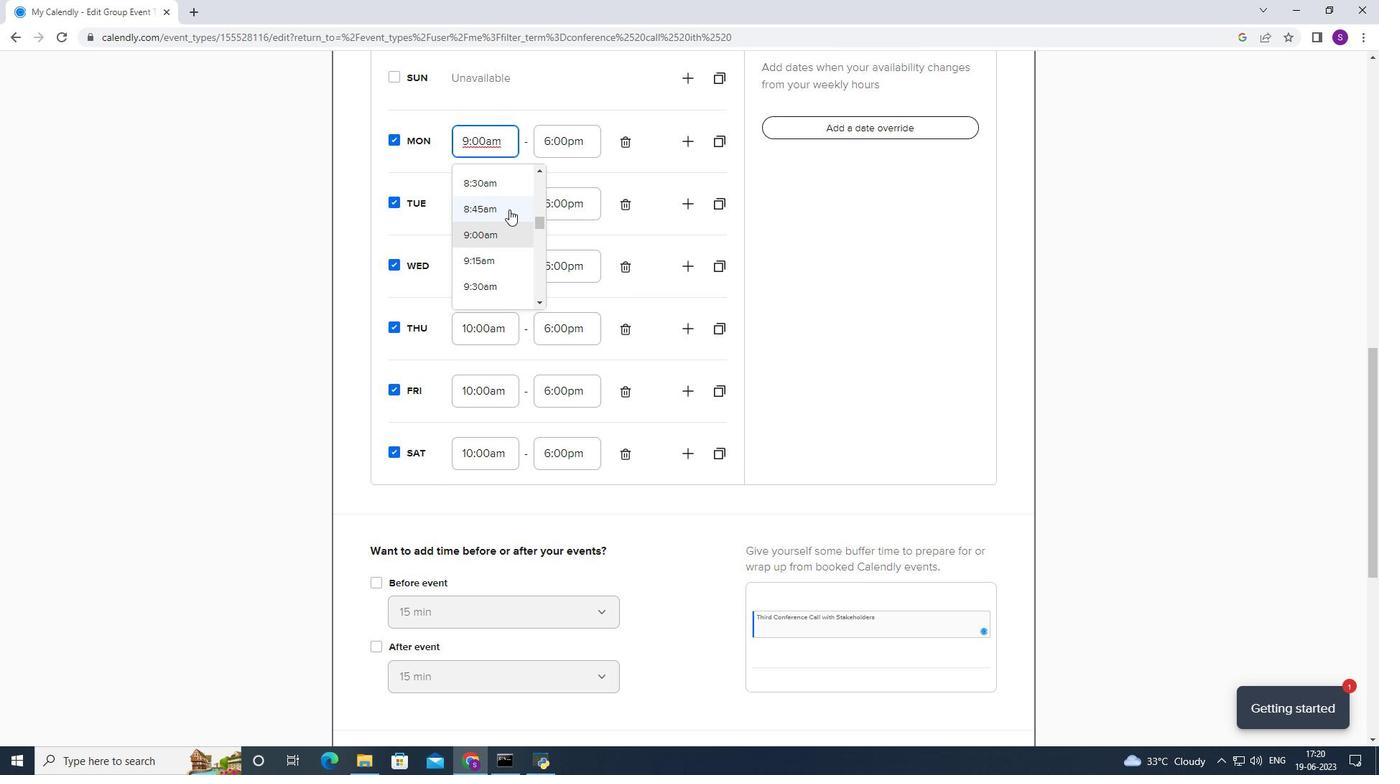 
Action: Mouse moved to (509, 211)
Screenshot: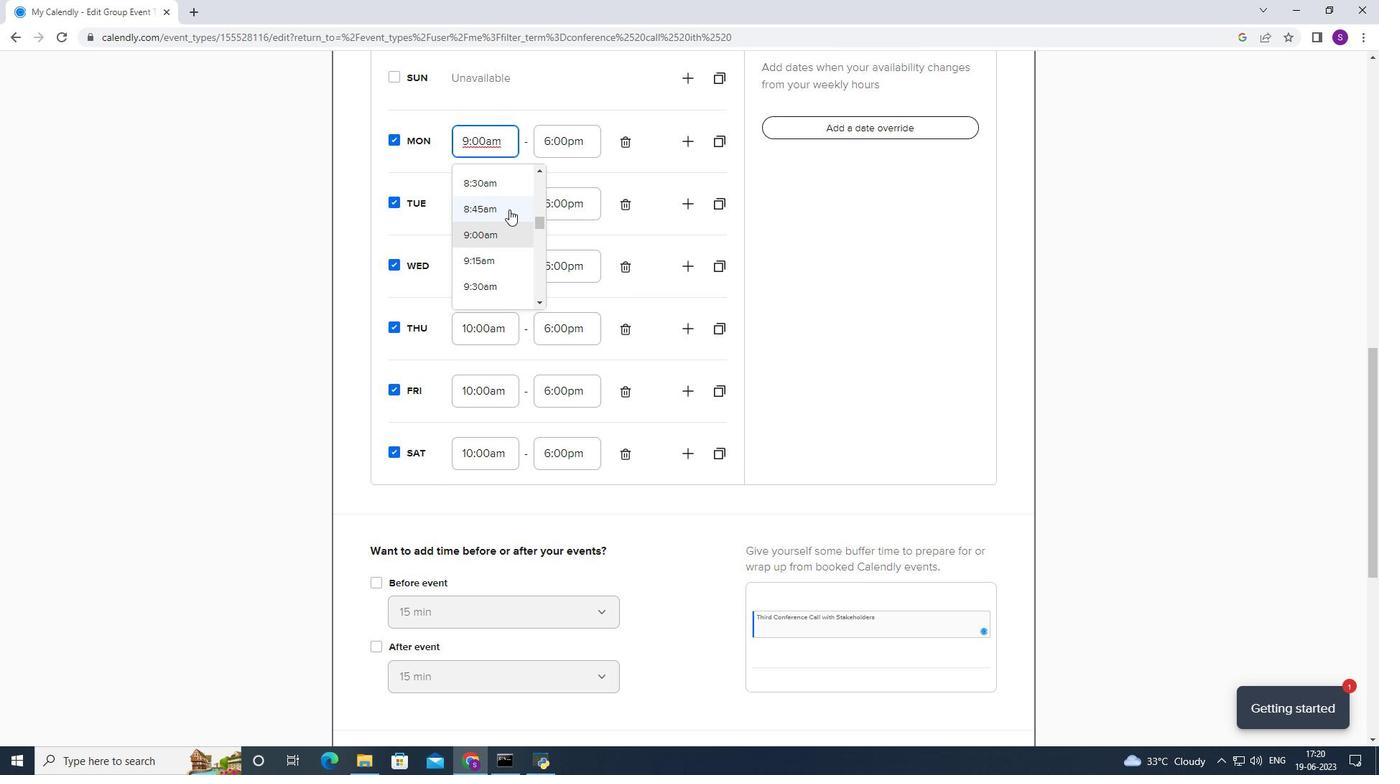 
Action: Mouse scrolled (509, 211) with delta (0, 0)
Screenshot: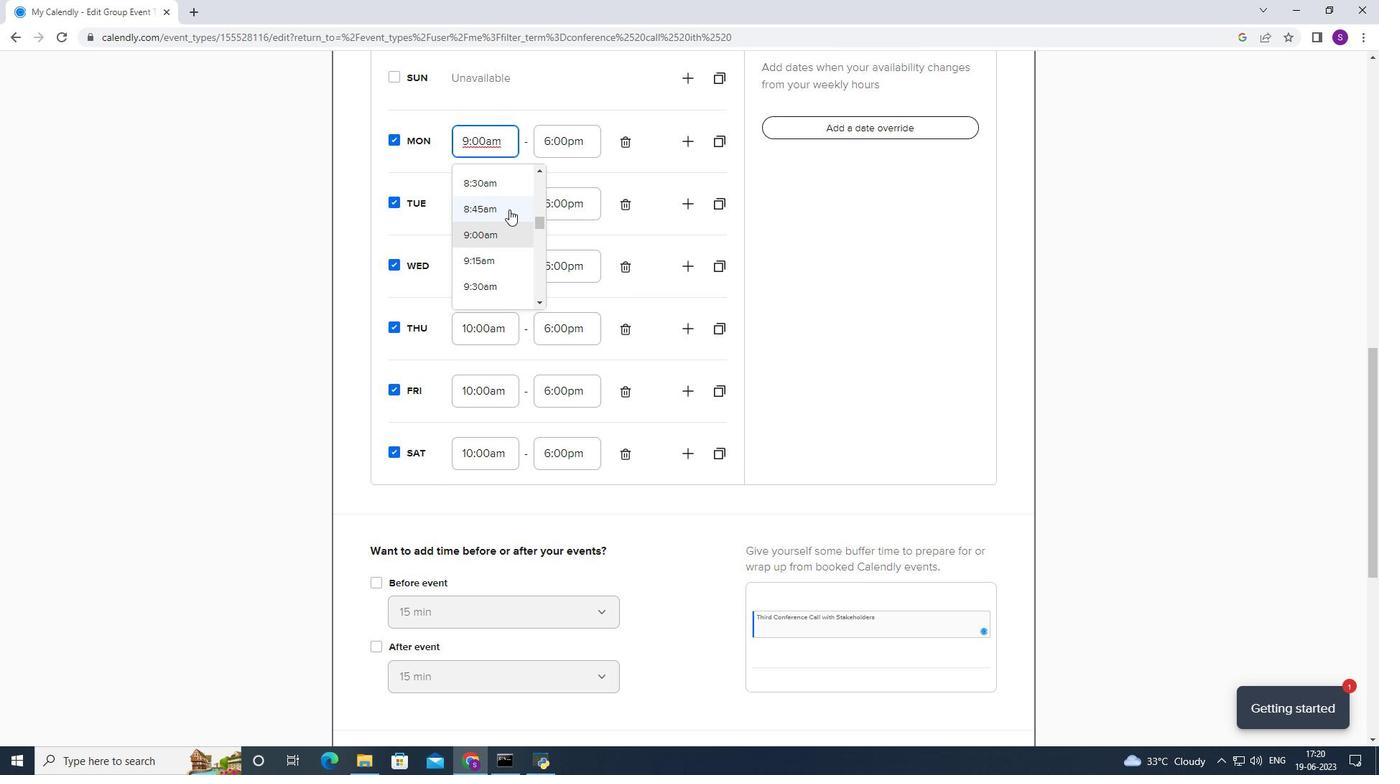 
Action: Mouse moved to (497, 198)
Screenshot: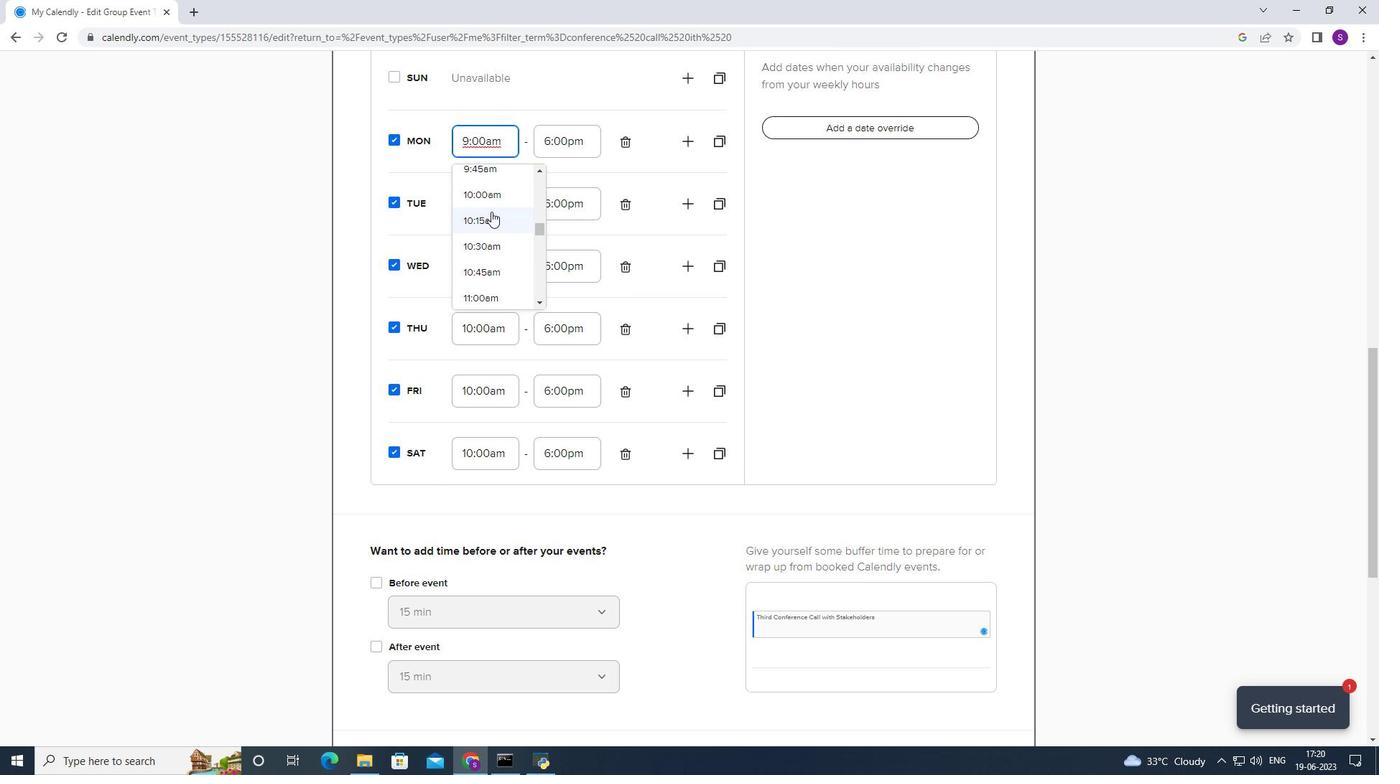
Action: Mouse pressed left at (497, 198)
Screenshot: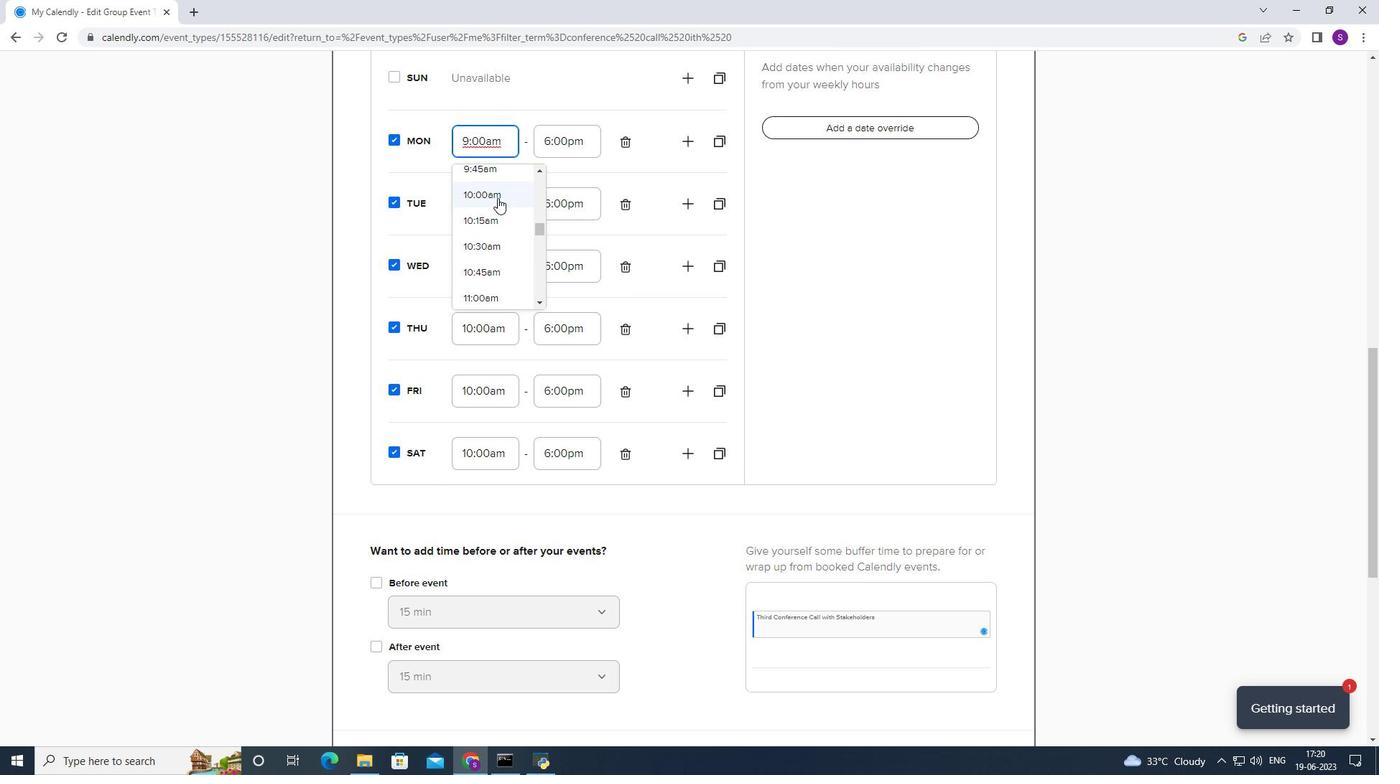 
Action: Mouse moved to (495, 209)
Screenshot: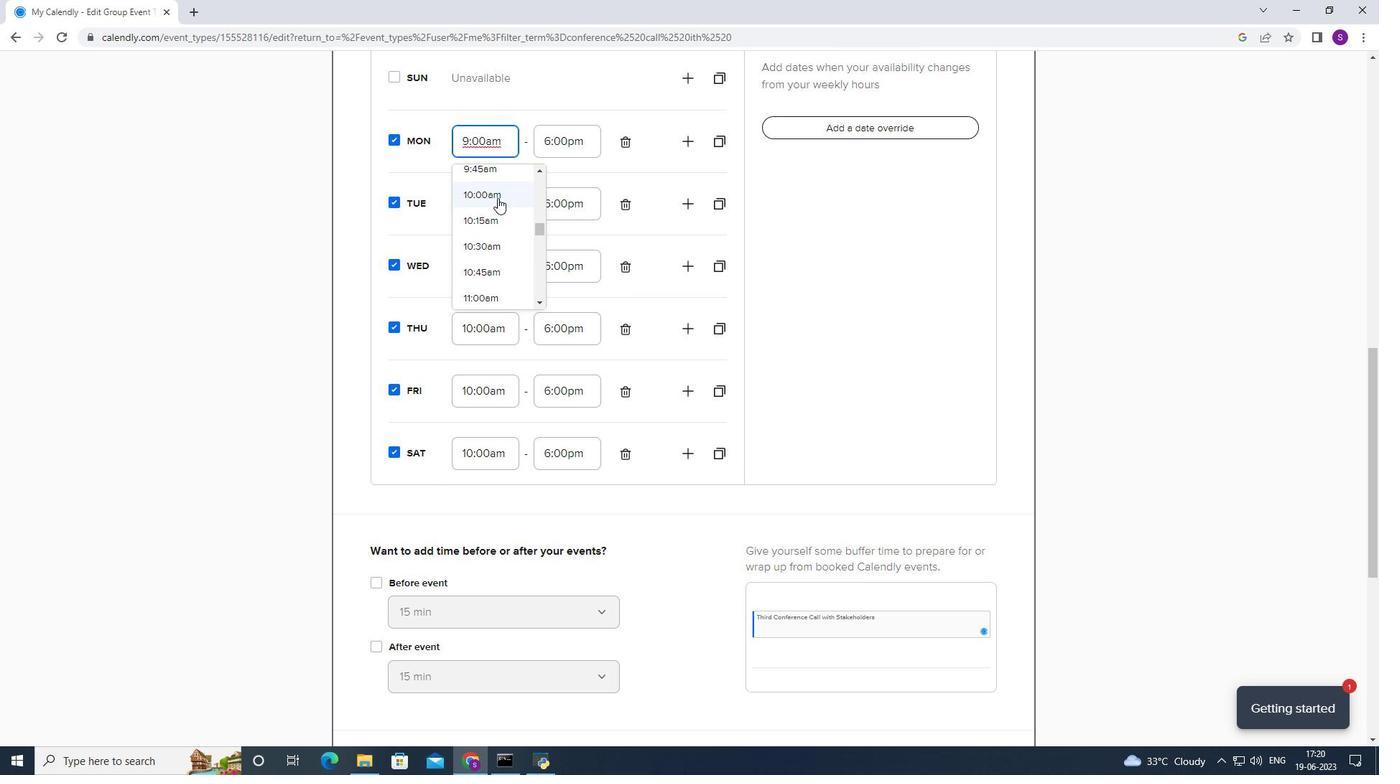 
Action: Mouse pressed left at (495, 209)
Screenshot: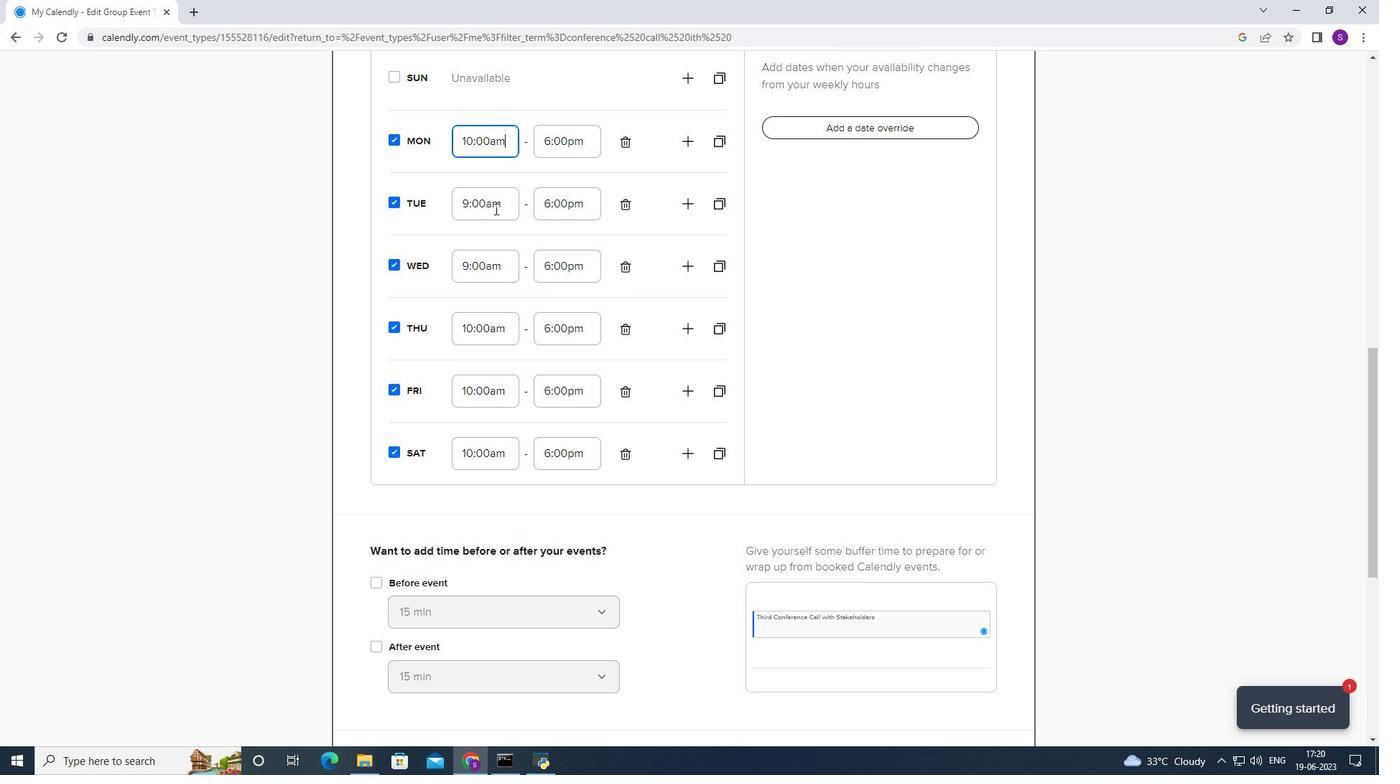 
Action: Mouse moved to (490, 281)
Screenshot: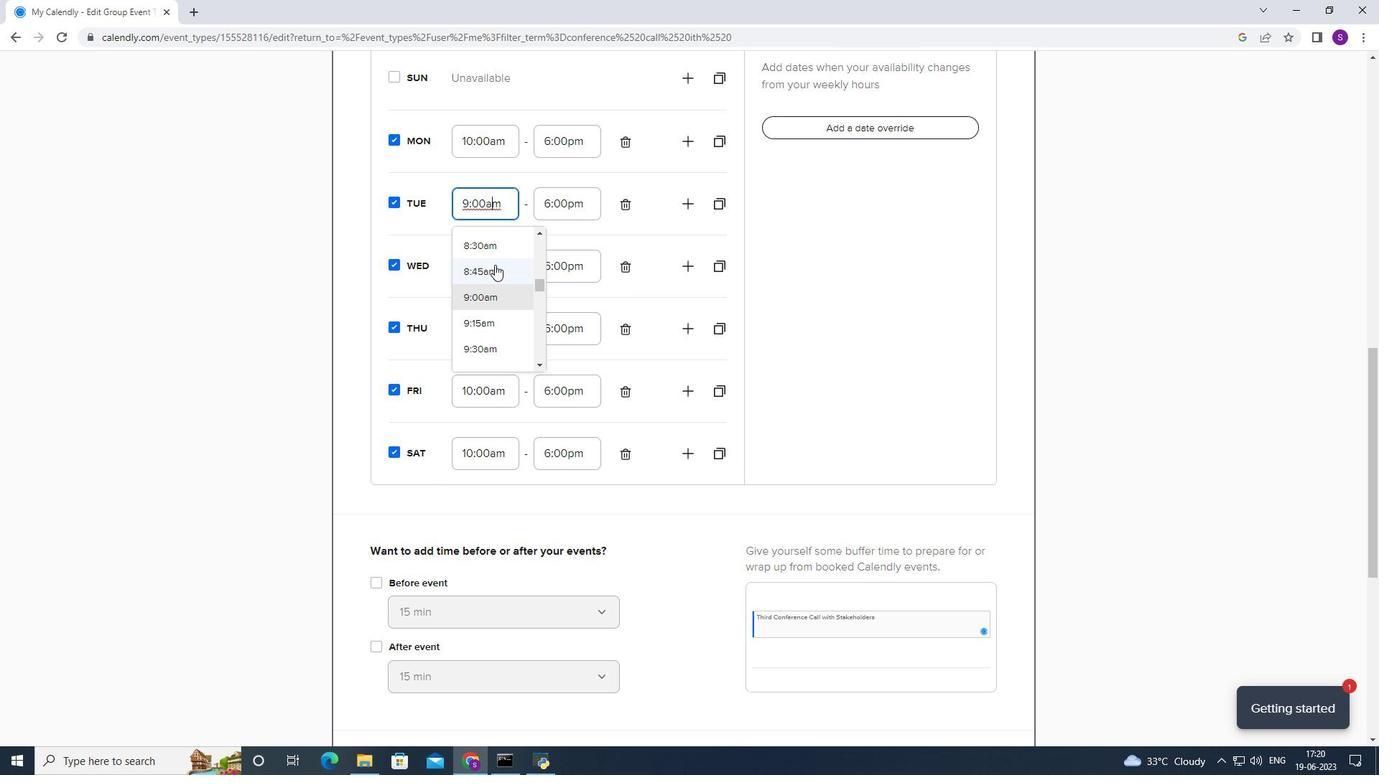 
Action: Mouse scrolled (490, 280) with delta (0, 0)
Screenshot: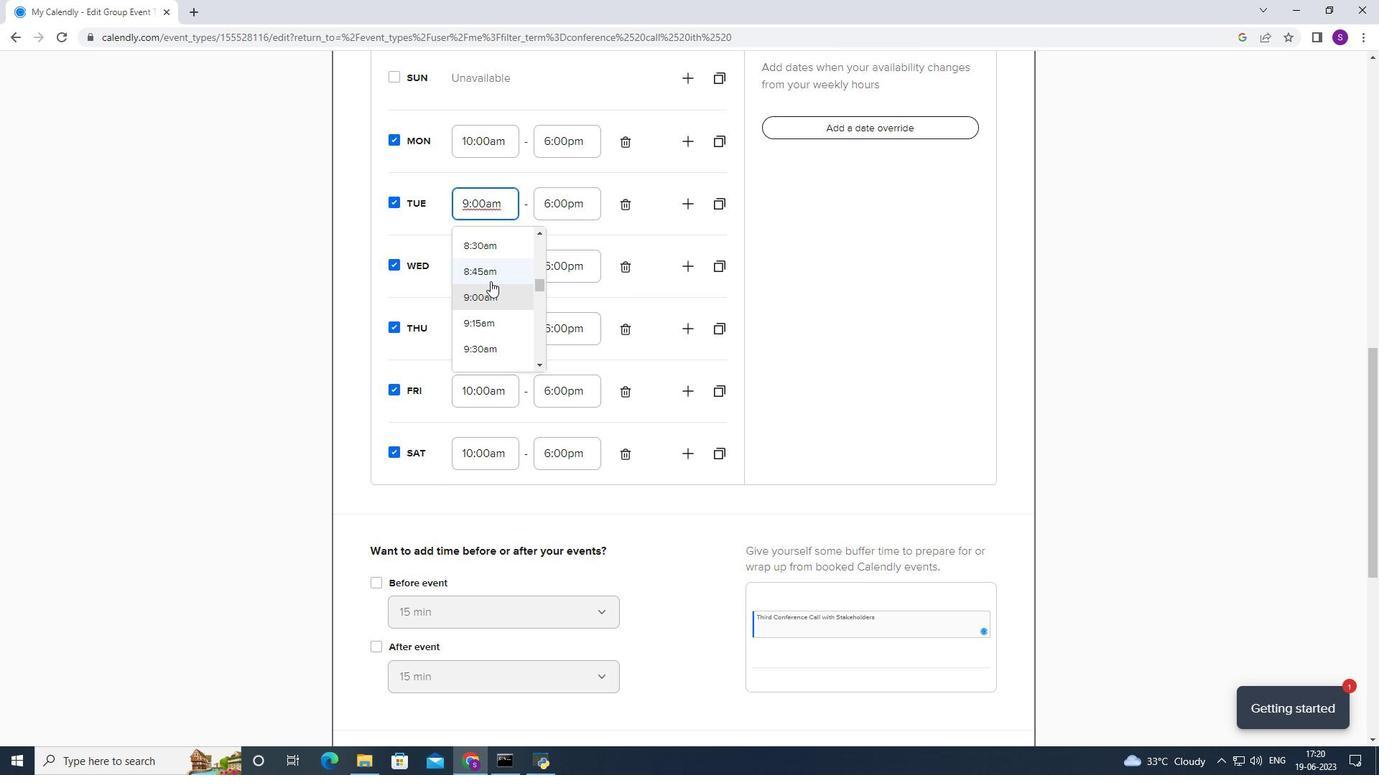 
Action: Mouse scrolled (490, 280) with delta (0, 0)
Screenshot: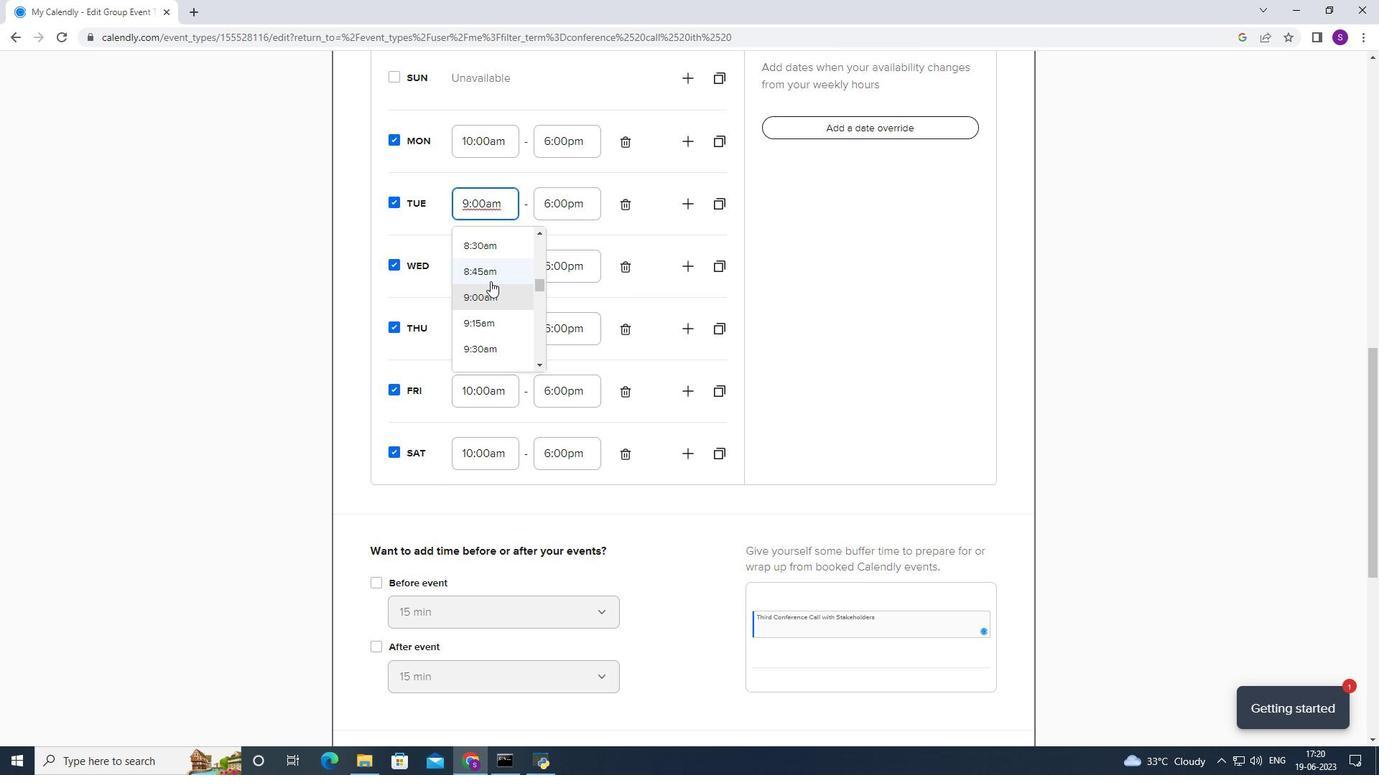 
Action: Mouse moved to (502, 265)
Screenshot: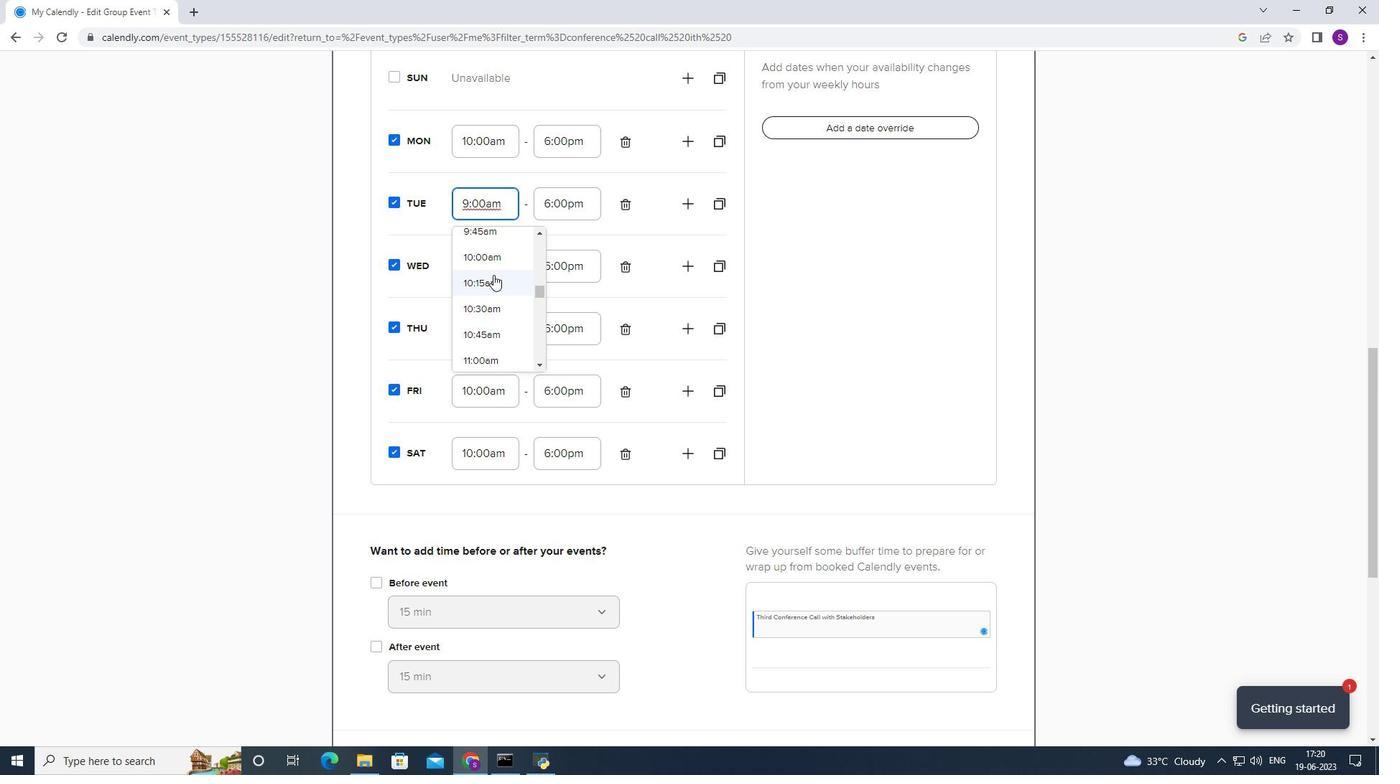 
Action: Mouse pressed left at (502, 265)
Screenshot: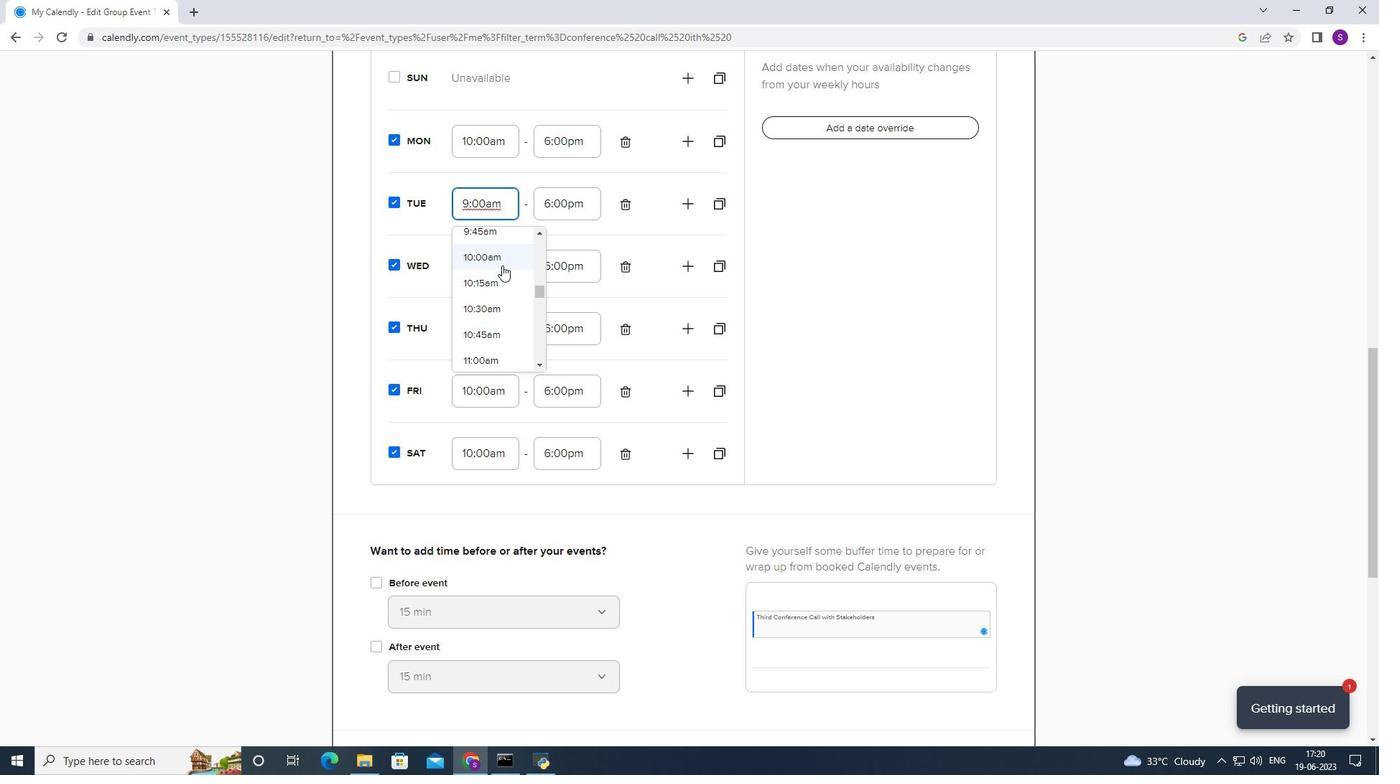 
Action: Mouse moved to (495, 270)
Screenshot: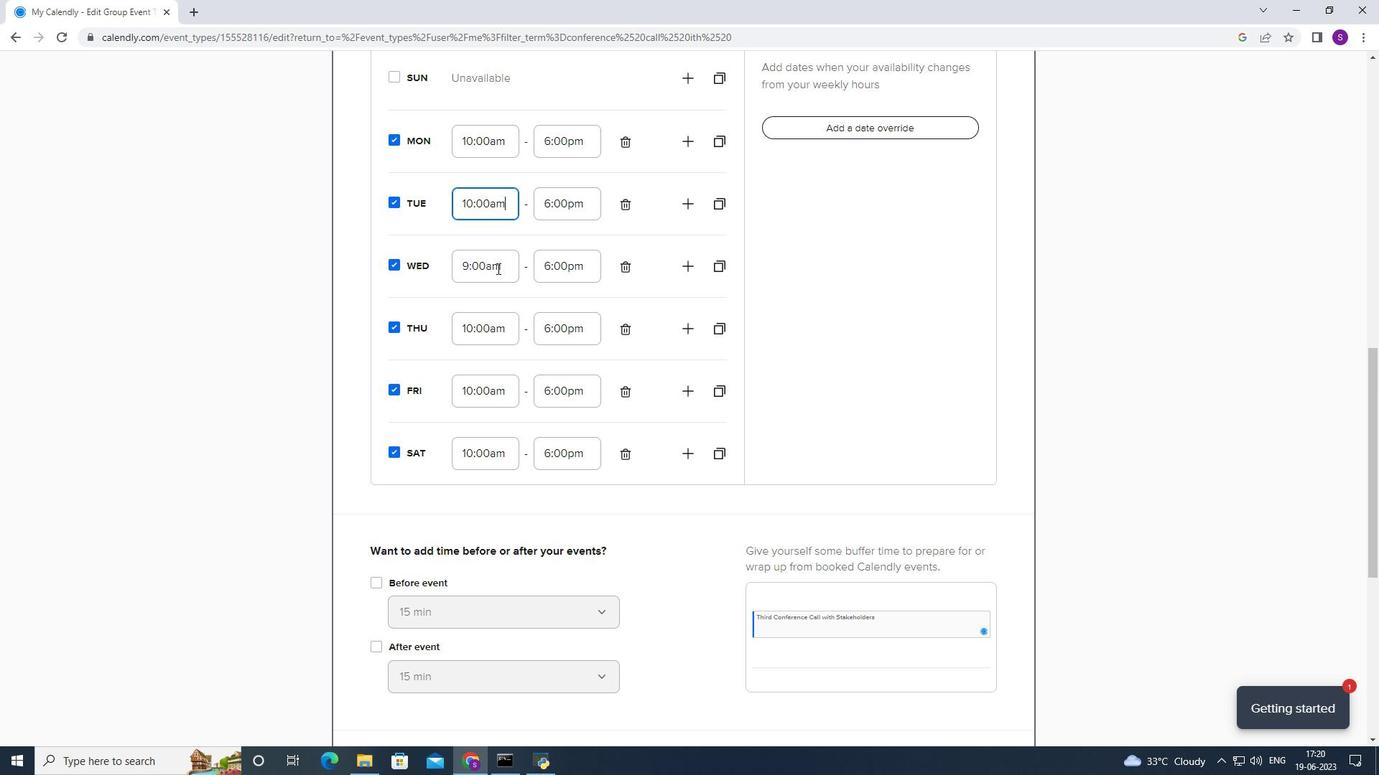 
Action: Mouse pressed left at (495, 270)
Screenshot: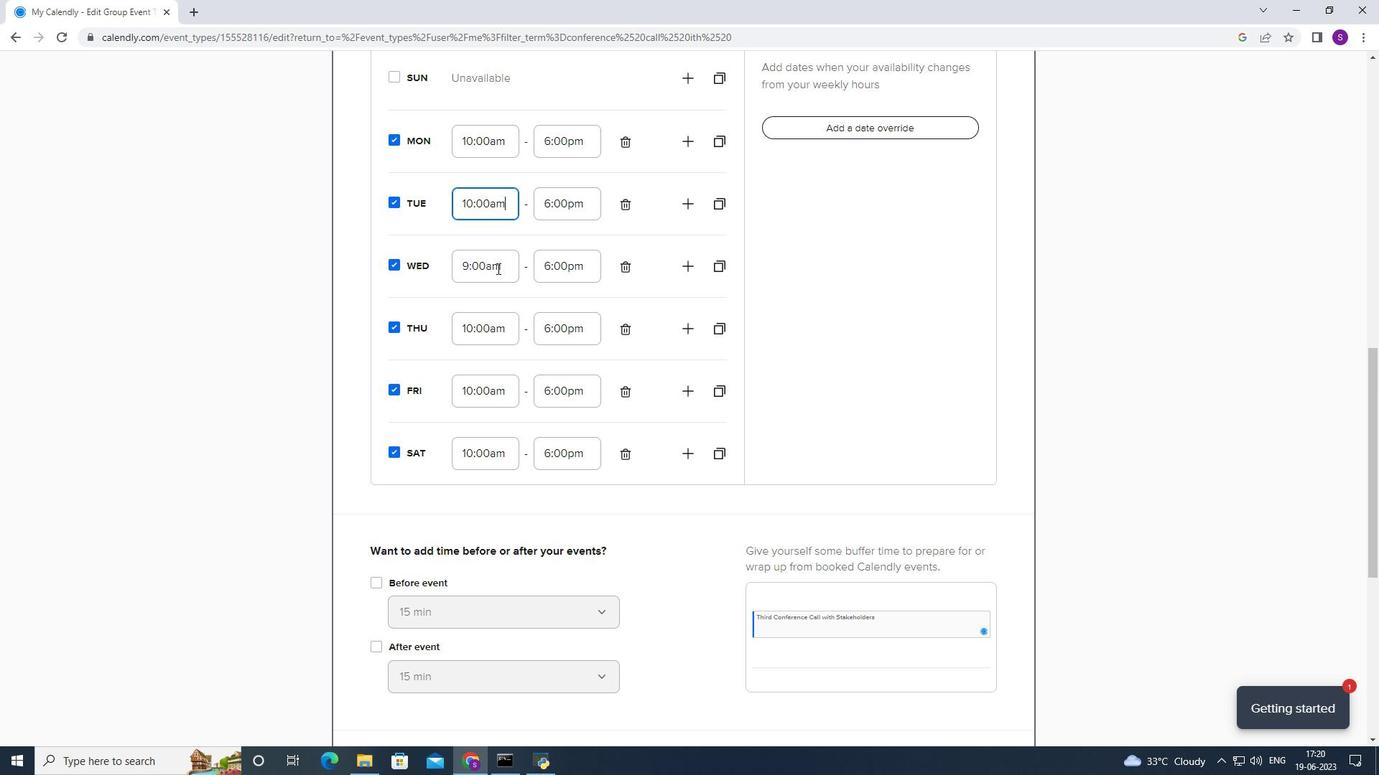
Action: Mouse moved to (493, 316)
Screenshot: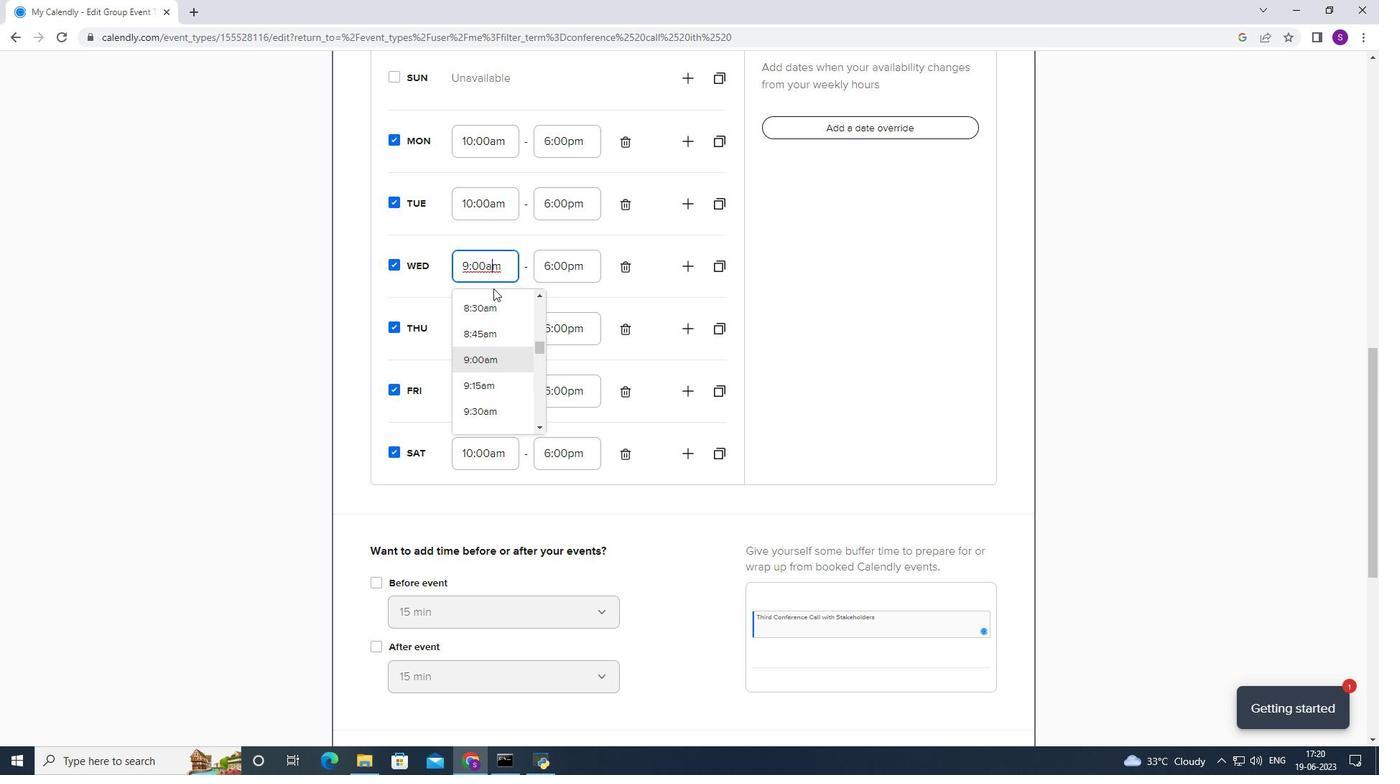 
Action: Mouse scrolled (493, 316) with delta (0, 0)
Screenshot: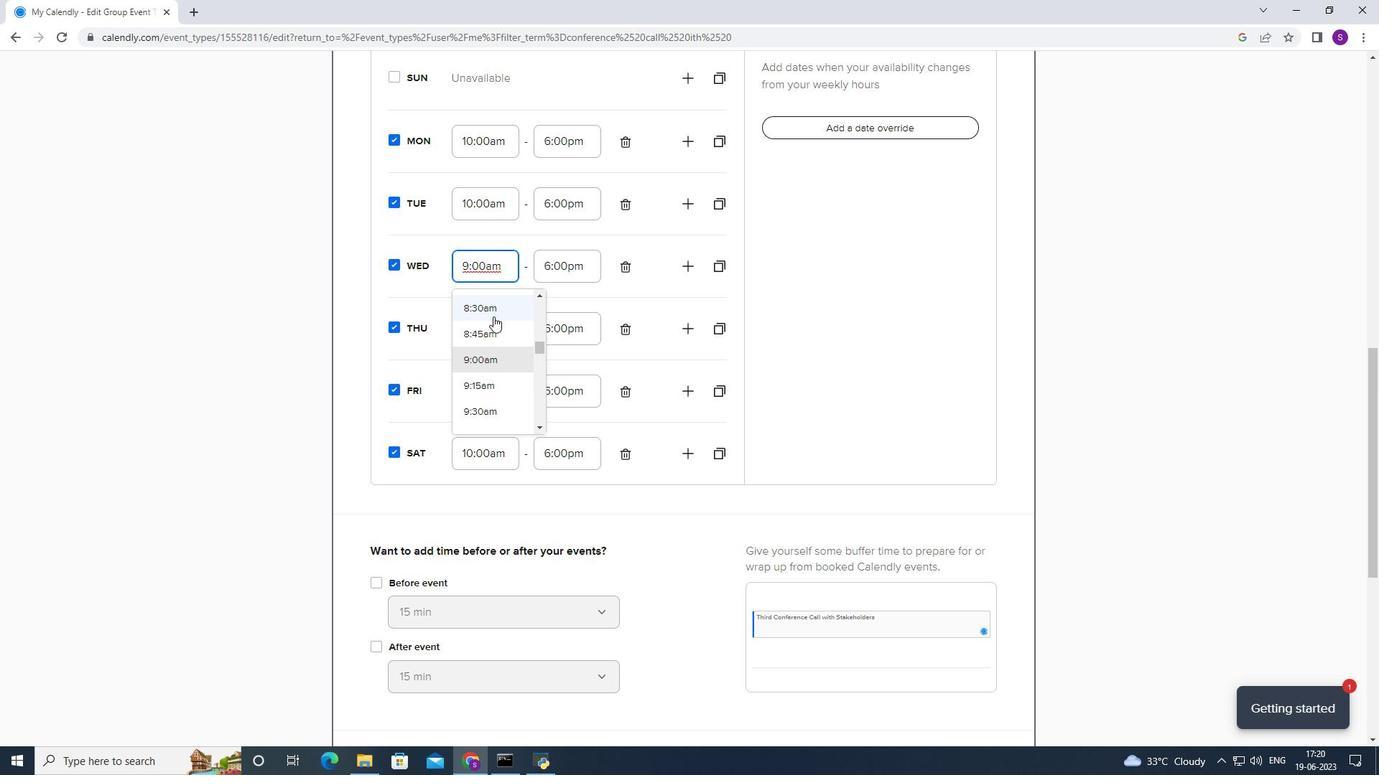 
Action: Mouse moved to (467, 392)
Screenshot: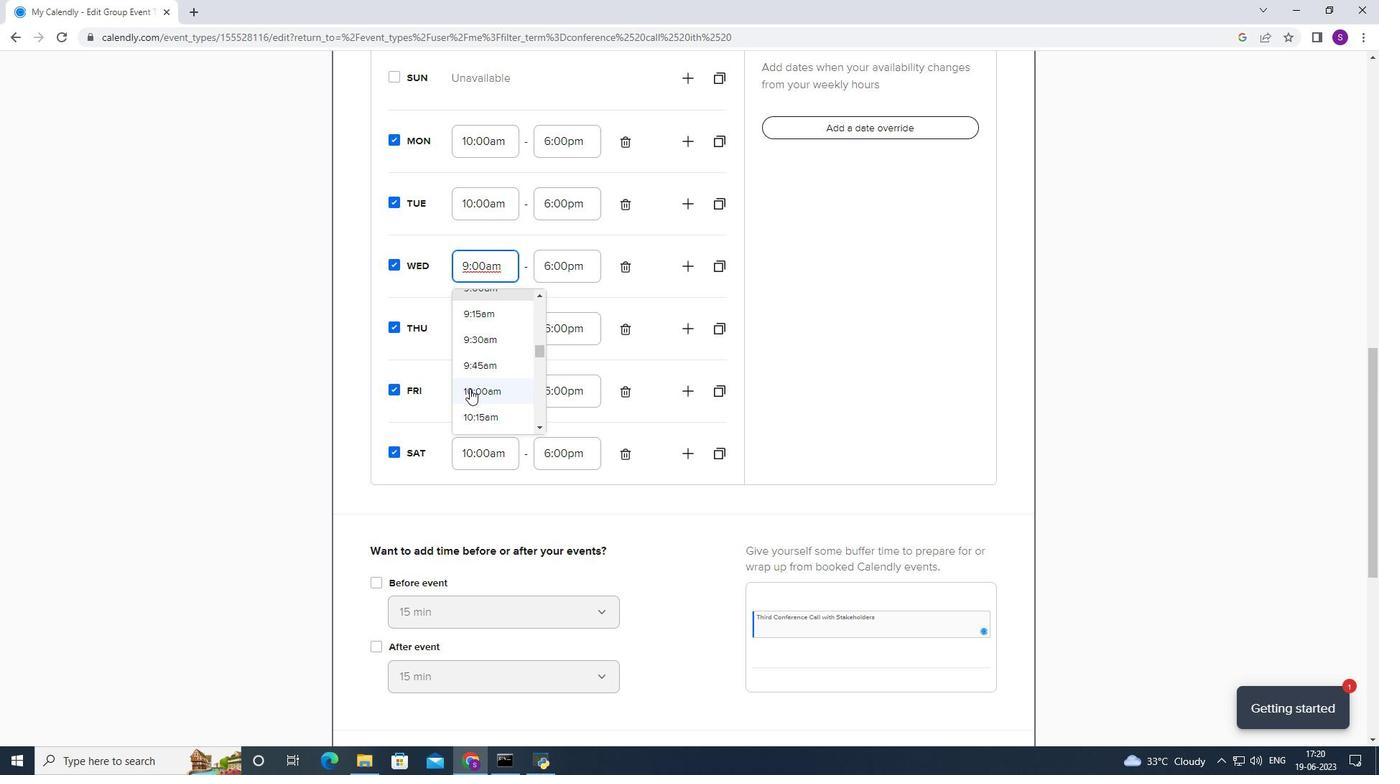 
Action: Mouse pressed left at (467, 392)
Screenshot: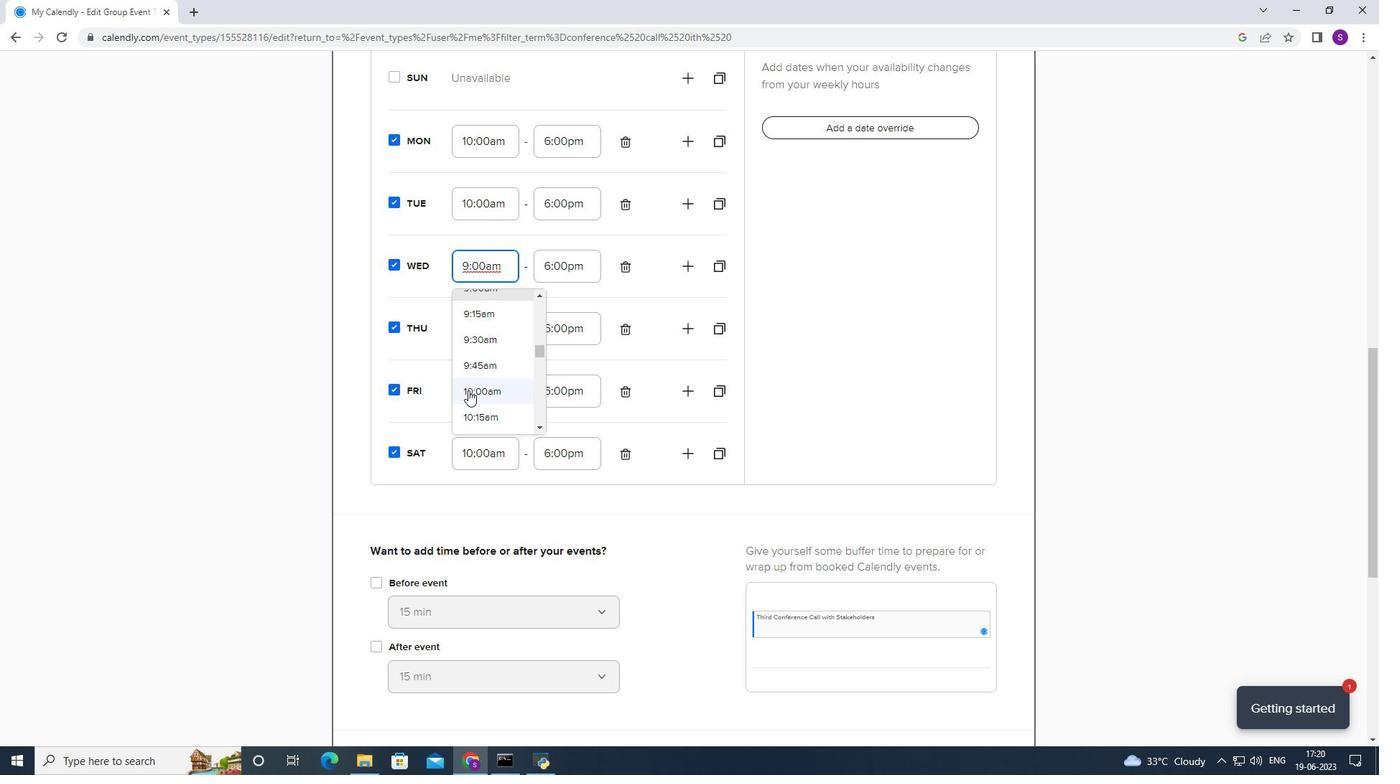 
Action: Mouse moved to (468, 352)
Screenshot: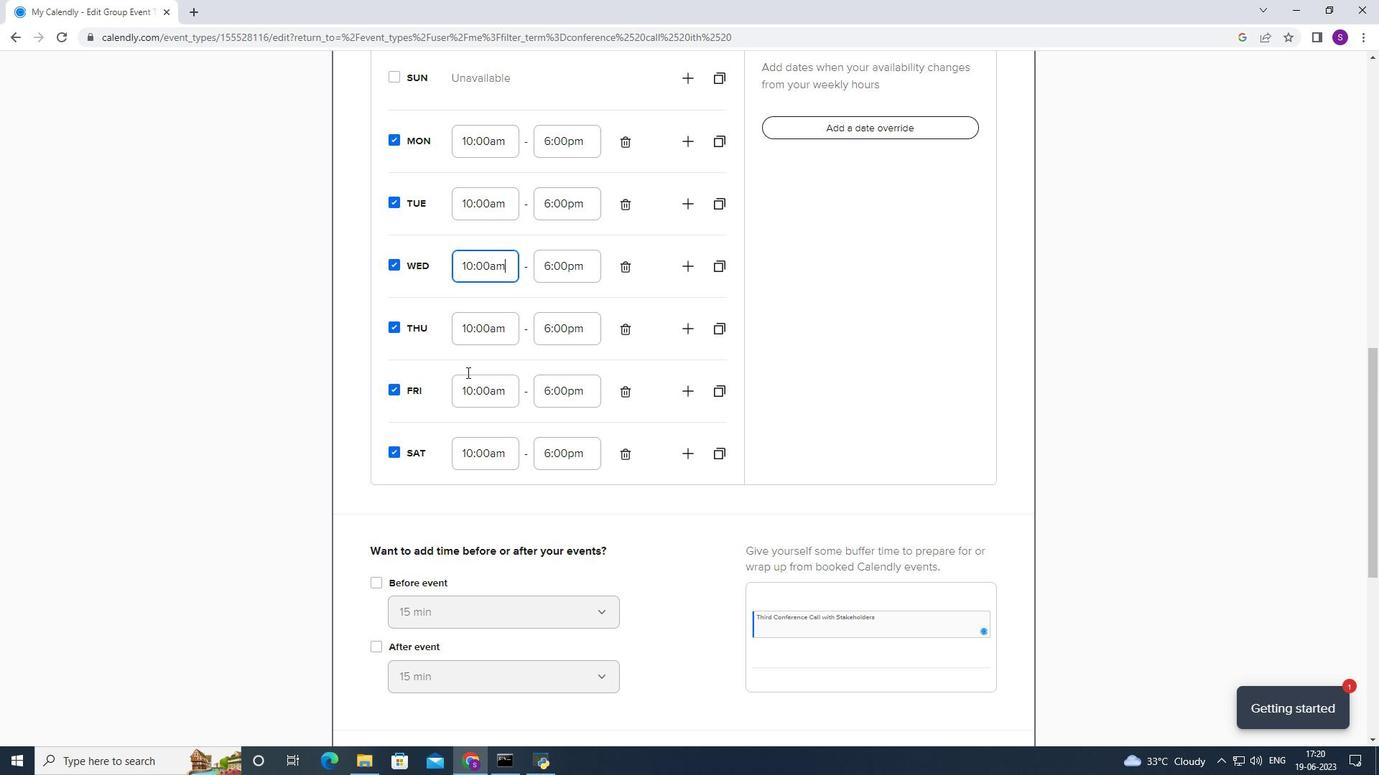 
Action: Mouse scrolled (468, 352) with delta (0, 0)
Screenshot: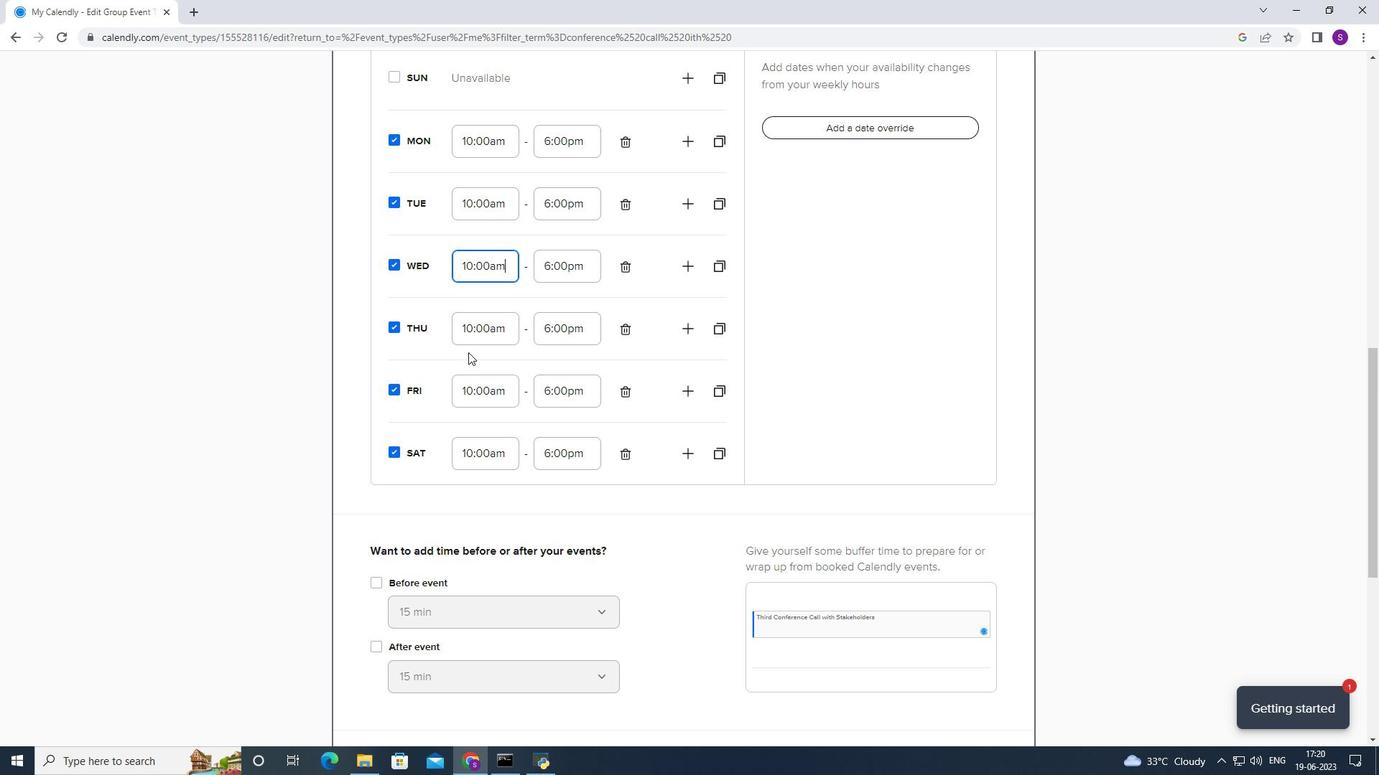 
Action: Mouse scrolled (468, 352) with delta (0, 0)
Screenshot: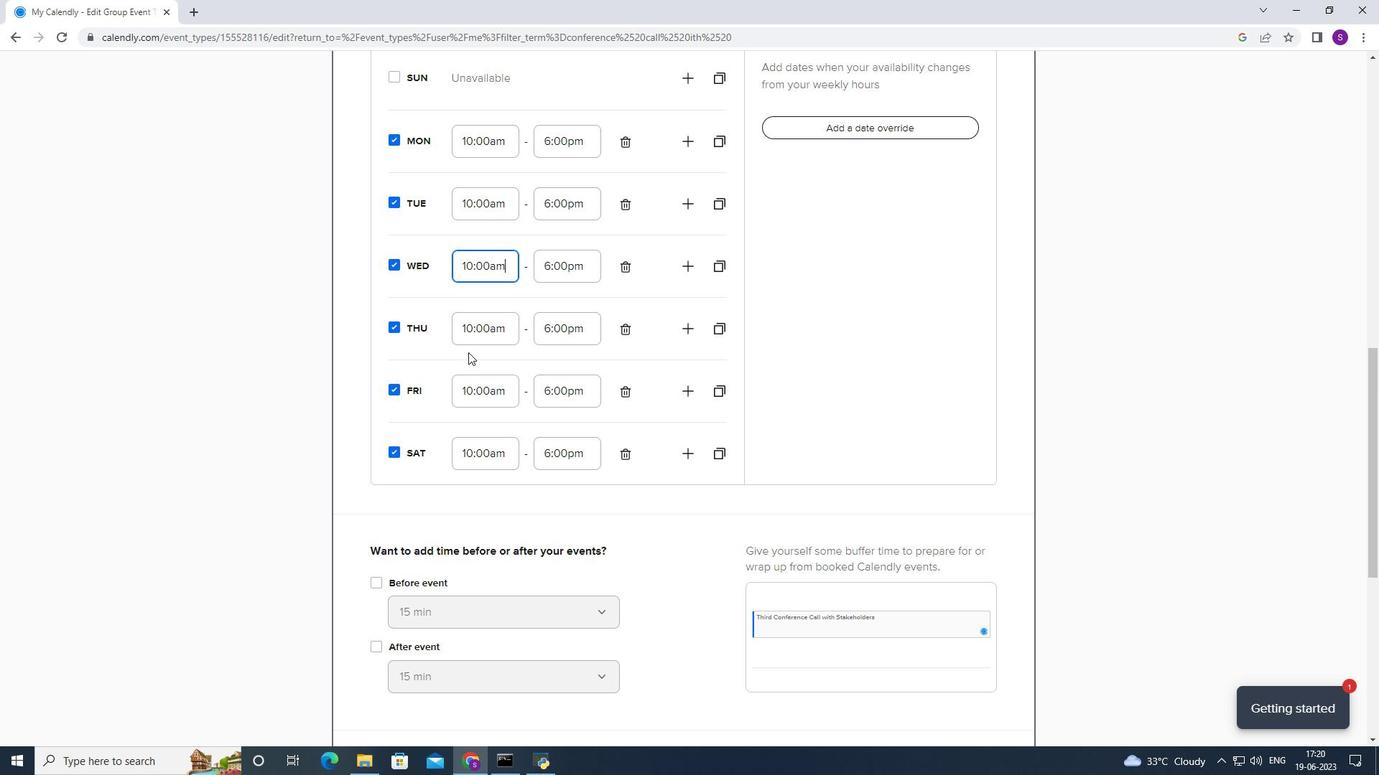 
Action: Mouse scrolled (468, 352) with delta (0, 0)
Screenshot: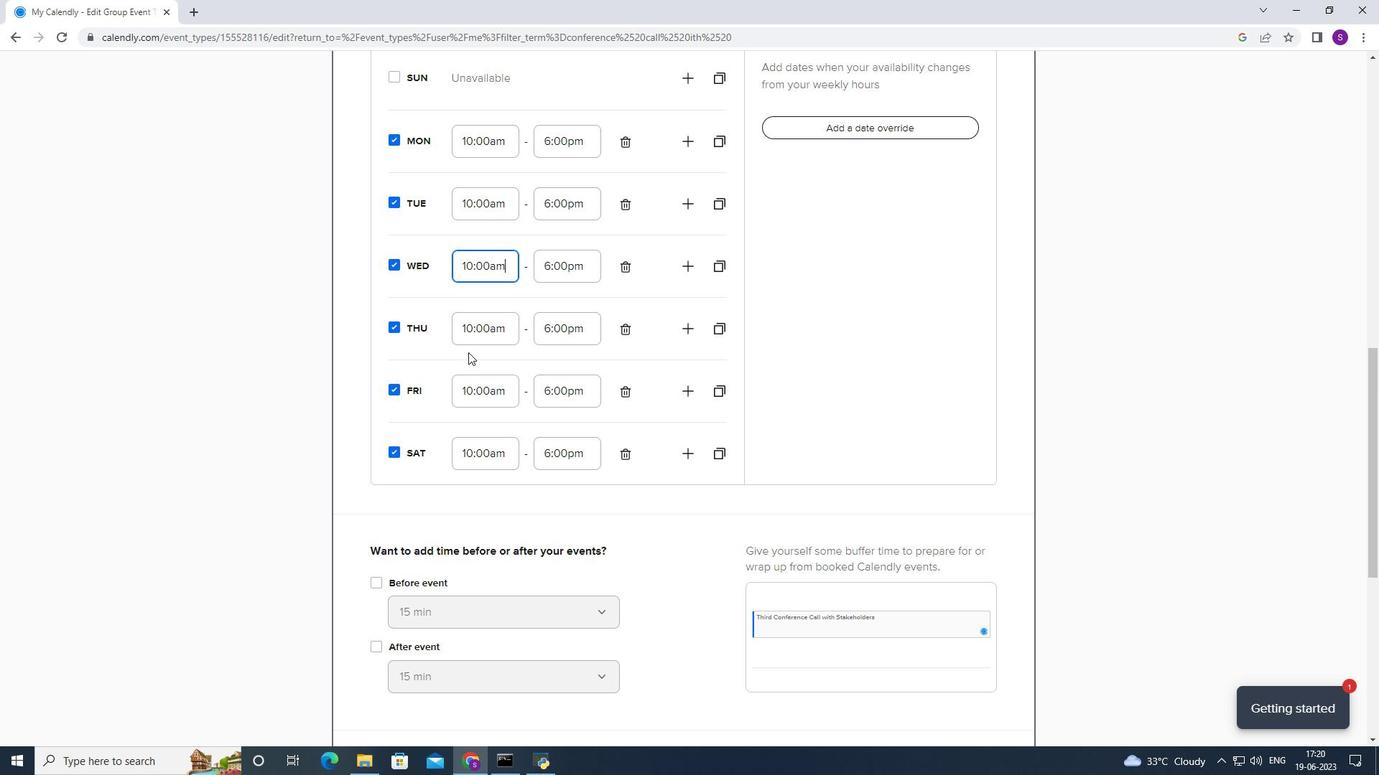 
Action: Mouse scrolled (468, 352) with delta (0, 0)
Screenshot: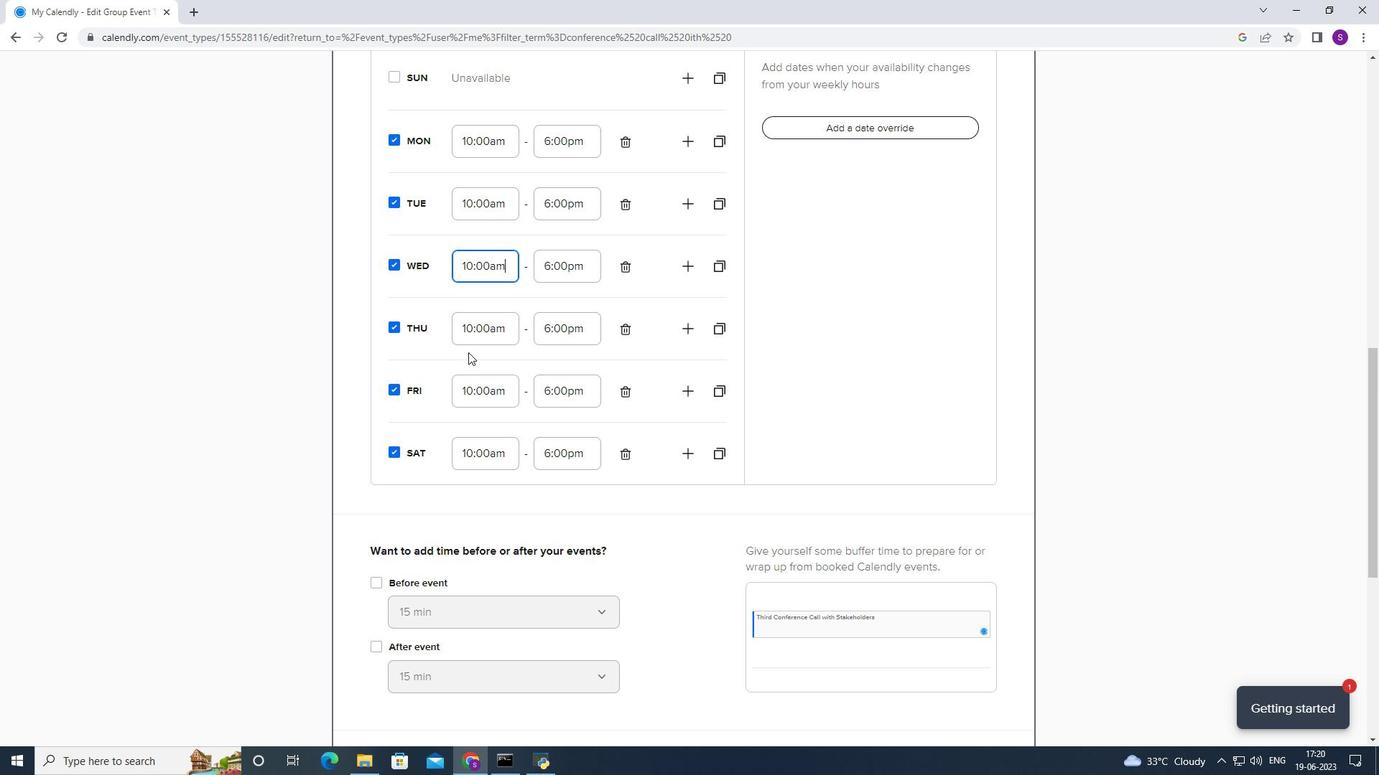 
Action: Mouse scrolled (468, 352) with delta (0, 0)
Screenshot: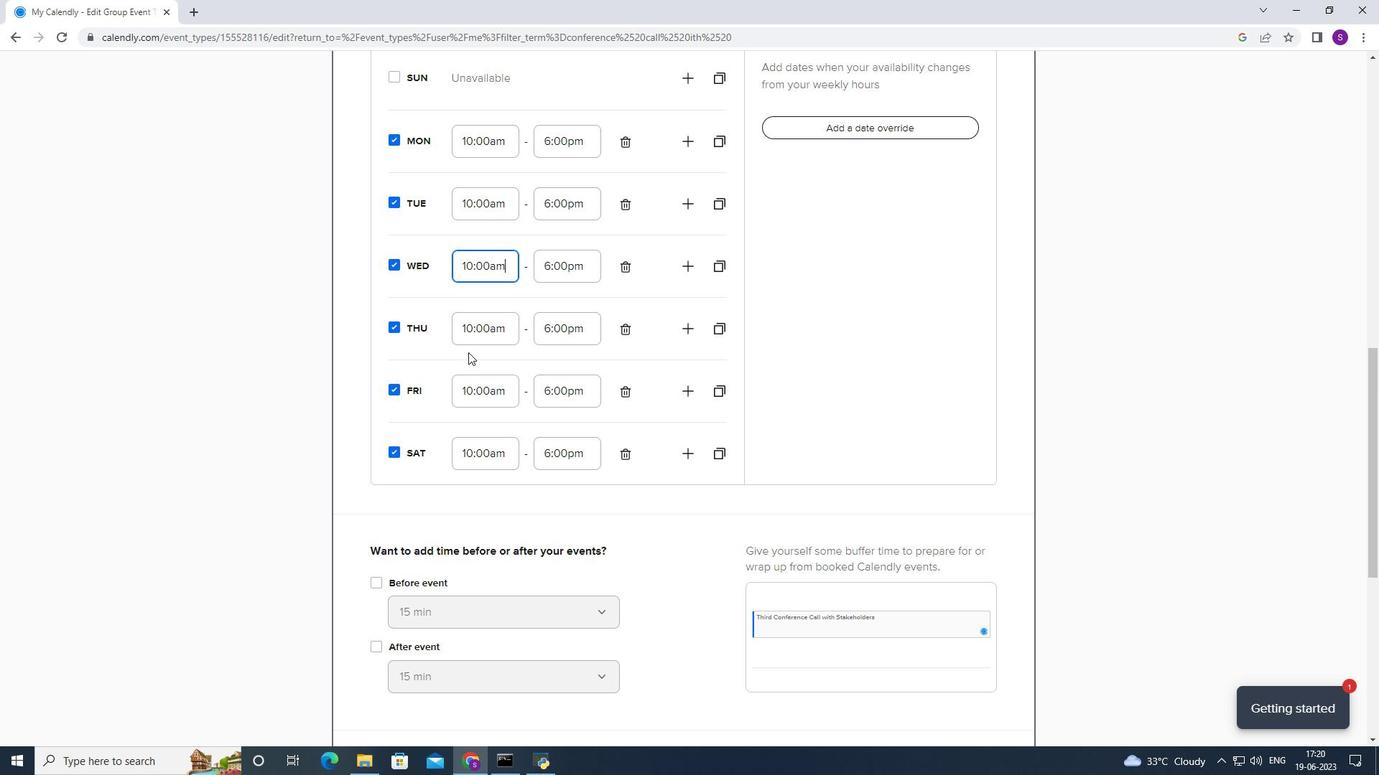 
Action: Mouse scrolled (468, 352) with delta (0, 0)
Screenshot: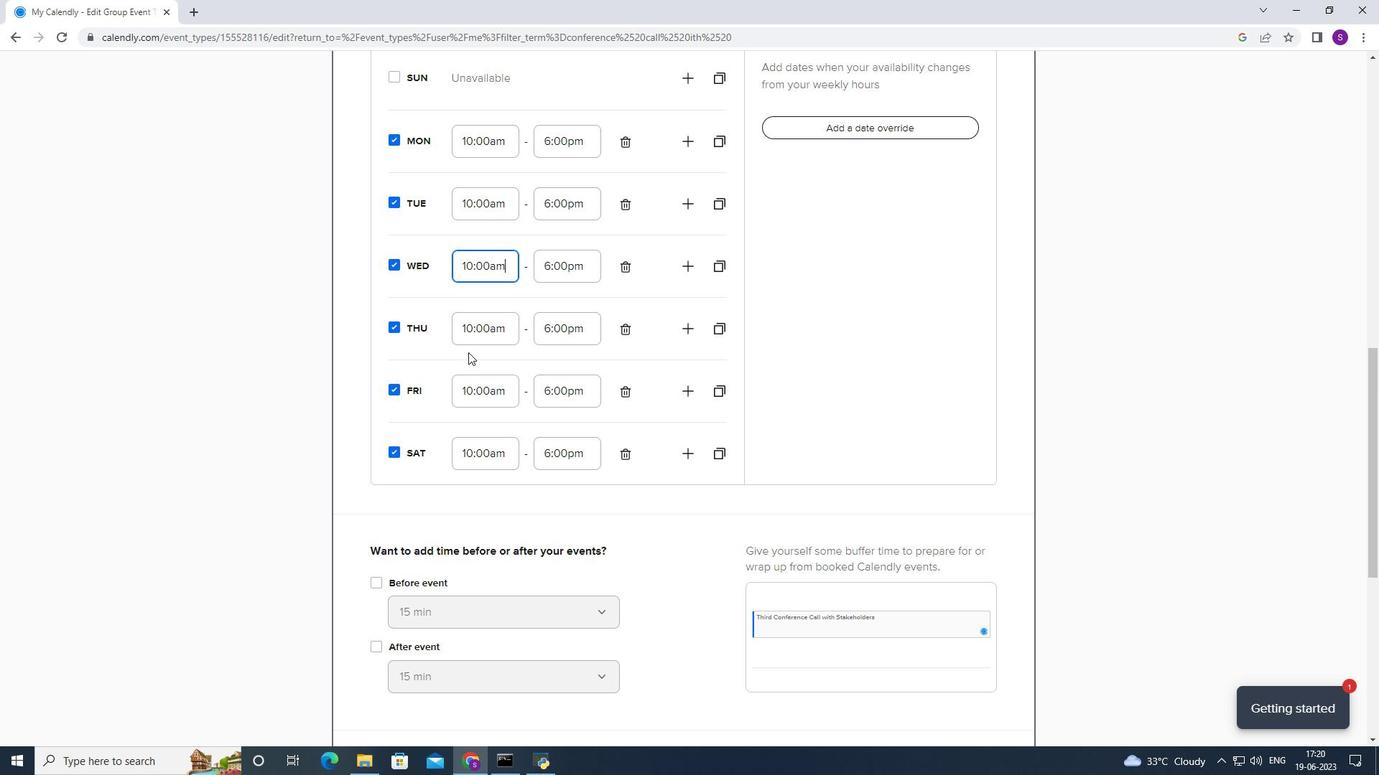 
Action: Mouse moved to (428, 143)
Screenshot: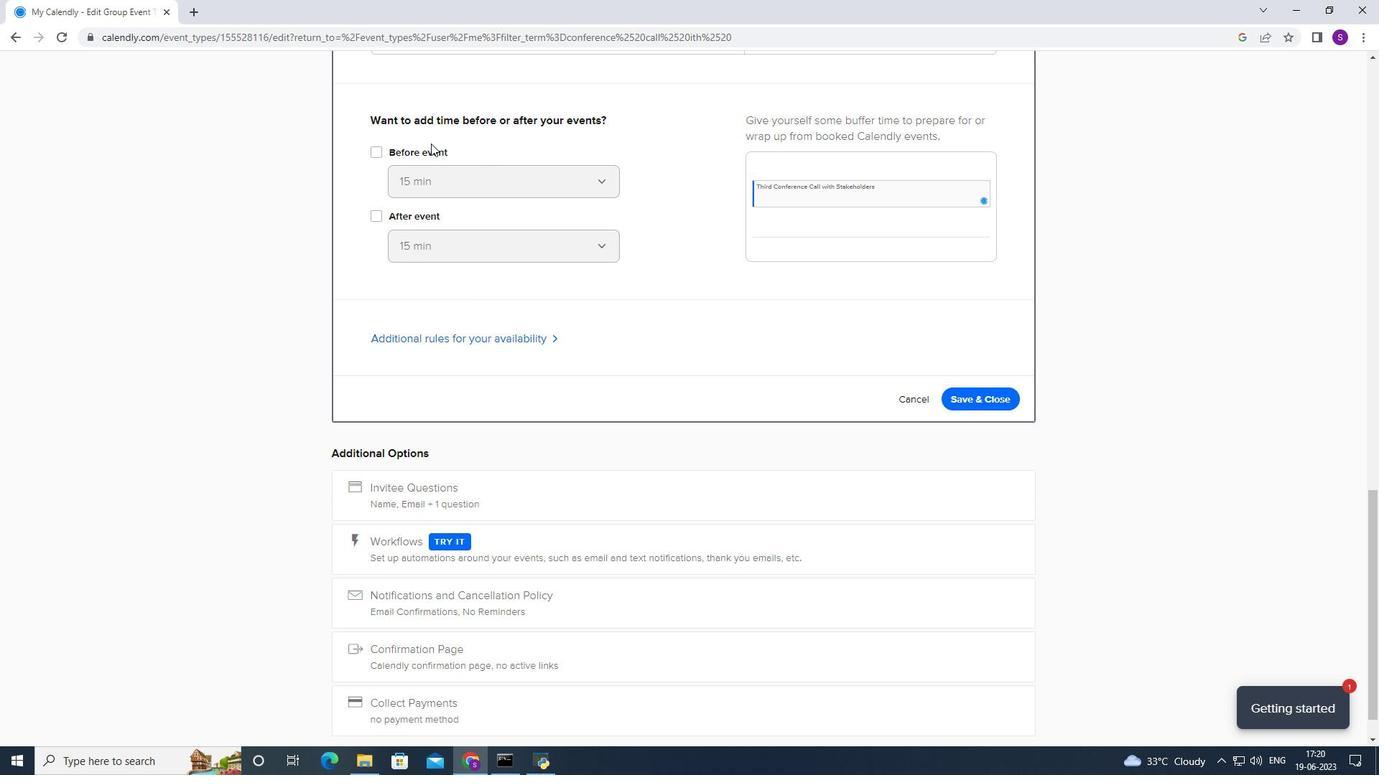 
Action: Mouse pressed left at (428, 143)
Screenshot: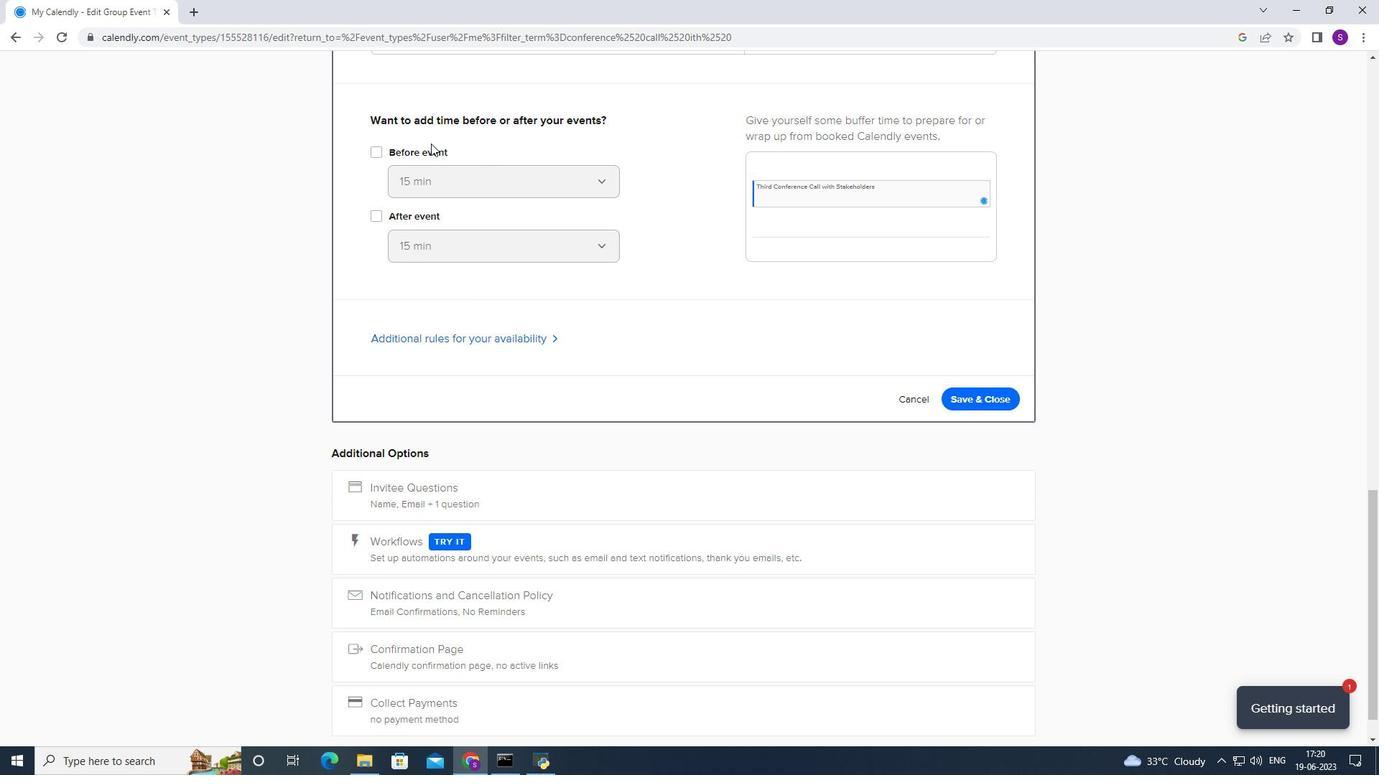 
Action: Mouse moved to (438, 158)
Screenshot: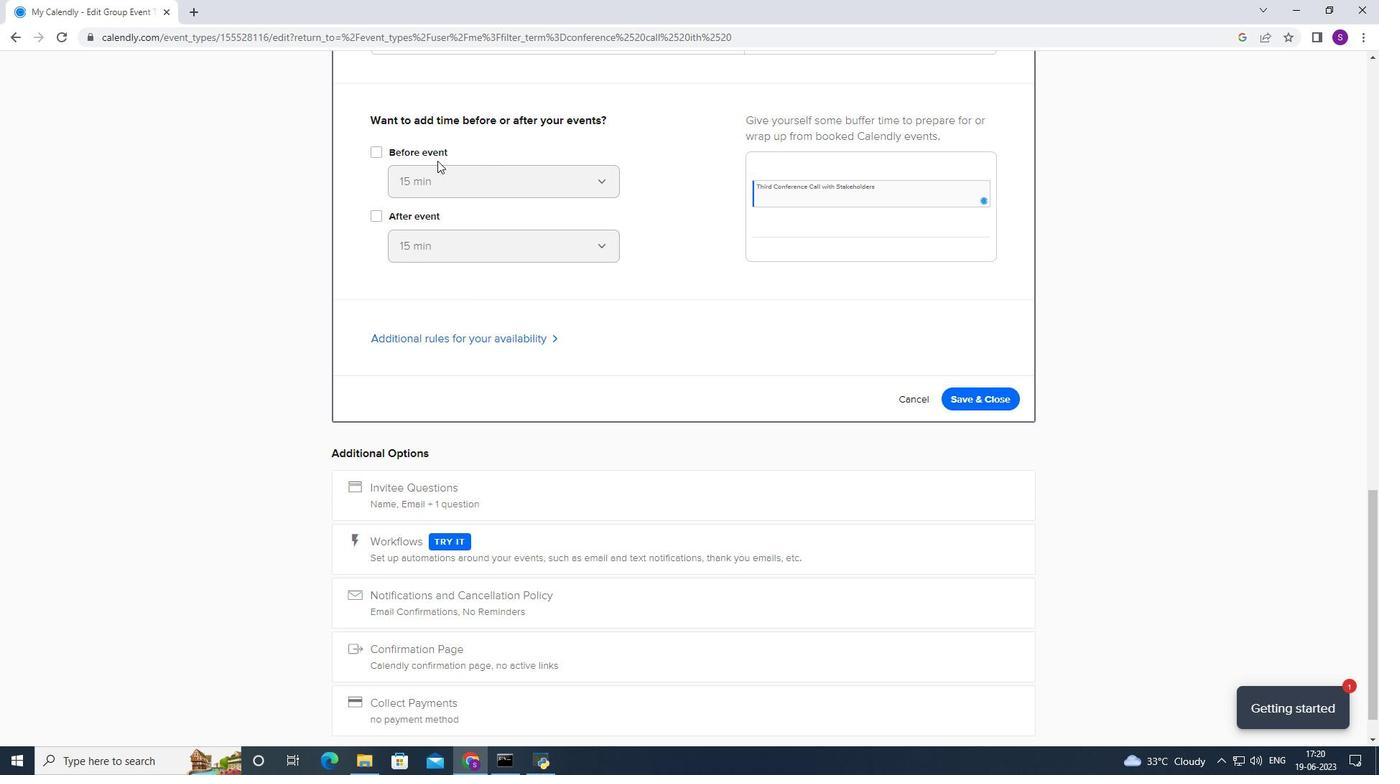 
Action: Mouse pressed left at (438, 158)
Screenshot: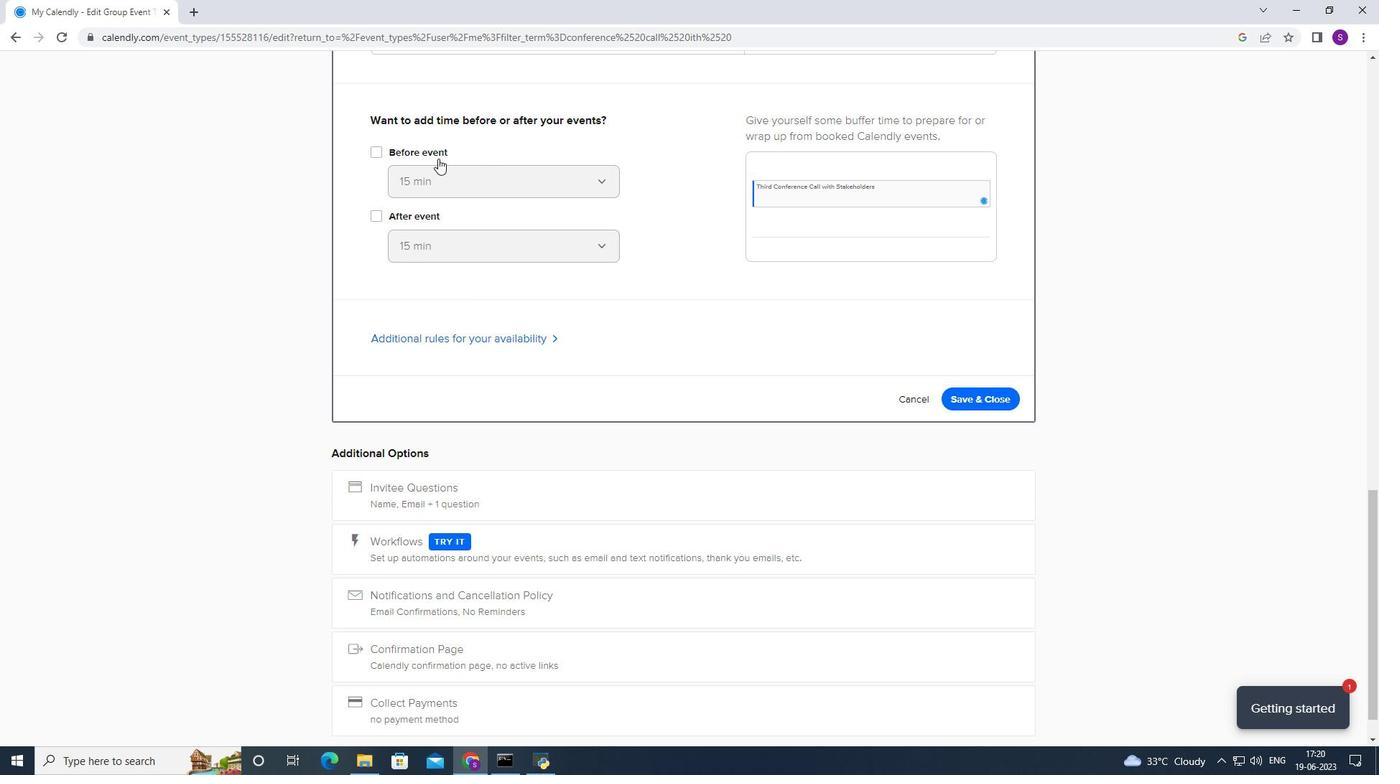 
Action: Mouse moved to (408, 217)
Screenshot: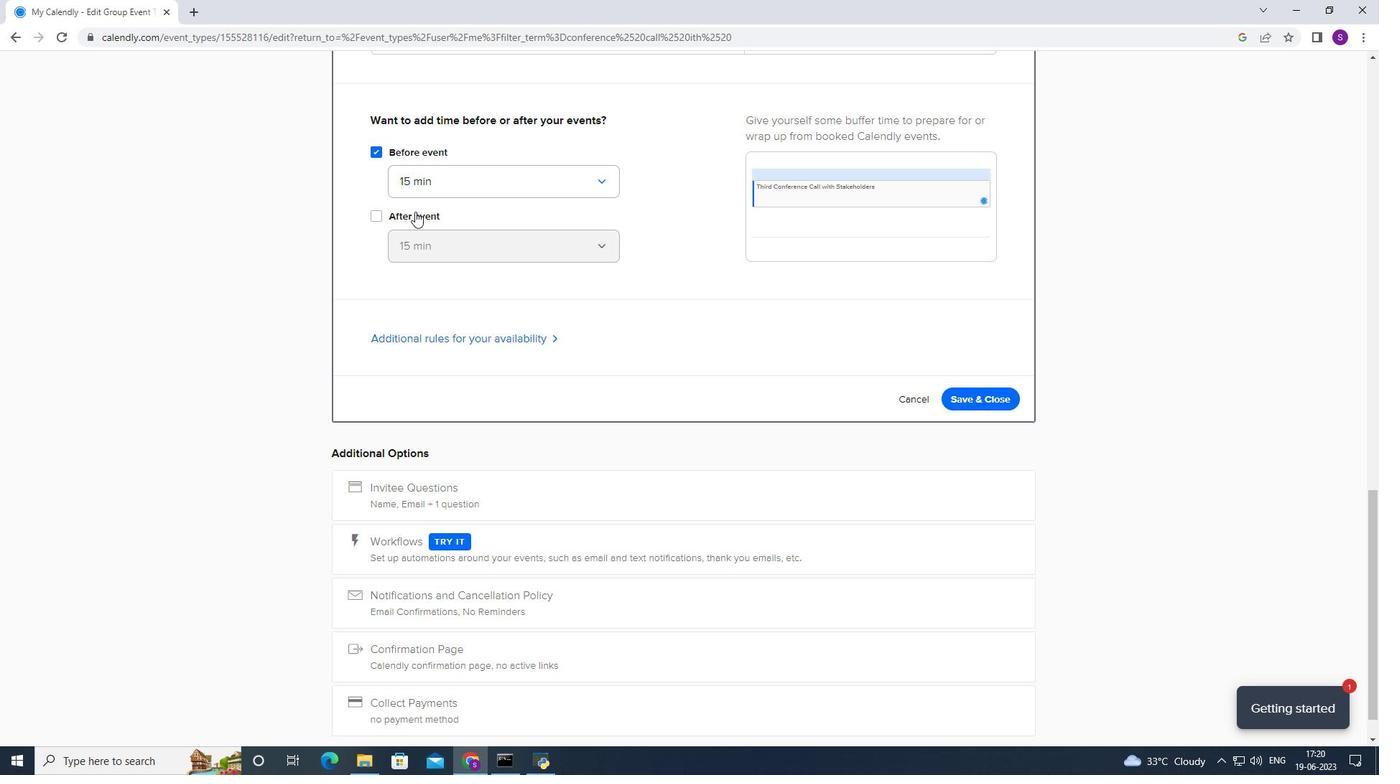 
Action: Mouse pressed left at (408, 217)
Screenshot: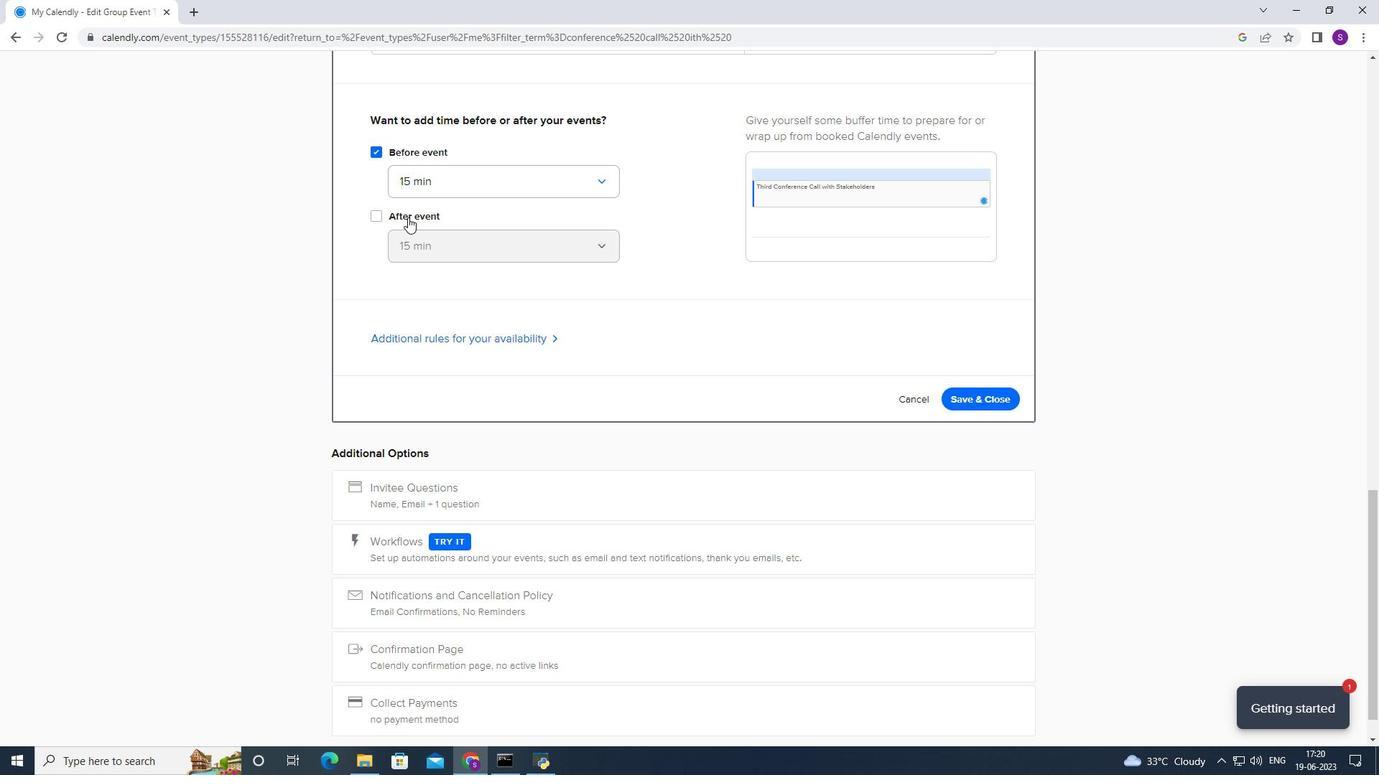 
Action: Mouse moved to (466, 182)
Screenshot: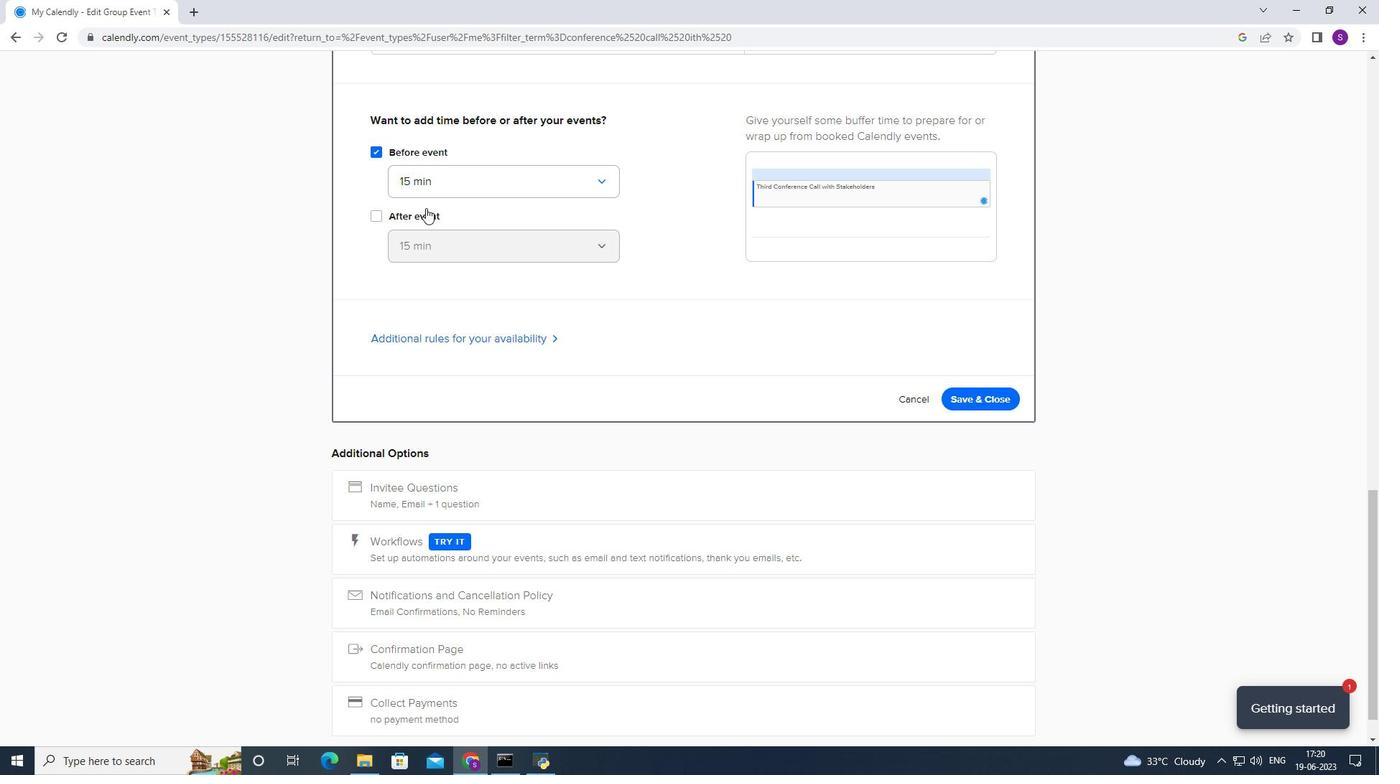
Action: Mouse pressed left at (466, 182)
Screenshot: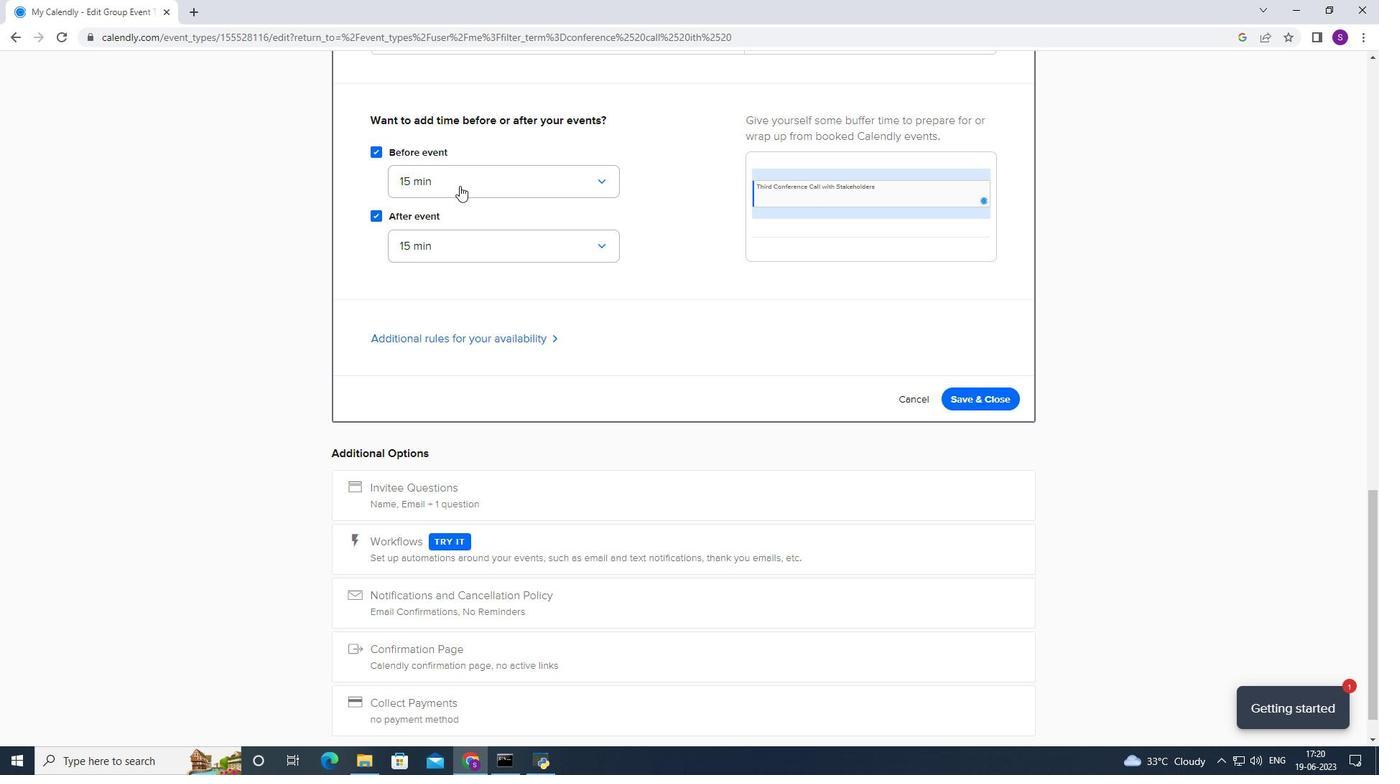 
Action: Mouse moved to (443, 243)
Screenshot: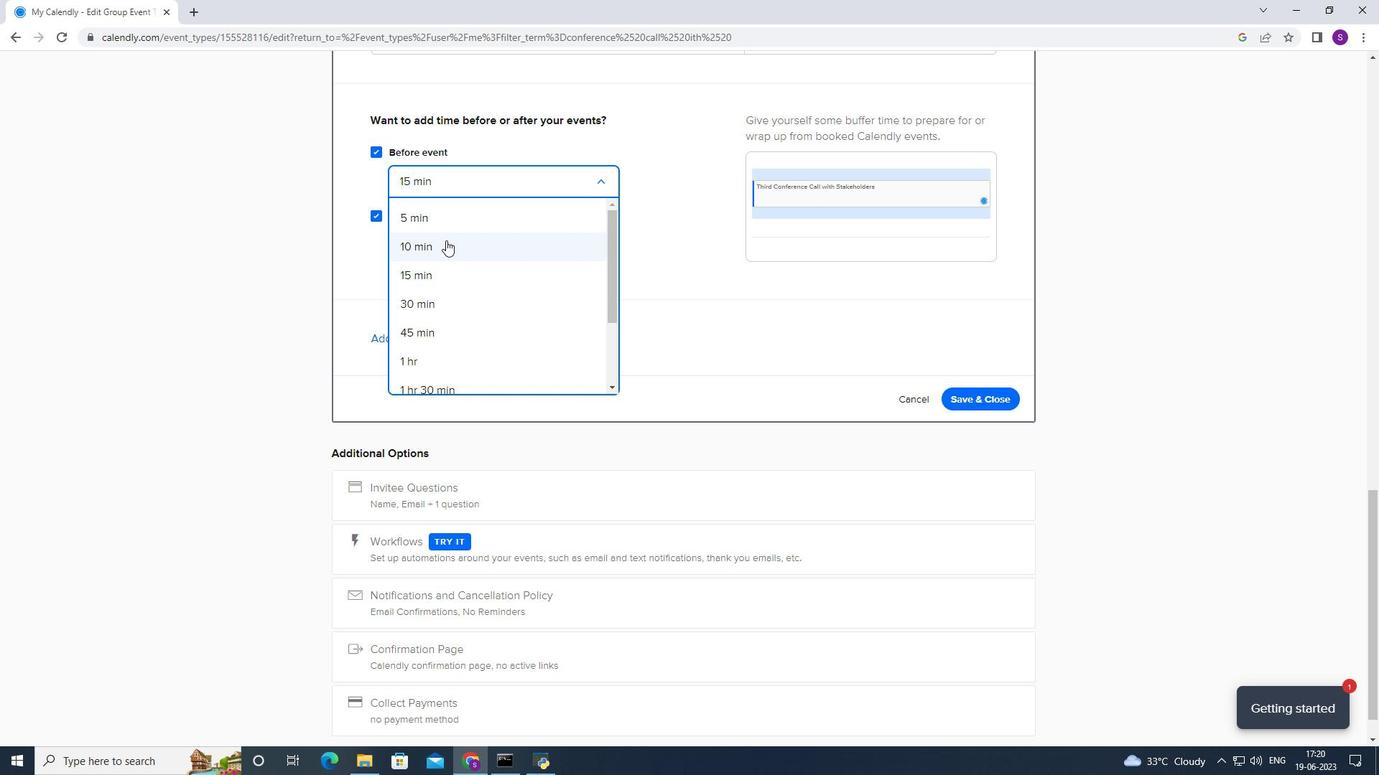 
Action: Mouse pressed left at (443, 243)
Screenshot: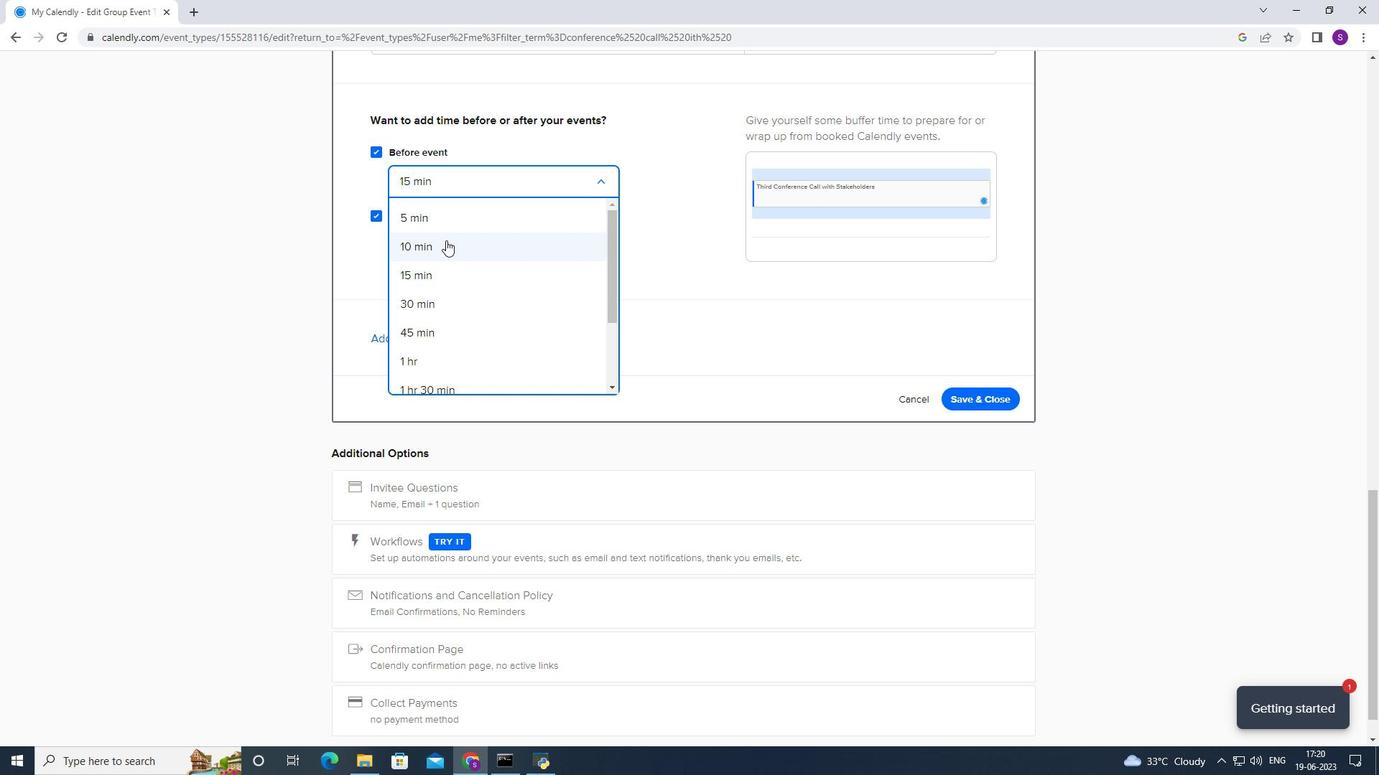 
Action: Mouse moved to (438, 254)
Screenshot: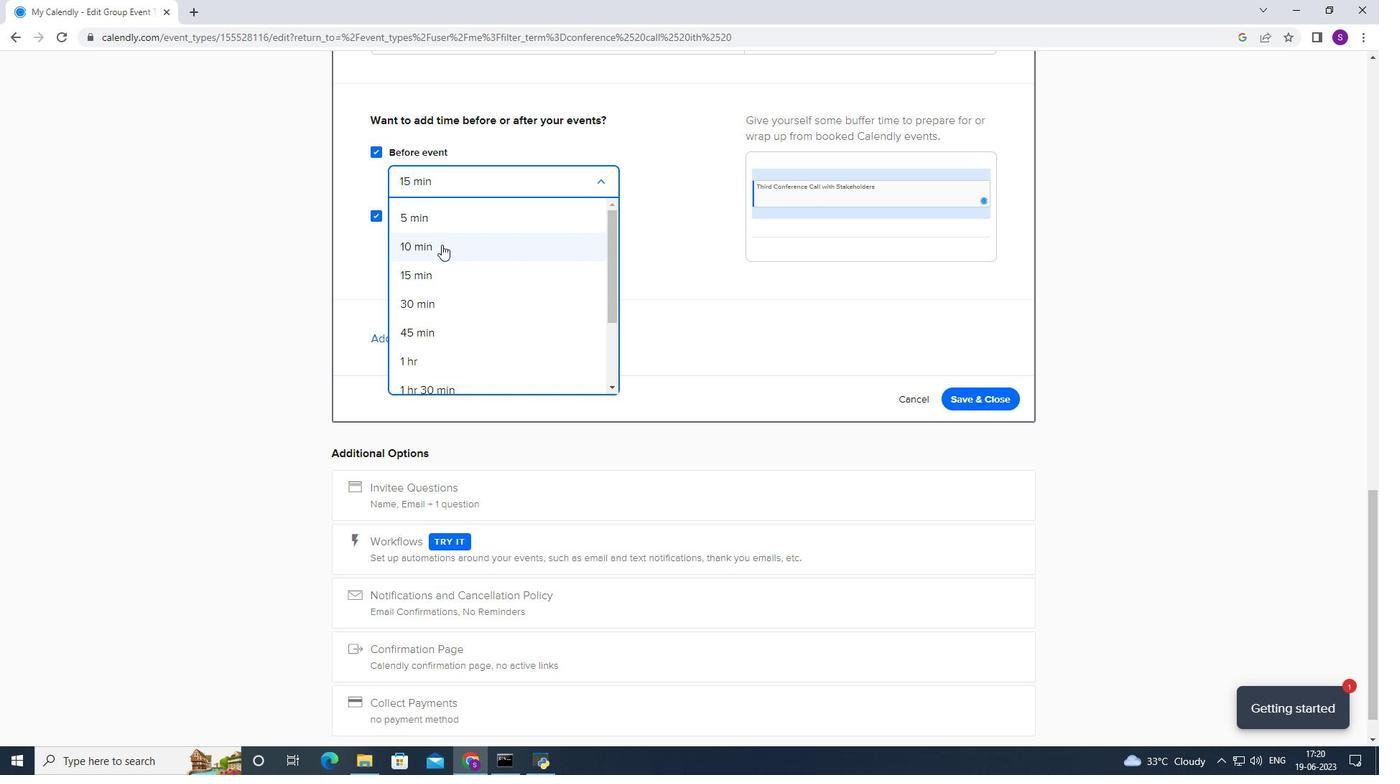 
Action: Mouse pressed left at (438, 254)
Screenshot: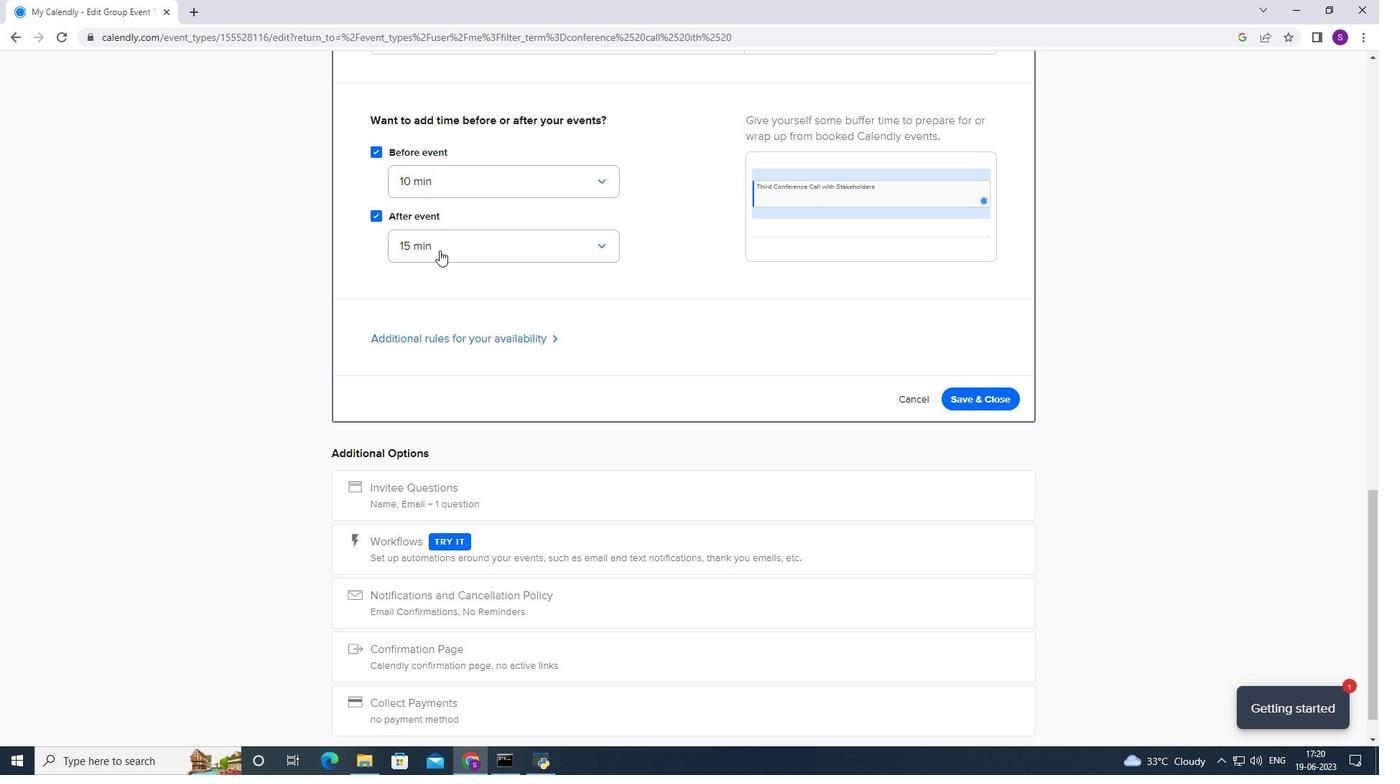 
Action: Mouse moved to (433, 310)
Screenshot: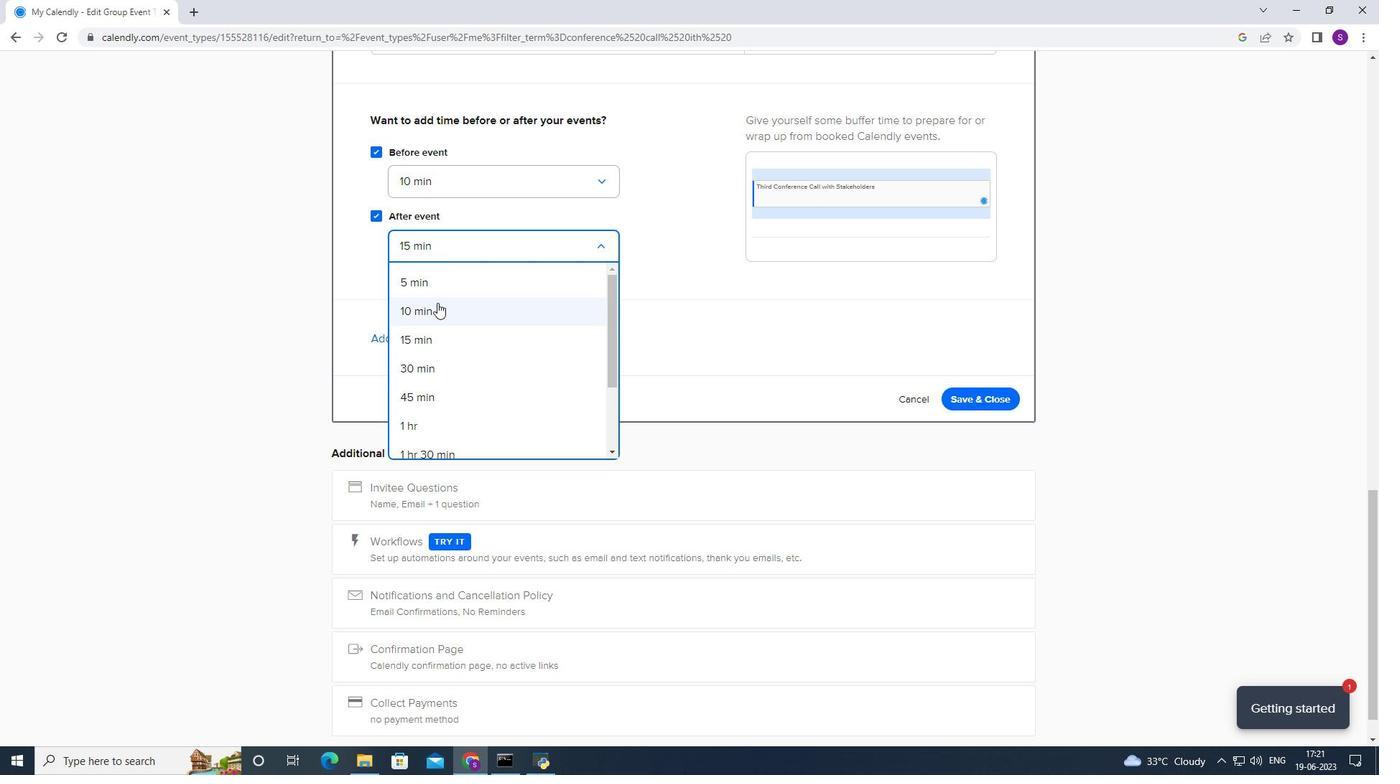 
Action: Mouse pressed left at (433, 310)
Screenshot: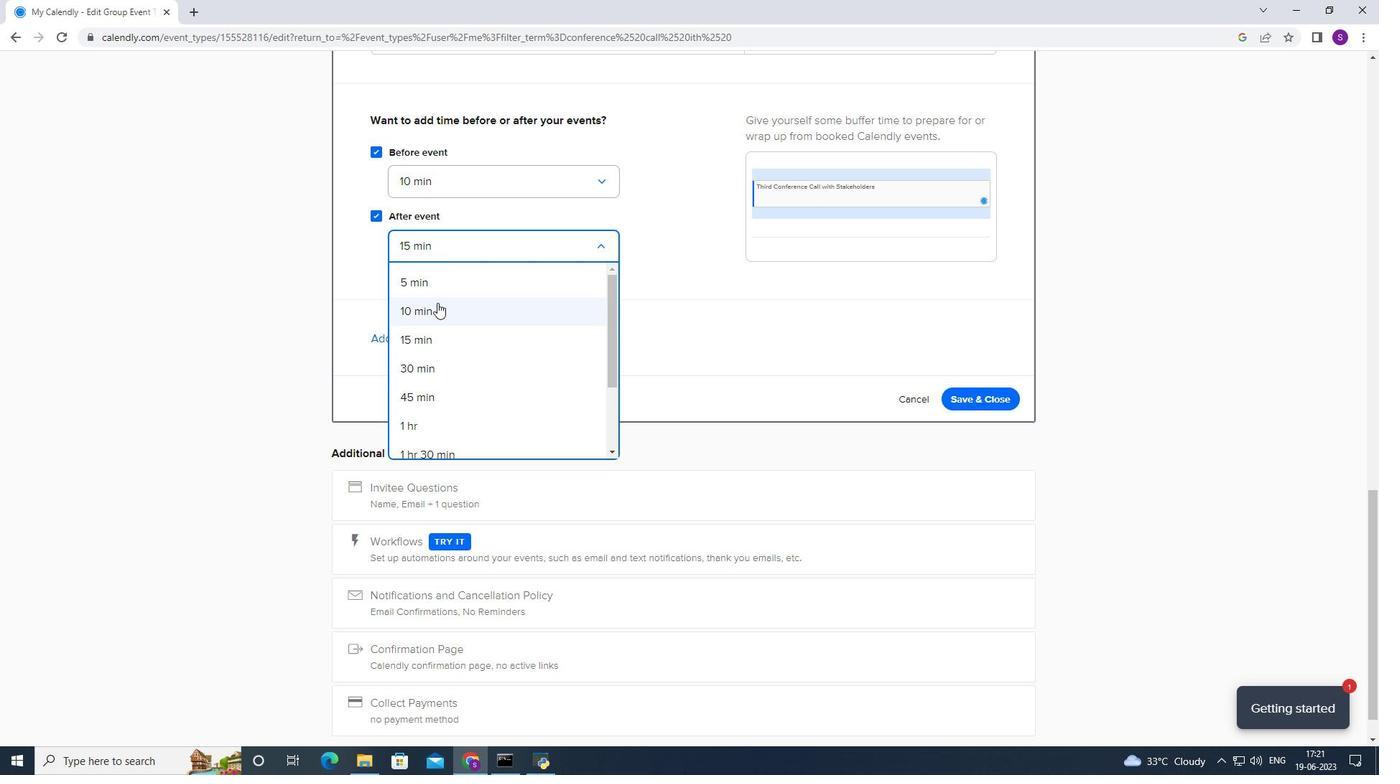 
Action: Mouse moved to (416, 347)
Screenshot: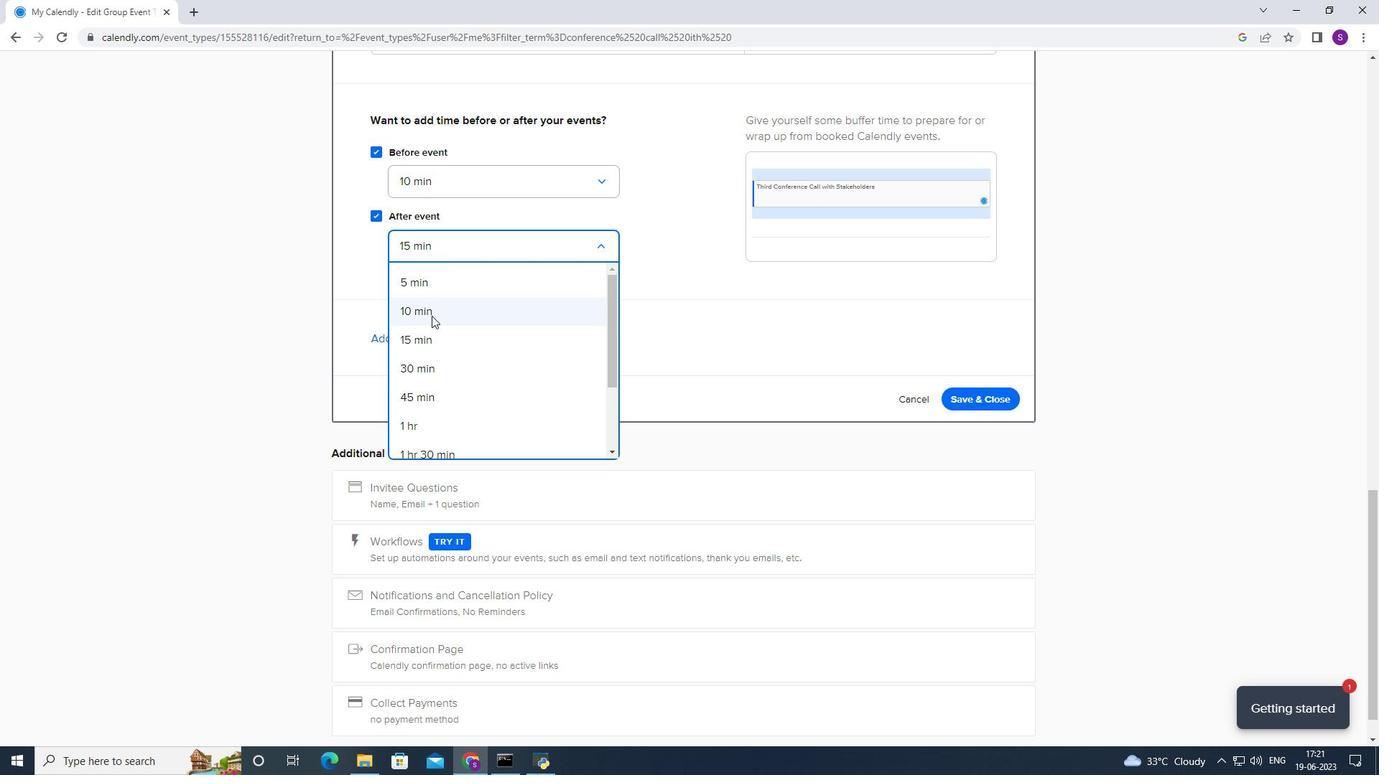 
Action: Mouse pressed left at (416, 347)
Screenshot: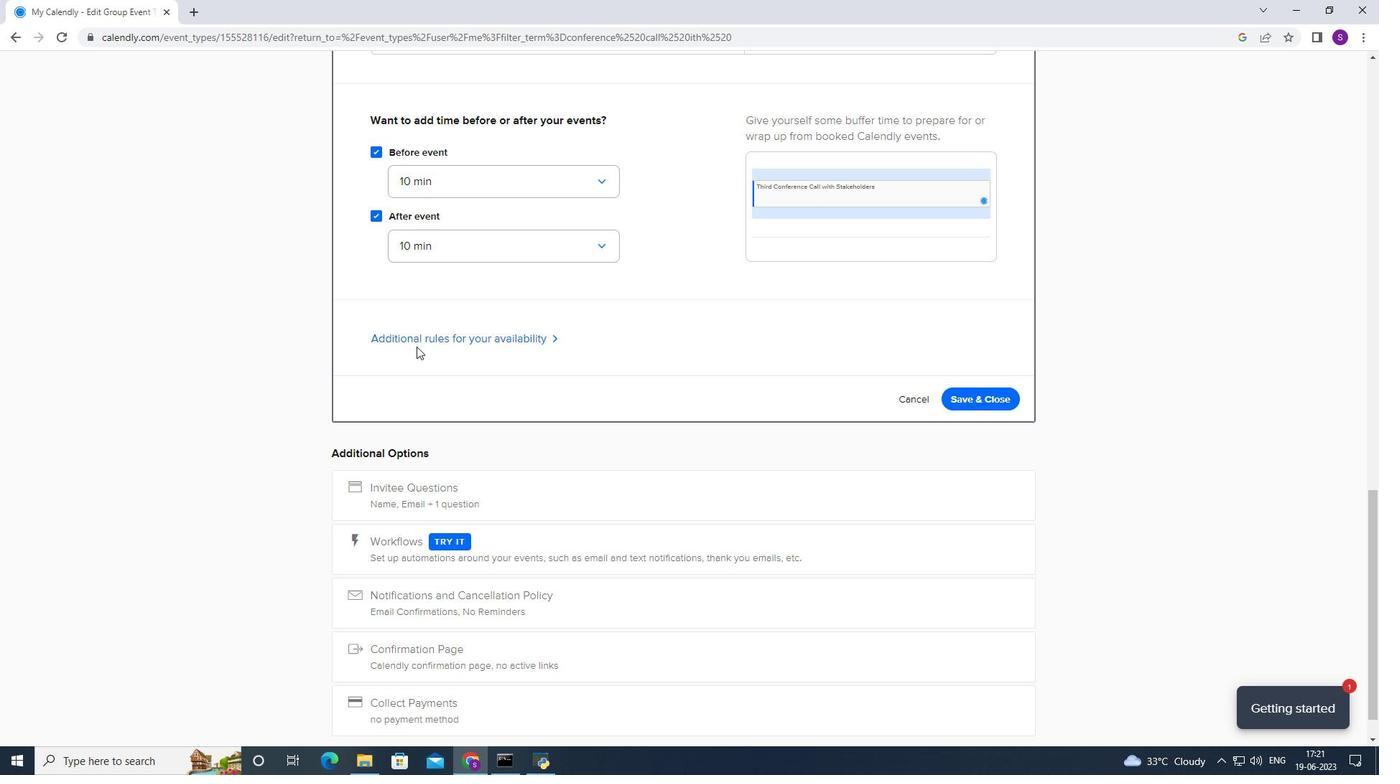 
Action: Mouse moved to (423, 342)
Screenshot: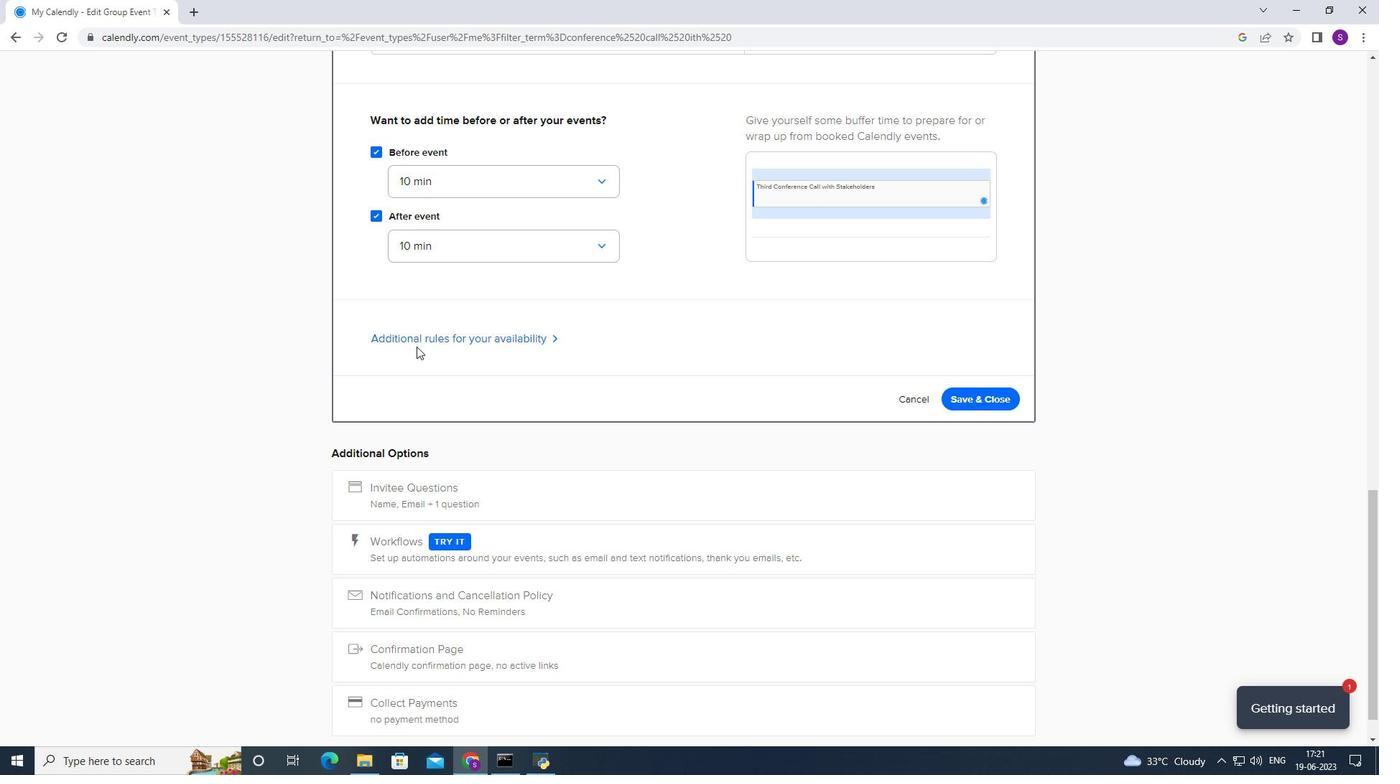 
Action: Mouse pressed left at (423, 342)
Screenshot: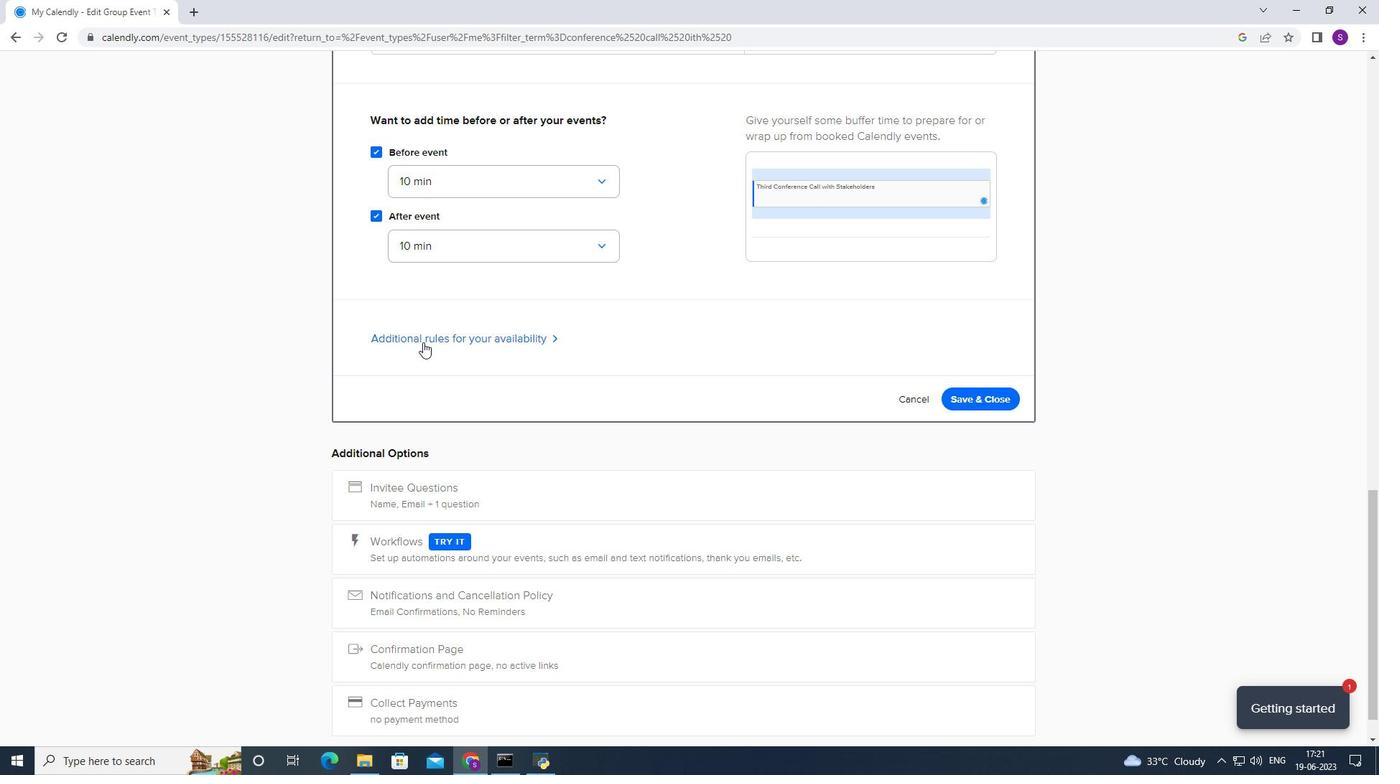 
Action: Mouse scrolled (423, 342) with delta (0, 0)
Screenshot: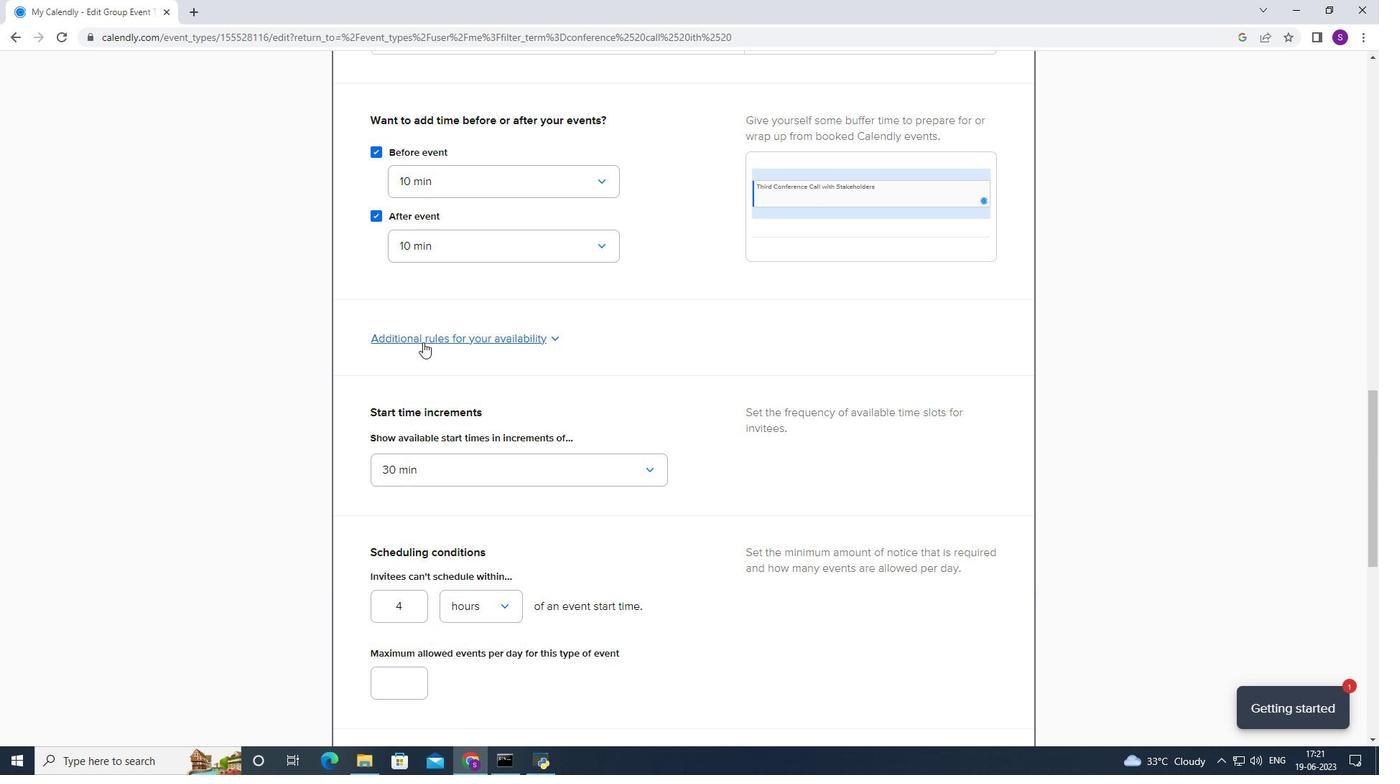 
Action: Mouse scrolled (423, 342) with delta (0, 0)
Screenshot: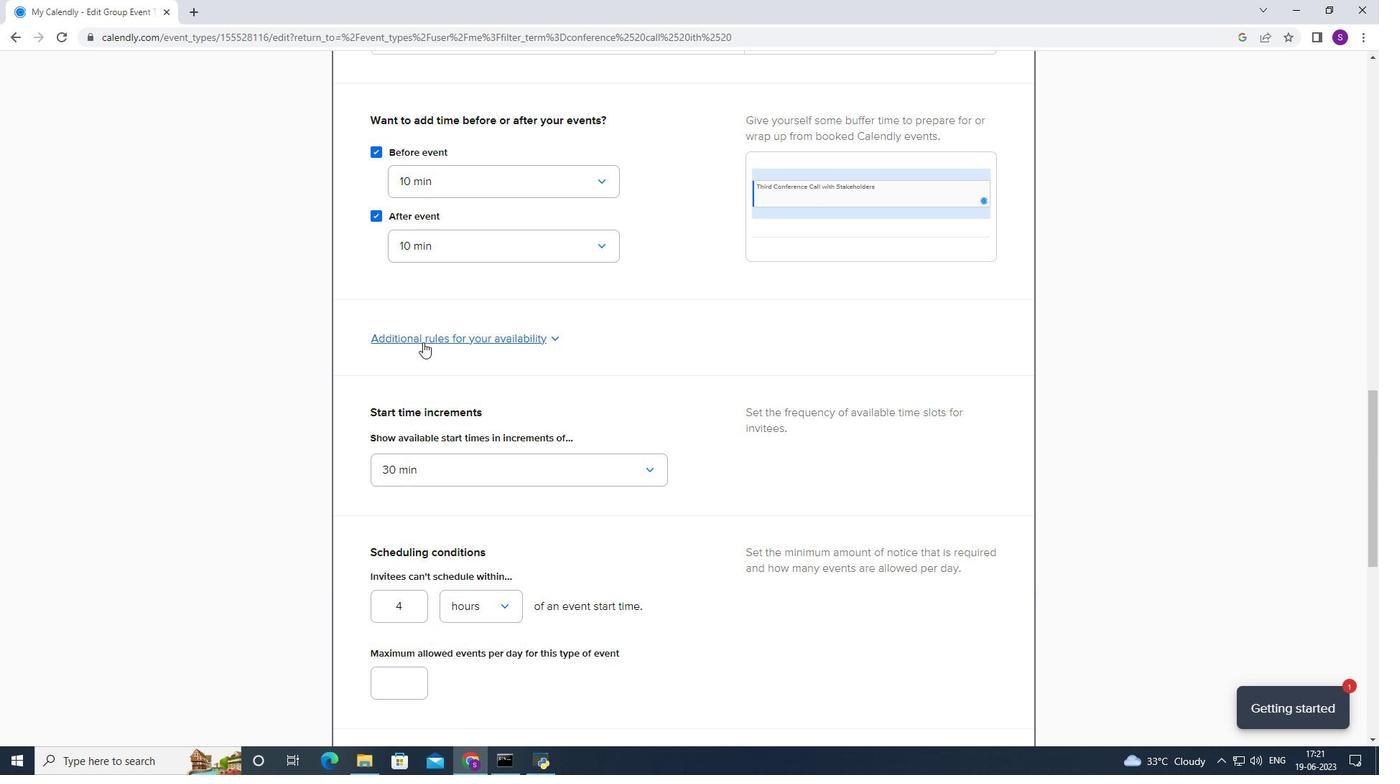 
Action: Mouse scrolled (423, 342) with delta (0, 0)
Screenshot: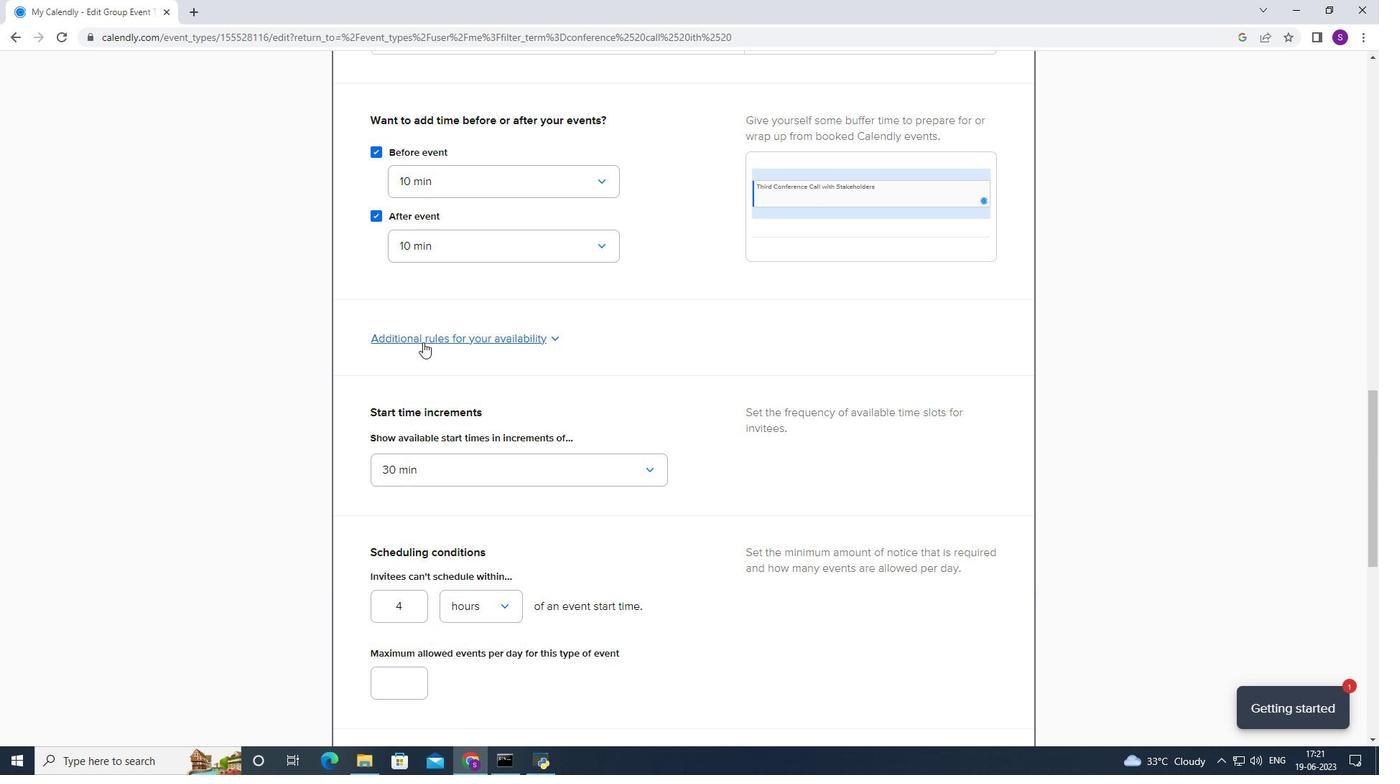 
Action: Mouse moved to (477, 253)
Screenshot: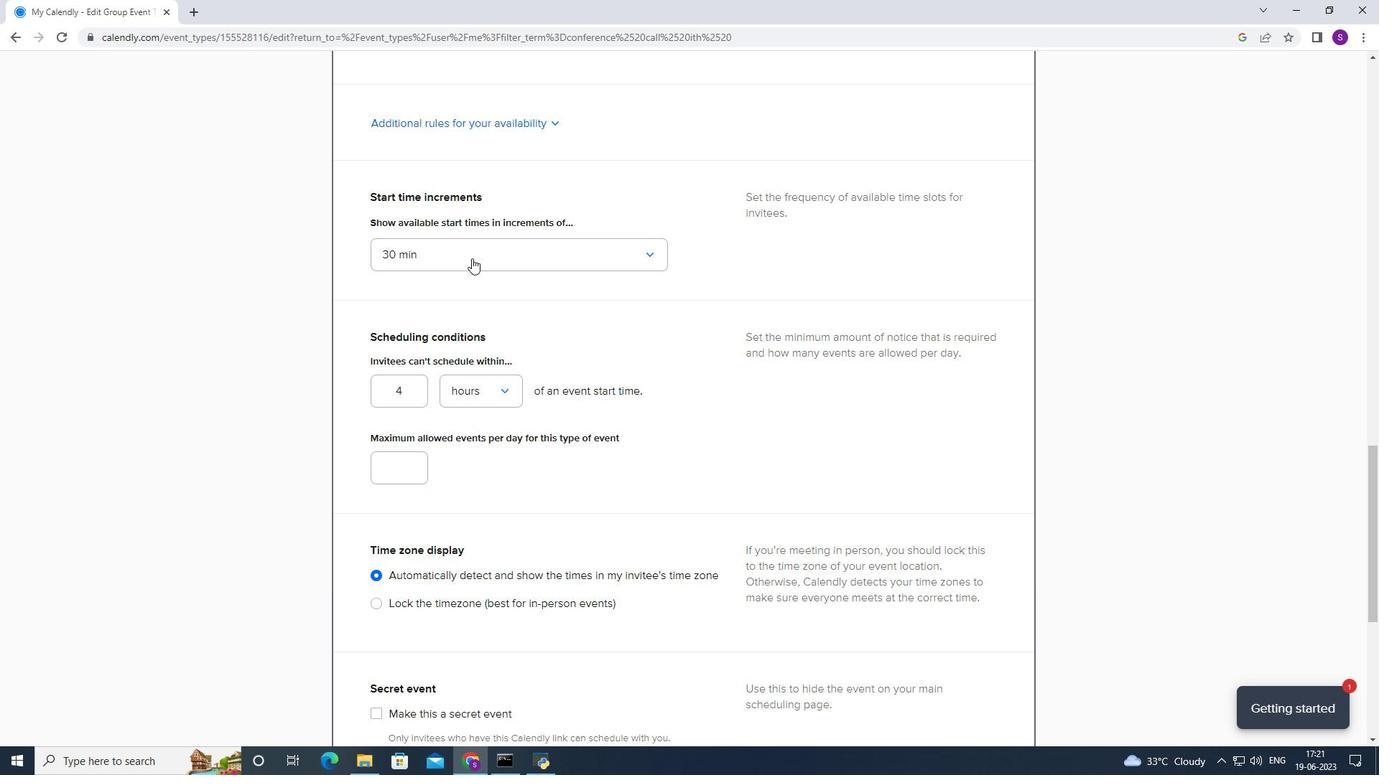 
Action: Mouse pressed left at (477, 253)
Screenshot: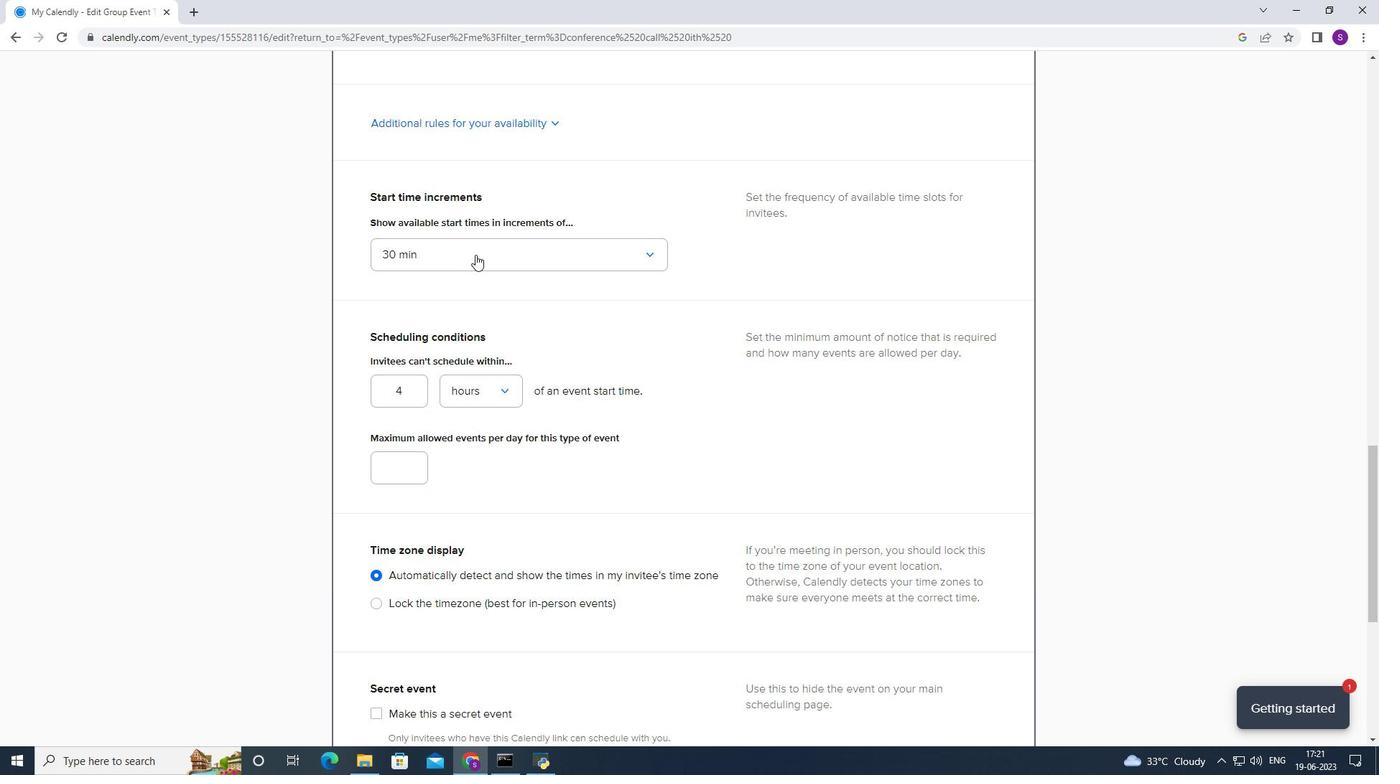 
Action: Mouse moved to (372, 461)
Screenshot: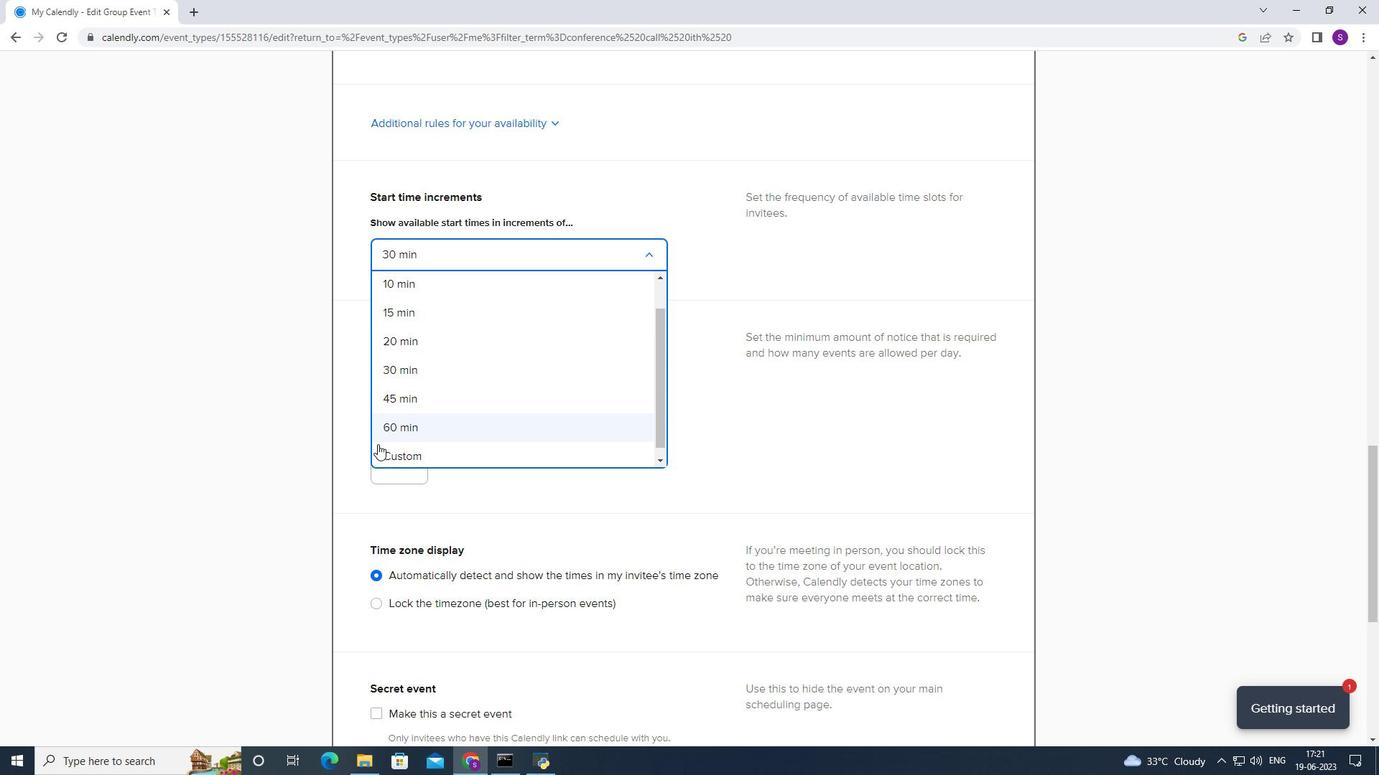 
Action: Mouse pressed left at (372, 461)
Screenshot: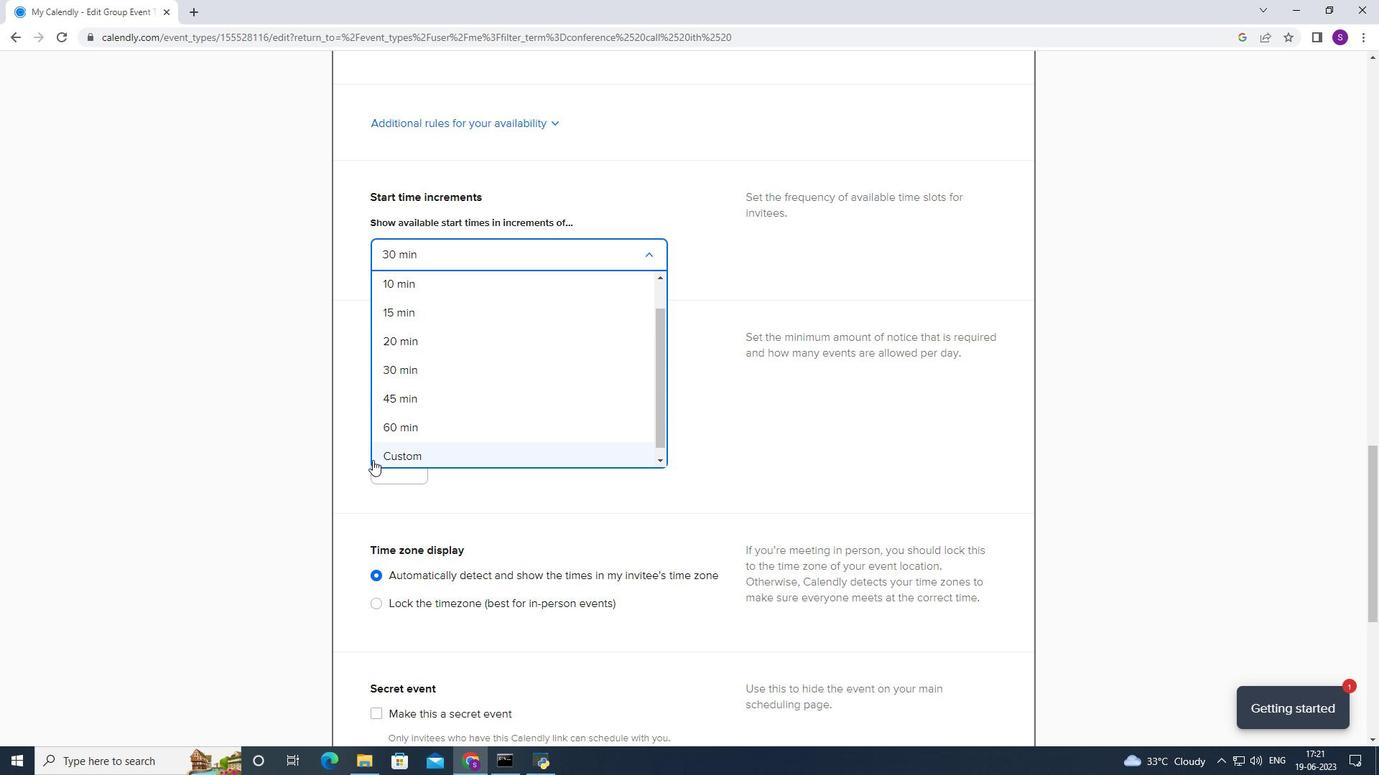 
Action: Mouse moved to (481, 293)
Screenshot: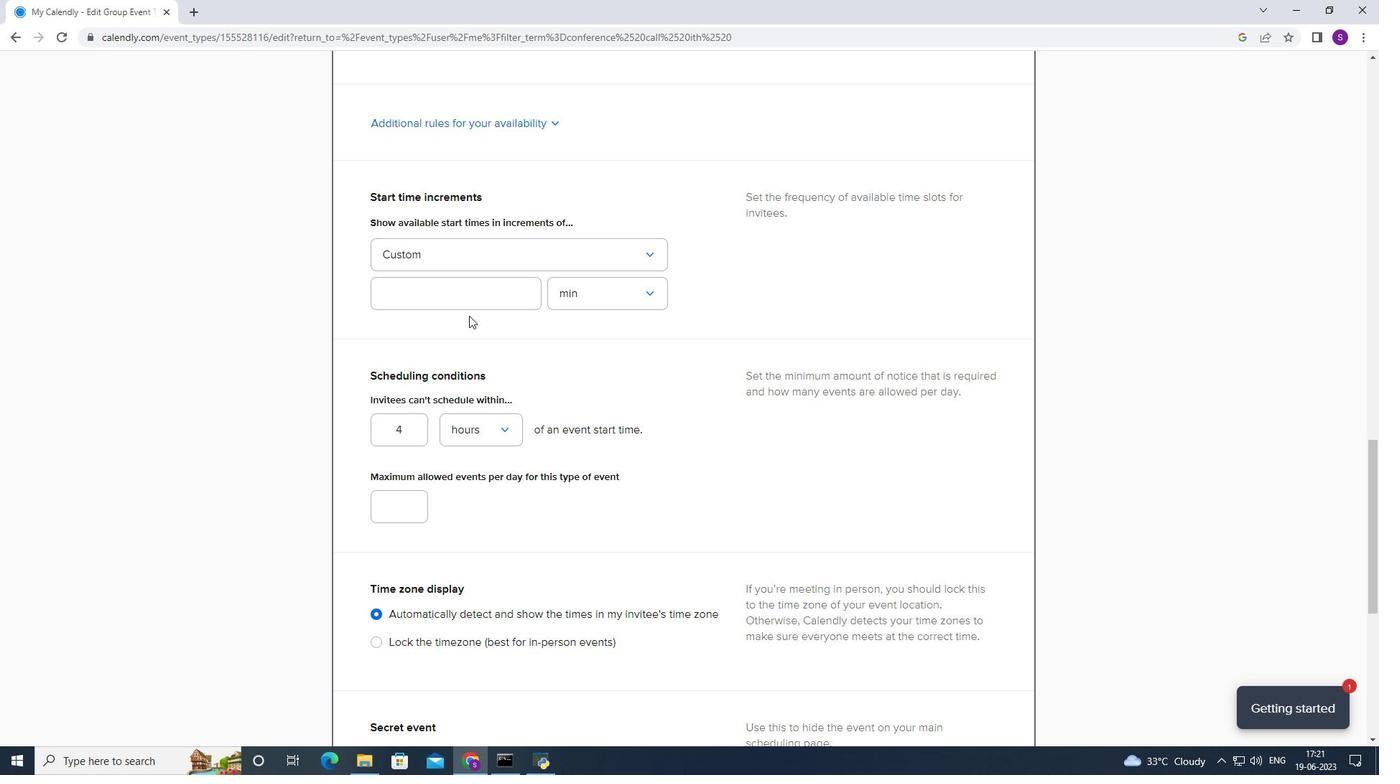 
Action: Mouse pressed left at (481, 293)
Screenshot: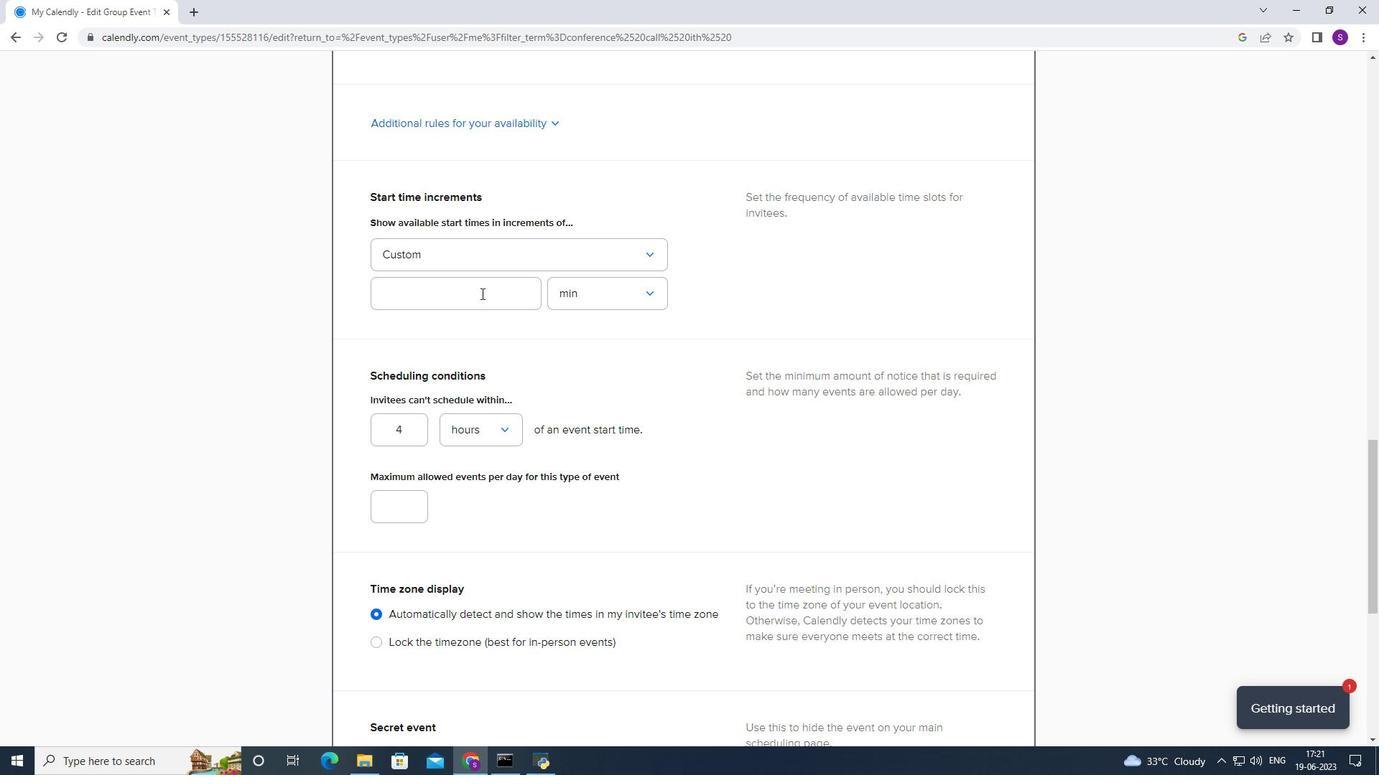 
Action: Key pressed 40
Screenshot: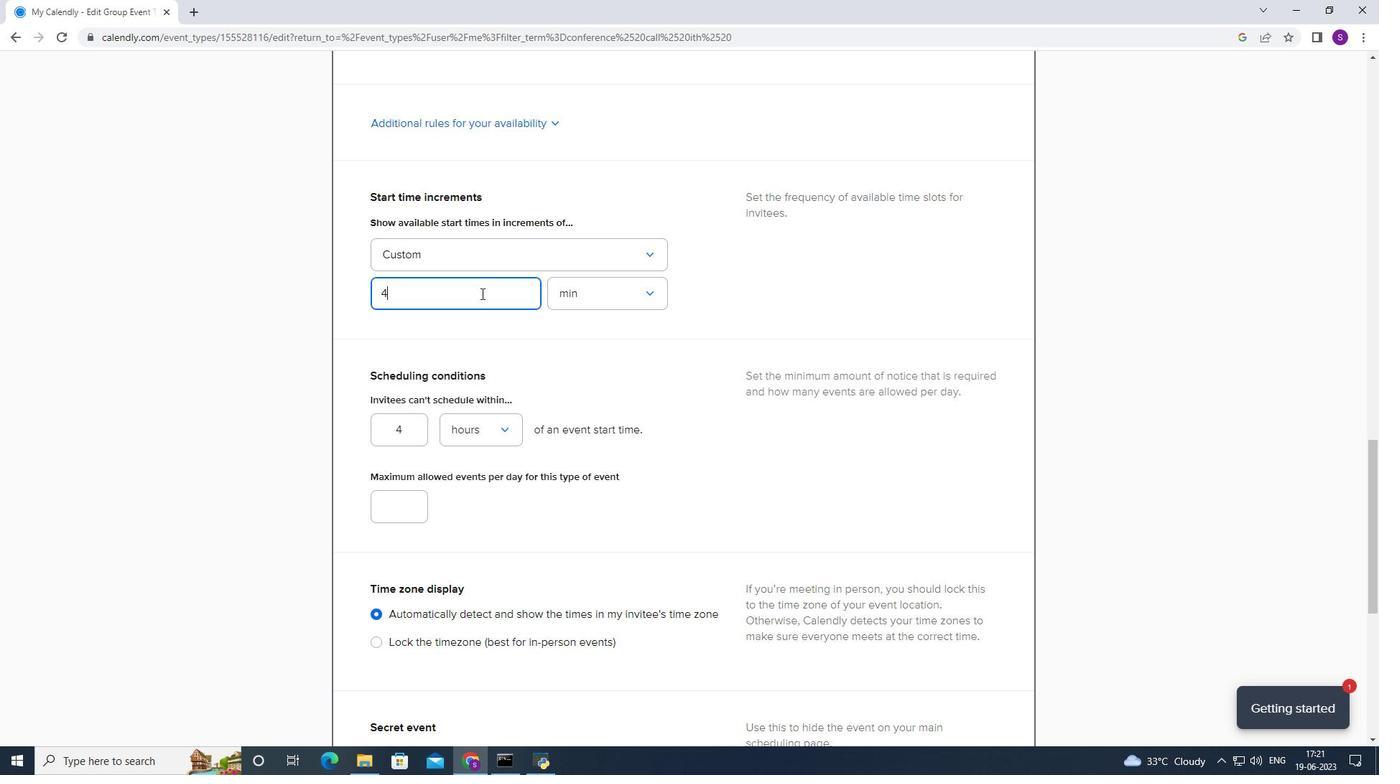 
Action: Mouse moved to (471, 325)
Screenshot: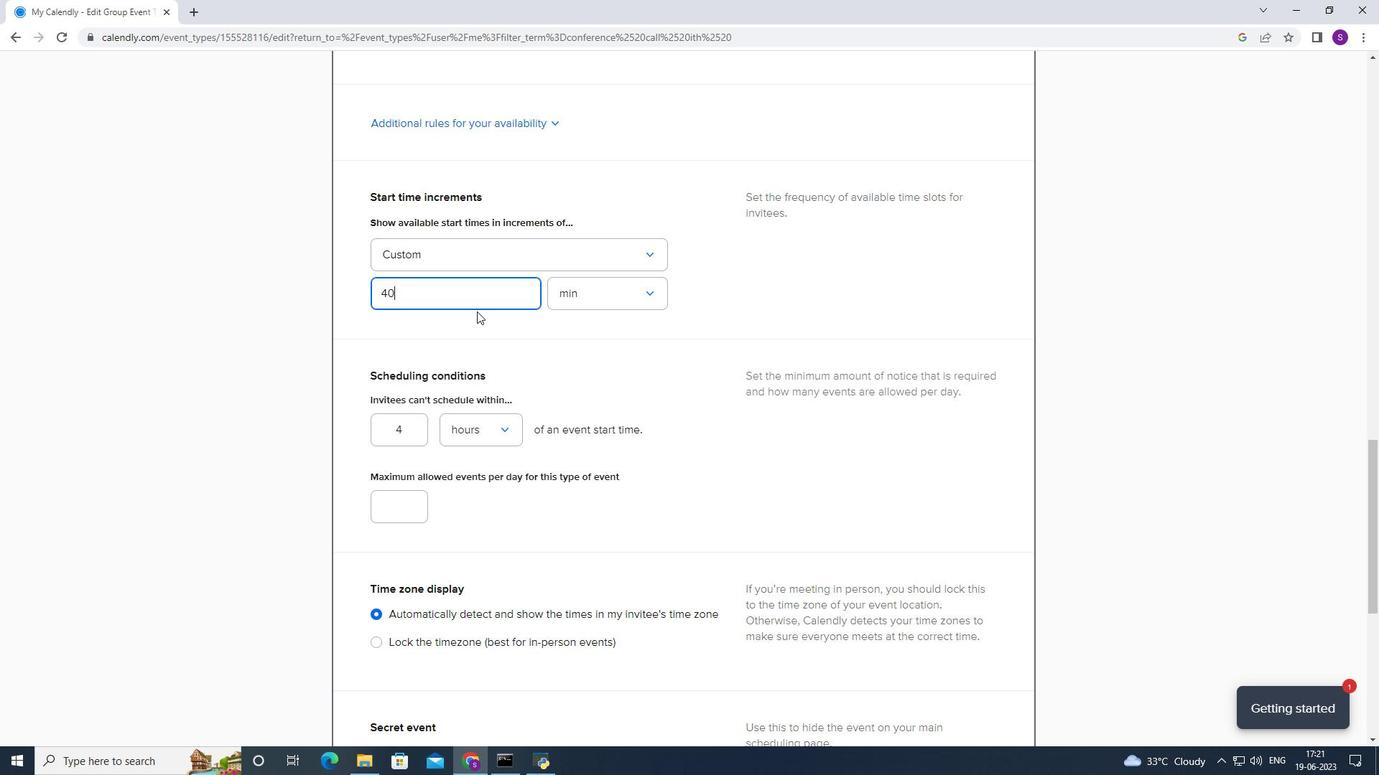 
Action: Mouse pressed left at (471, 325)
Screenshot: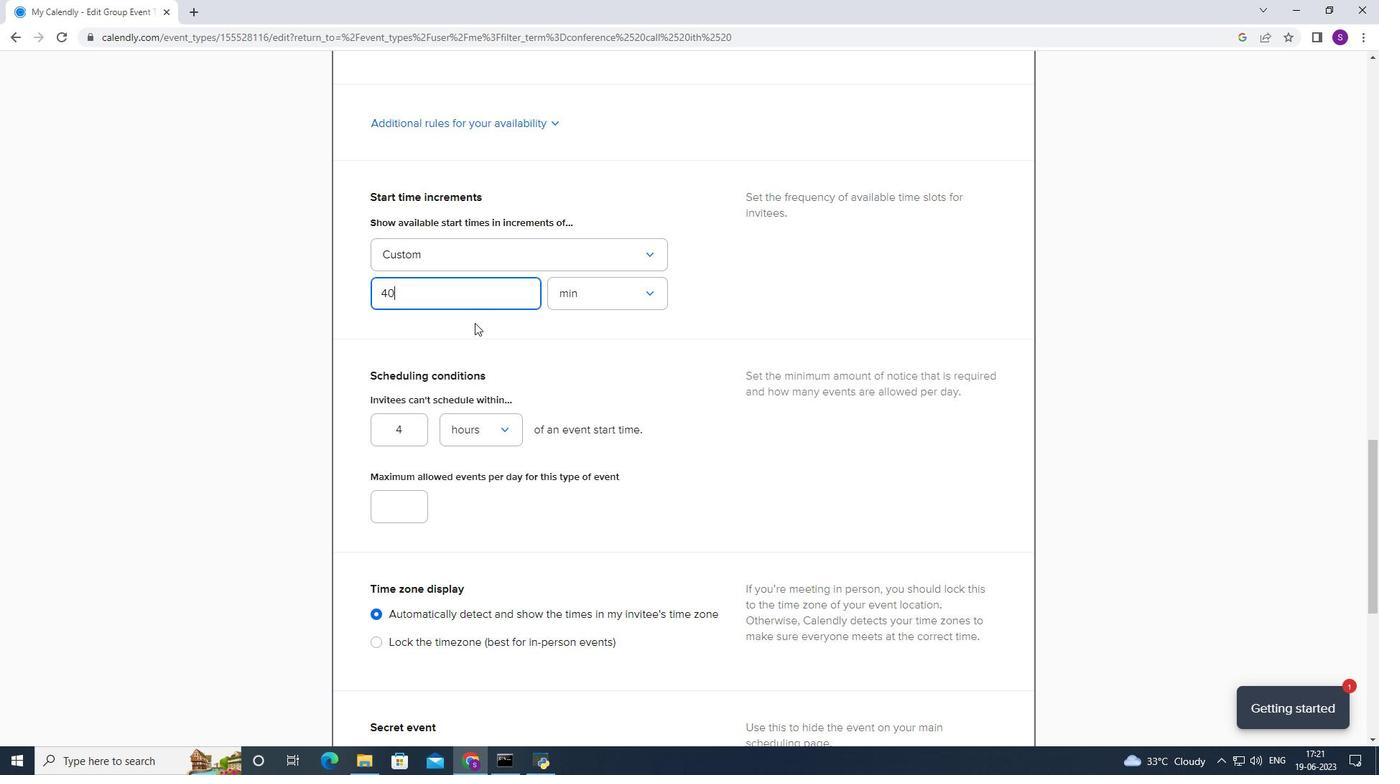 
Action: Mouse moved to (421, 421)
Screenshot: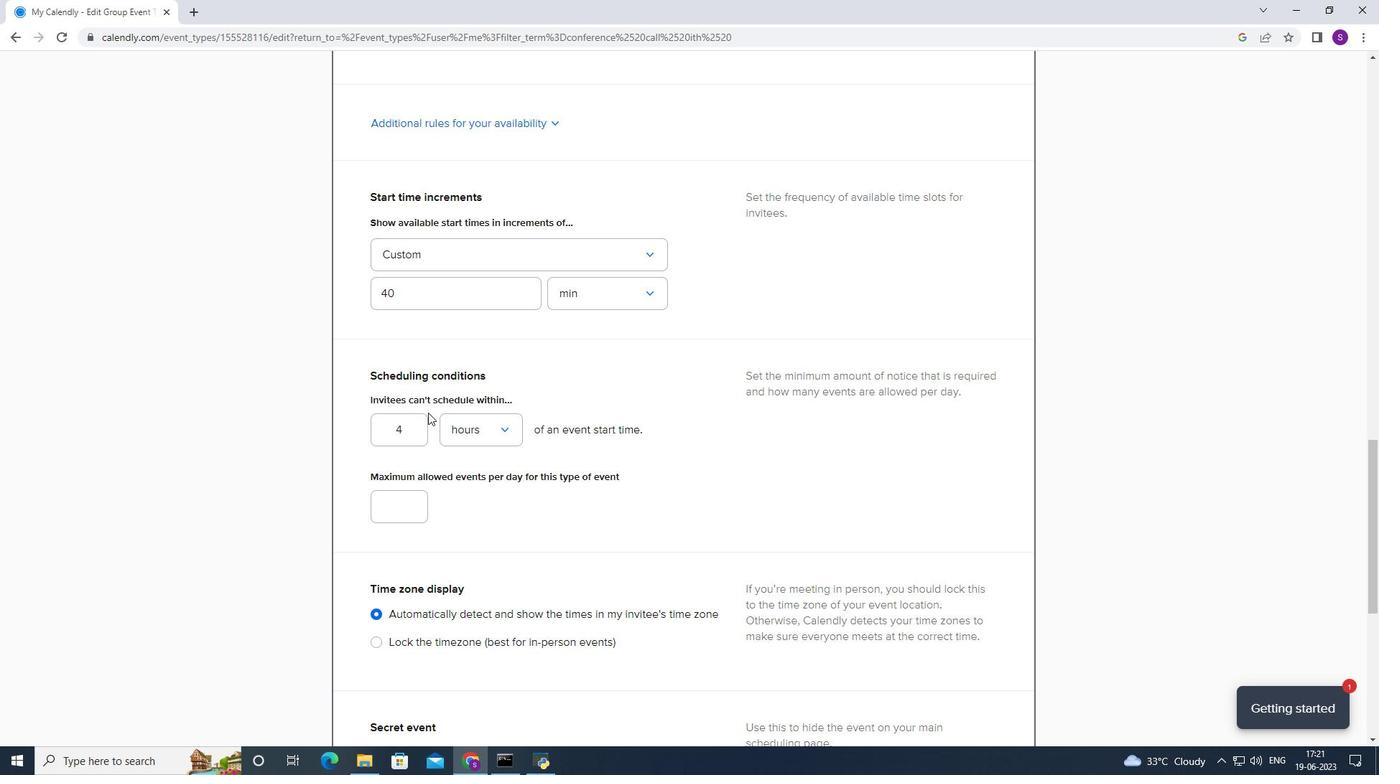 
Action: Mouse pressed left at (421, 421)
Screenshot: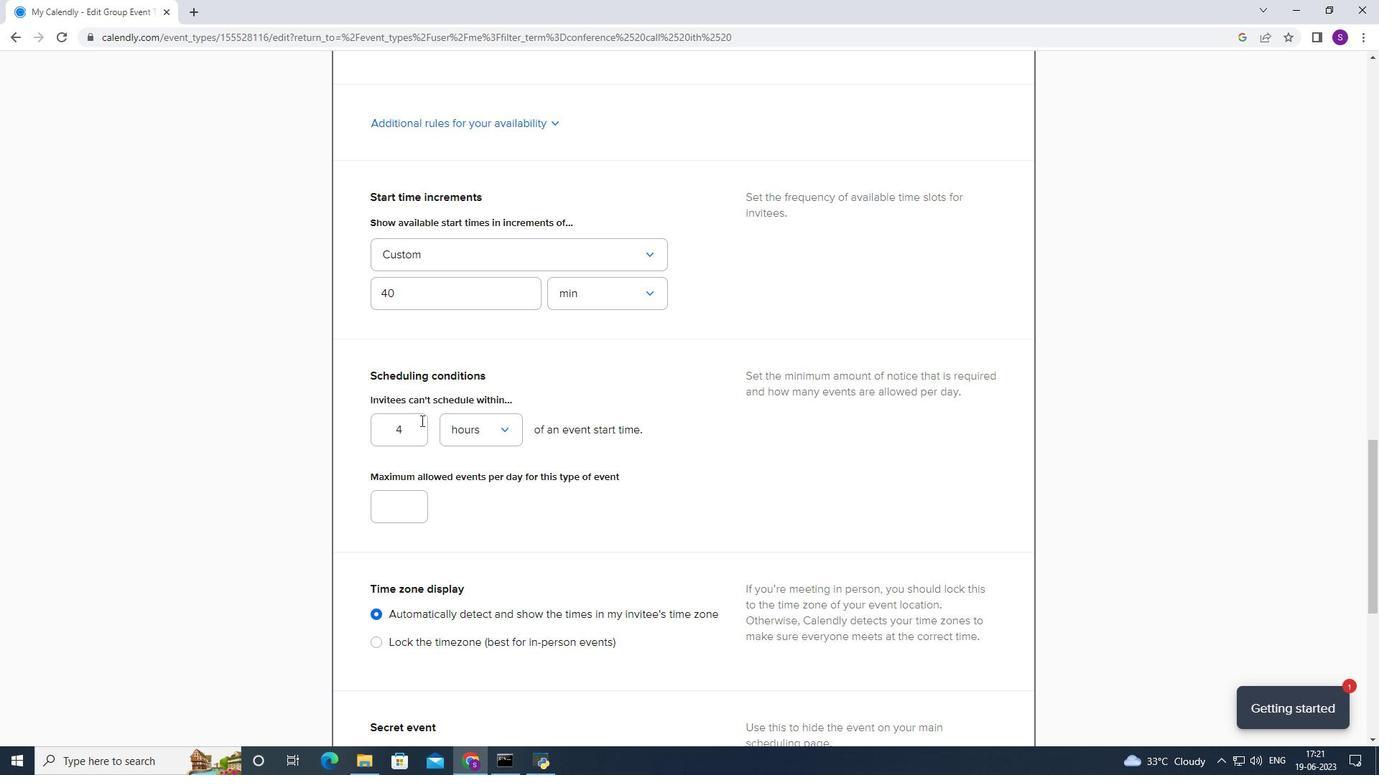 
Action: Mouse moved to (369, 422)
Screenshot: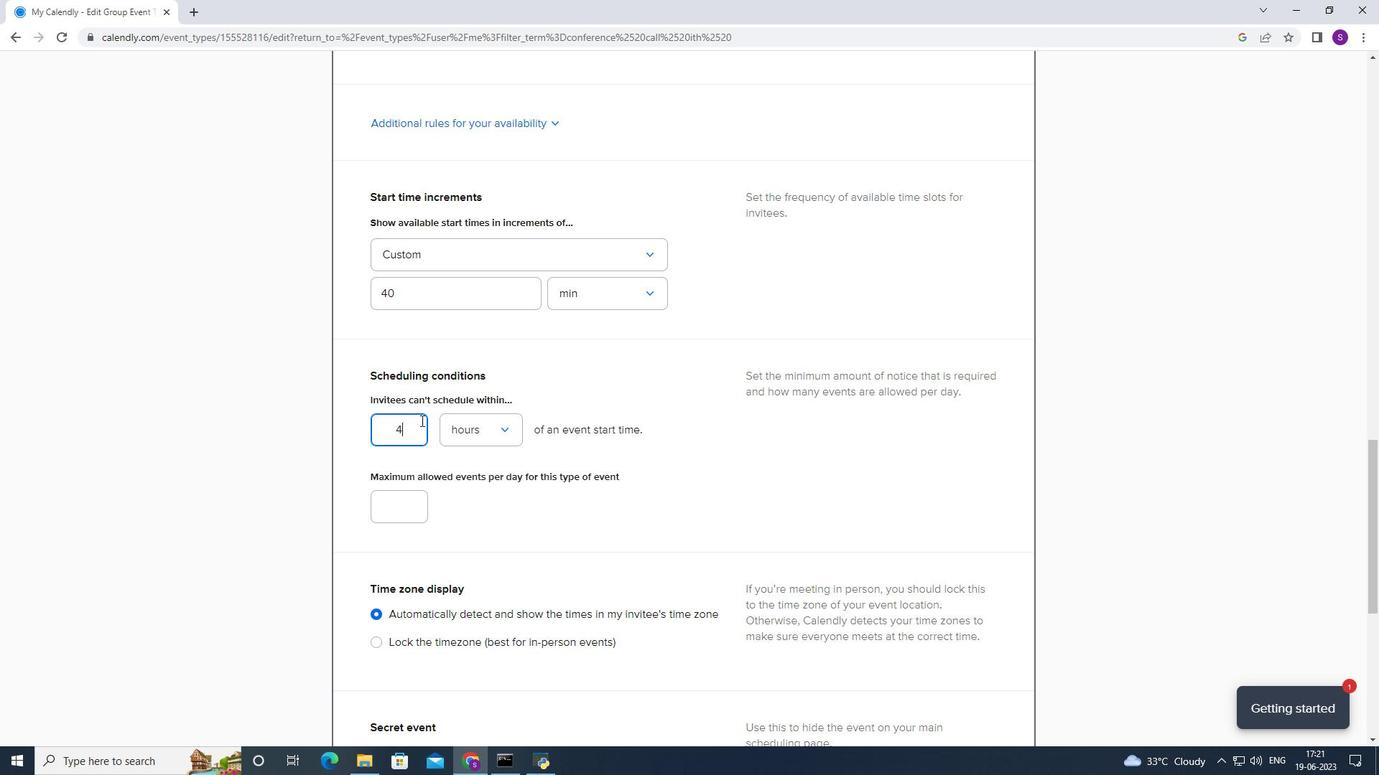 
Action: Key pressed 16
Screenshot: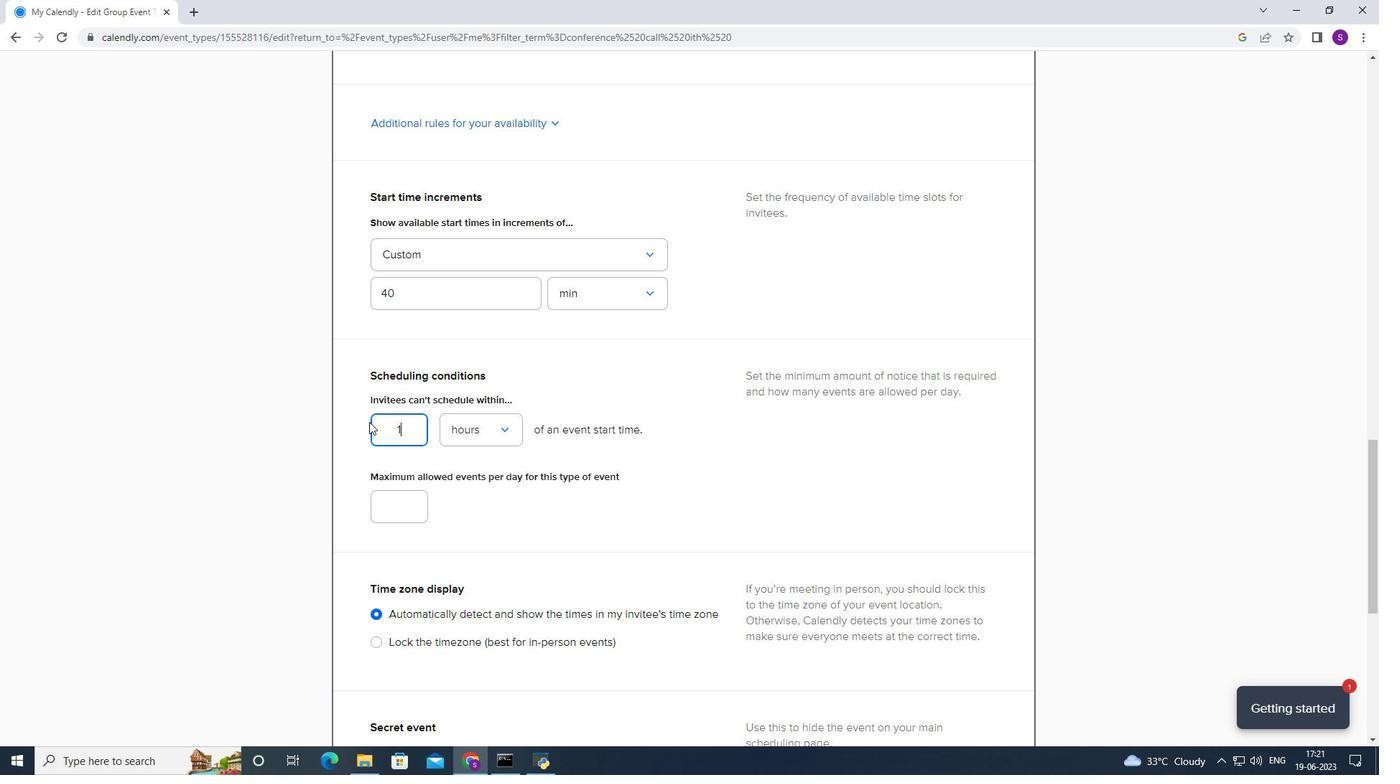 
Action: Mouse moved to (364, 429)
Screenshot: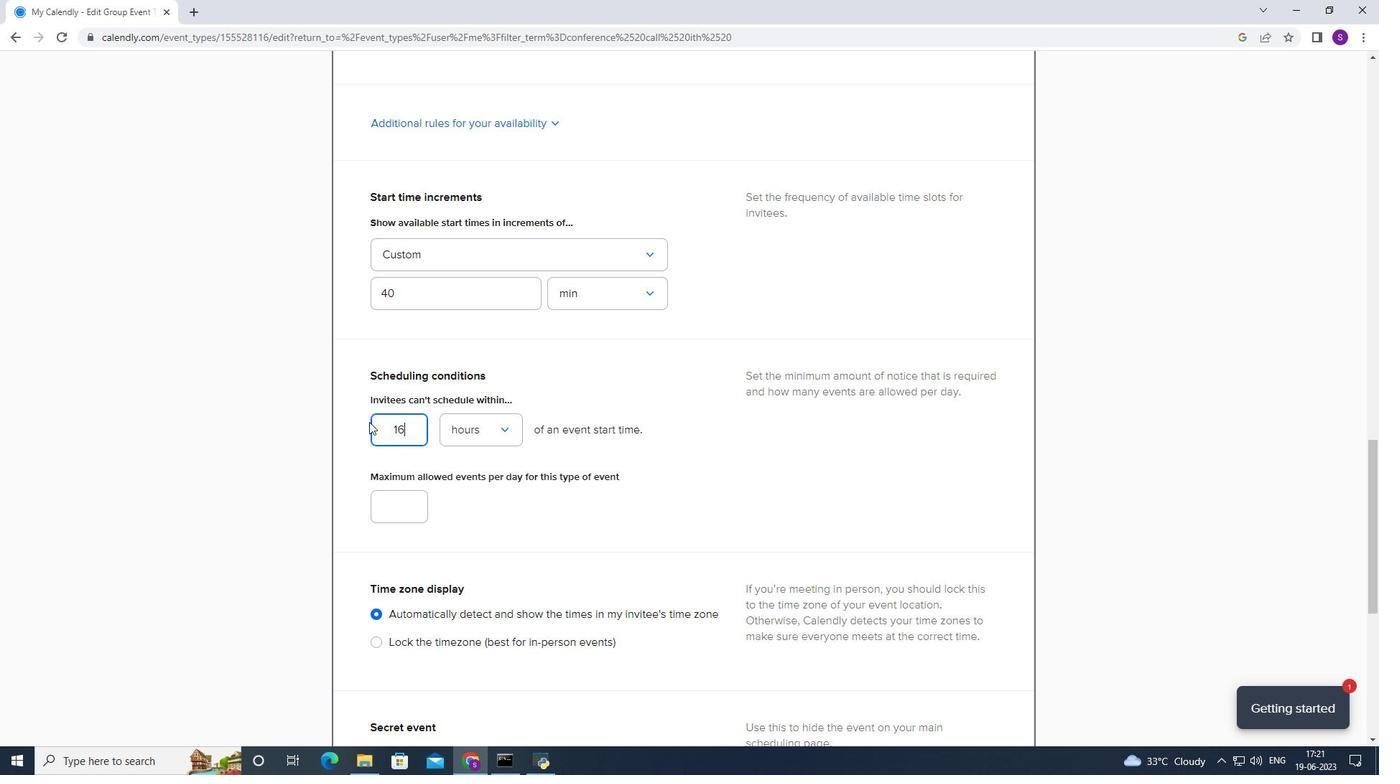 
Action: Key pressed 8
Screenshot: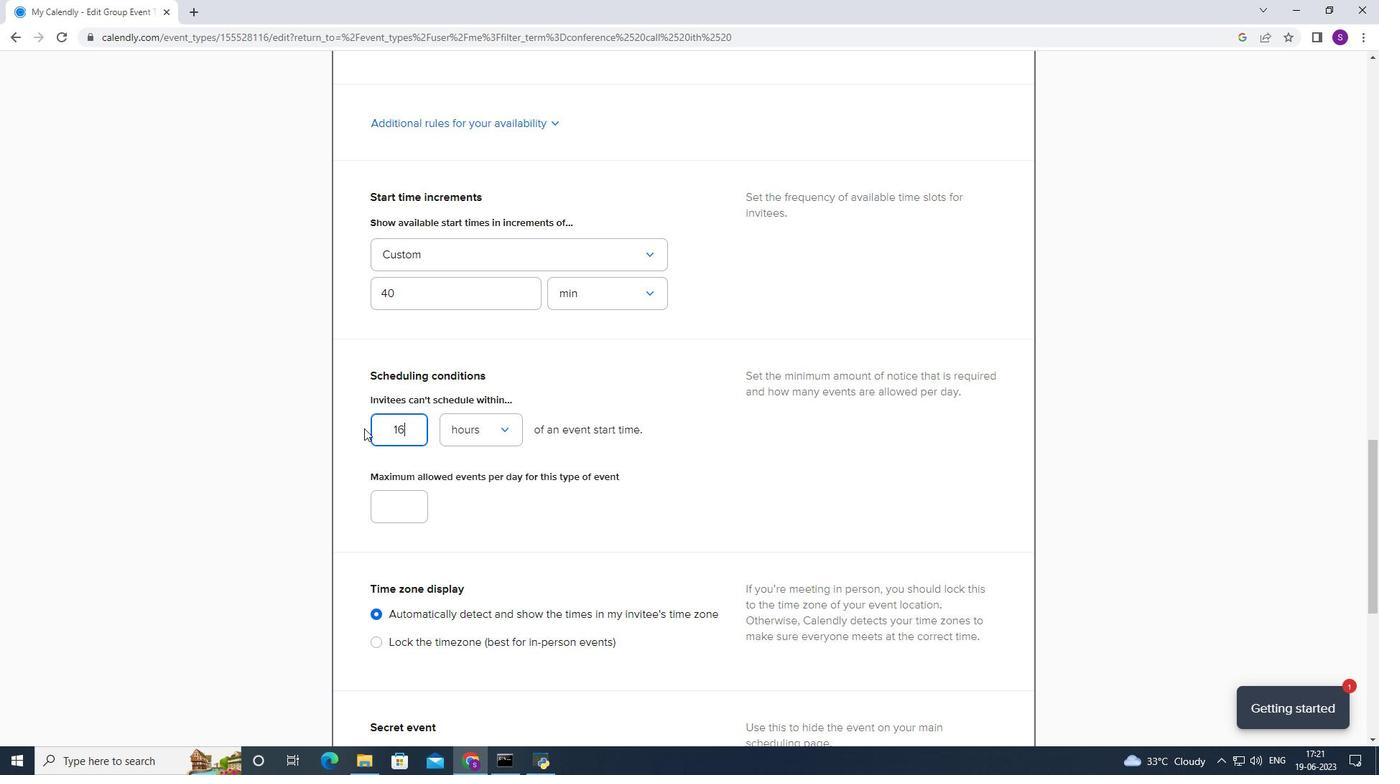 
Action: Mouse moved to (402, 482)
Screenshot: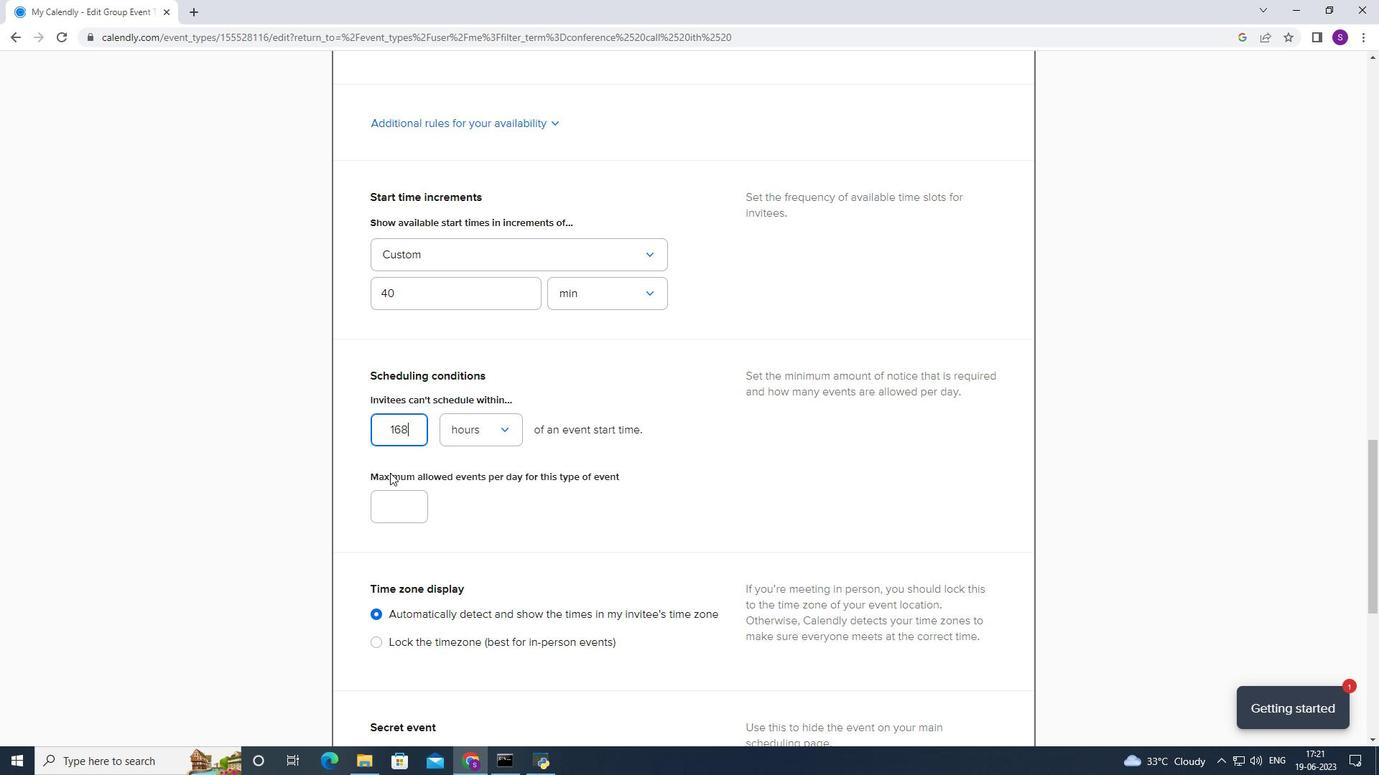 
Action: Mouse pressed left at (402, 482)
Screenshot: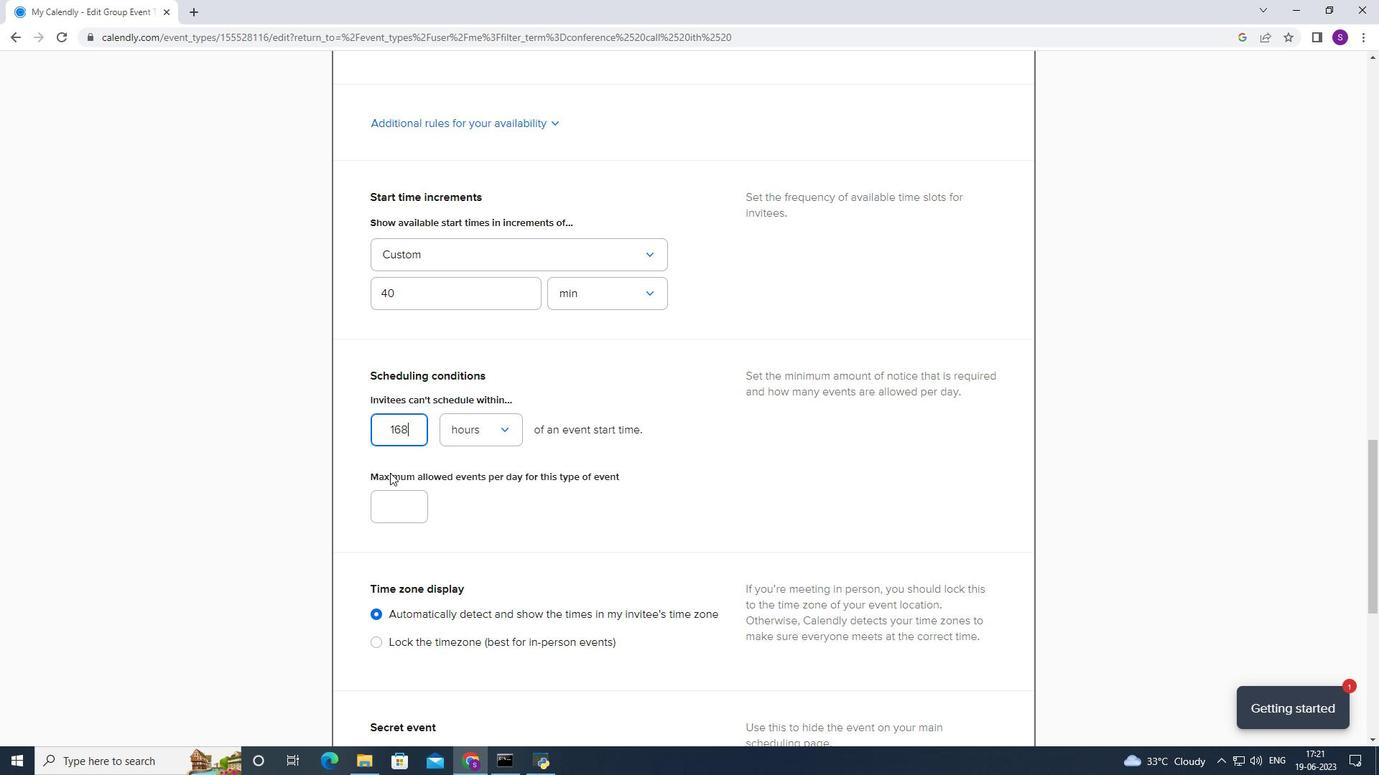
Action: Mouse moved to (398, 501)
Screenshot: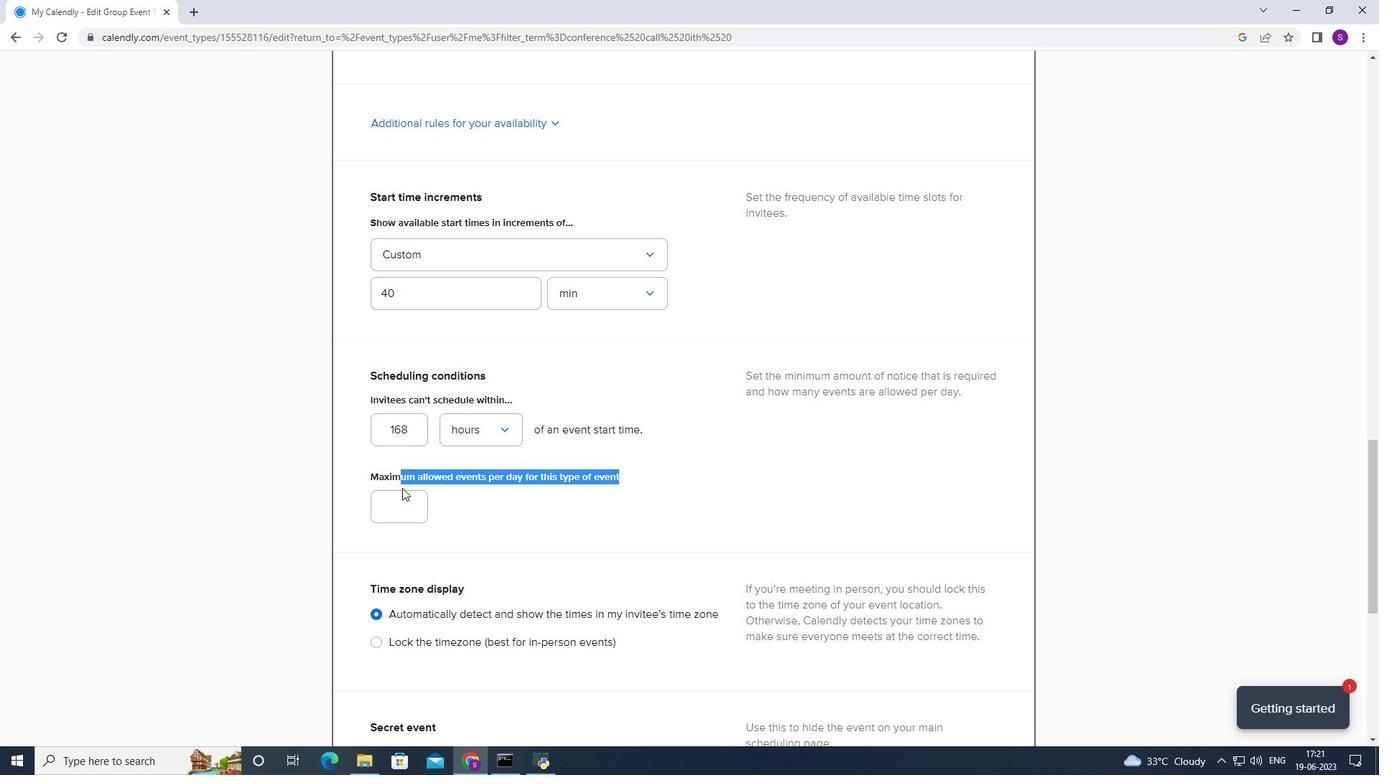 
Action: Mouse pressed left at (398, 501)
Screenshot: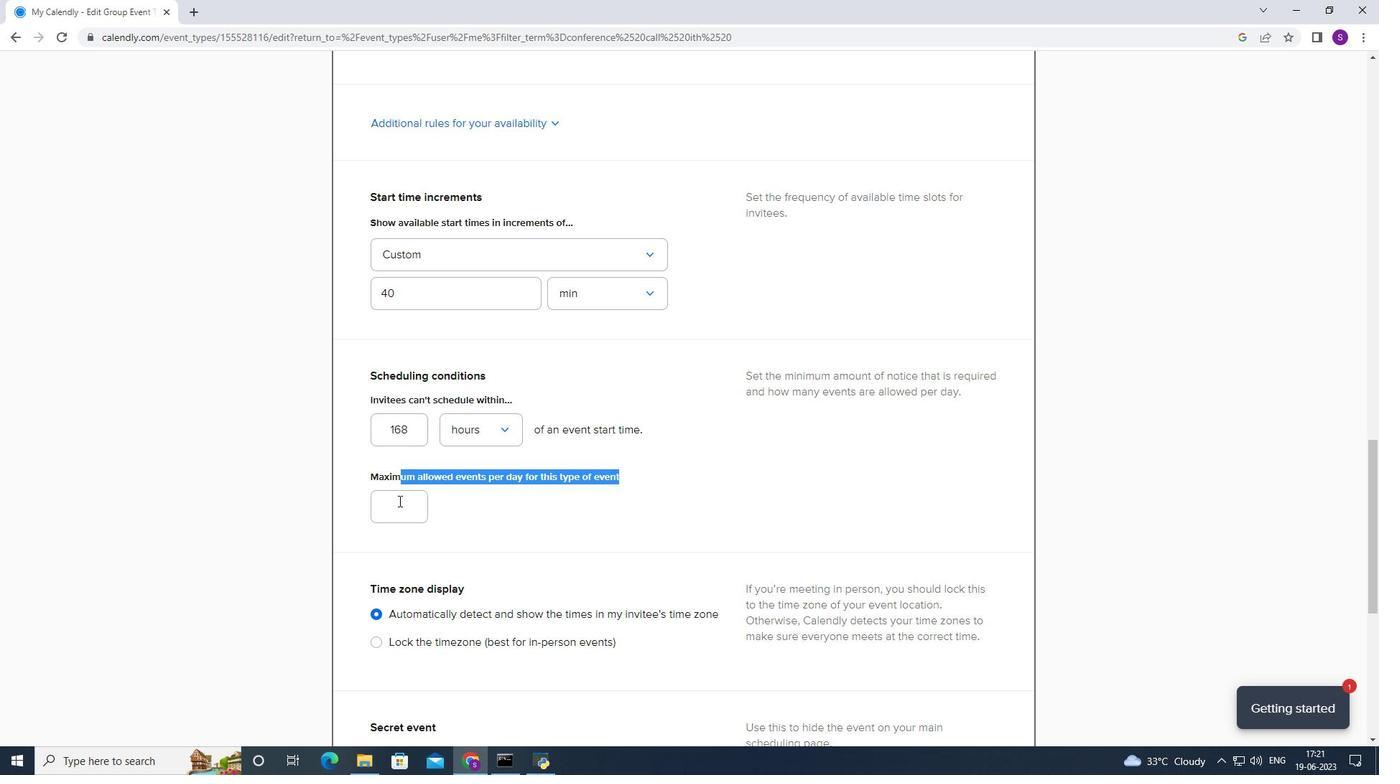
Action: Key pressed 2
Screenshot: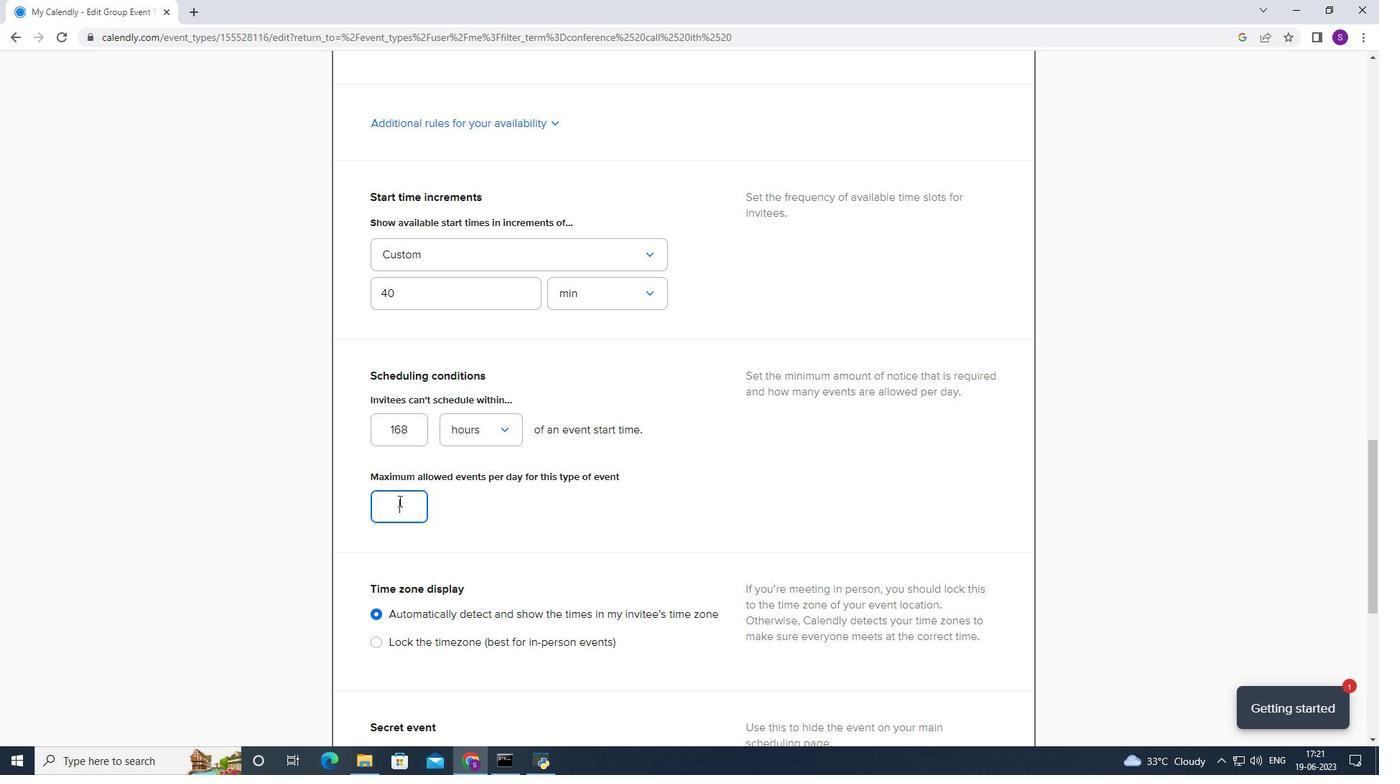 
Action: Mouse moved to (507, 523)
Screenshot: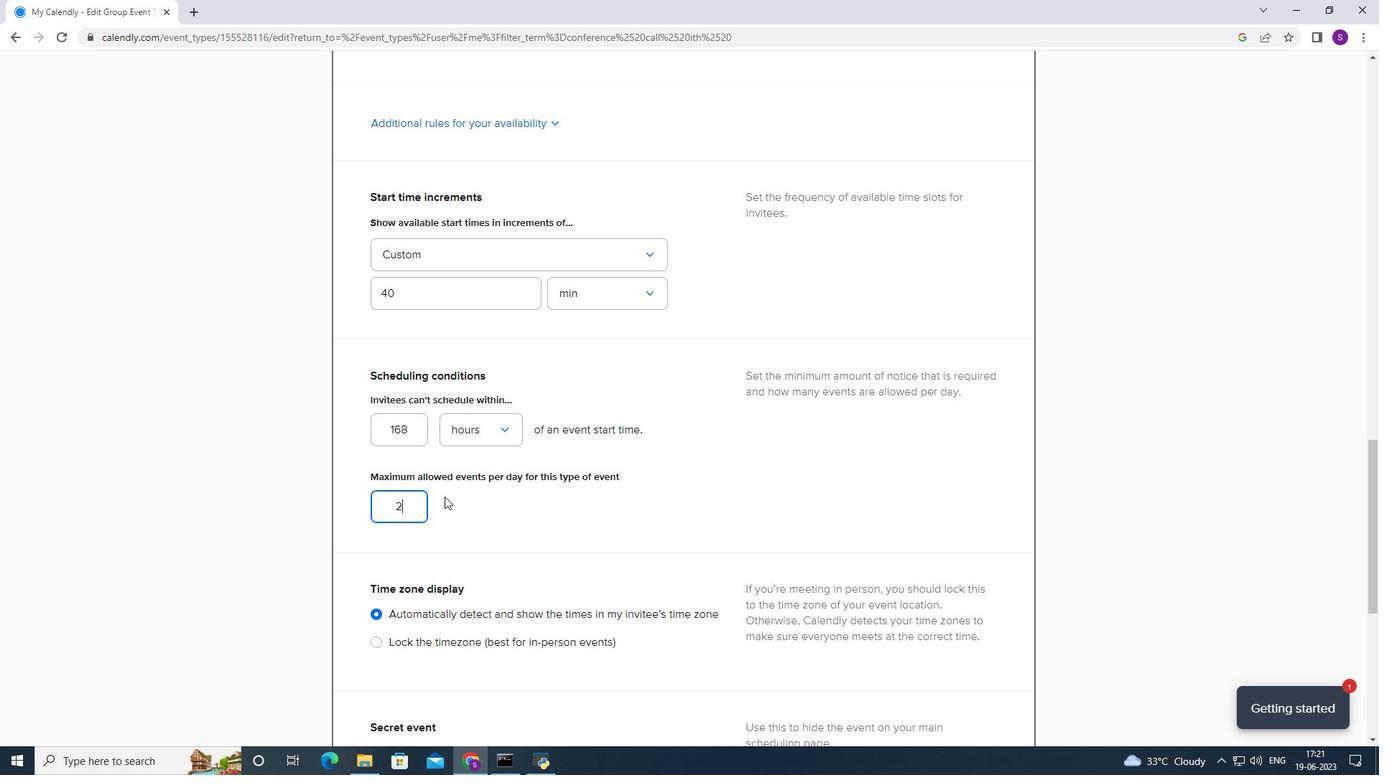 
Action: Mouse pressed left at (507, 523)
Screenshot: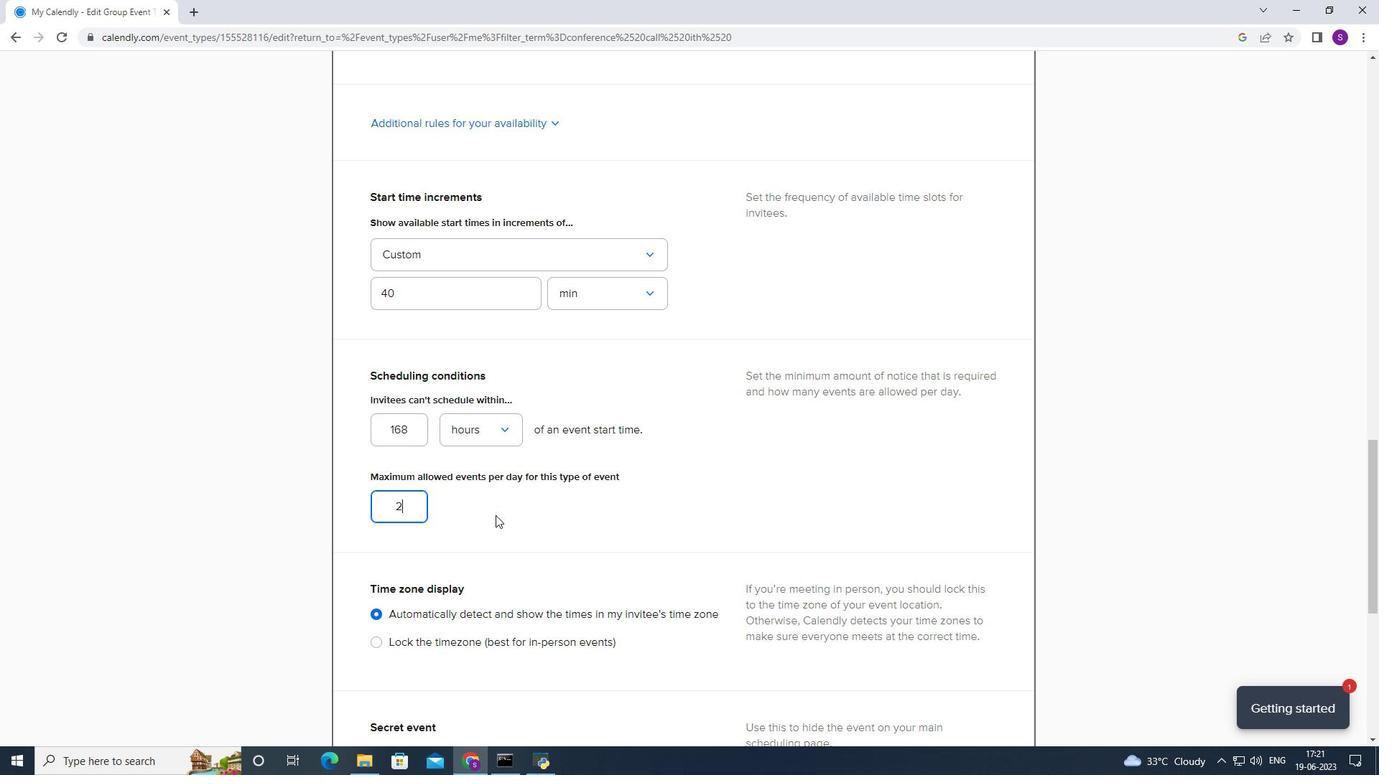
Action: Mouse moved to (529, 502)
Screenshot: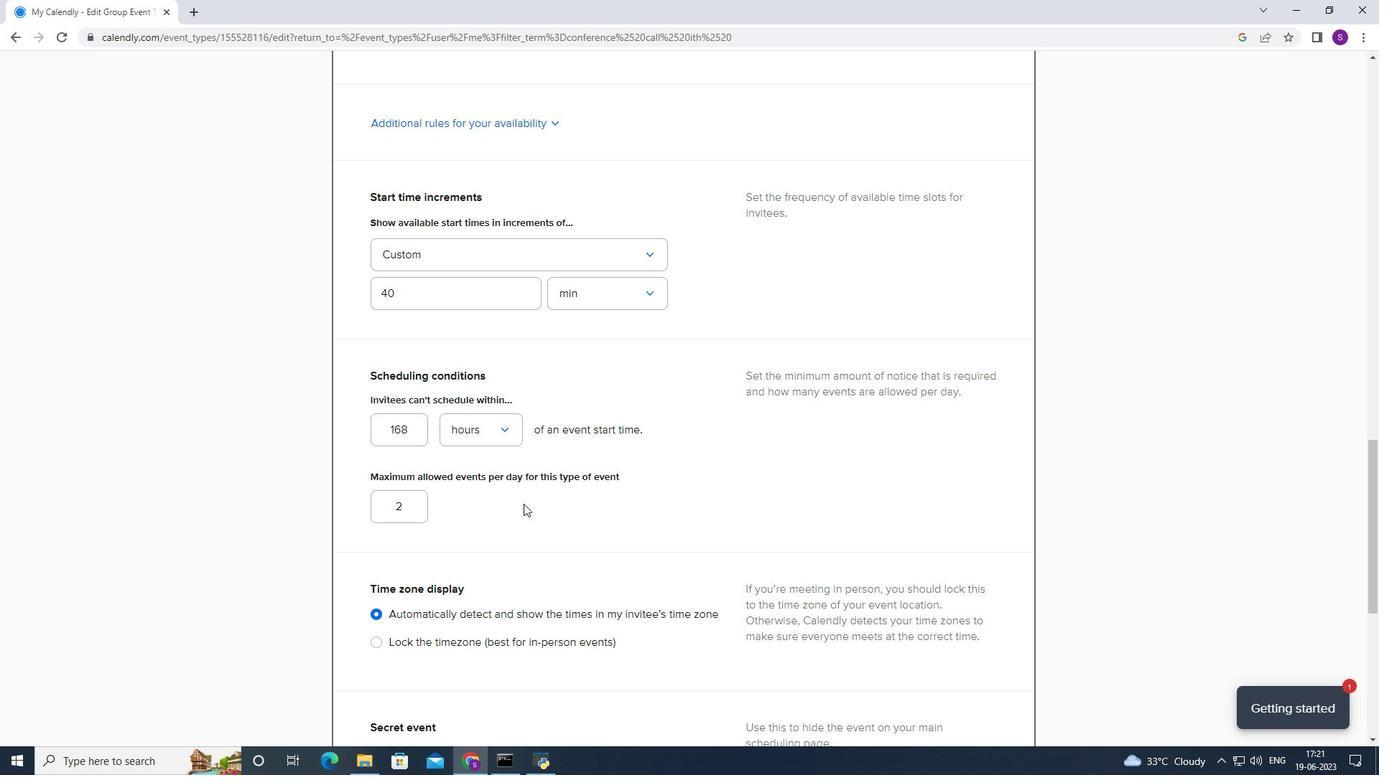 
Action: Mouse scrolled (529, 501) with delta (0, 0)
Screenshot: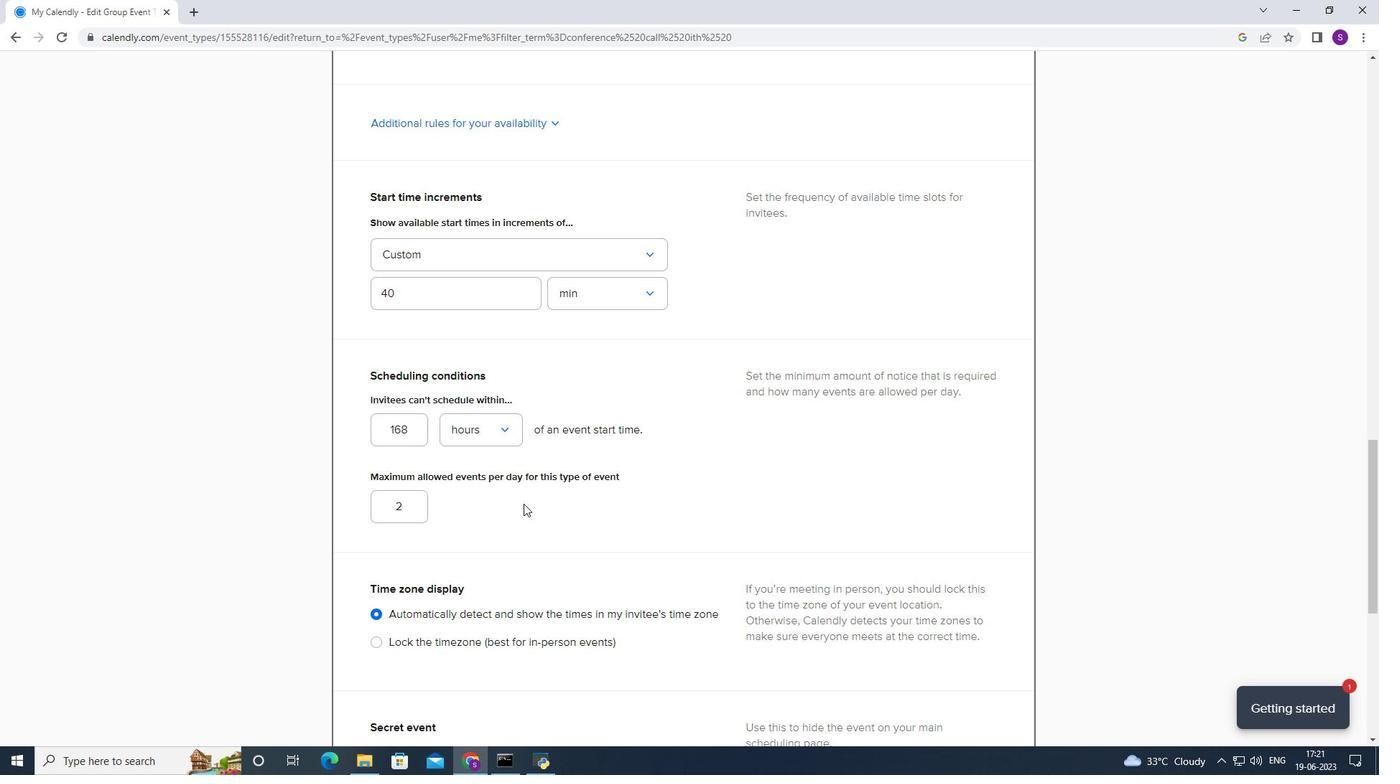 
Action: Mouse scrolled (529, 501) with delta (0, 0)
Screenshot: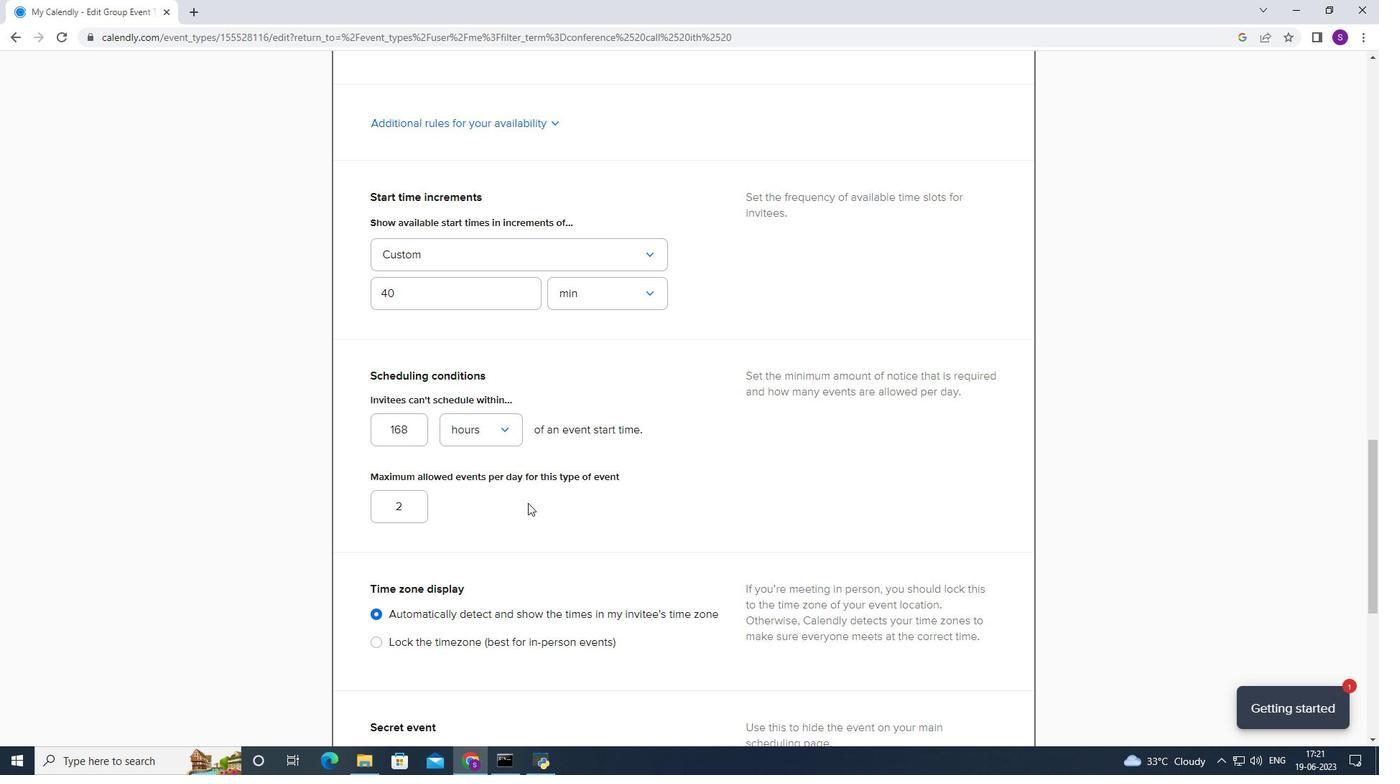 
Action: Mouse scrolled (529, 500) with delta (0, -1)
Screenshot: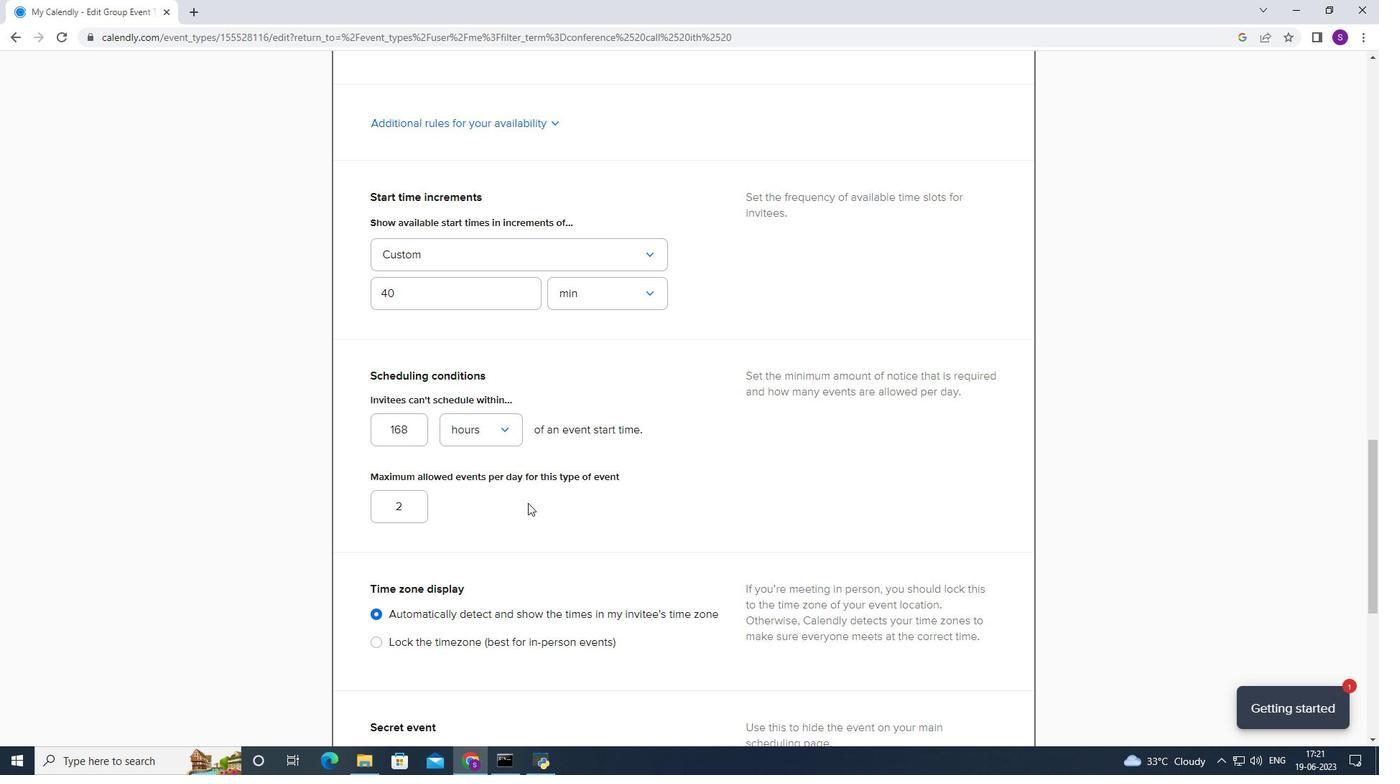 
Action: Mouse scrolled (529, 501) with delta (0, 0)
Screenshot: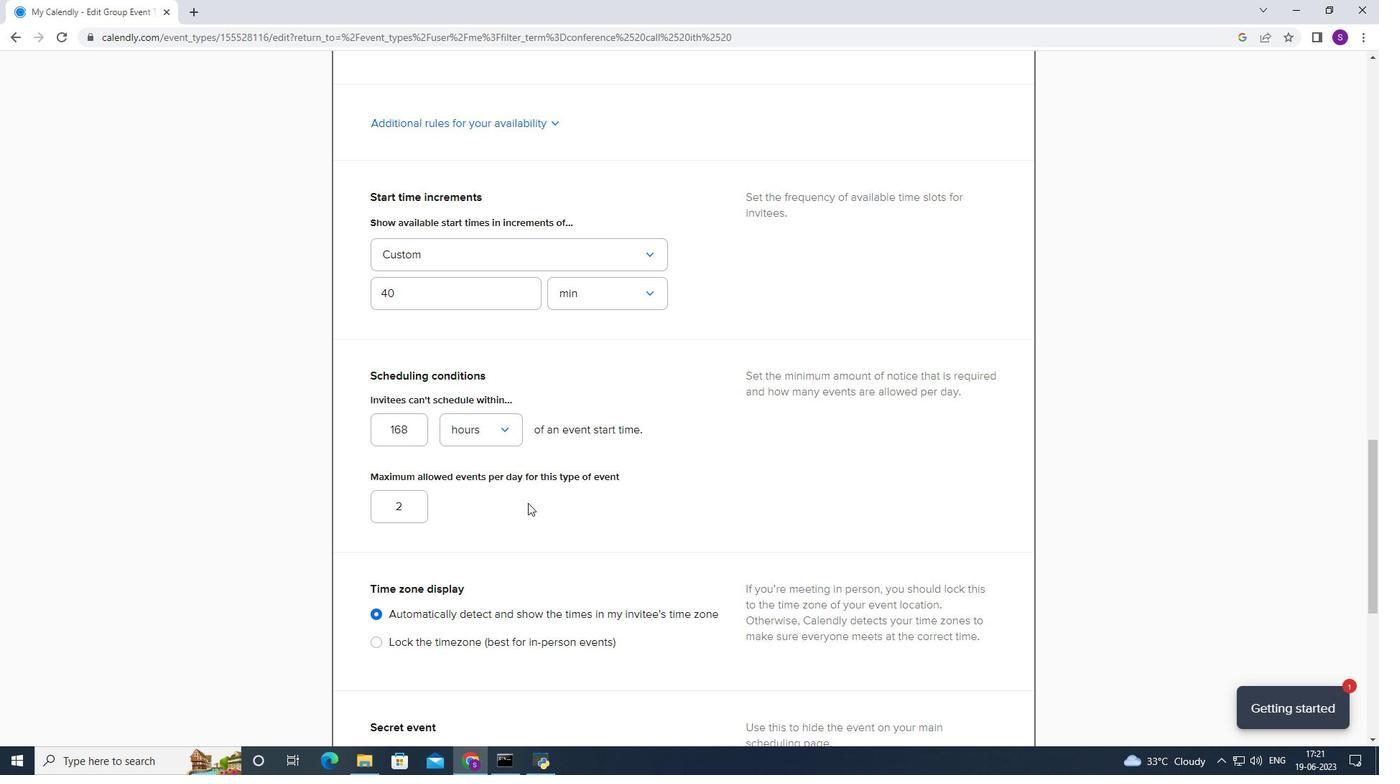 
Action: Mouse moved to (530, 500)
Screenshot: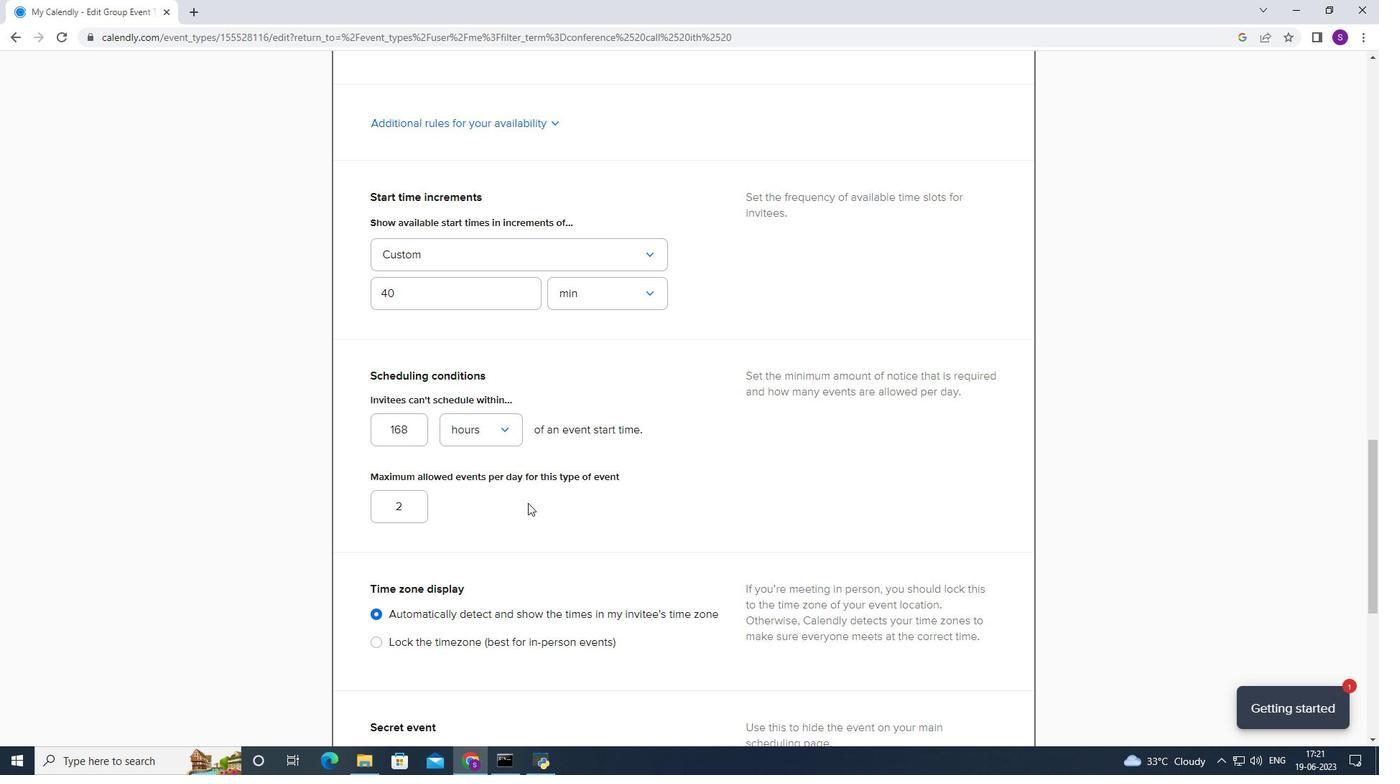 
Action: Mouse scrolled (530, 500) with delta (0, 0)
Screenshot: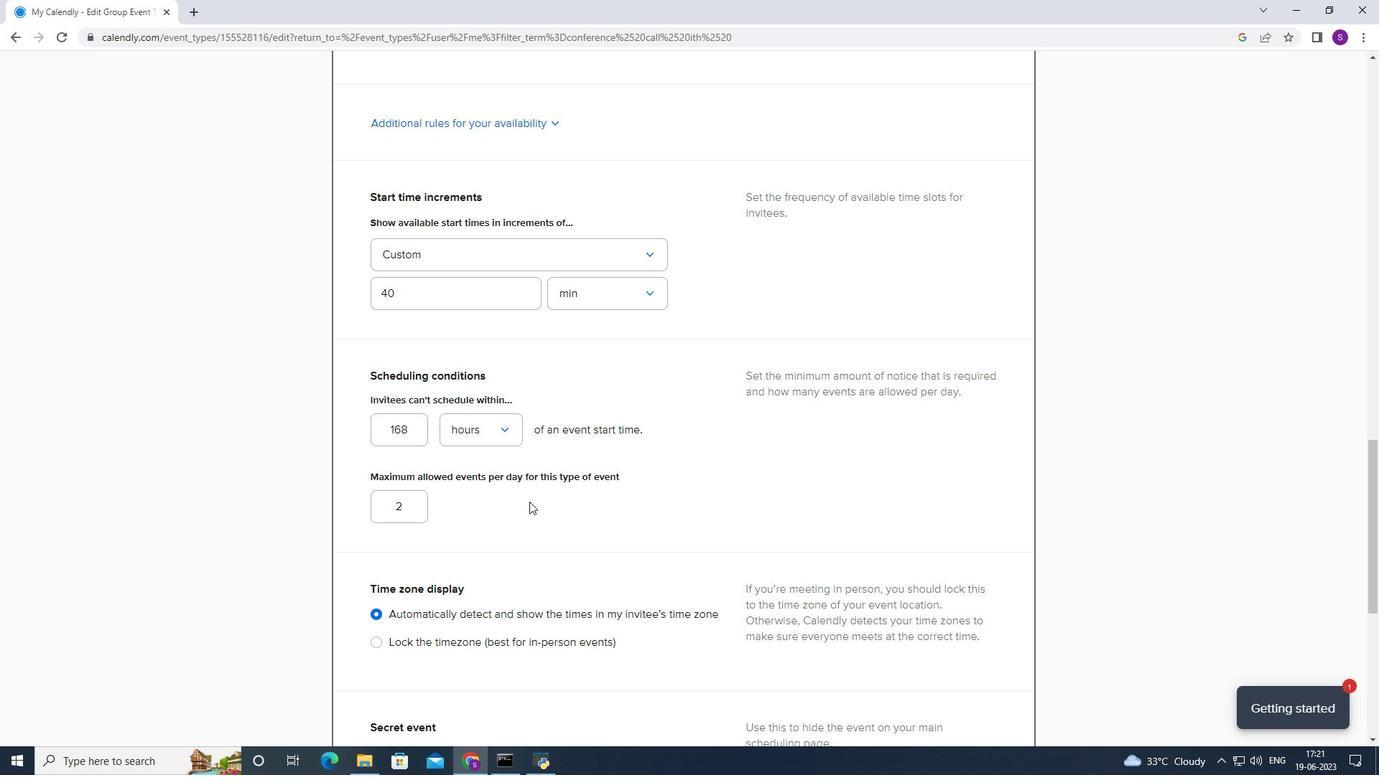
Action: Mouse moved to (532, 492)
Screenshot: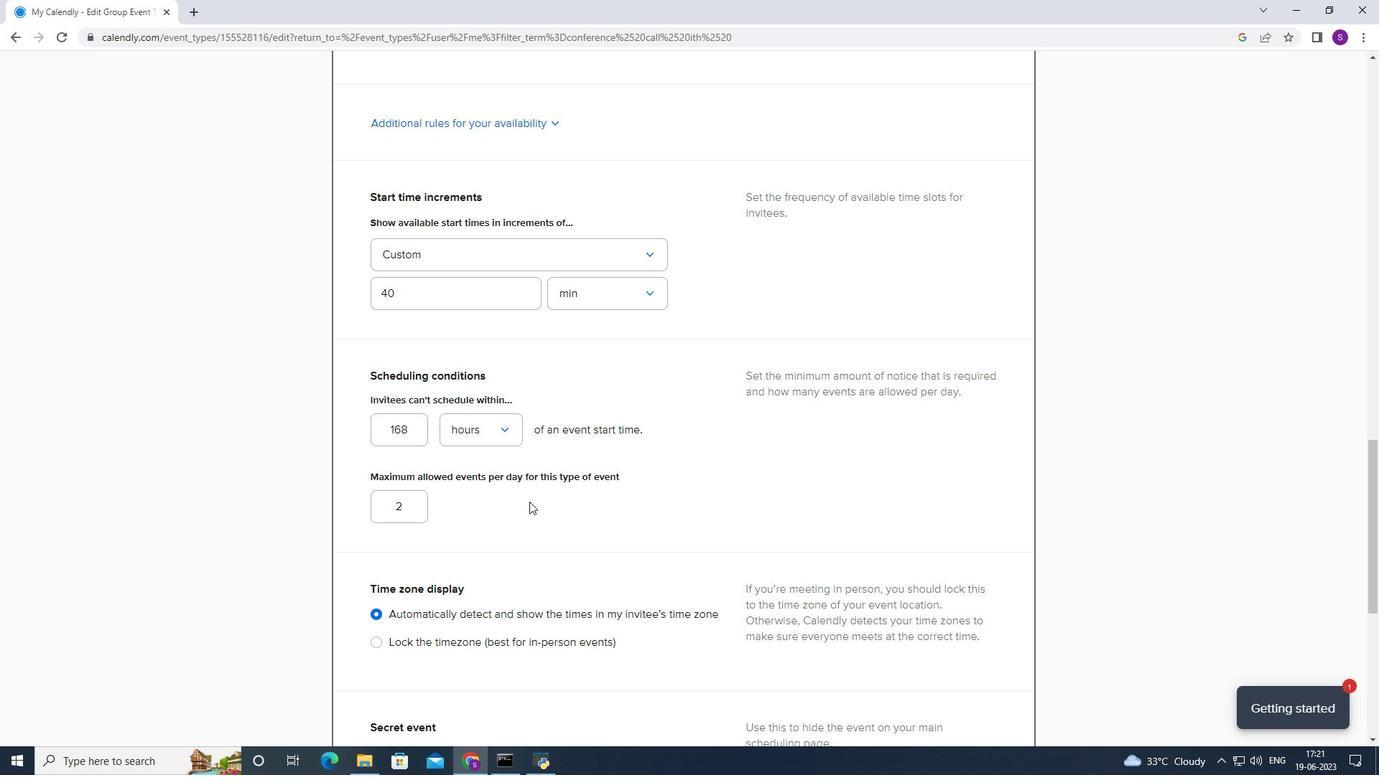 
Action: Mouse scrolled (532, 491) with delta (0, 0)
Screenshot: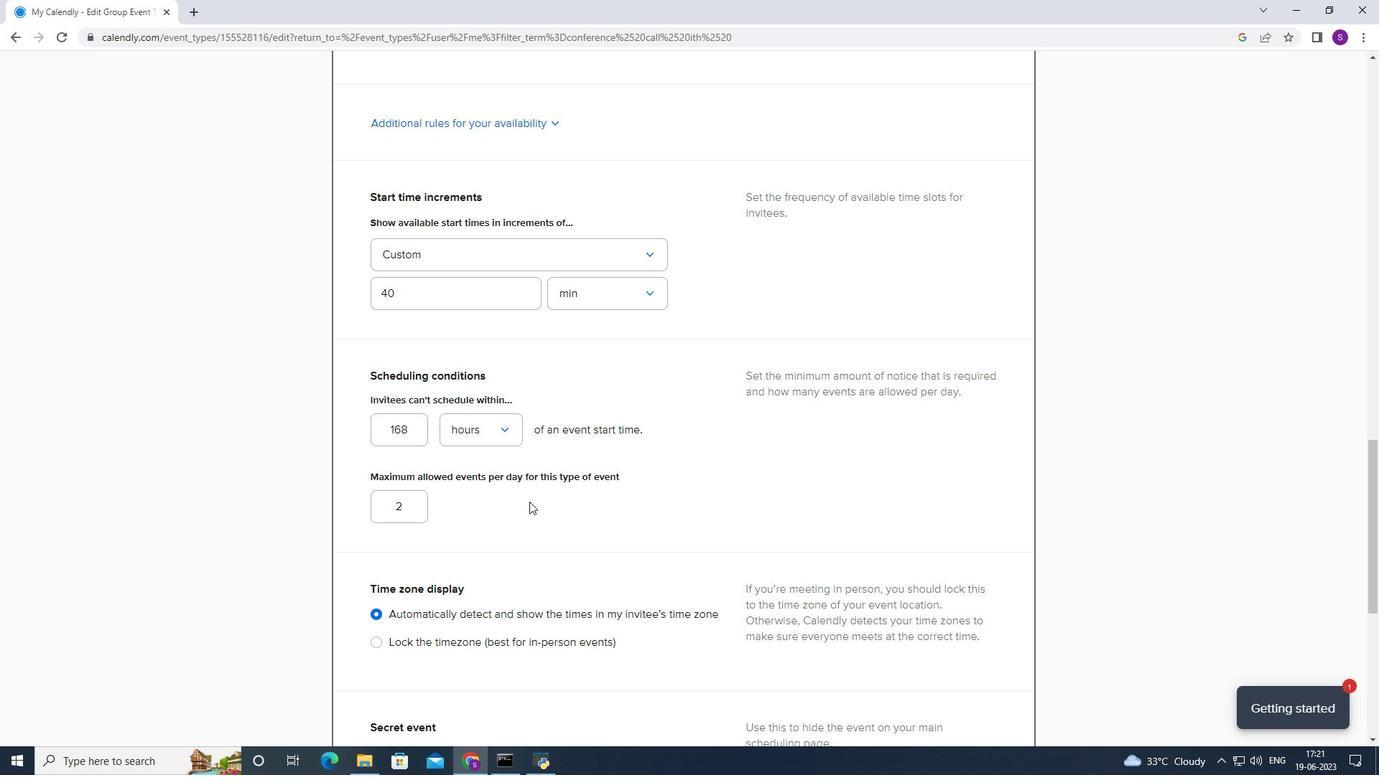 
Action: Mouse moved to (1001, 362)
Screenshot: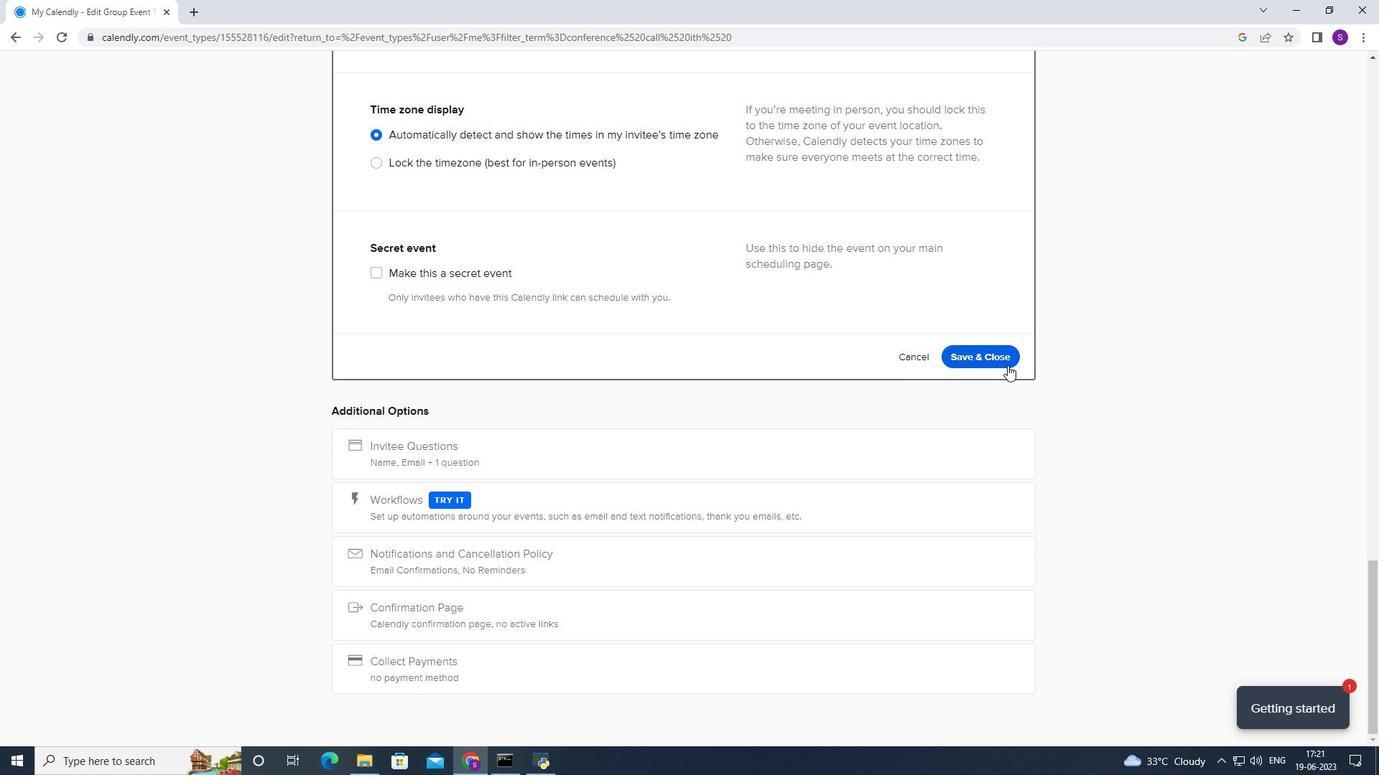 
Action: Mouse pressed left at (1001, 362)
Screenshot: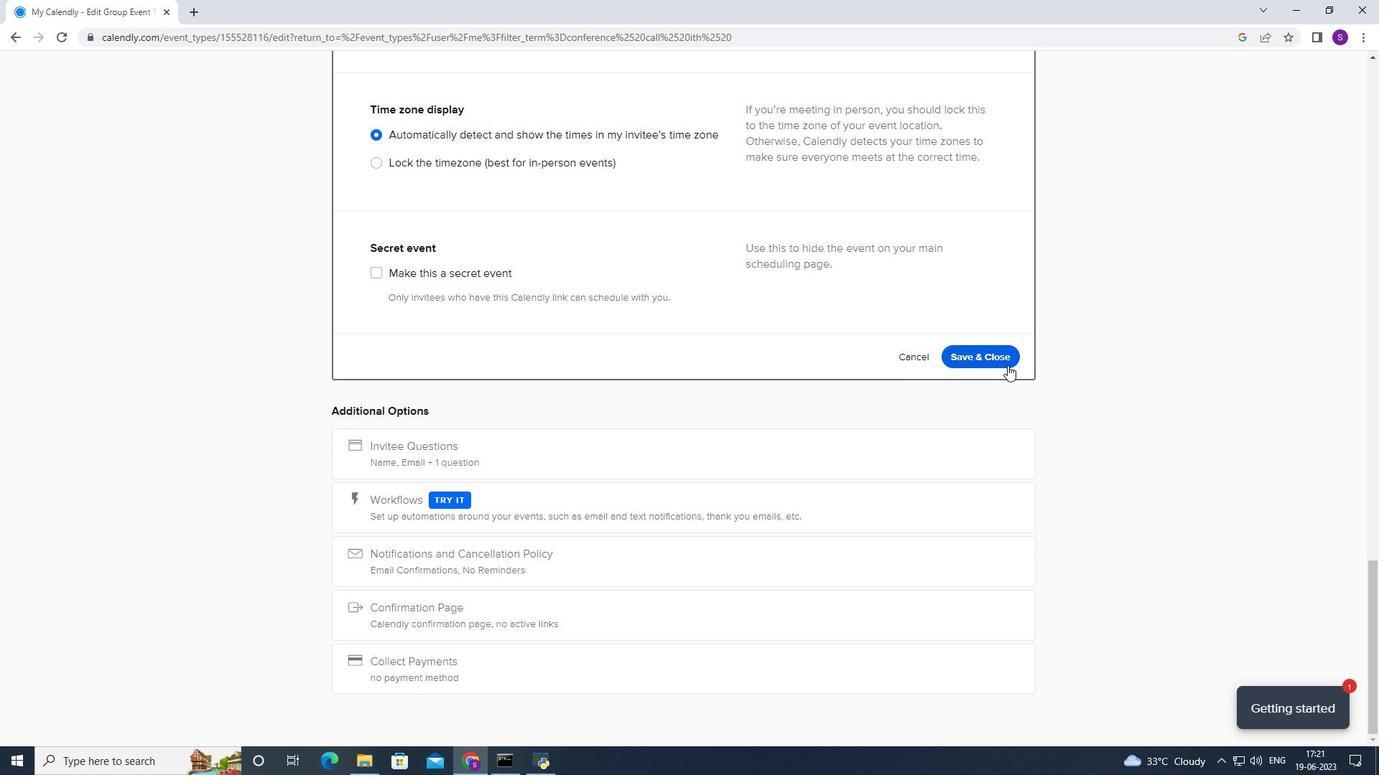 
